 Task: Change the Trello board background using images from 'KANYAKUMARI' and 'TAMIL NADU'.
Action: Mouse moved to (929, 399)
Screenshot: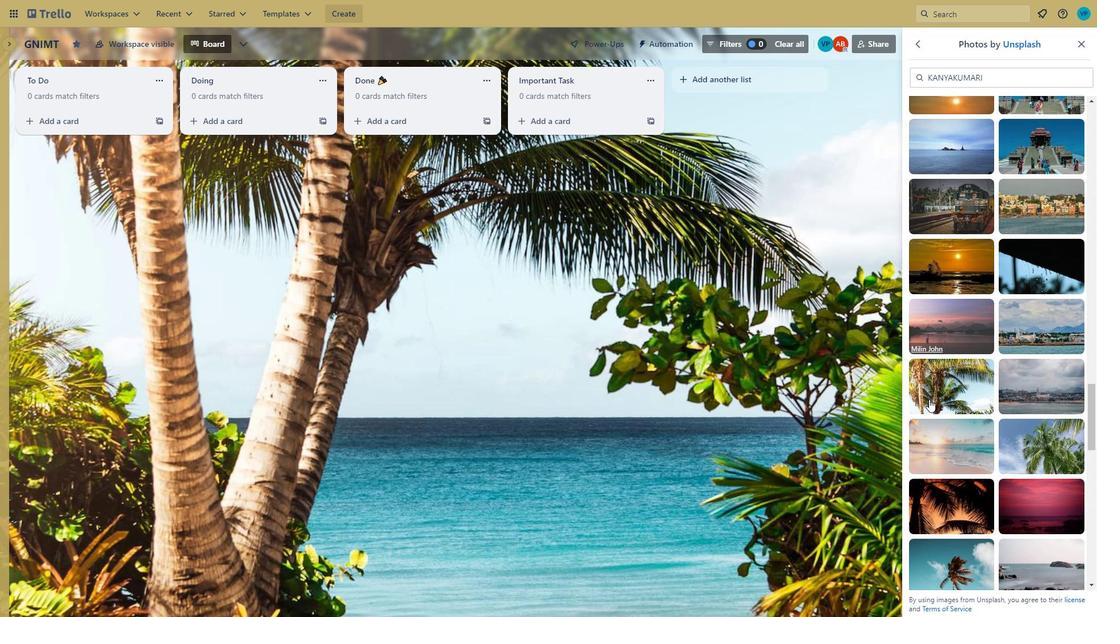
Action: Mouse scrolled (929, 399) with delta (0, 0)
Screenshot: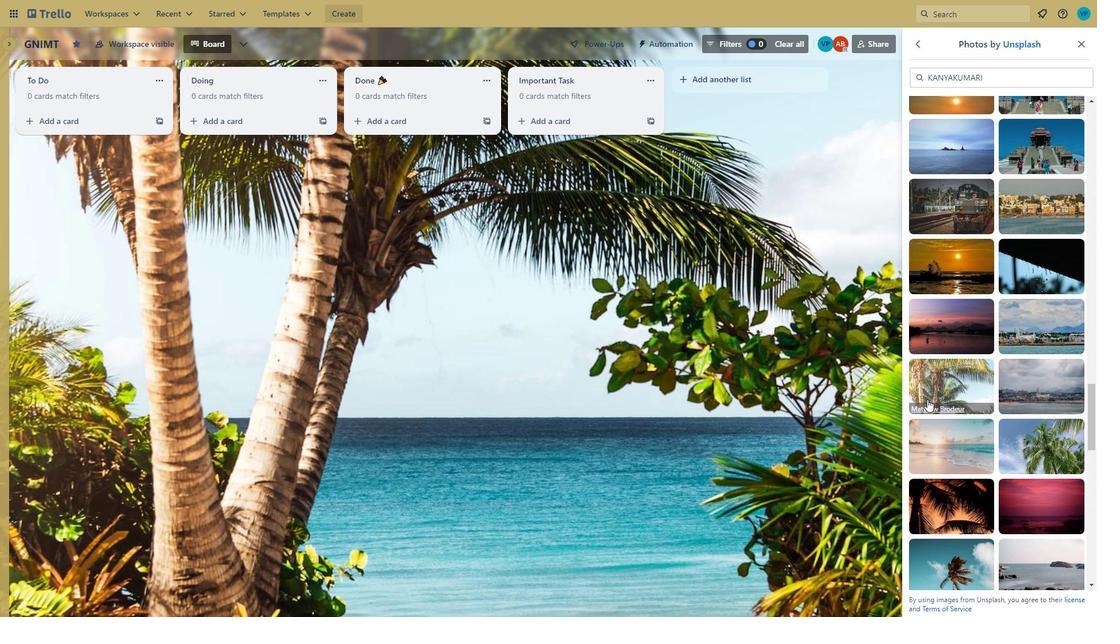 
Action: Mouse moved to (927, 399)
Screenshot: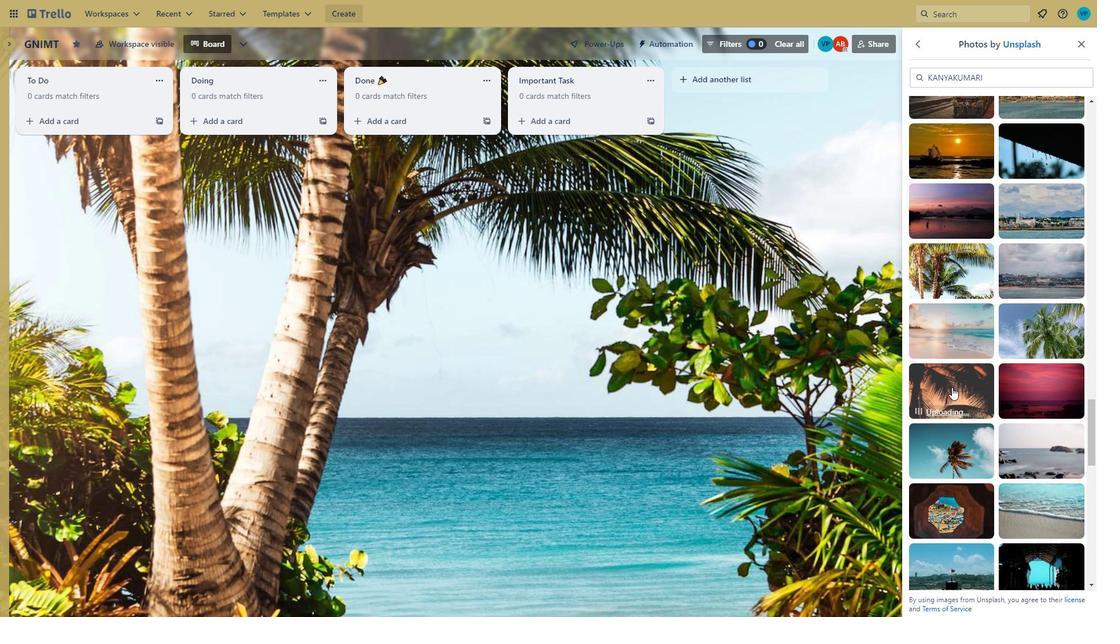 
Action: Mouse scrolled (927, 399) with delta (0, 0)
Screenshot: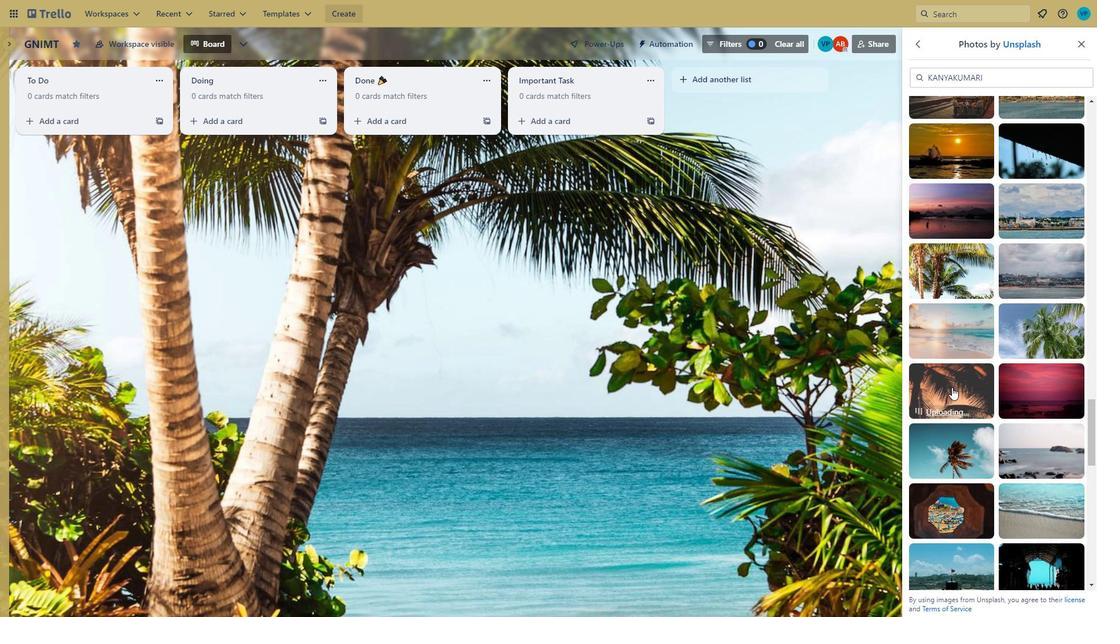 
Action: Mouse moved to (928, 410)
Screenshot: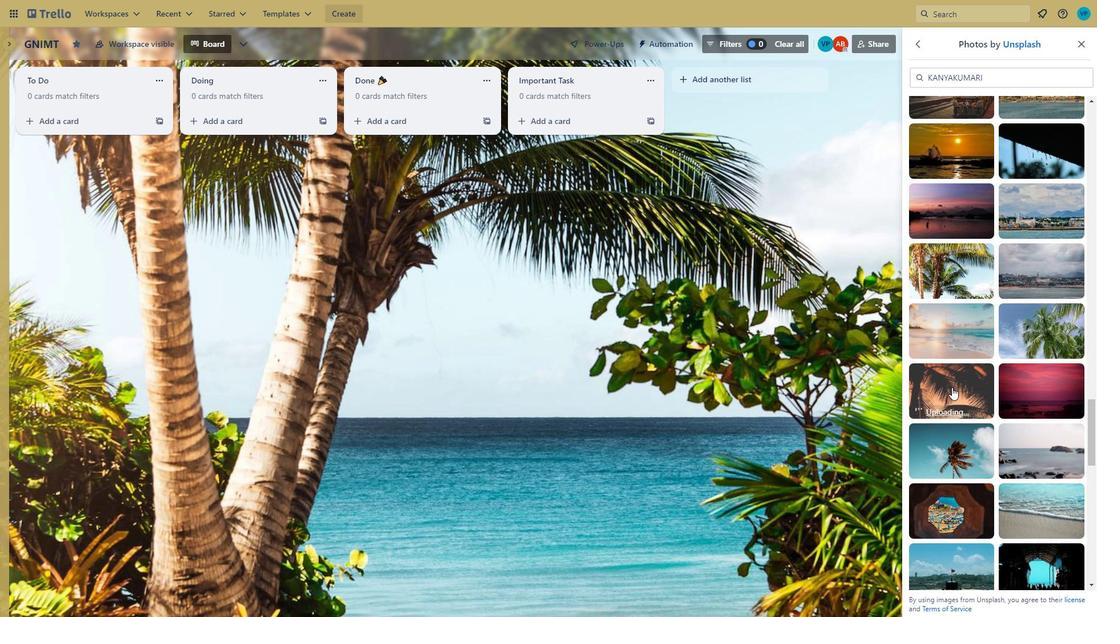 
Action: Mouse scrolled (928, 409) with delta (0, 0)
Screenshot: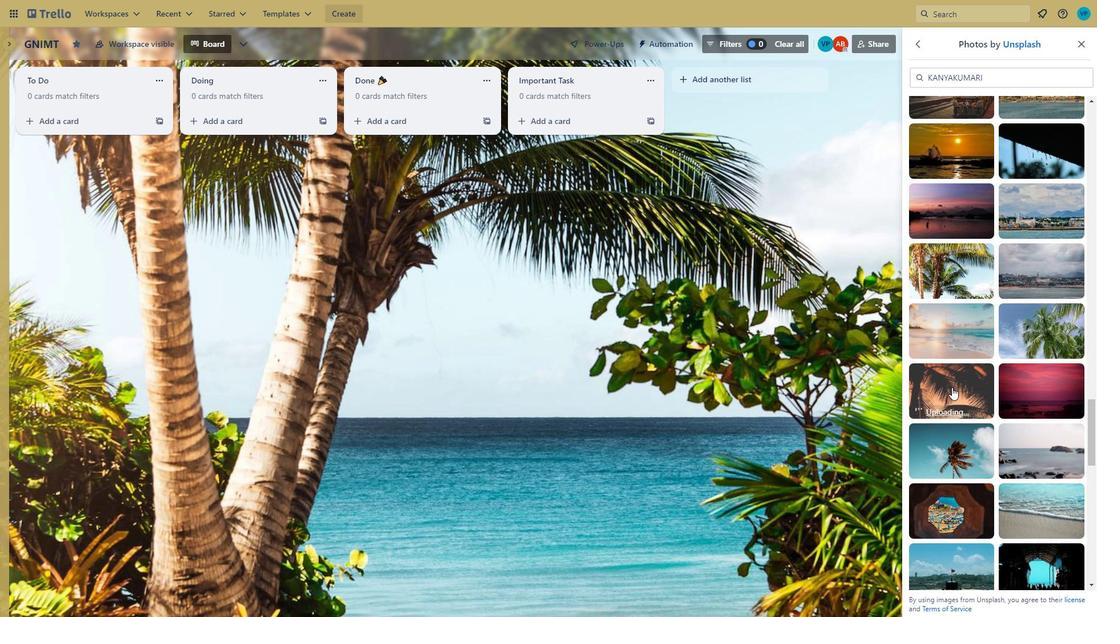 
Action: Mouse moved to (953, 392)
Screenshot: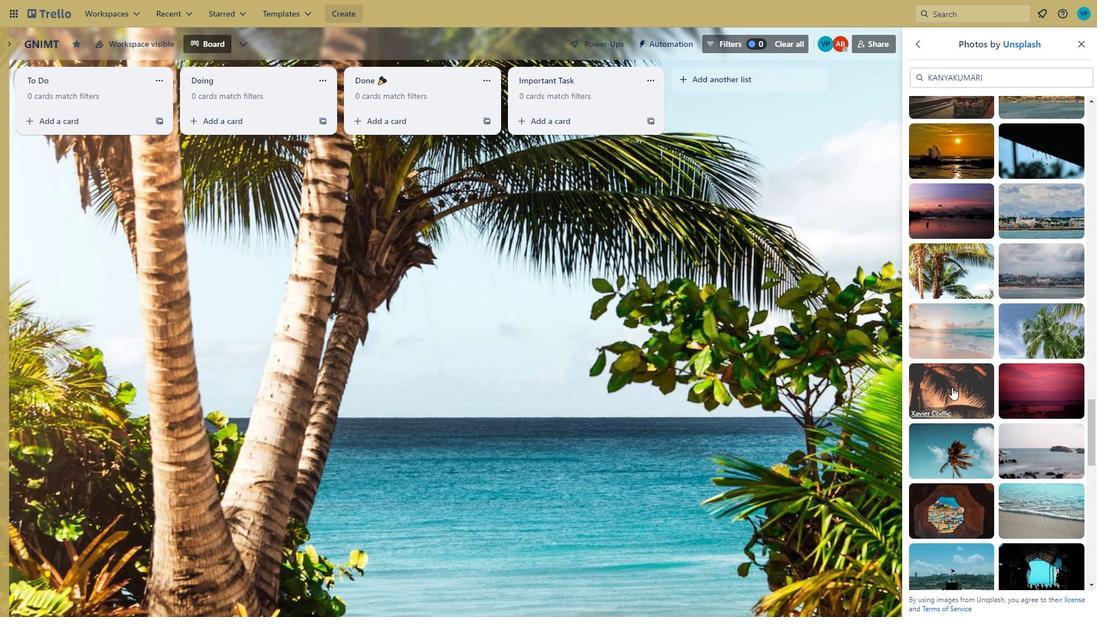 
Action: Mouse pressed left at (953, 392)
Screenshot: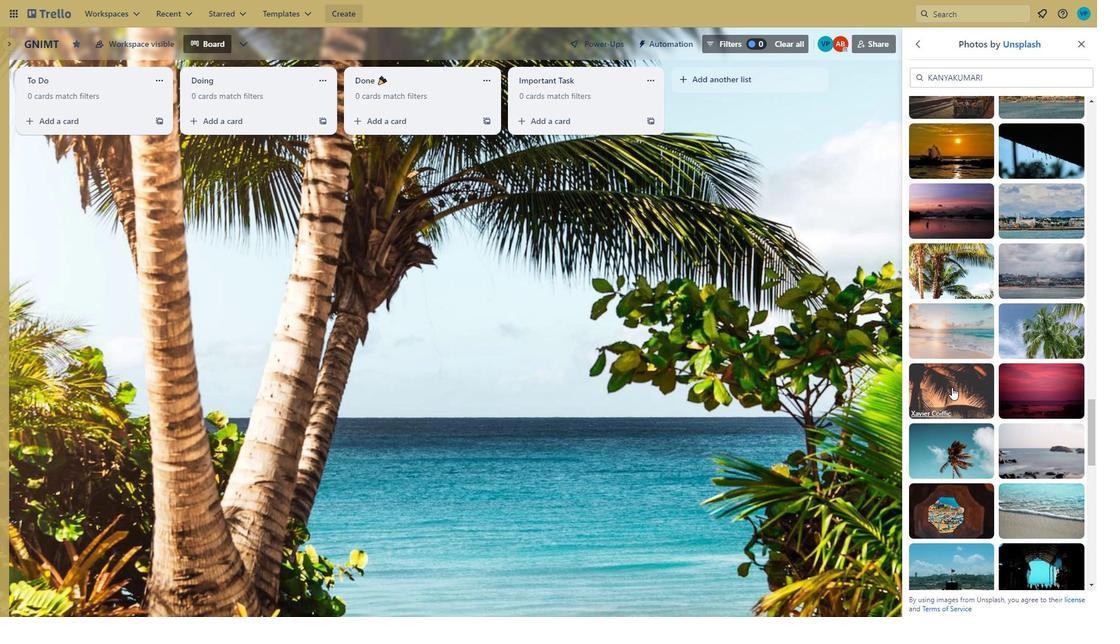 
Action: Mouse moved to (1027, 381)
Screenshot: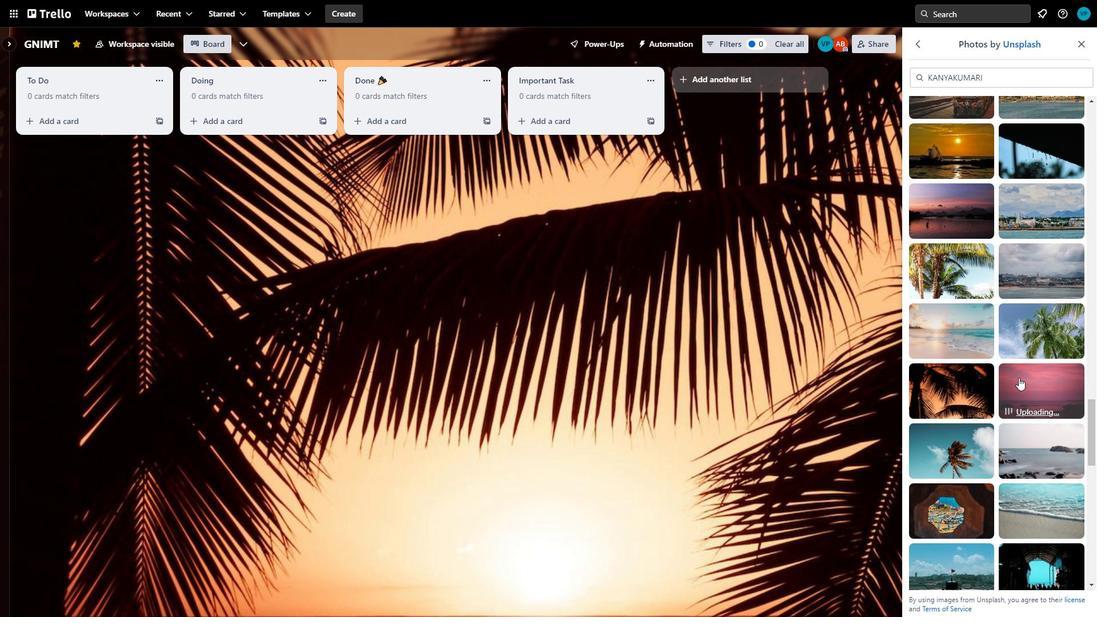 
Action: Mouse pressed left at (1027, 381)
Screenshot: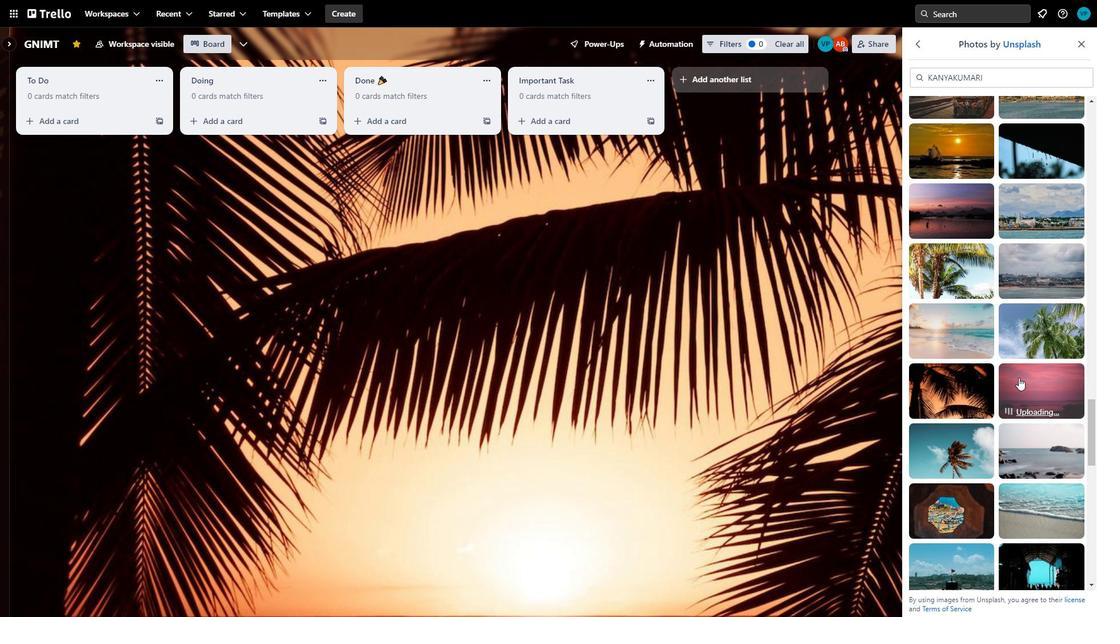 
Action: Mouse moved to (1013, 375)
Screenshot: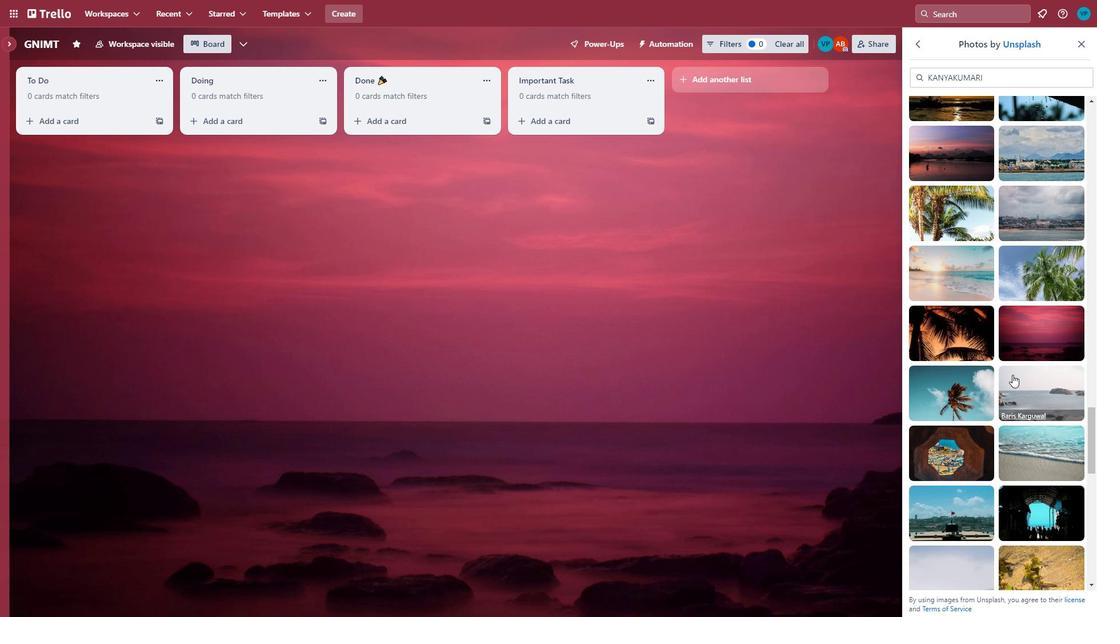 
Action: Mouse scrolled (1013, 374) with delta (0, 0)
Screenshot: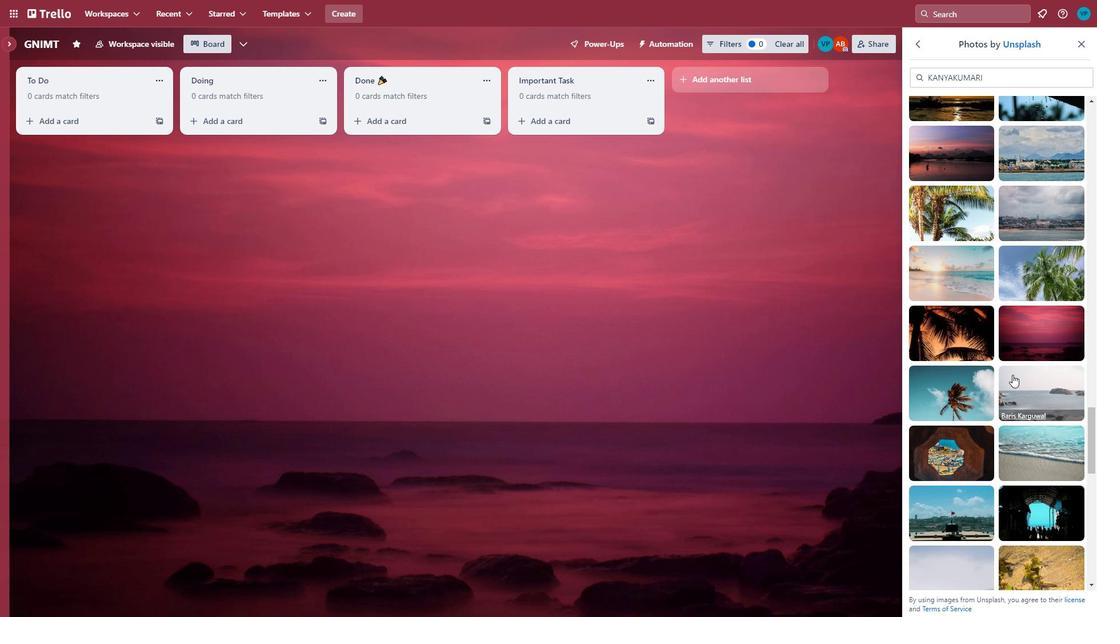 
Action: Mouse moved to (960, 392)
Screenshot: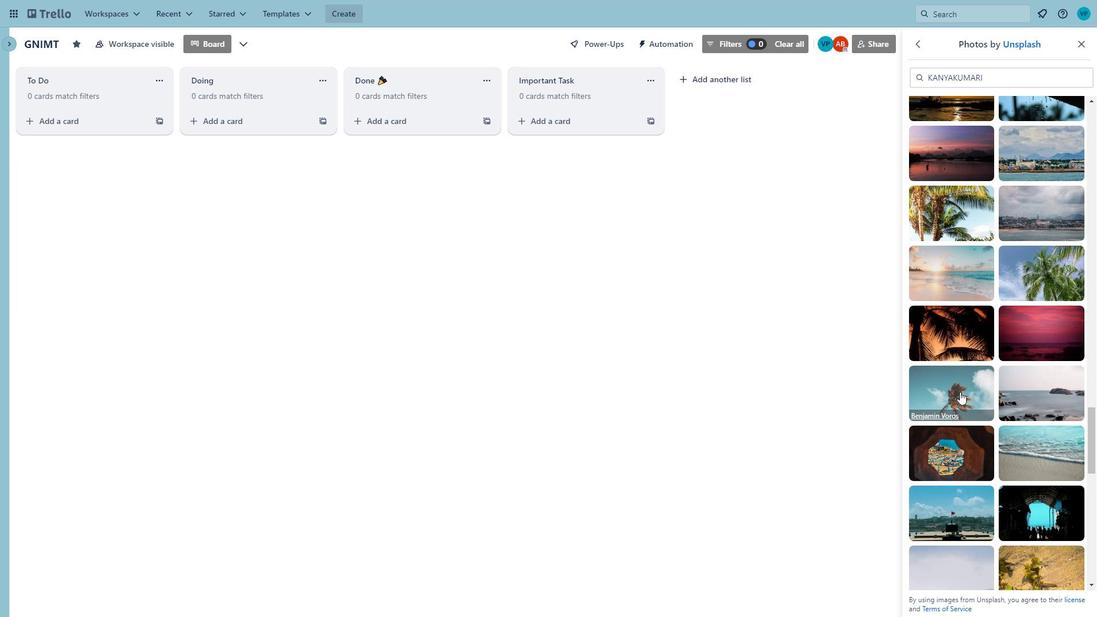 
Action: Mouse pressed left at (960, 392)
Screenshot: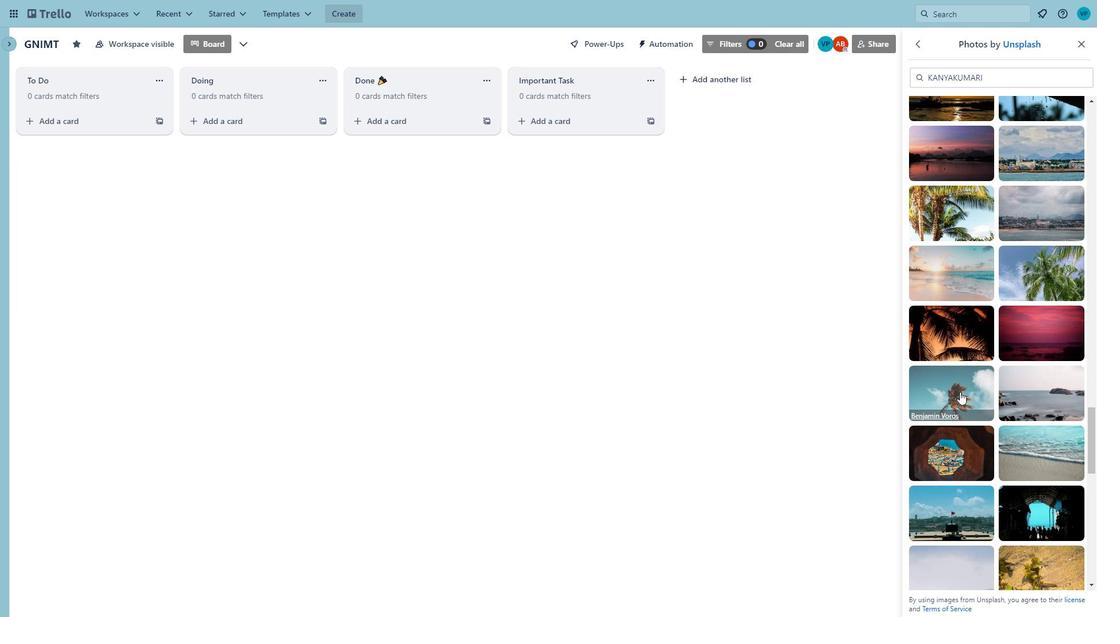 
Action: Mouse moved to (953, 332)
Screenshot: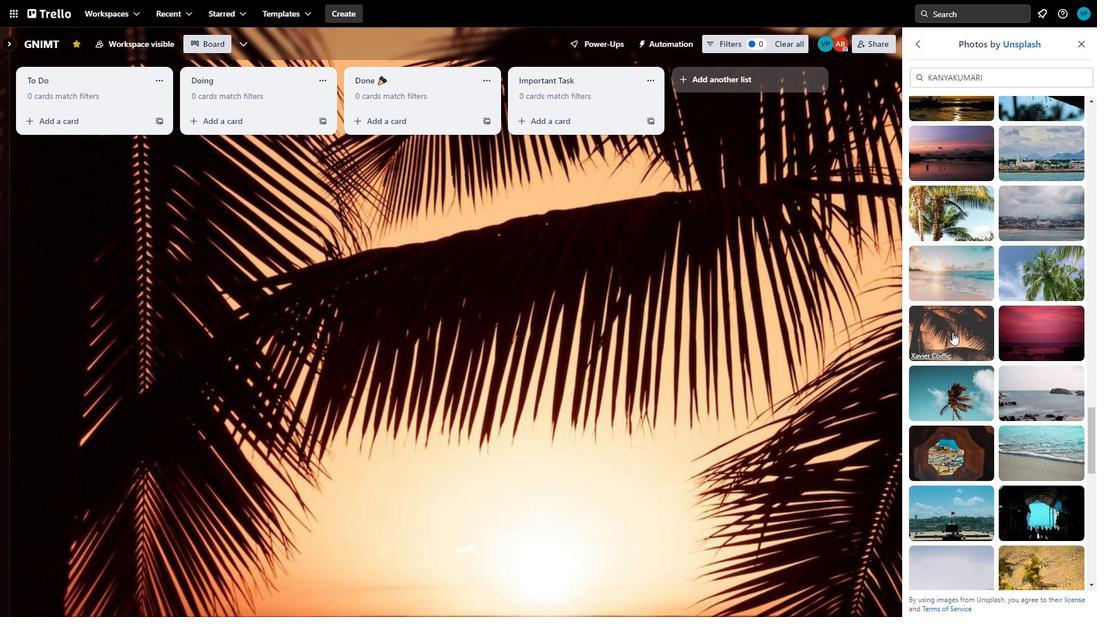 
Action: Mouse pressed left at (953, 332)
Screenshot: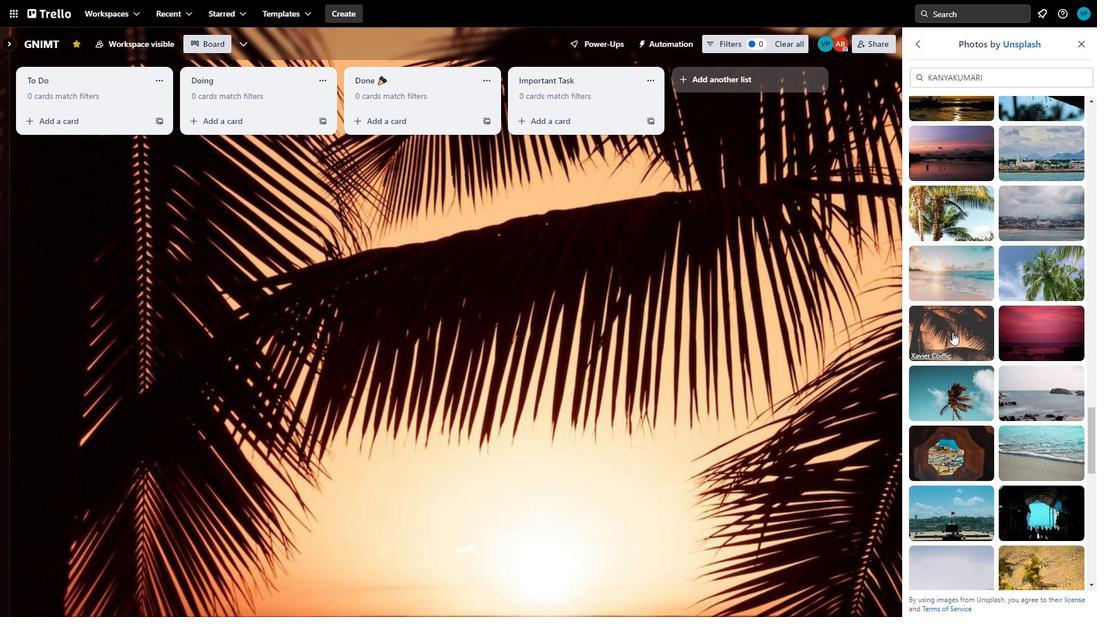
Action: Mouse moved to (974, 388)
Screenshot: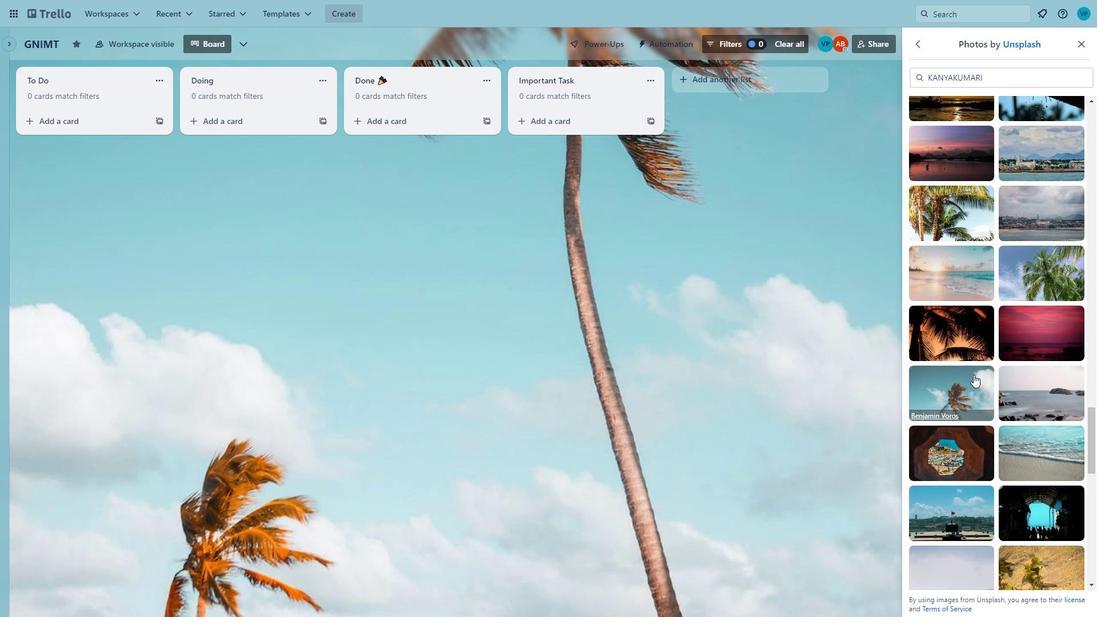 
Action: Mouse pressed left at (974, 388)
Screenshot: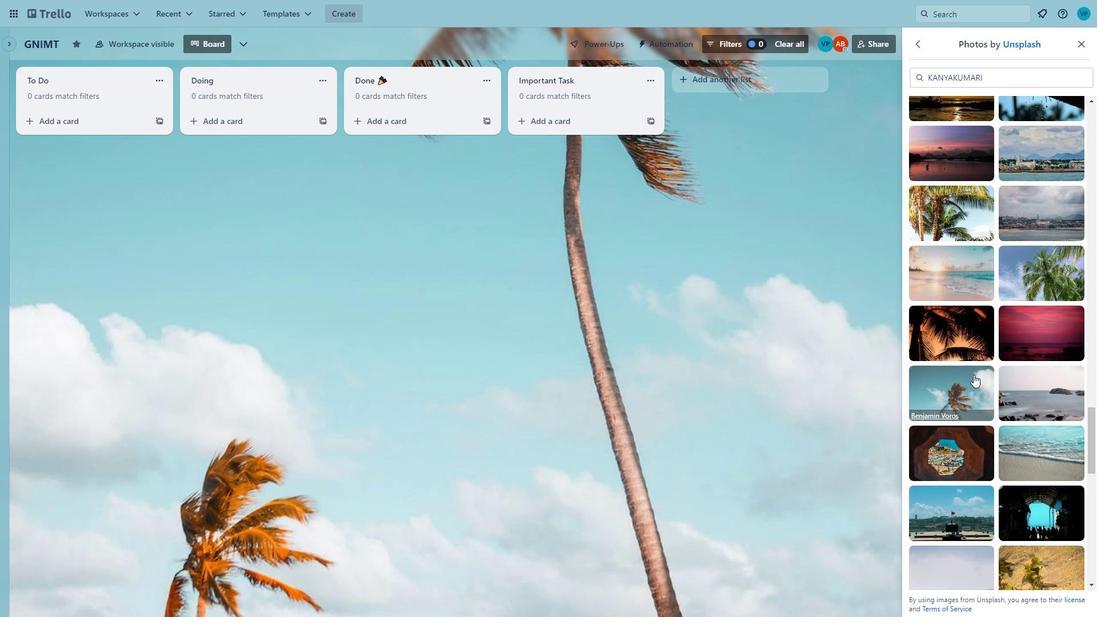 
Action: Mouse moved to (961, 387)
Screenshot: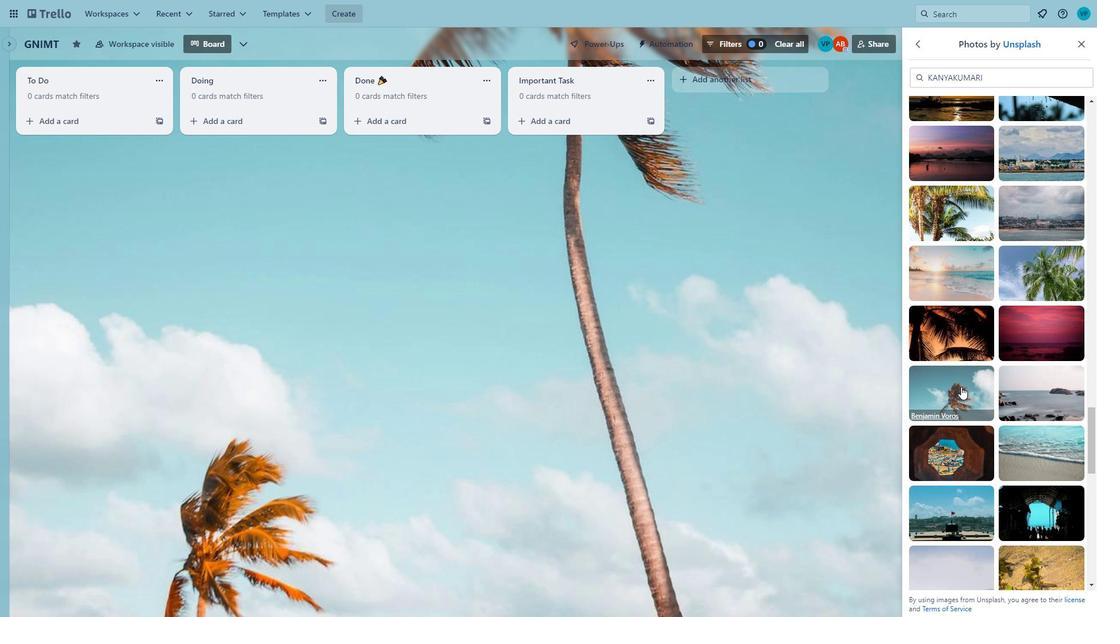 
Action: Mouse pressed left at (961, 387)
Screenshot: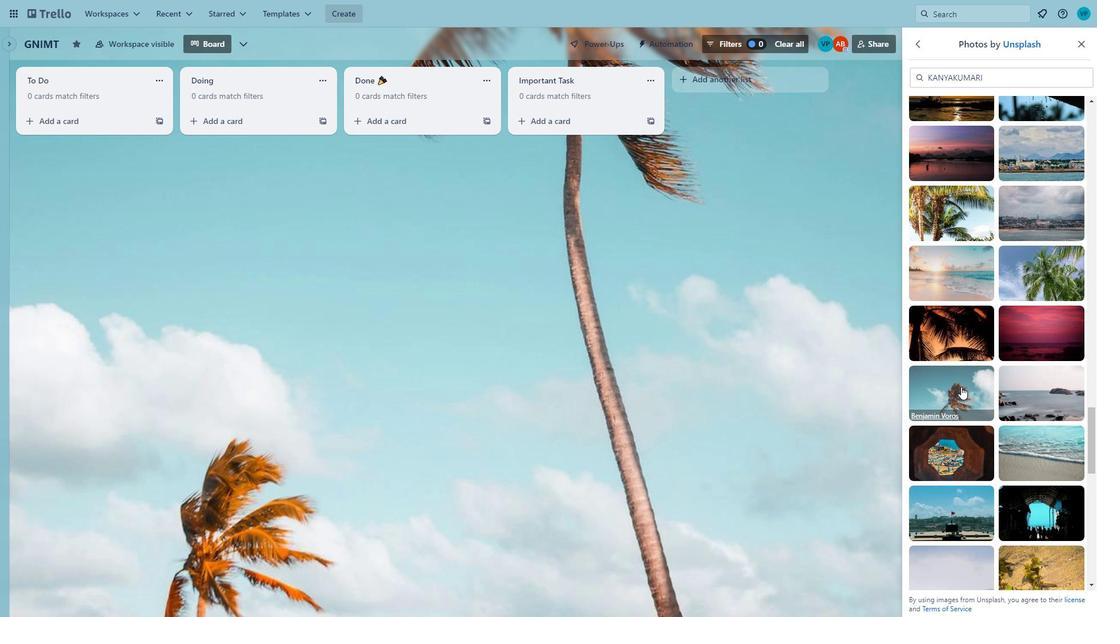
Action: Mouse moved to (1050, 384)
Screenshot: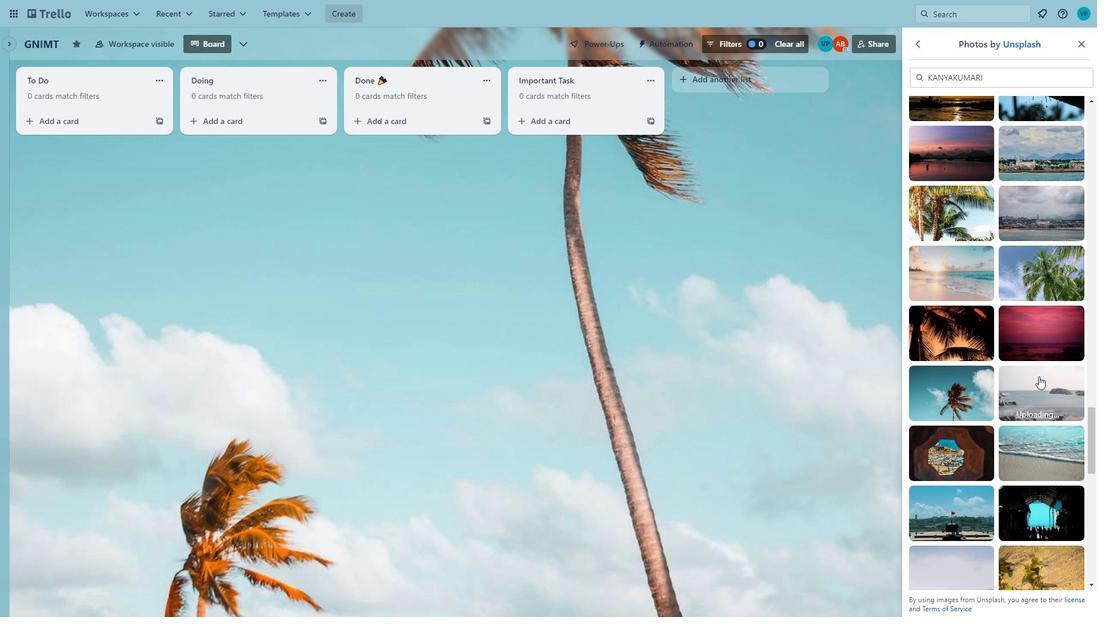 
Action: Mouse pressed left at (1050, 384)
Screenshot: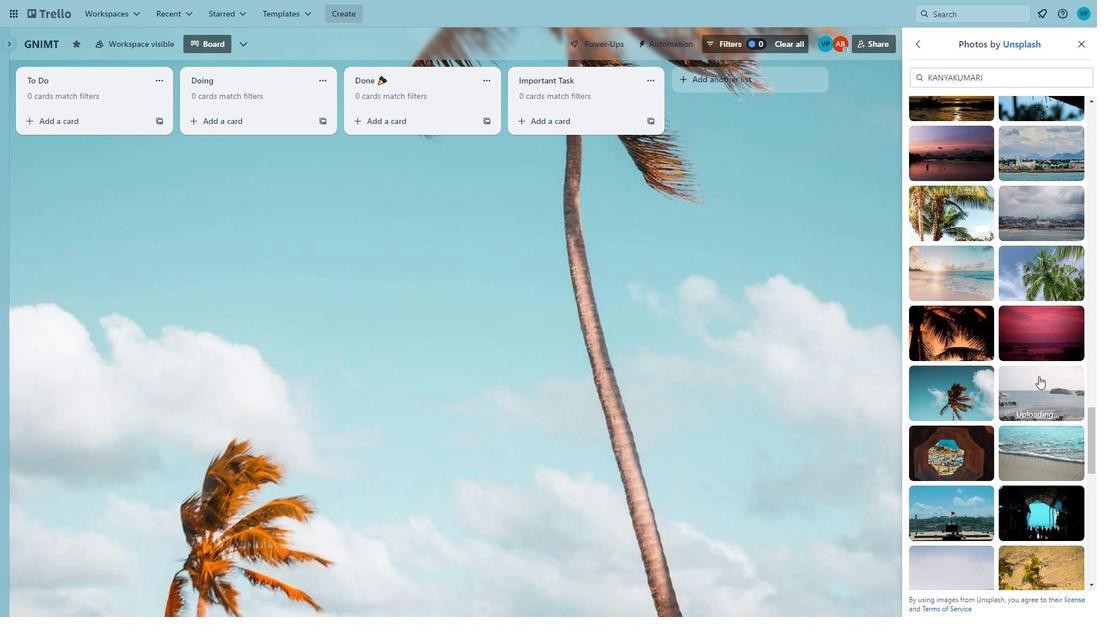 
Action: Mouse moved to (1033, 372)
Screenshot: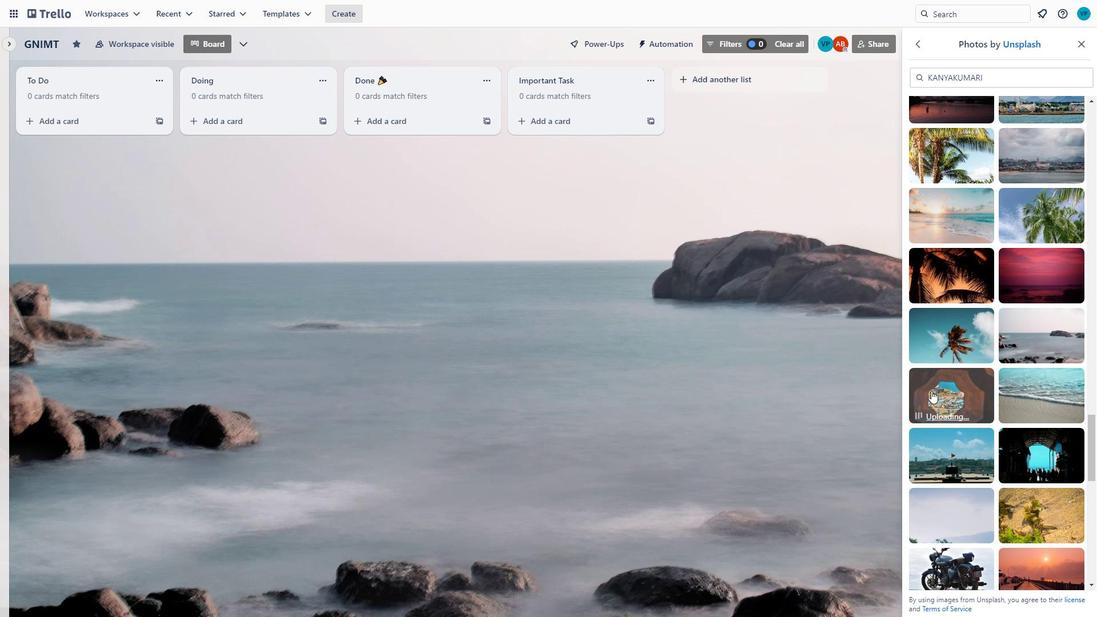 
Action: Mouse scrolled (1033, 372) with delta (0, 0)
Screenshot: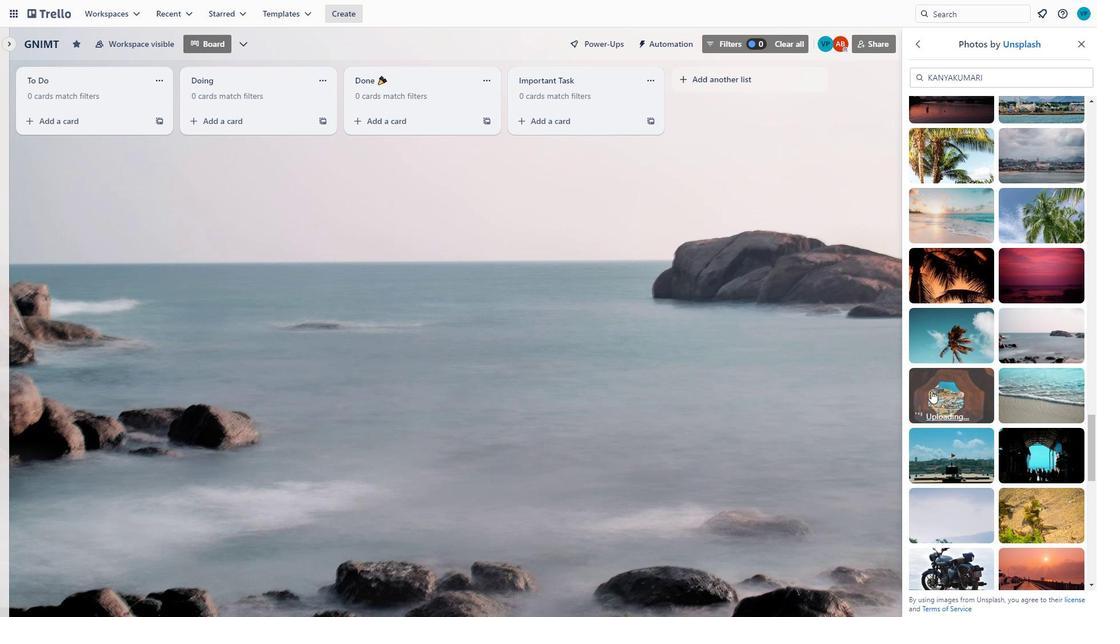 
Action: Mouse moved to (931, 391)
Screenshot: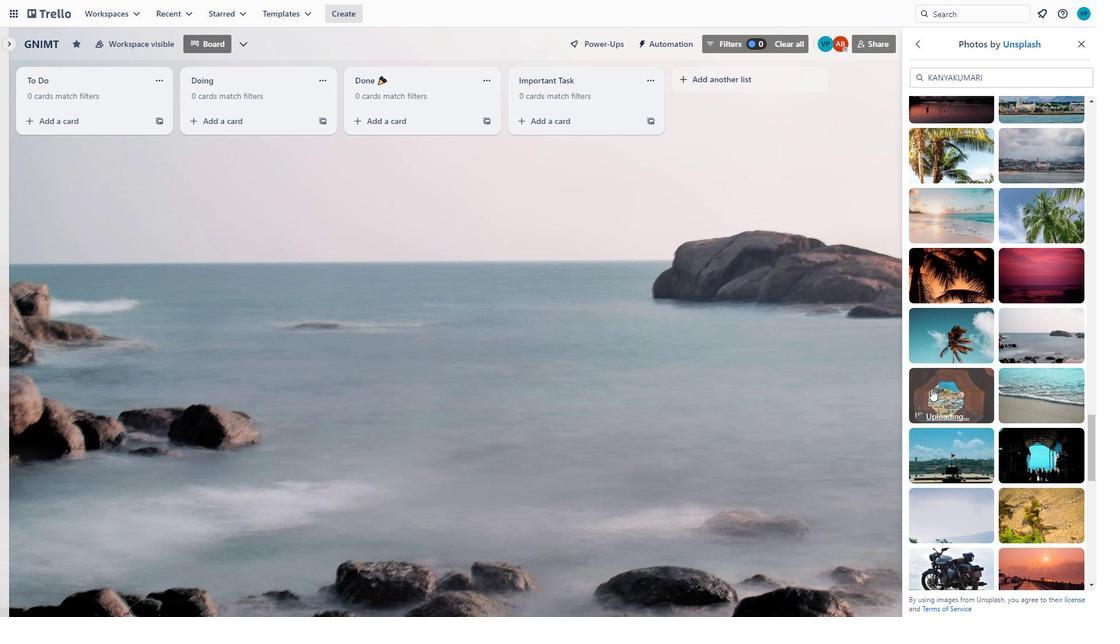 
Action: Mouse pressed left at (931, 391)
Screenshot: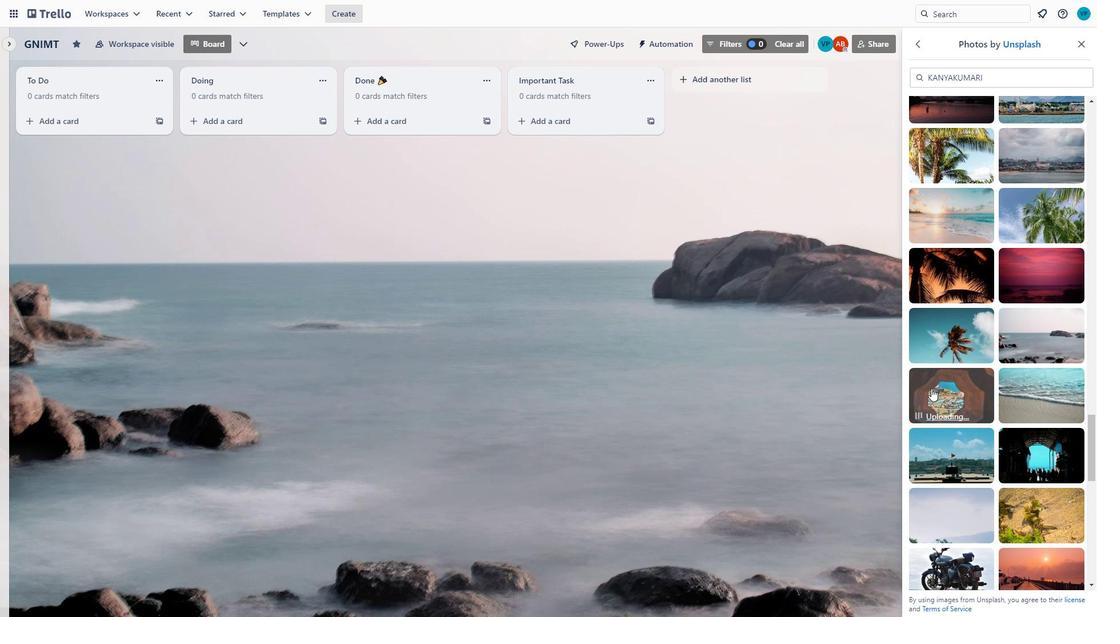 
Action: Mouse moved to (1029, 387)
Screenshot: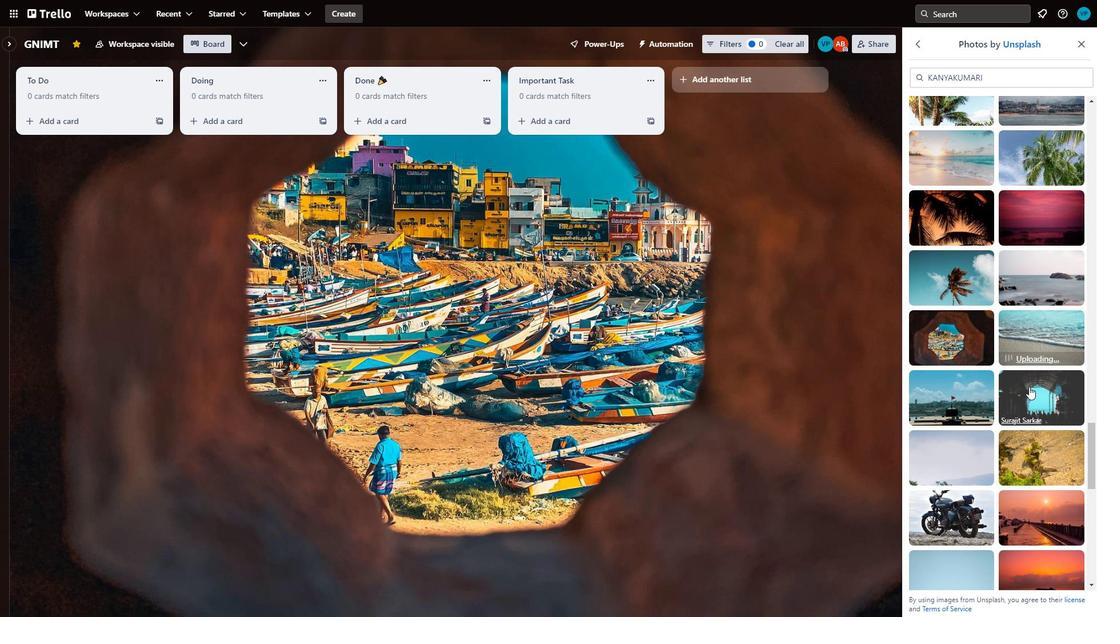 
Action: Mouse pressed left at (1029, 387)
Screenshot: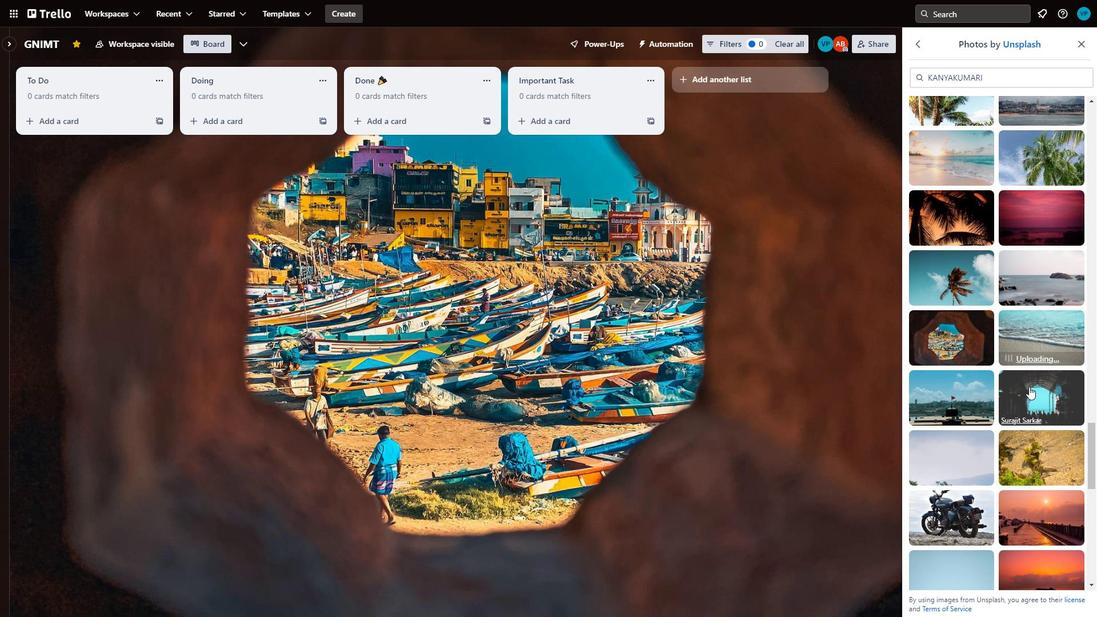 
Action: Mouse scrolled (1029, 386) with delta (0, 0)
Screenshot: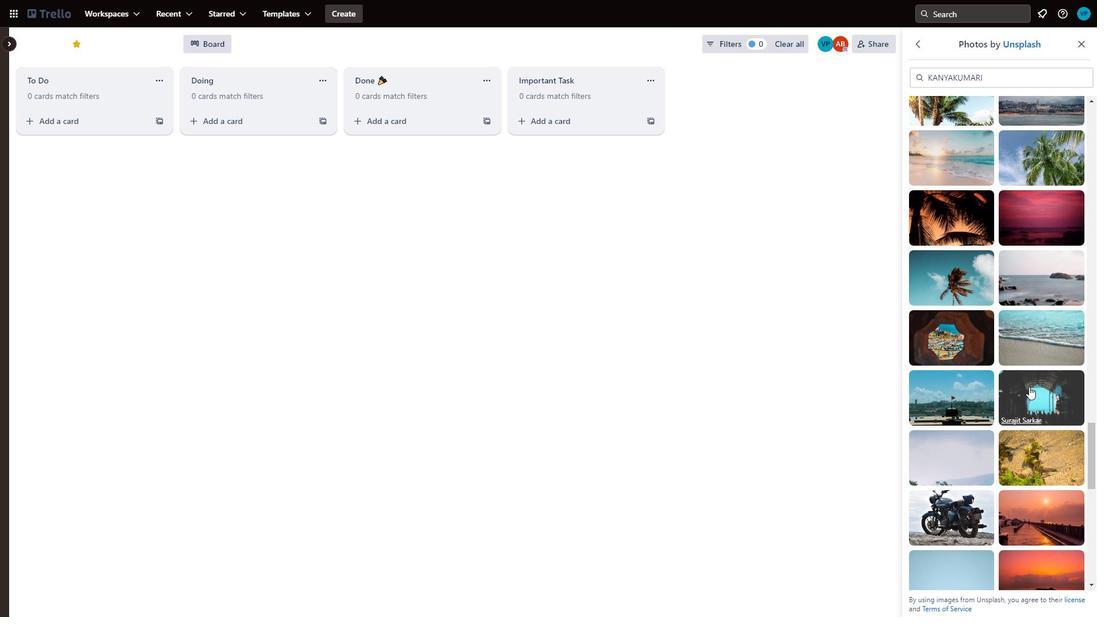 
Action: Mouse moved to (969, 392)
Screenshot: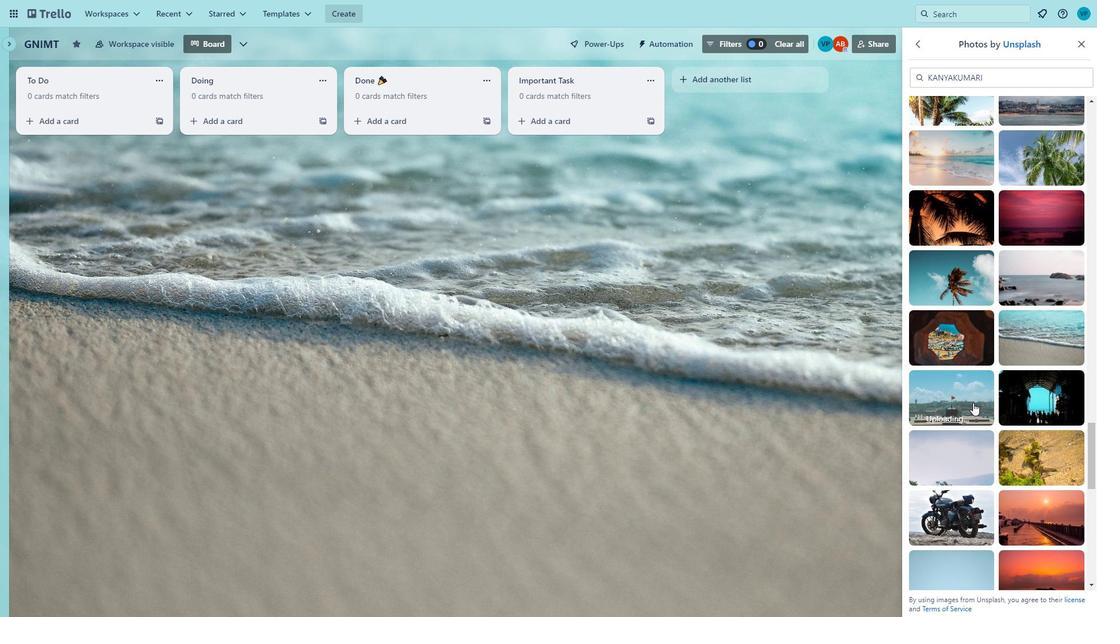 
Action: Mouse pressed left at (969, 392)
Screenshot: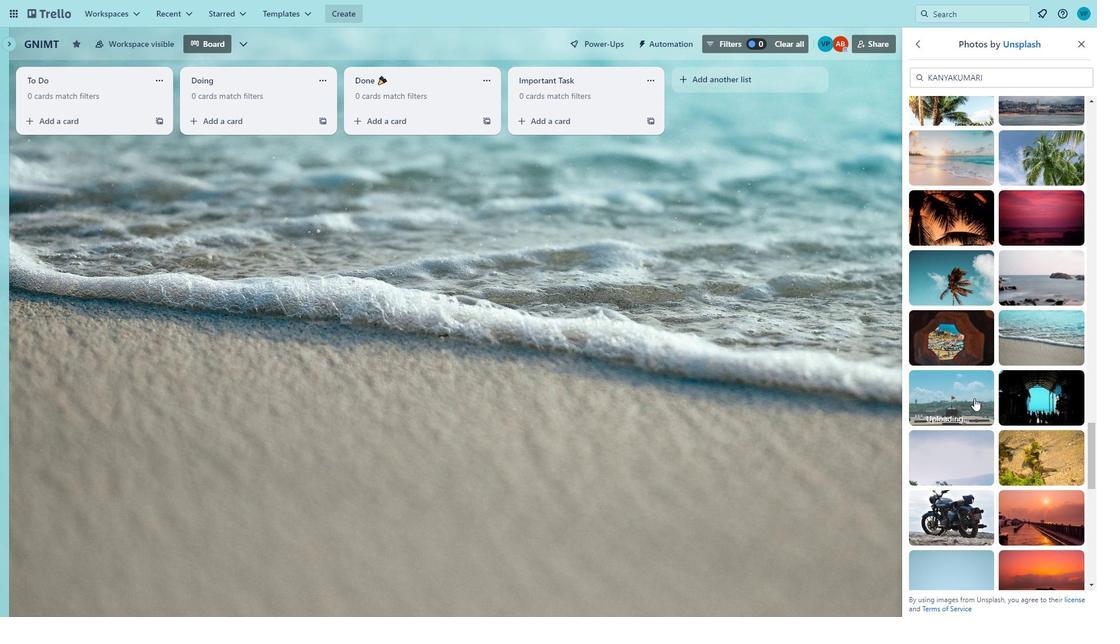 
Action: Mouse moved to (961, 391)
Screenshot: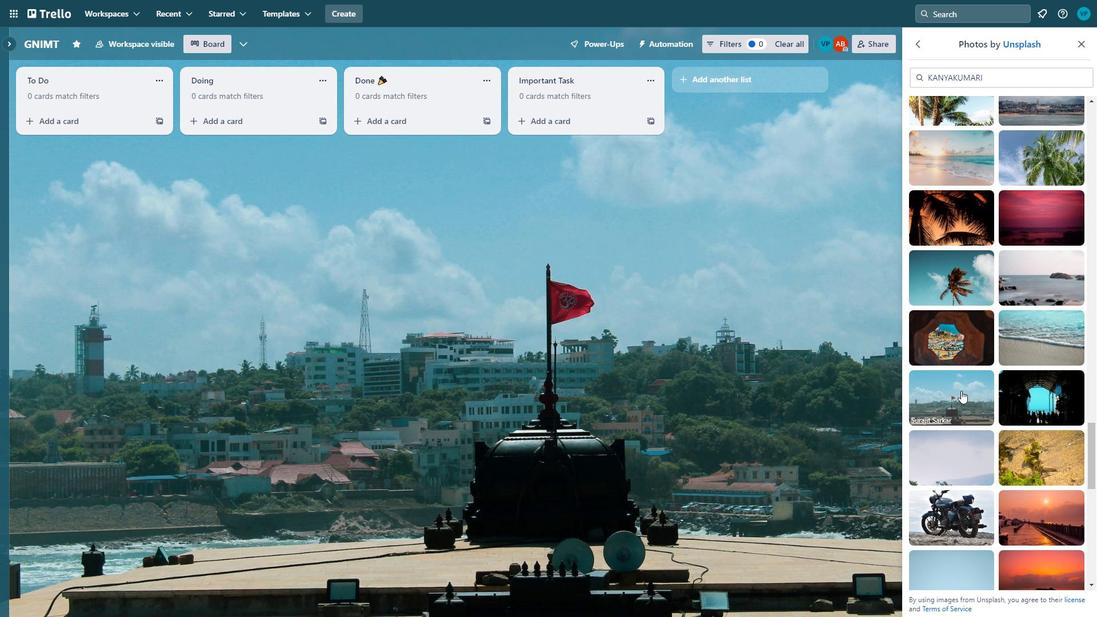 
Action: Mouse pressed left at (961, 391)
Screenshot: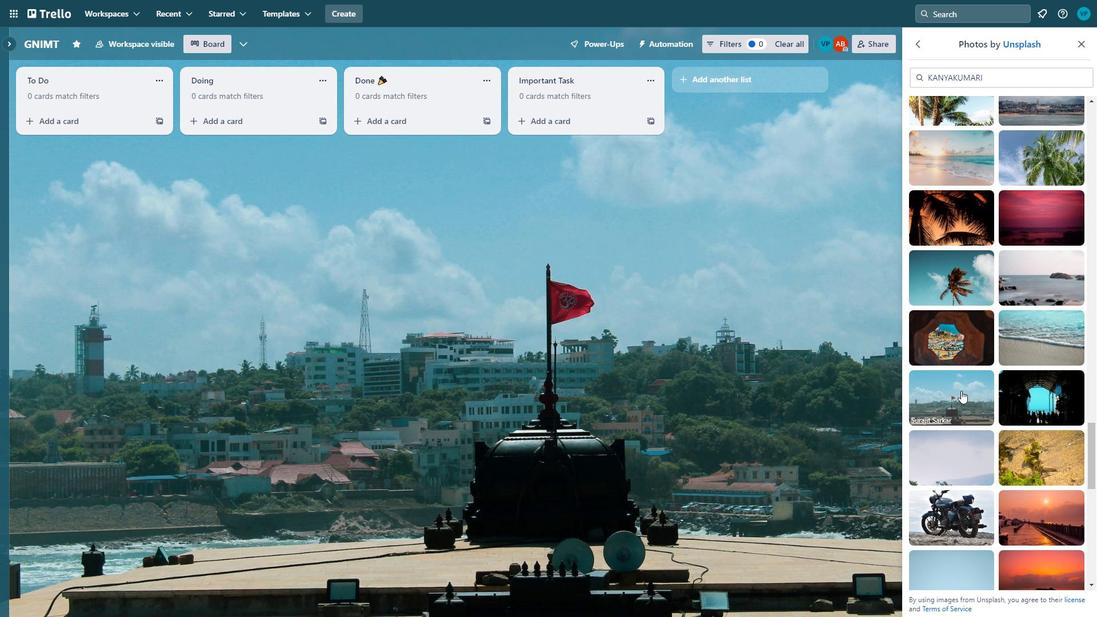 
Action: Mouse moved to (1033, 389)
Screenshot: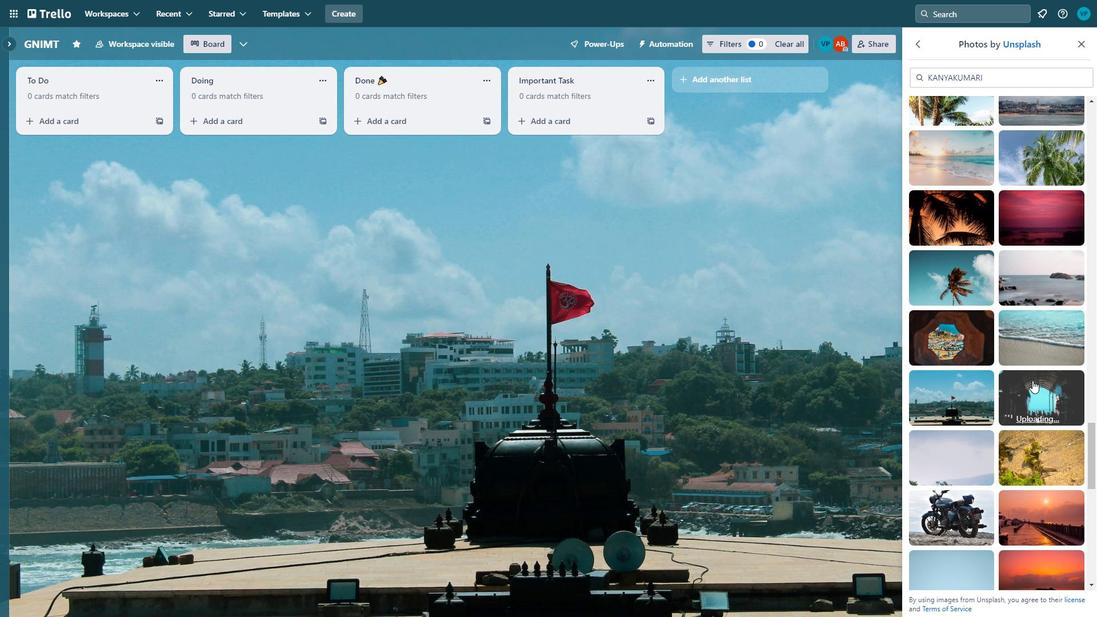 
Action: Mouse pressed left at (1033, 389)
Screenshot: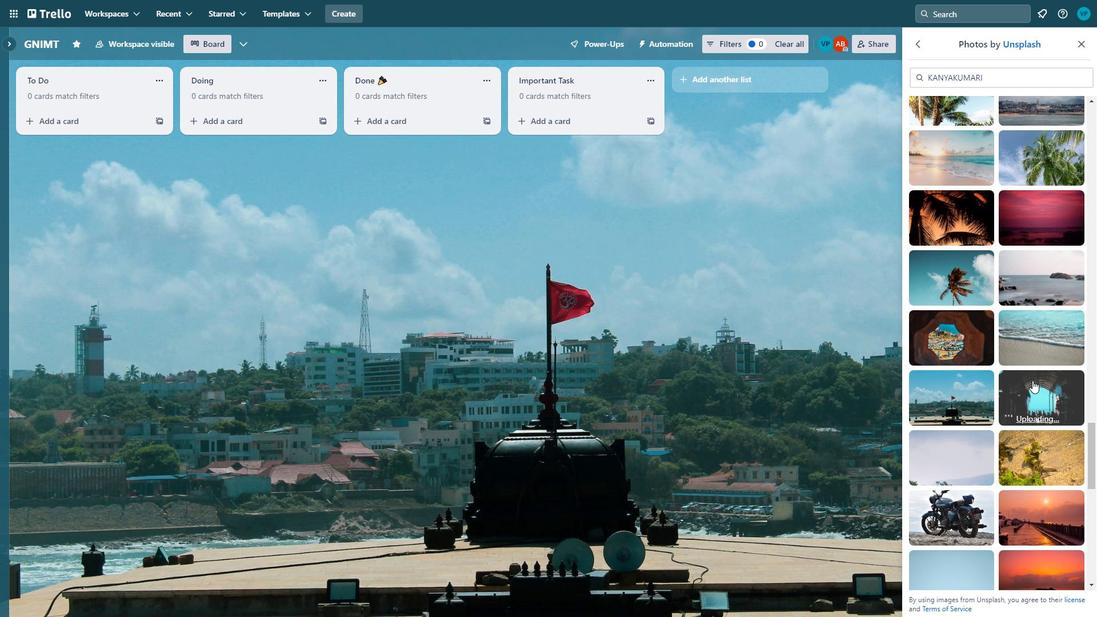 
Action: Mouse moved to (945, 441)
Screenshot: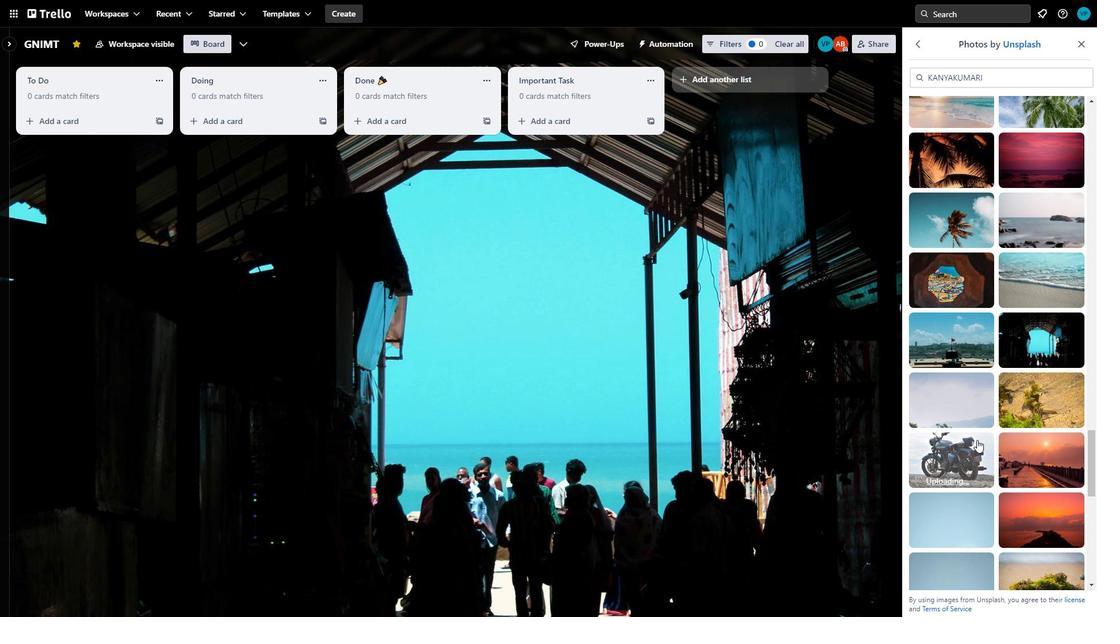 
Action: Mouse scrolled (945, 440) with delta (0, 0)
Screenshot: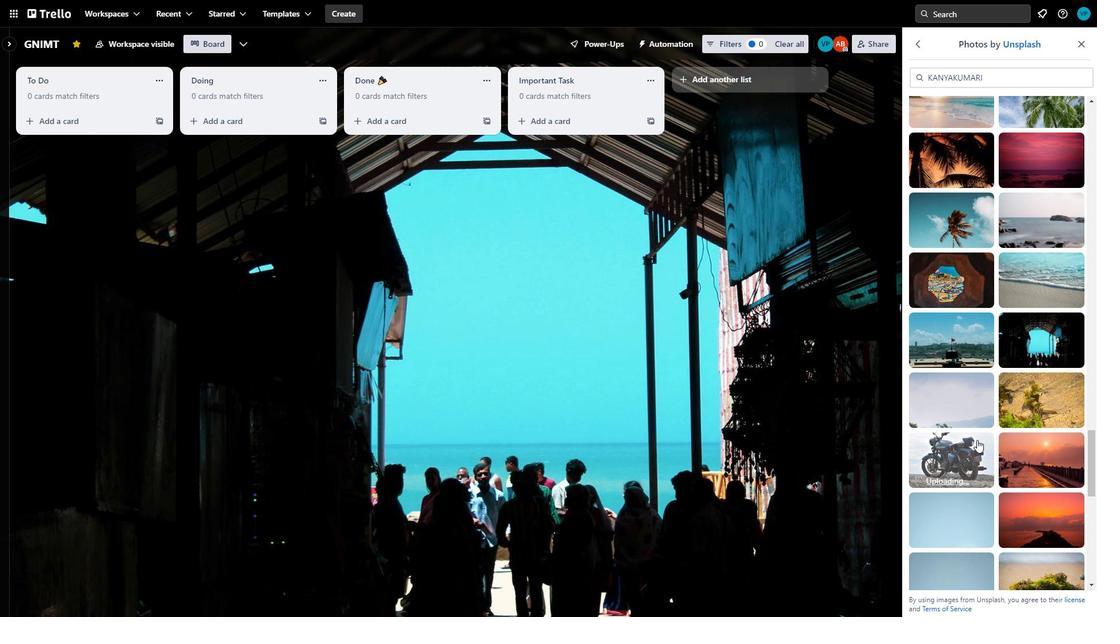 
Action: Mouse moved to (962, 452)
Screenshot: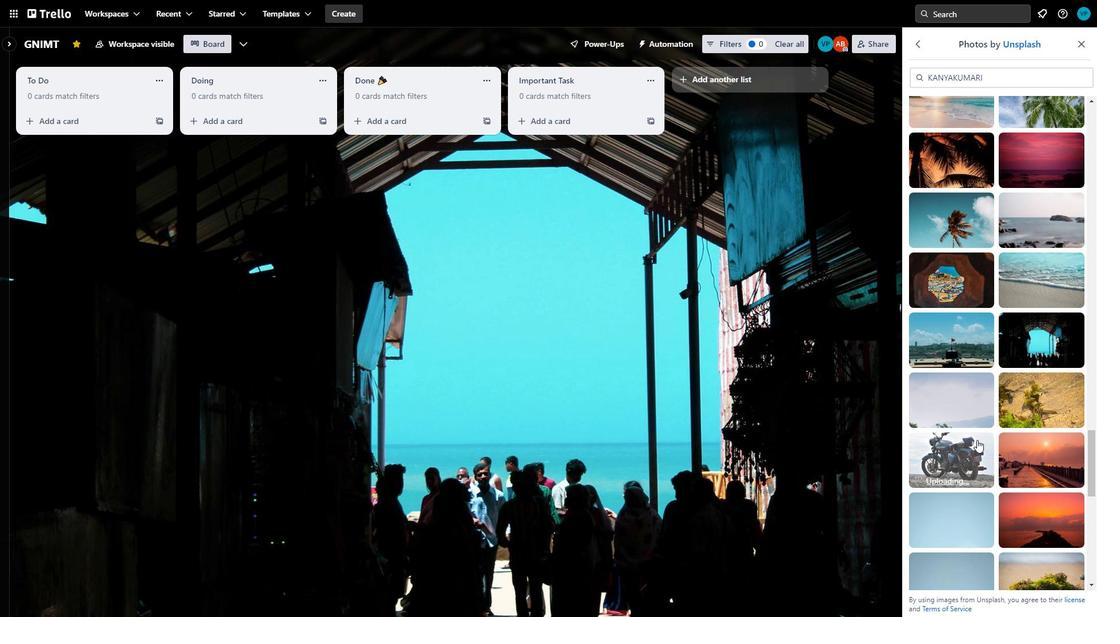 
Action: Mouse pressed left at (962, 452)
Screenshot: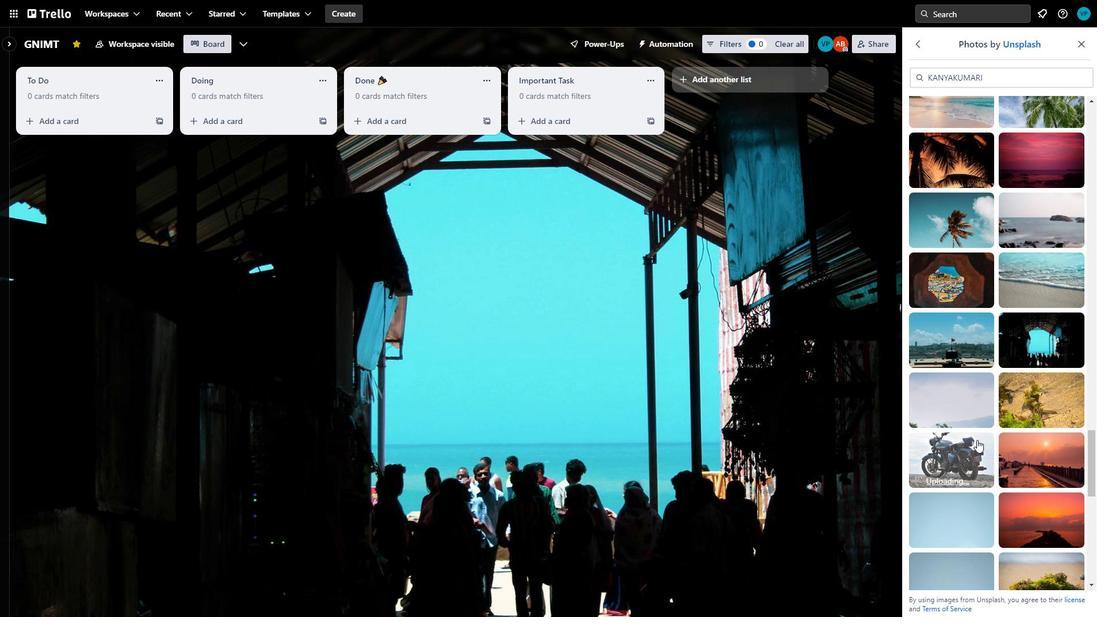 
Action: Mouse moved to (1033, 439)
Screenshot: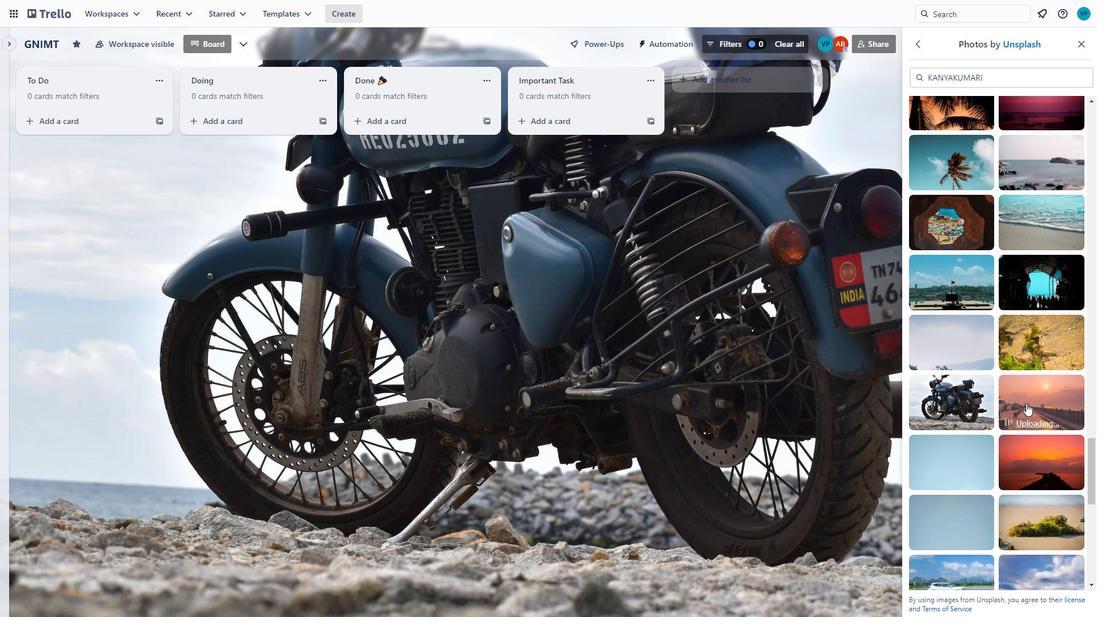 
Action: Mouse scrolled (1033, 438) with delta (0, 0)
Screenshot: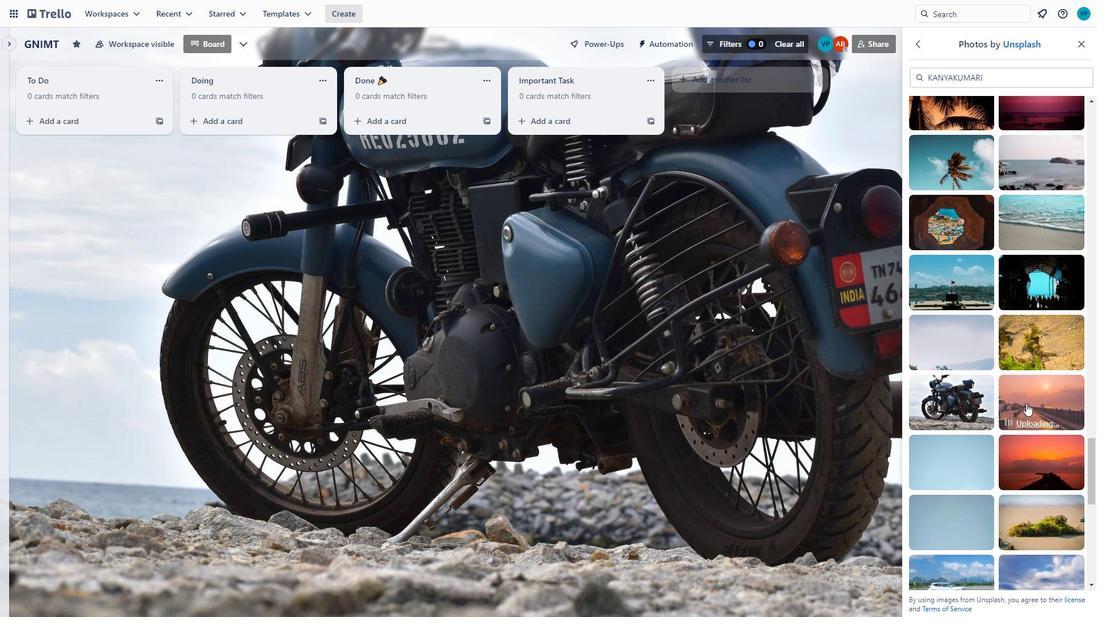 
Action: Mouse moved to (1026, 403)
Screenshot: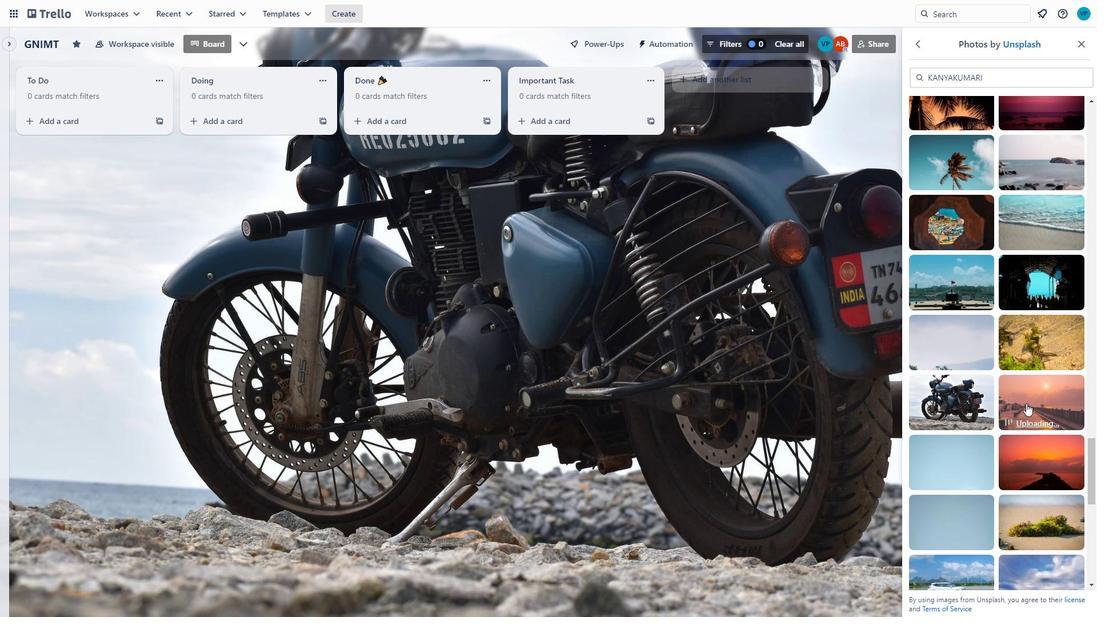 
Action: Mouse pressed left at (1026, 403)
Screenshot: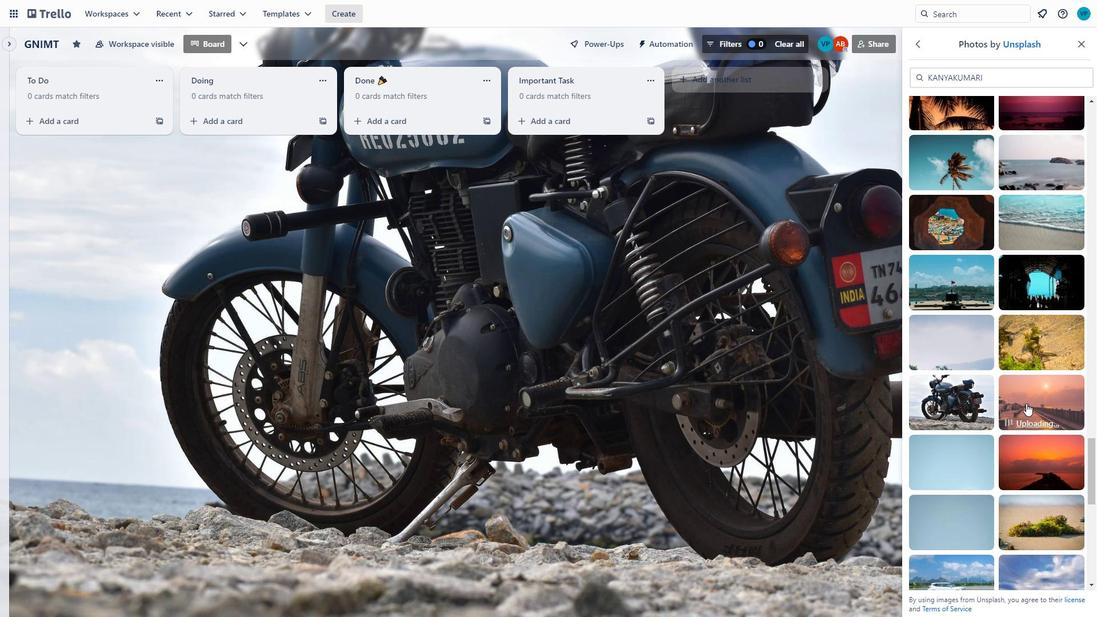 
Action: Mouse moved to (1026, 401)
Screenshot: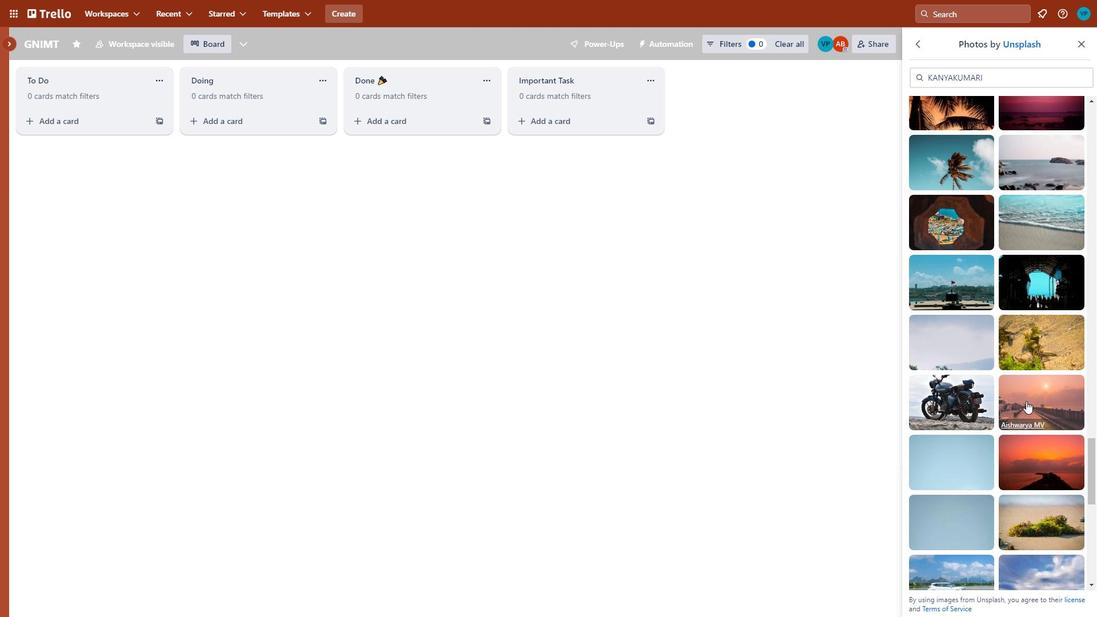 
Action: Mouse scrolled (1026, 400) with delta (0, 0)
Screenshot: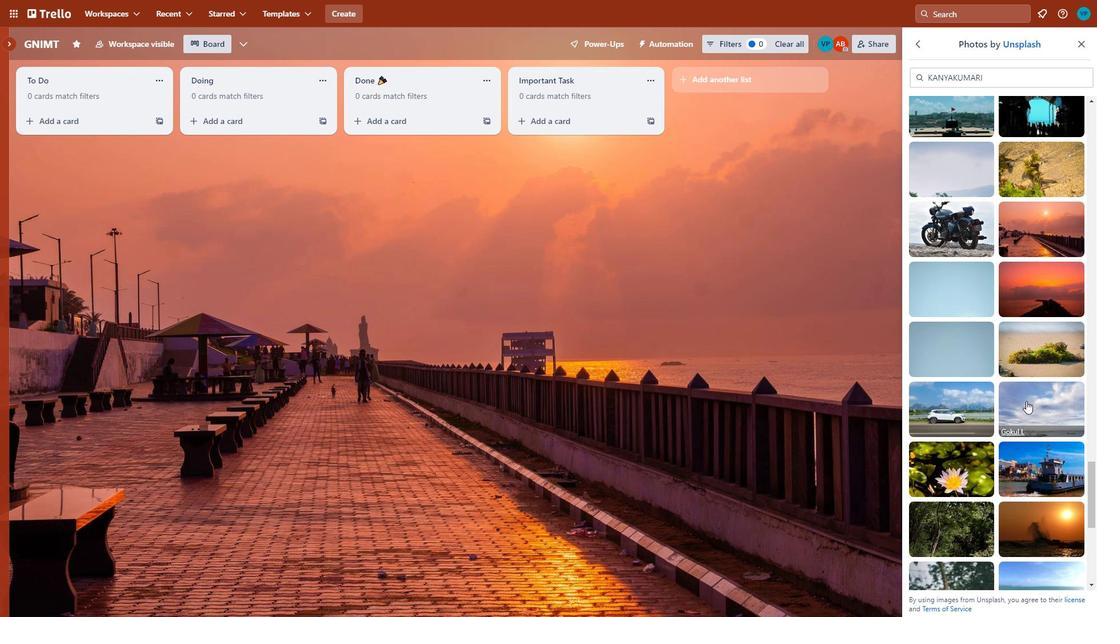 
Action: Mouse scrolled (1026, 400) with delta (0, 0)
Screenshot: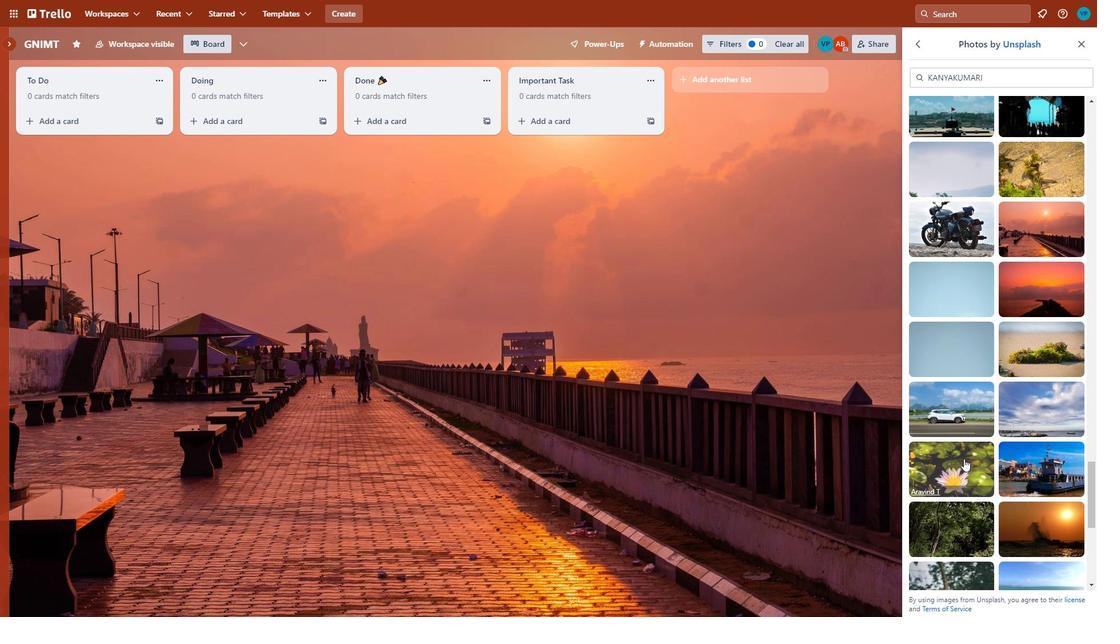 
Action: Mouse scrolled (1026, 400) with delta (0, 0)
Screenshot: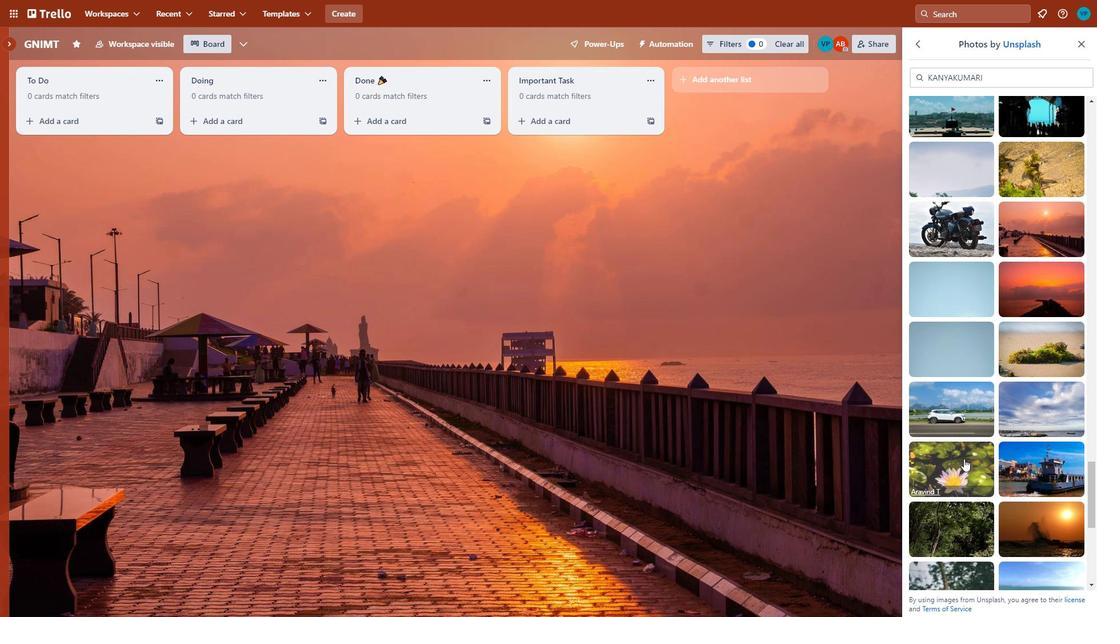 
Action: Mouse moved to (964, 459)
Screenshot: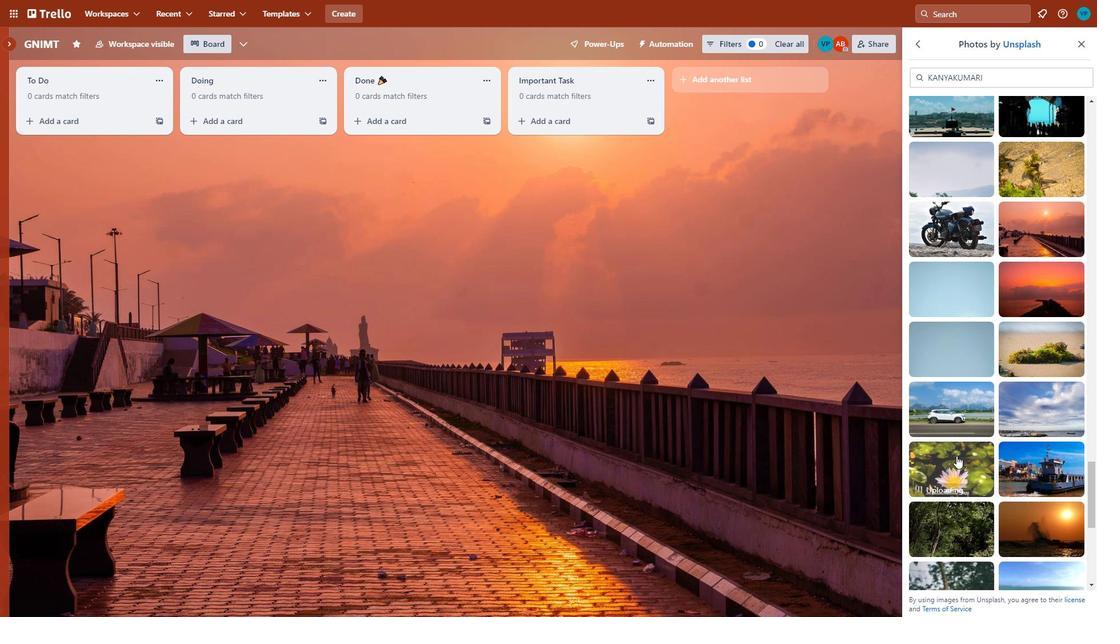 
Action: Mouse pressed left at (964, 459)
Screenshot: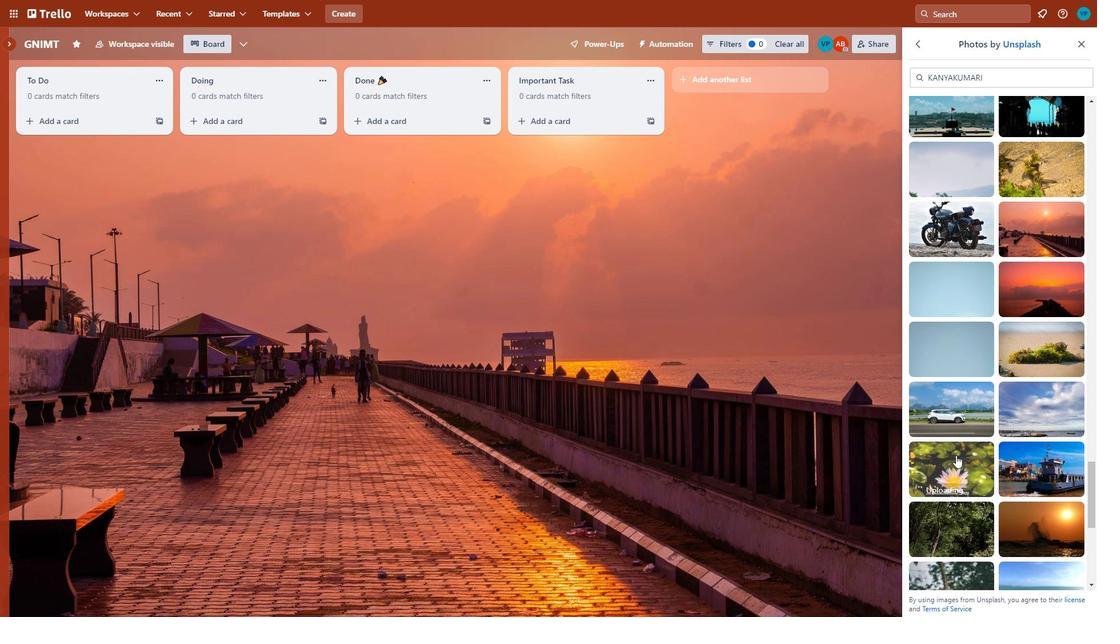 
Action: Mouse moved to (1027, 449)
Screenshot: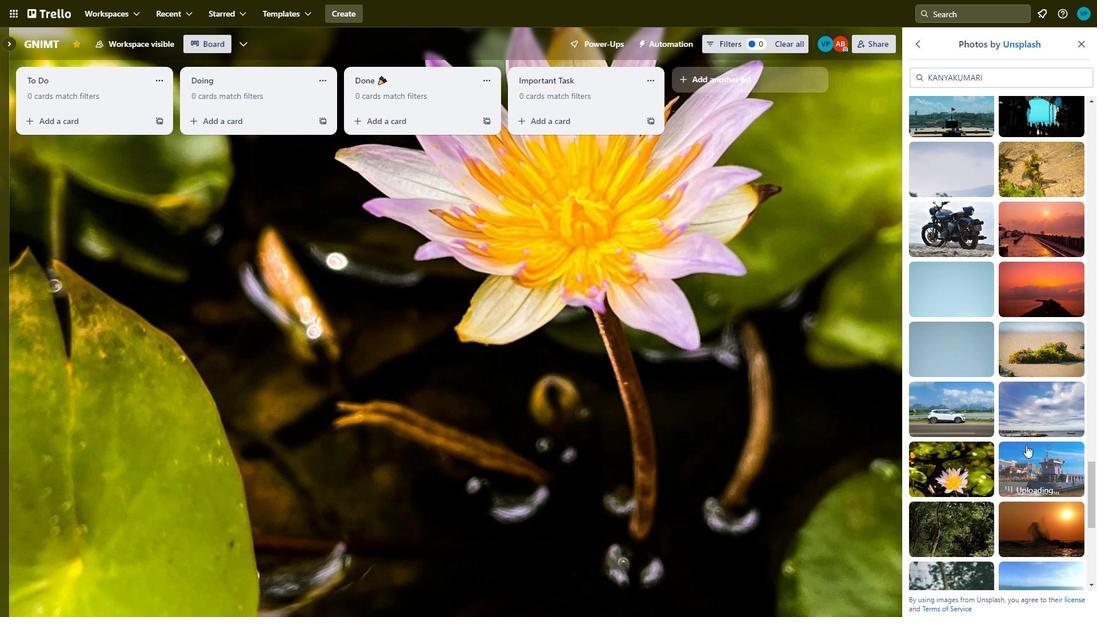 
Action: Mouse pressed left at (1027, 449)
Screenshot: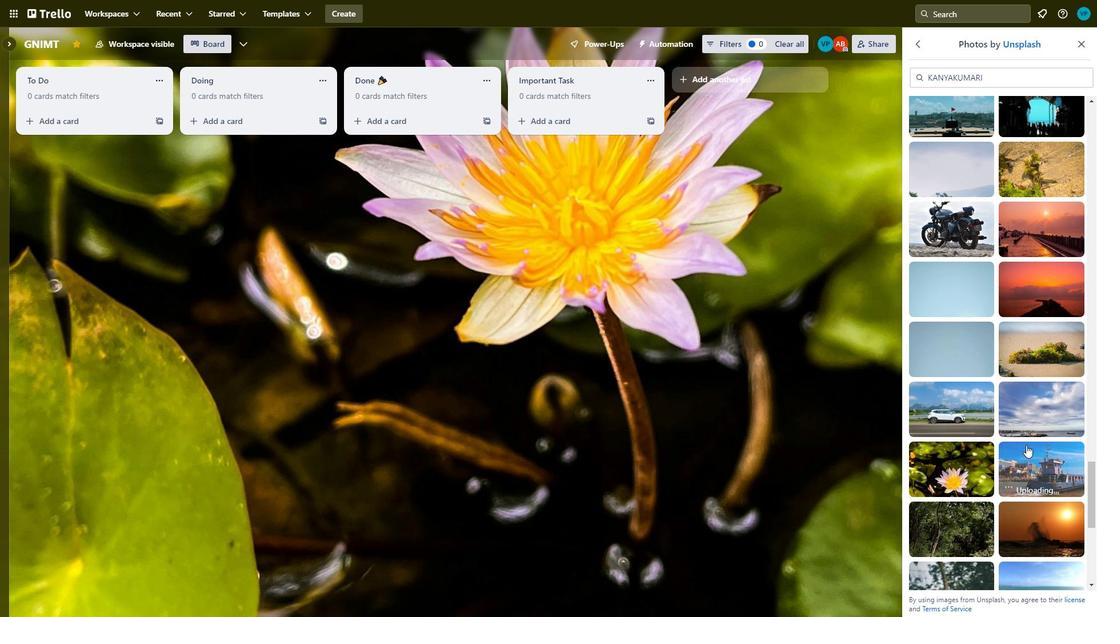 
Action: Mouse moved to (1026, 445)
Screenshot: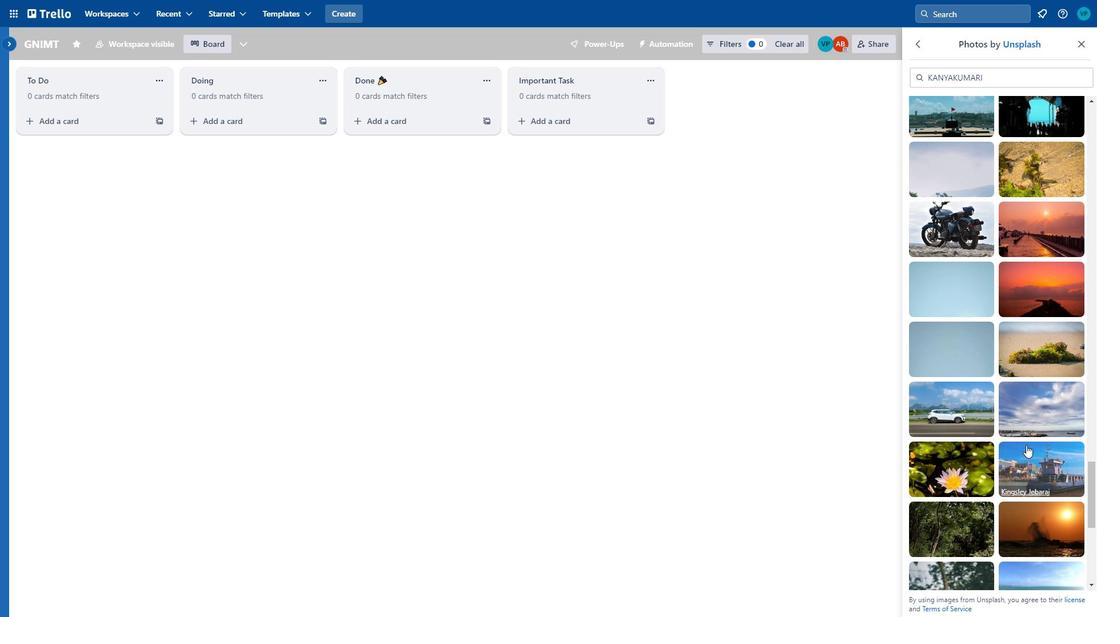 
Action: Mouse scrolled (1026, 444) with delta (0, 0)
Screenshot: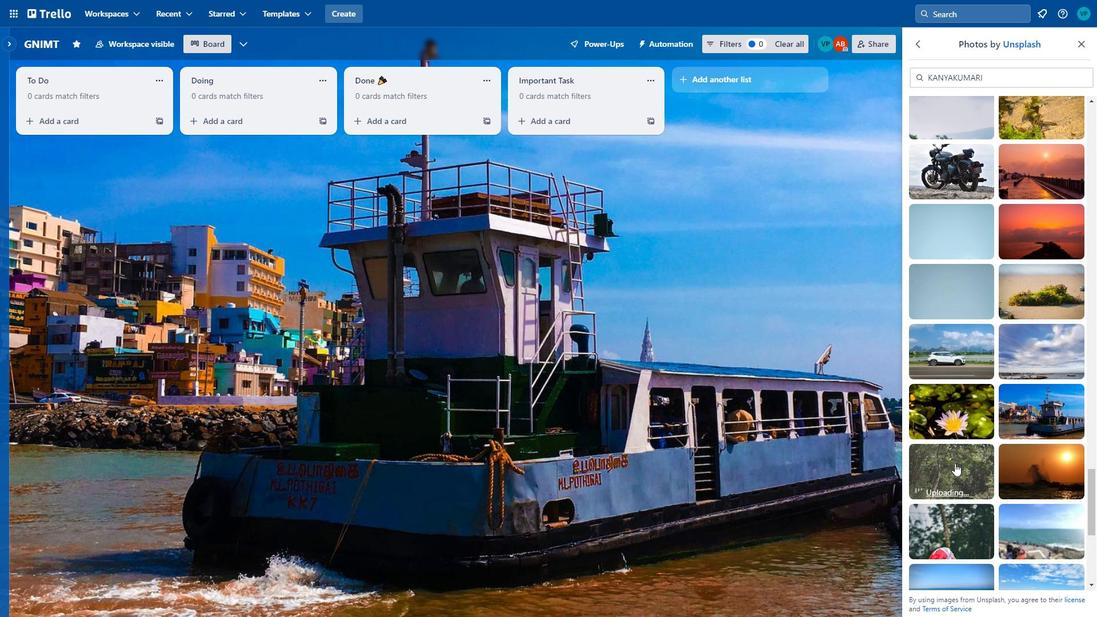 
Action: Mouse moved to (955, 463)
Screenshot: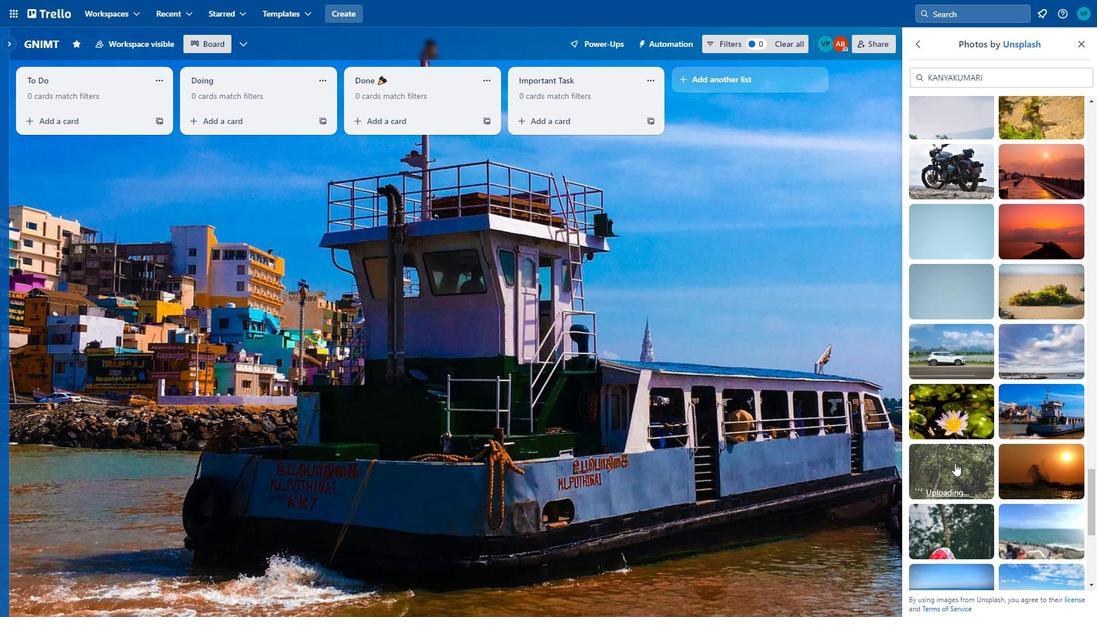 
Action: Mouse pressed left at (955, 463)
Screenshot: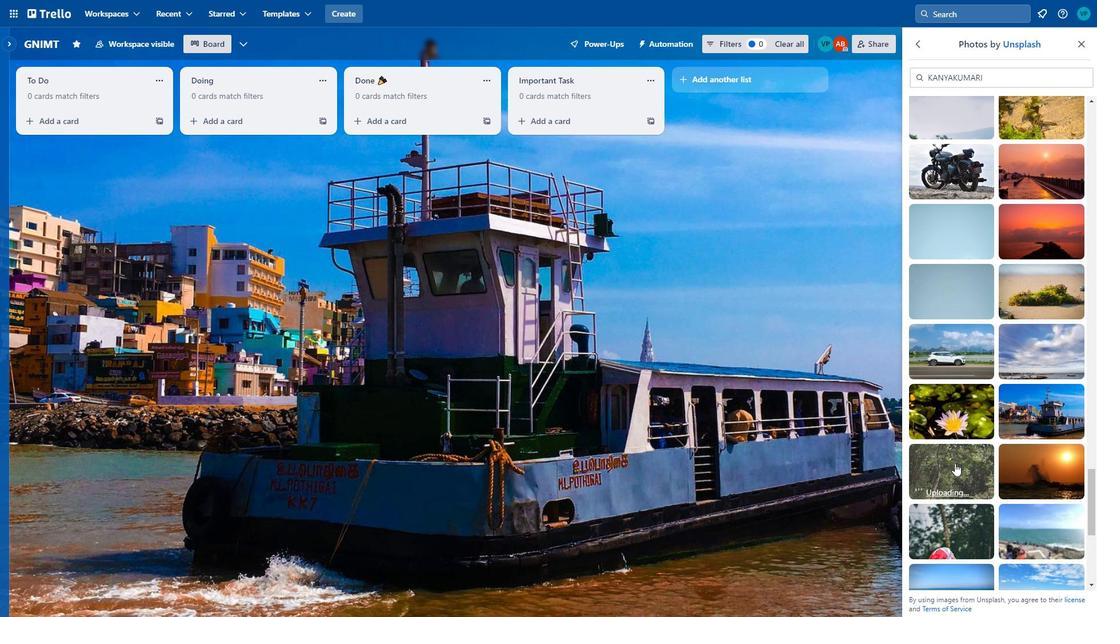 
Action: Mouse moved to (955, 463)
Screenshot: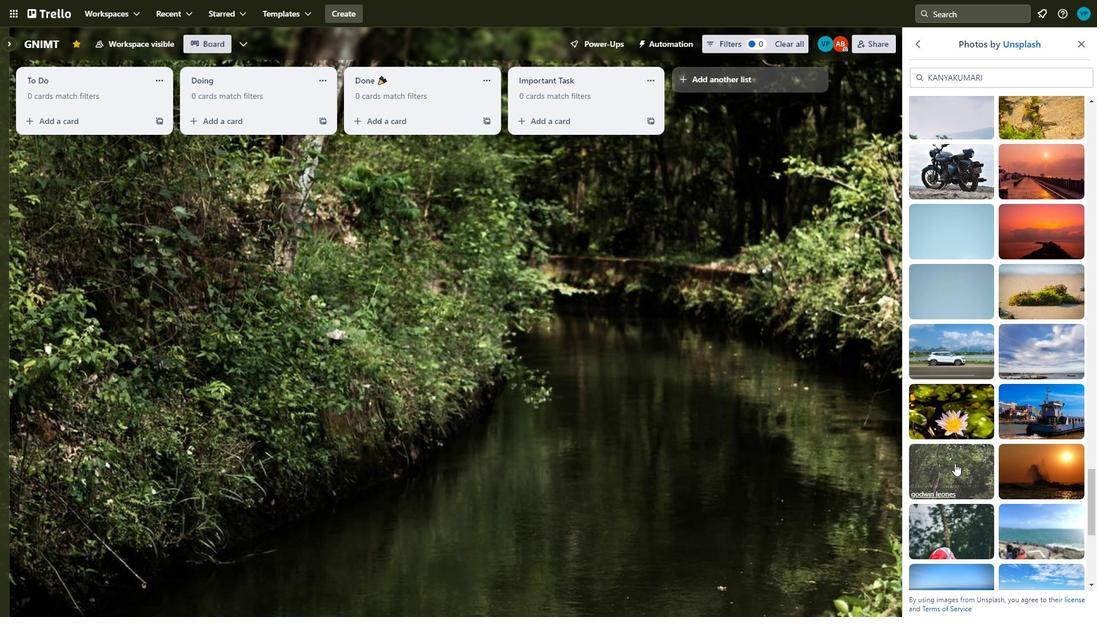 
Action: Mouse scrolled (955, 463) with delta (0, 0)
Screenshot: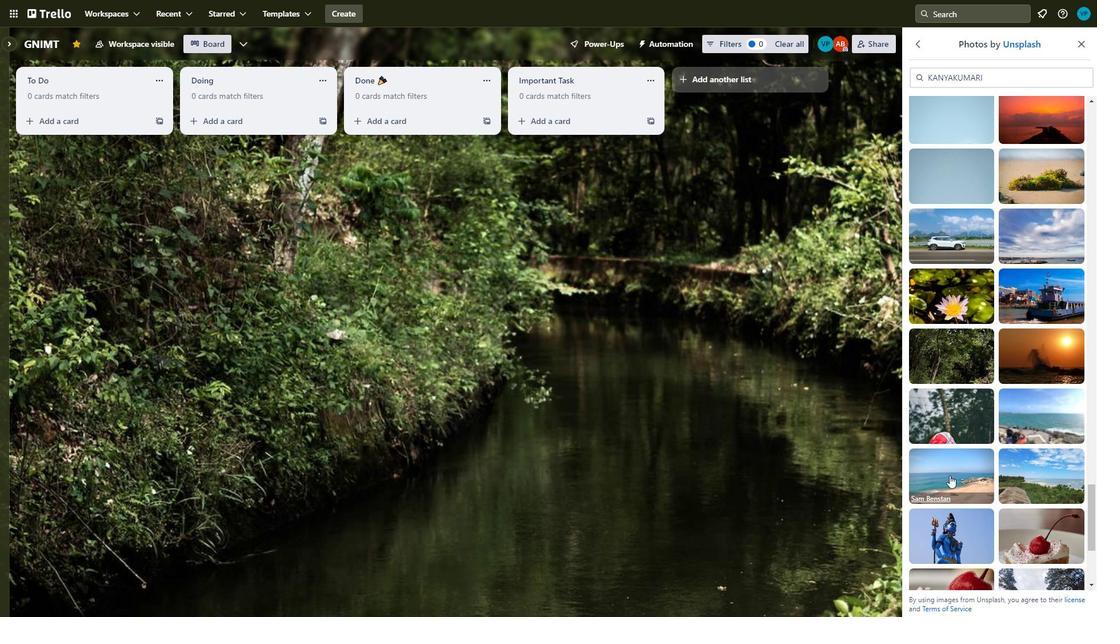 
Action: Mouse scrolled (955, 463) with delta (0, 0)
Screenshot: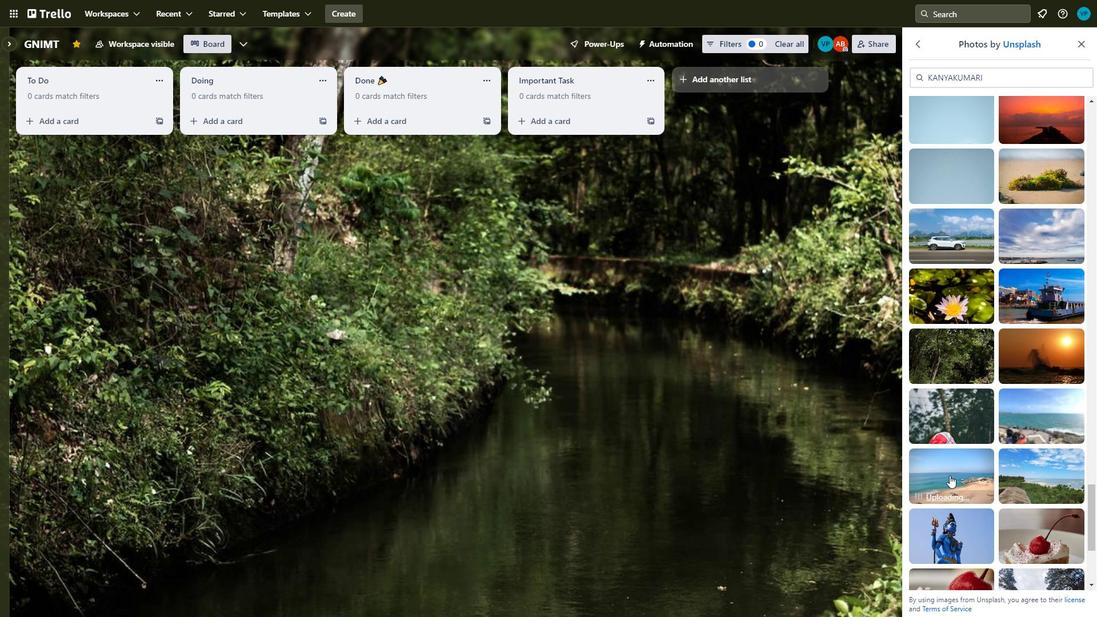
Action: Mouse moved to (950, 475)
Screenshot: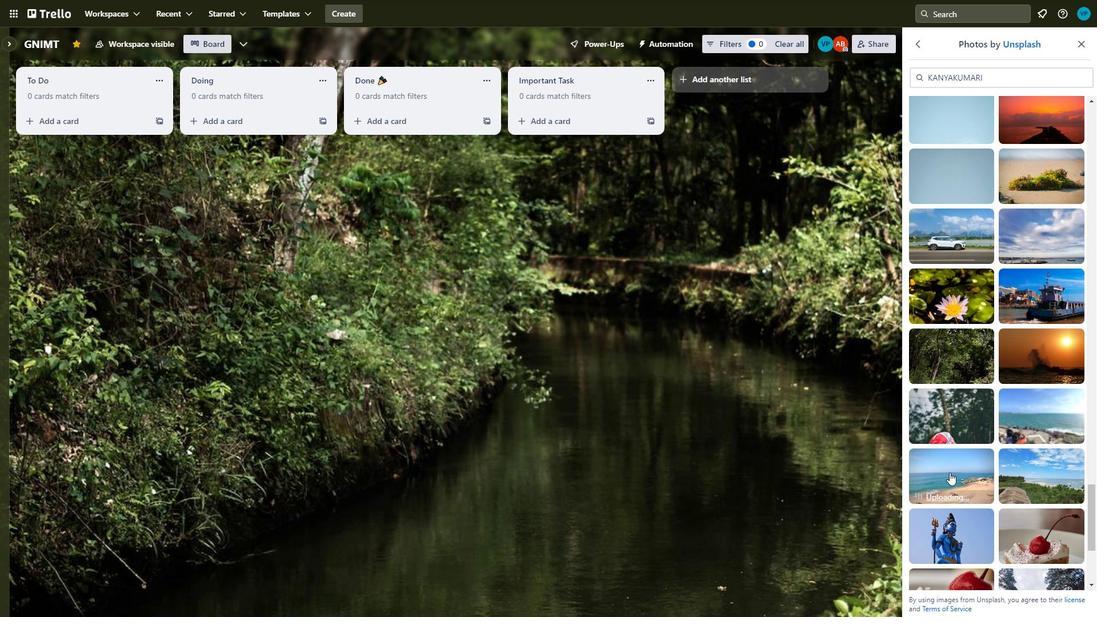
Action: Mouse pressed left at (950, 475)
Screenshot: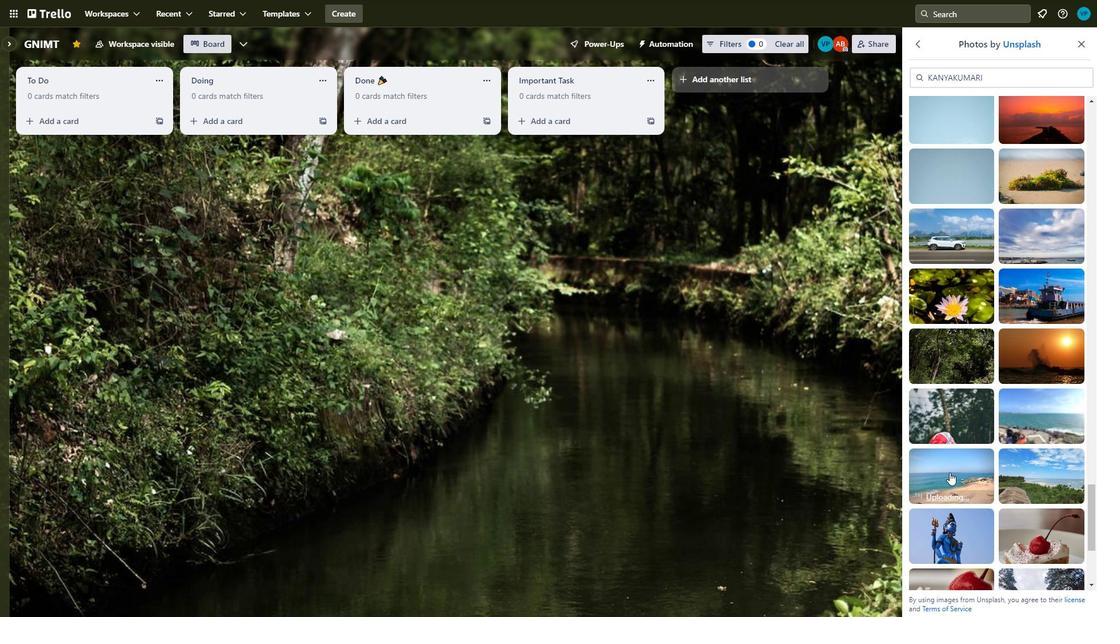 
Action: Mouse moved to (1027, 447)
Screenshot: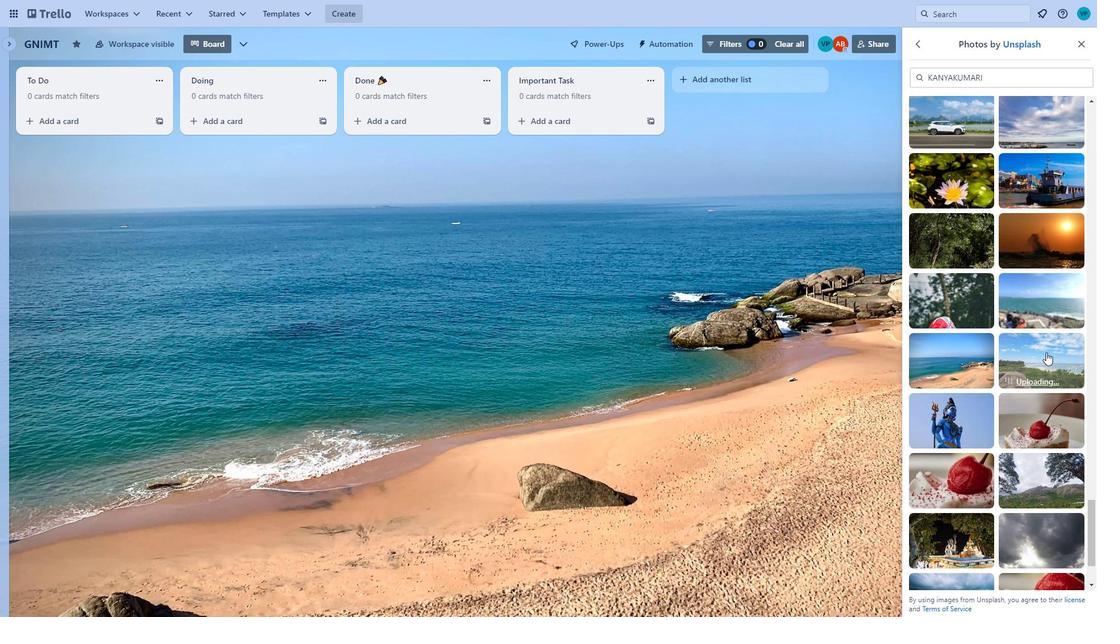 
Action: Mouse scrolled (1027, 446) with delta (0, 0)
Screenshot: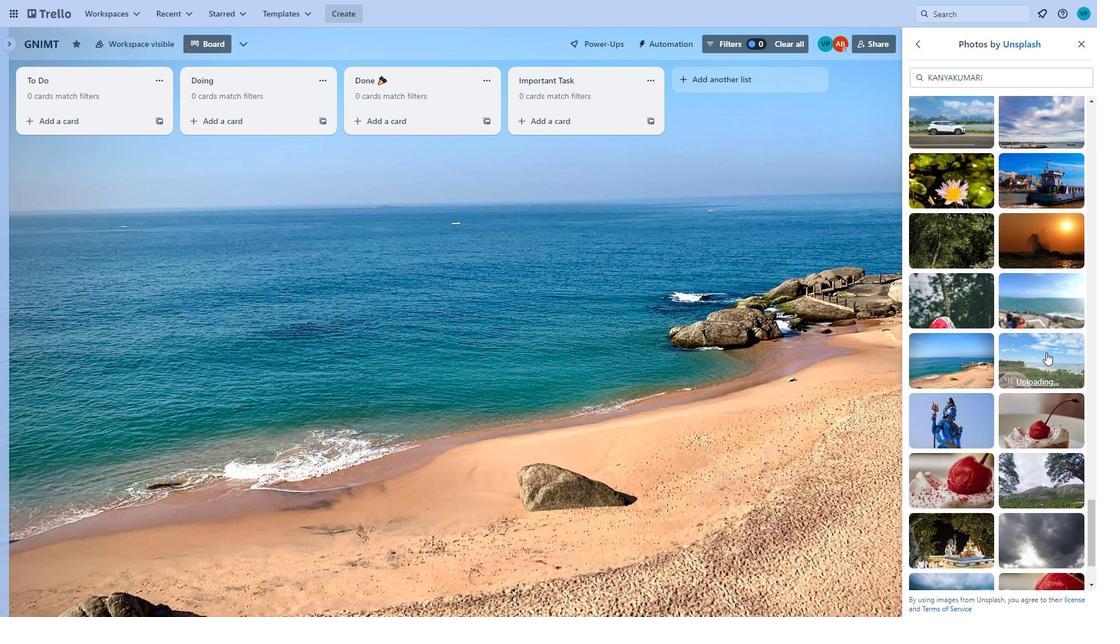 
Action: Mouse moved to (1027, 447)
Screenshot: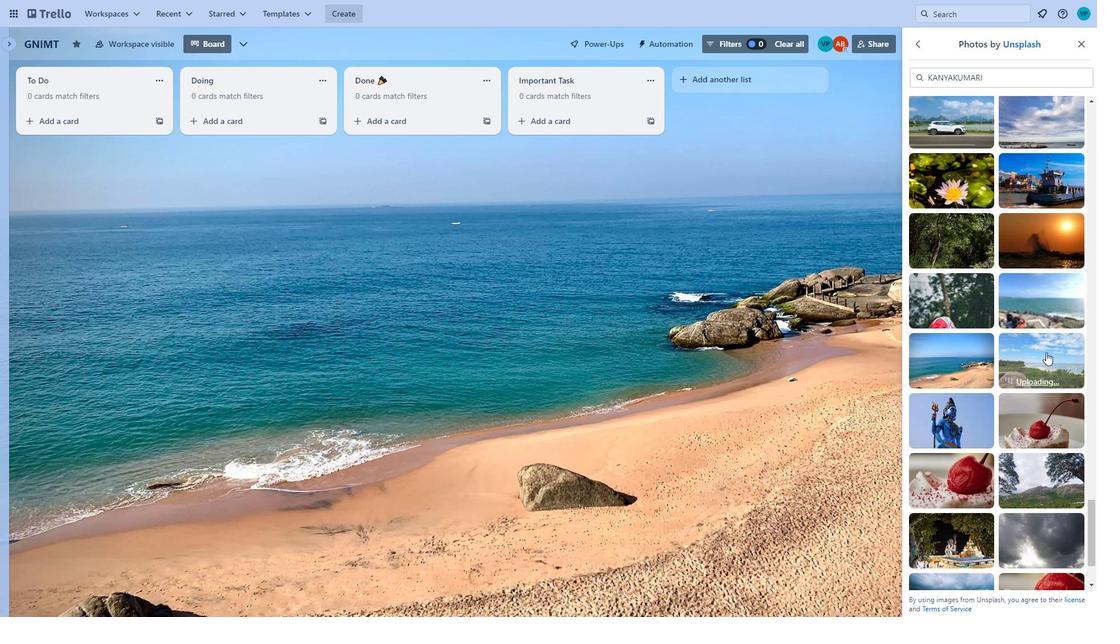 
Action: Mouse scrolled (1027, 446) with delta (0, 0)
Screenshot: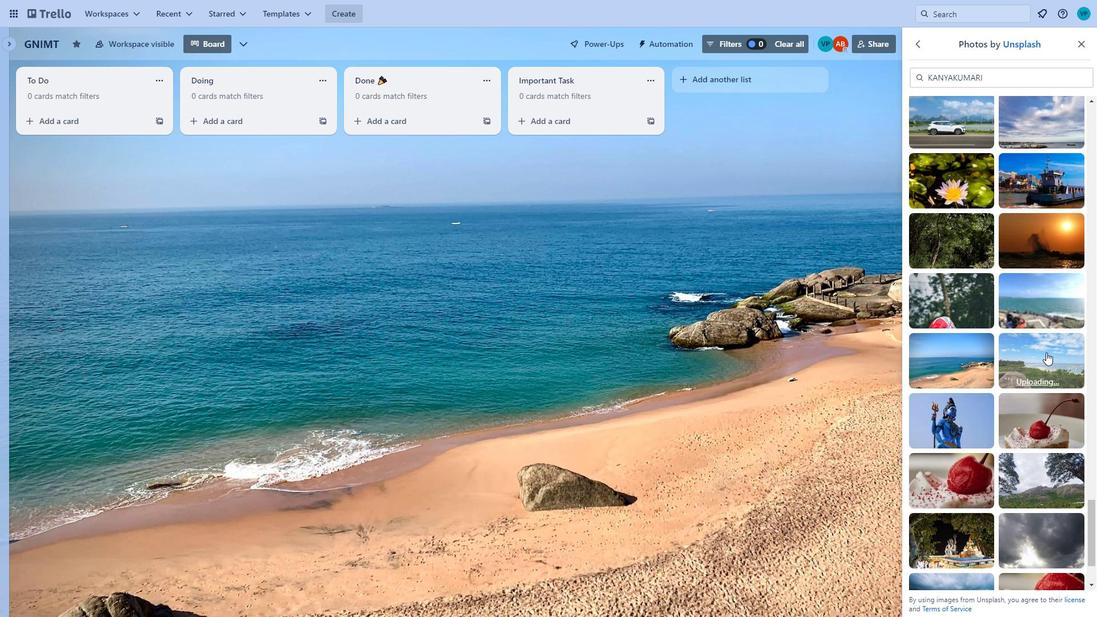 
Action: Mouse moved to (1046, 352)
Screenshot: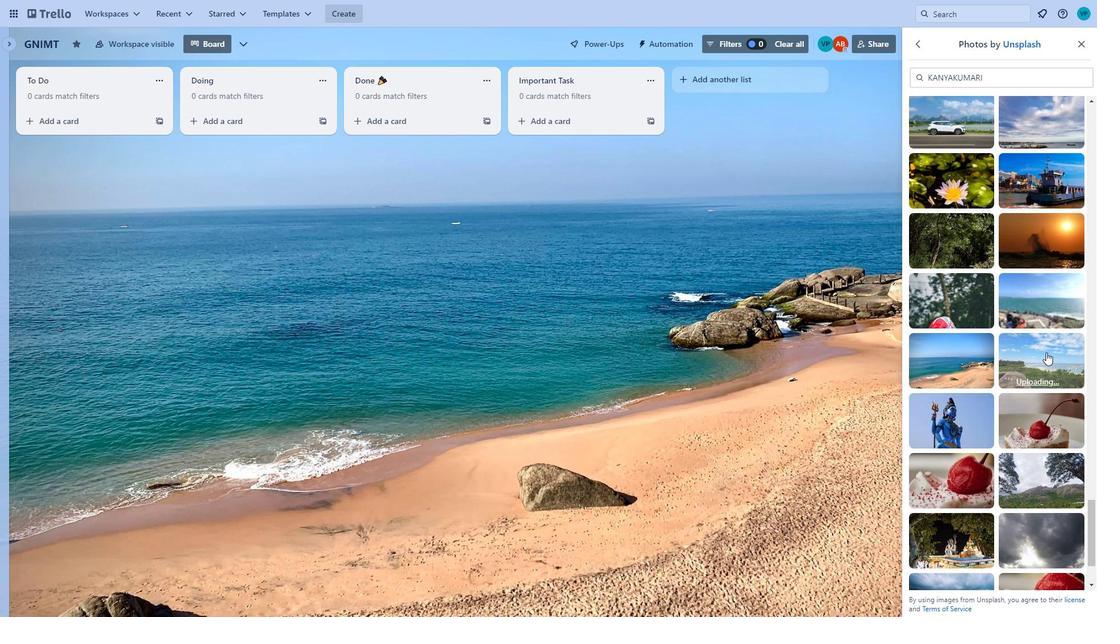 
Action: Mouse pressed left at (1046, 352)
Screenshot: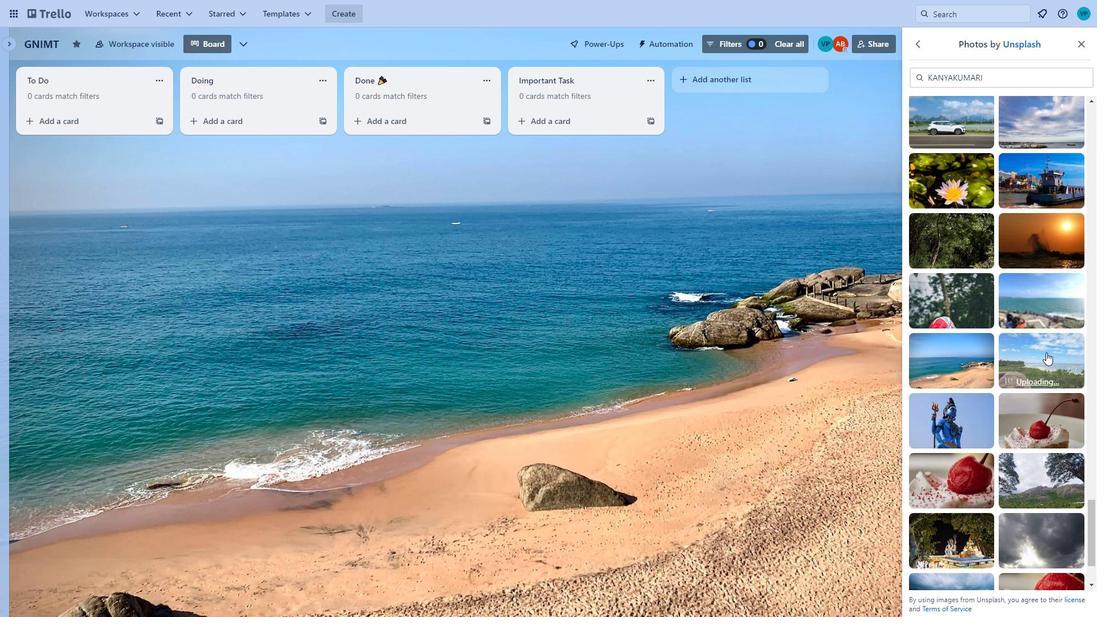 
Action: Mouse moved to (984, 404)
Screenshot: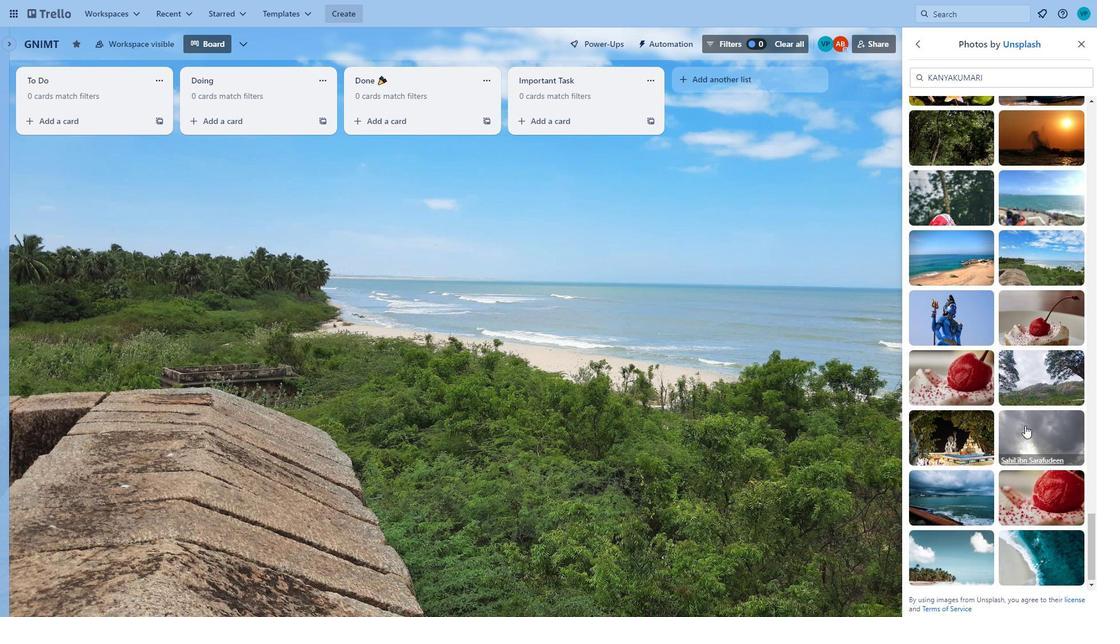 
Action: Mouse scrolled (984, 403) with delta (0, 0)
Screenshot: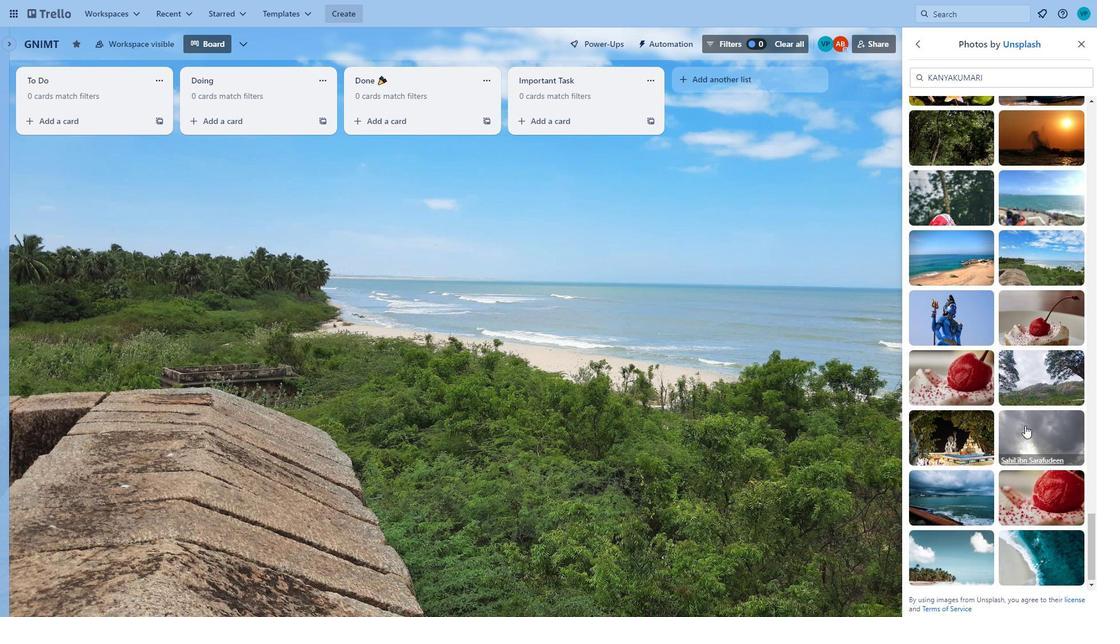 
Action: Mouse scrolled (984, 403) with delta (0, 0)
Screenshot: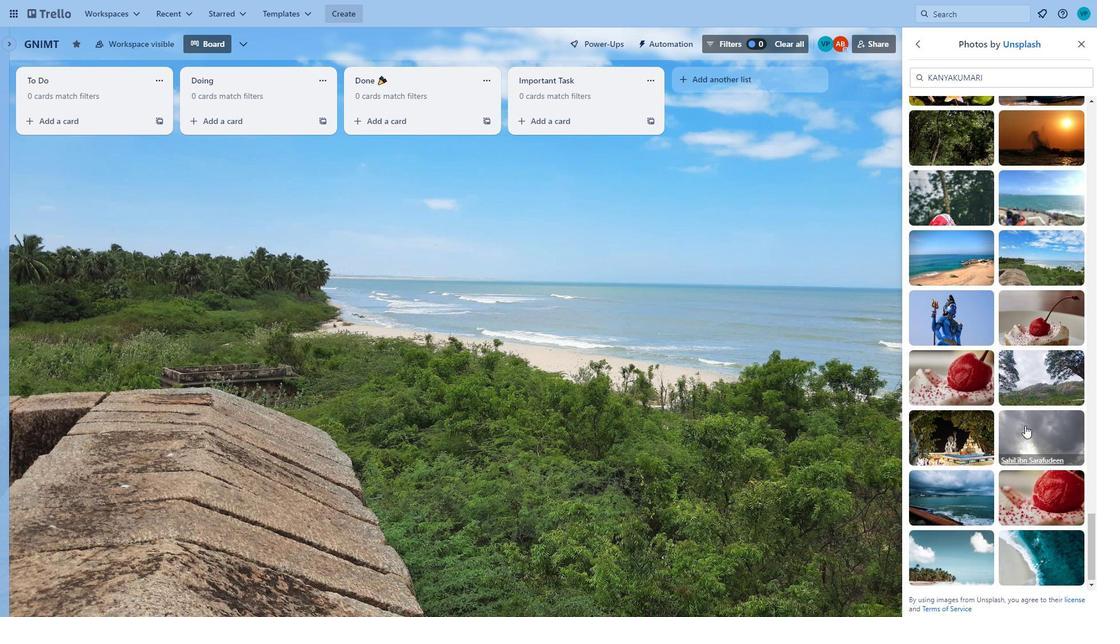 
Action: Mouse moved to (1022, 415)
Screenshot: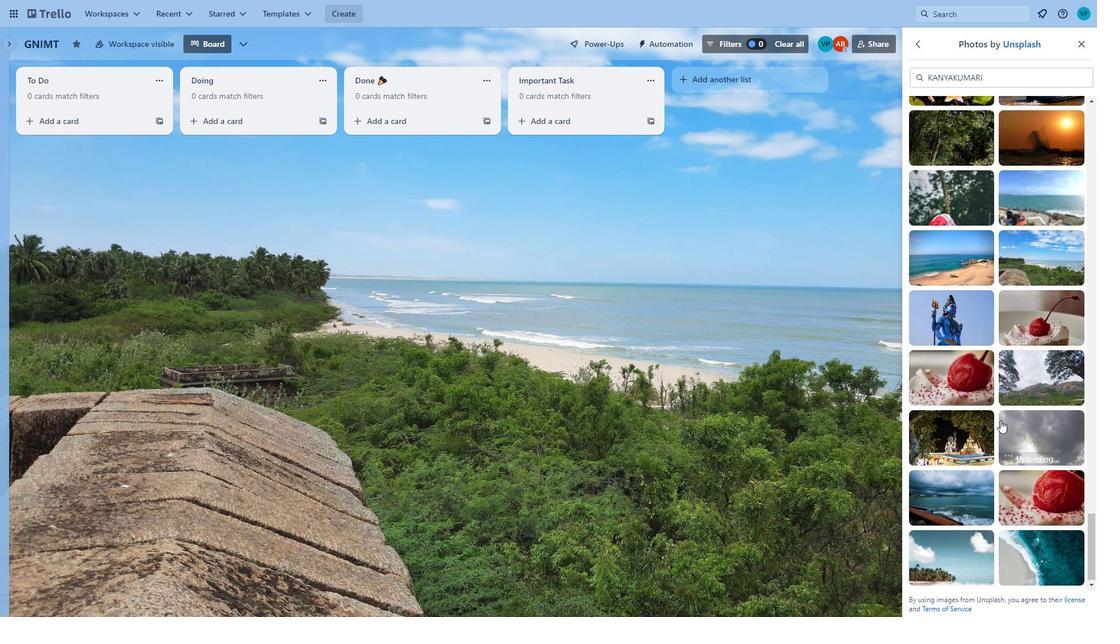
Action: Mouse scrolled (1022, 415) with delta (0, 0)
Screenshot: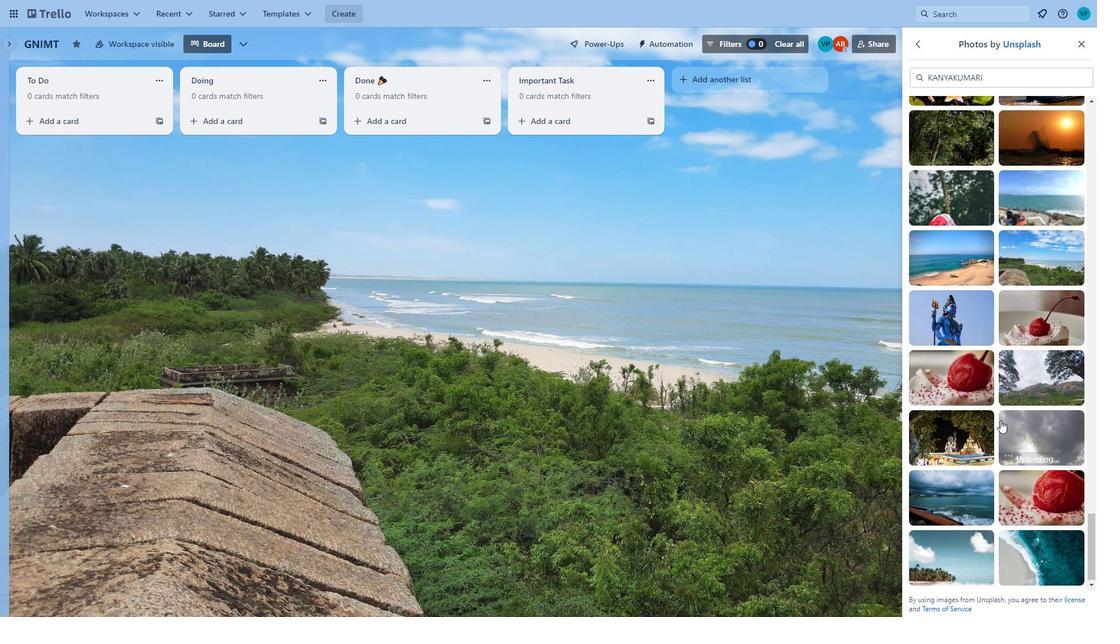 
Action: Mouse moved to (1025, 425)
Screenshot: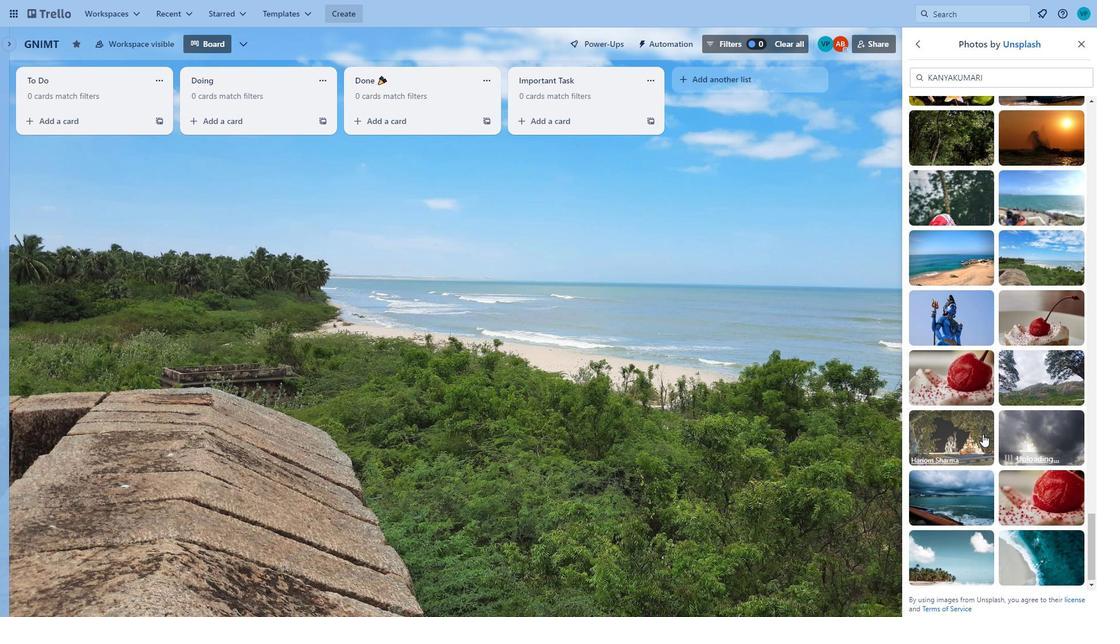 
Action: Mouse pressed left at (1025, 425)
Screenshot: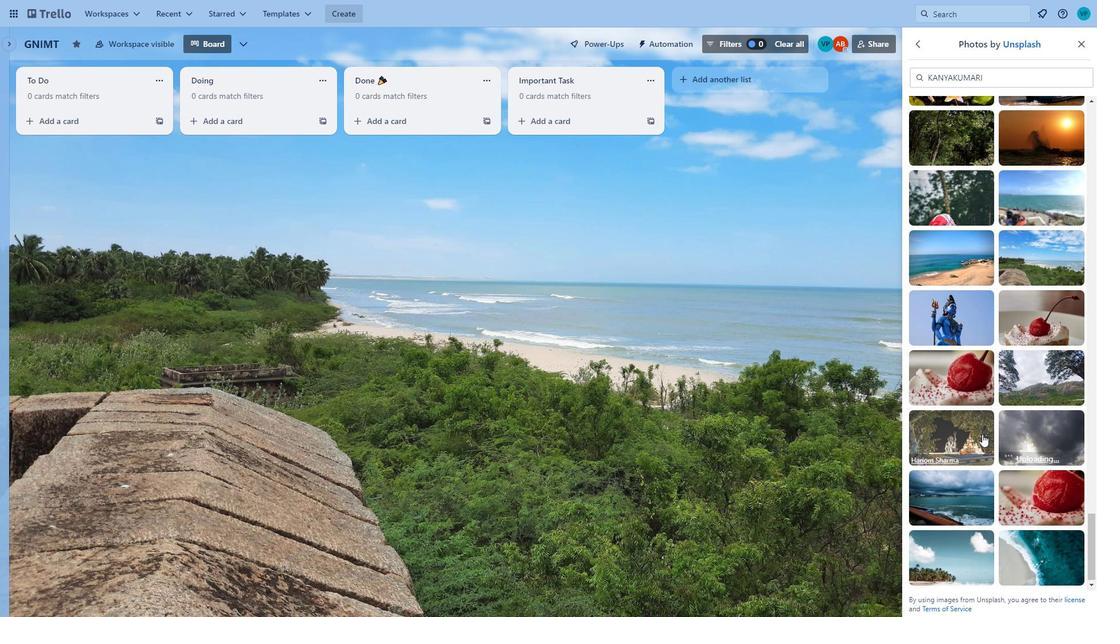 
Action: Mouse moved to (997, 417)
Screenshot: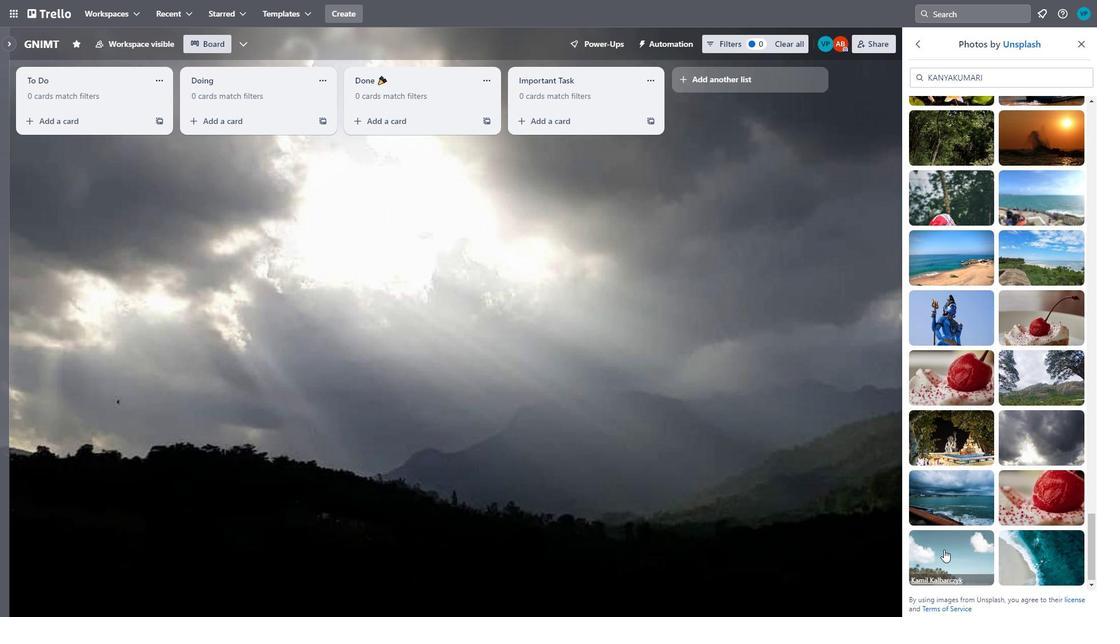 
Action: Mouse scrolled (997, 416) with delta (0, 0)
Screenshot: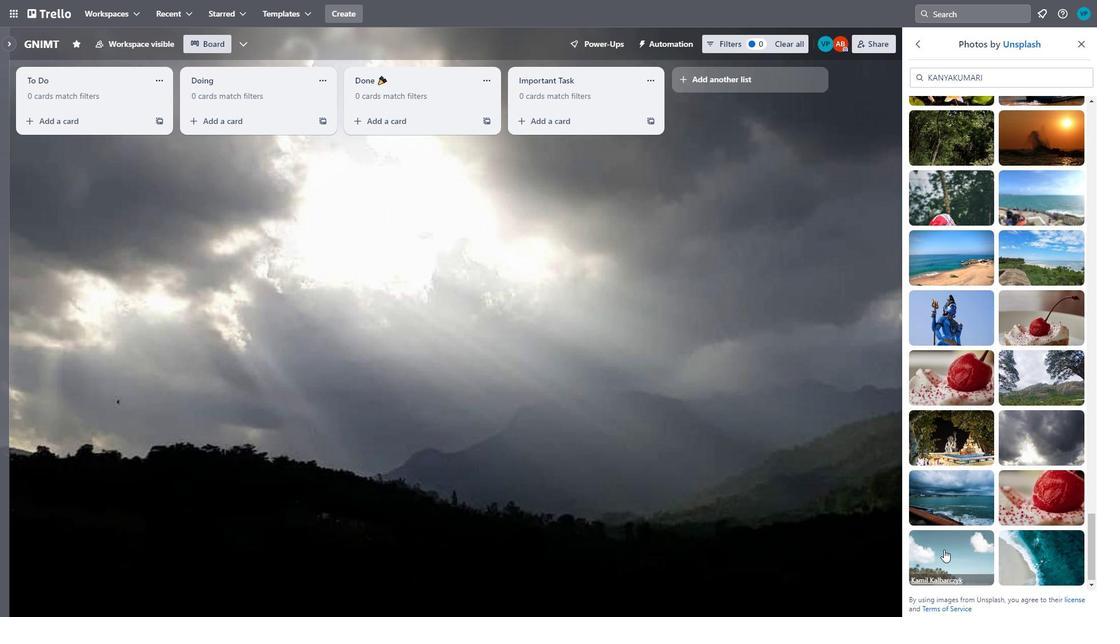 
Action: Mouse moved to (996, 414)
Screenshot: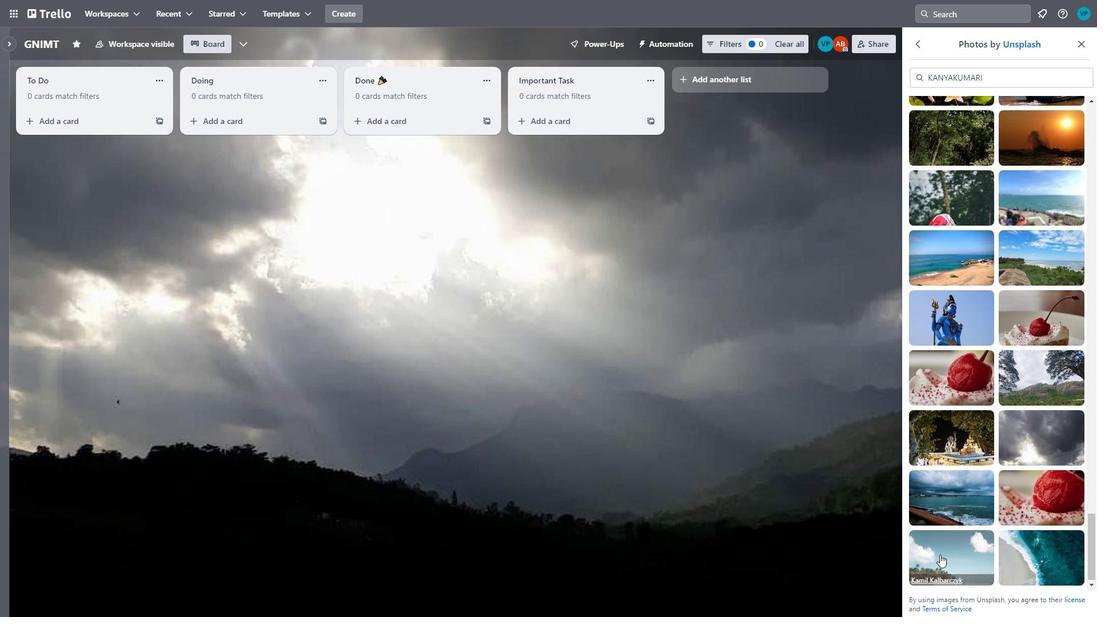 
Action: Mouse scrolled (996, 413) with delta (0, 0)
Screenshot: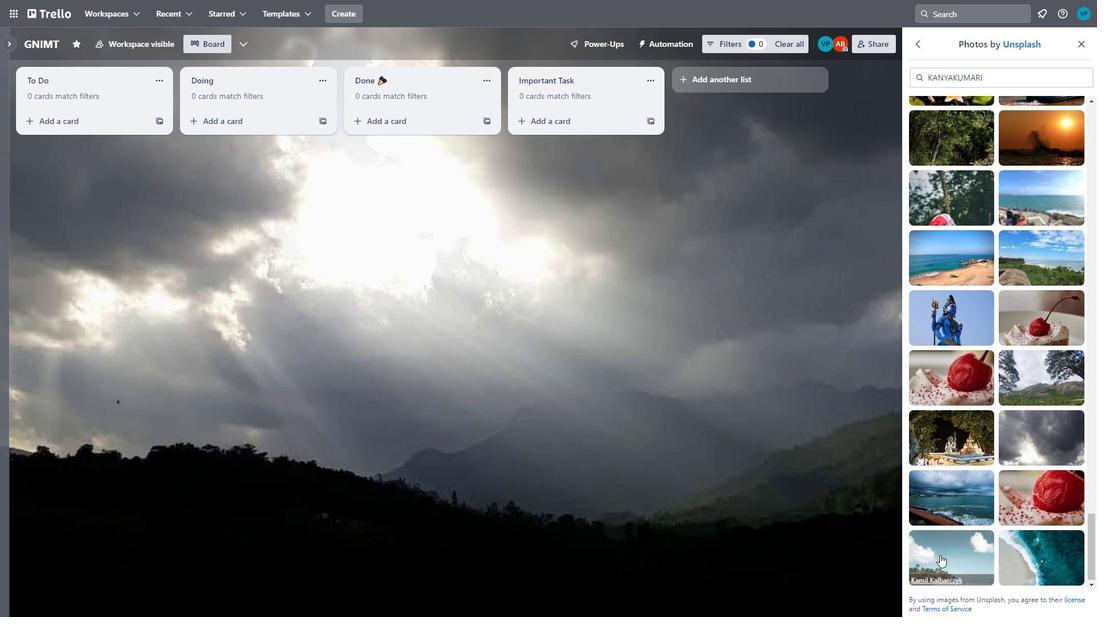 
Action: Mouse moved to (963, 456)
Screenshot: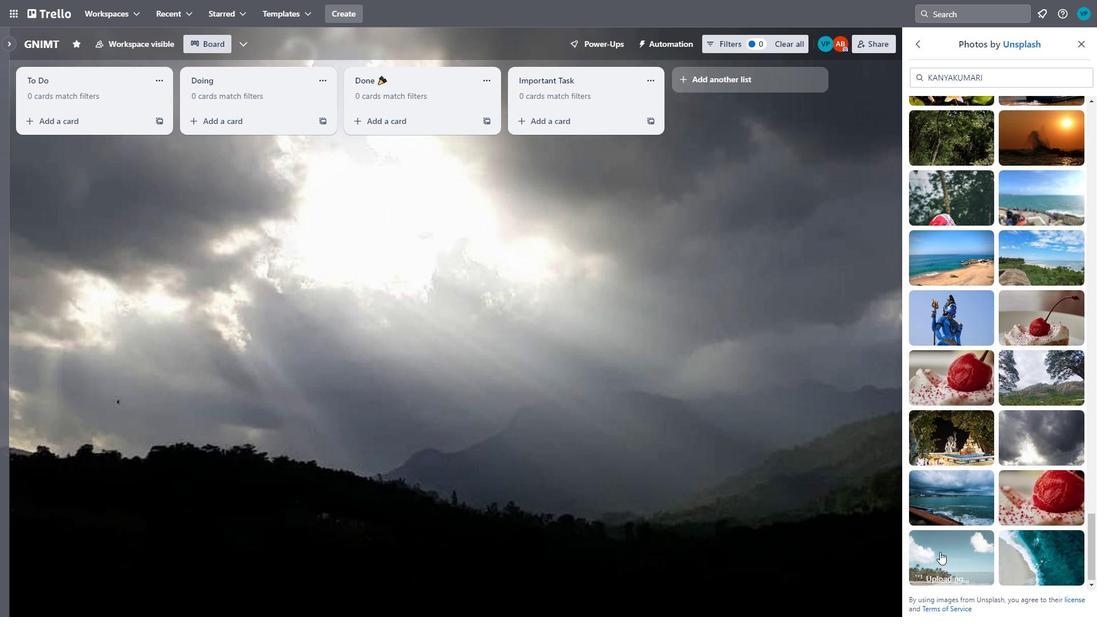 
Action: Mouse scrolled (963, 455) with delta (0, 0)
Screenshot: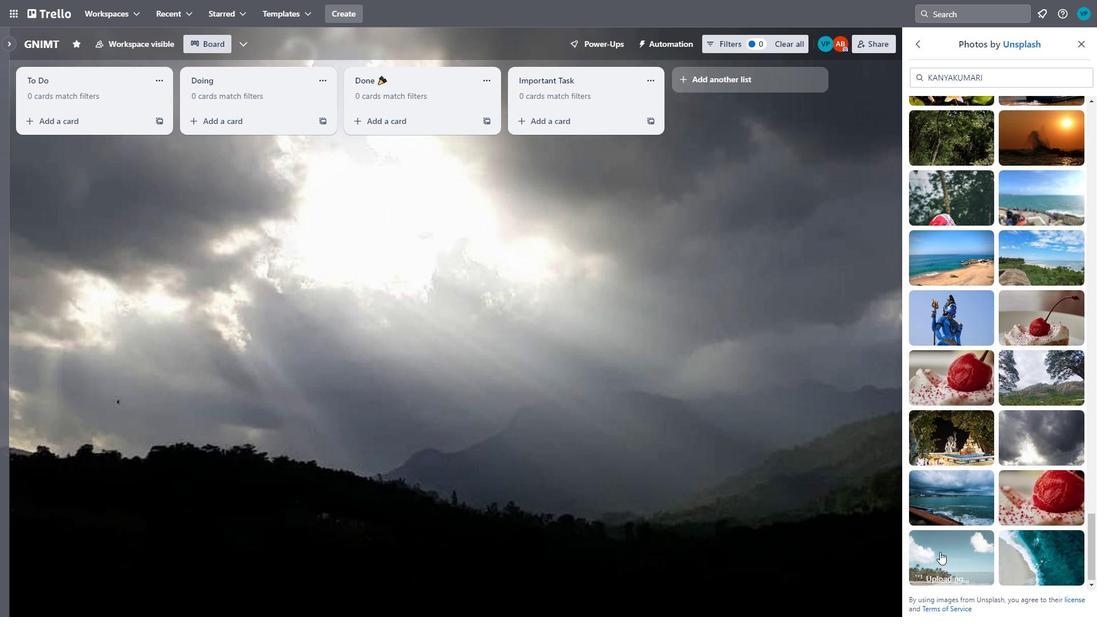 
Action: Mouse moved to (964, 459)
Screenshot: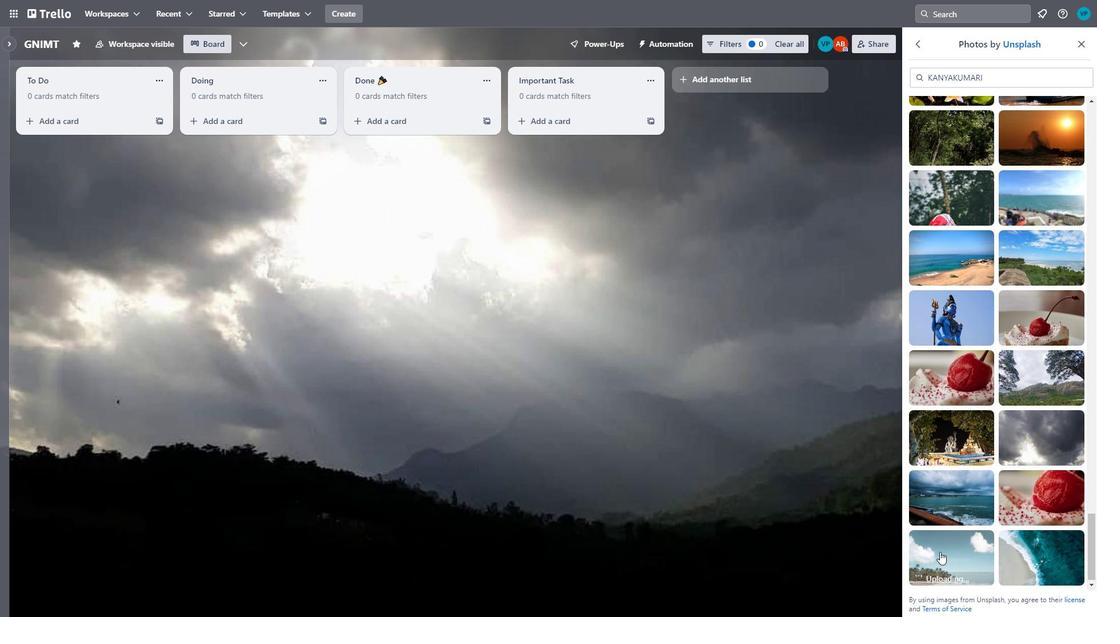 
Action: Mouse scrolled (964, 458) with delta (0, 0)
Screenshot: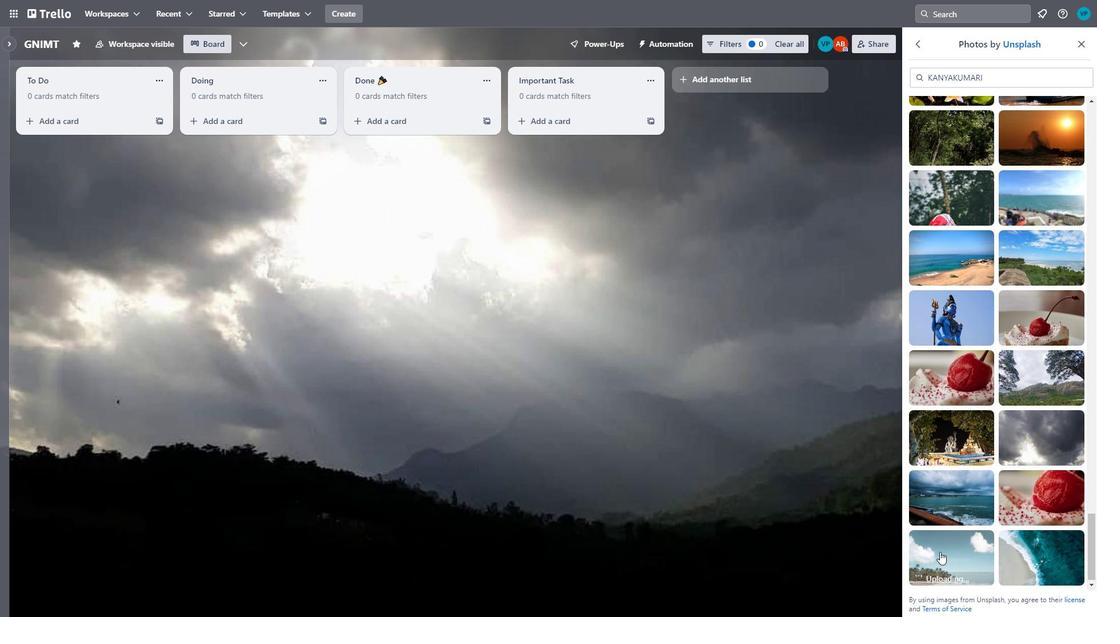 
Action: Mouse moved to (1033, 495)
Screenshot: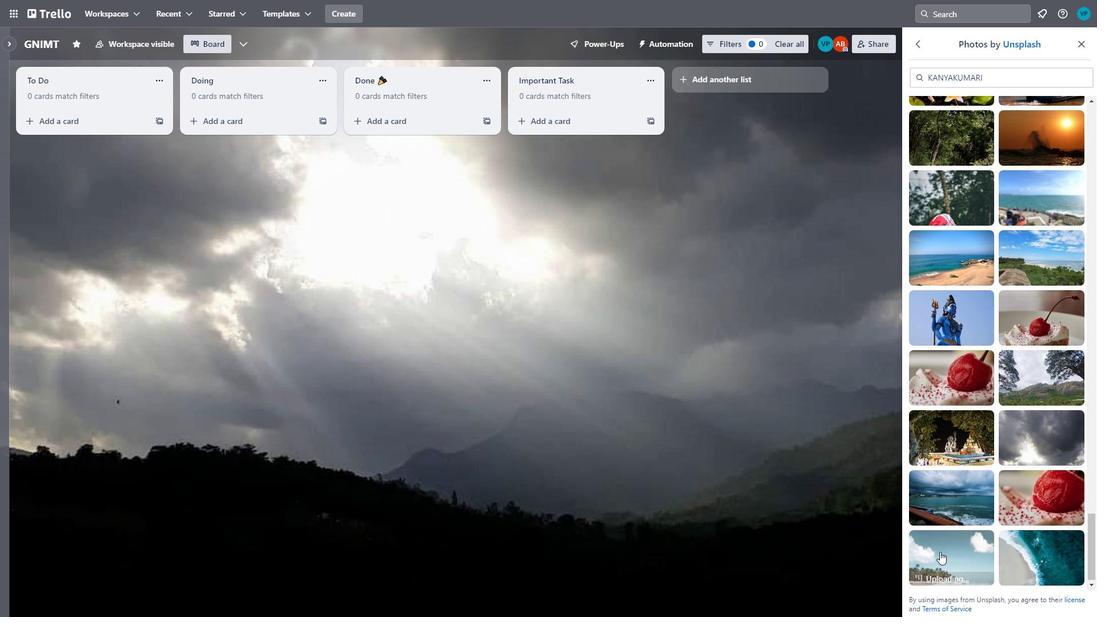 
Action: Mouse scrolled (1033, 495) with delta (0, 0)
Screenshot: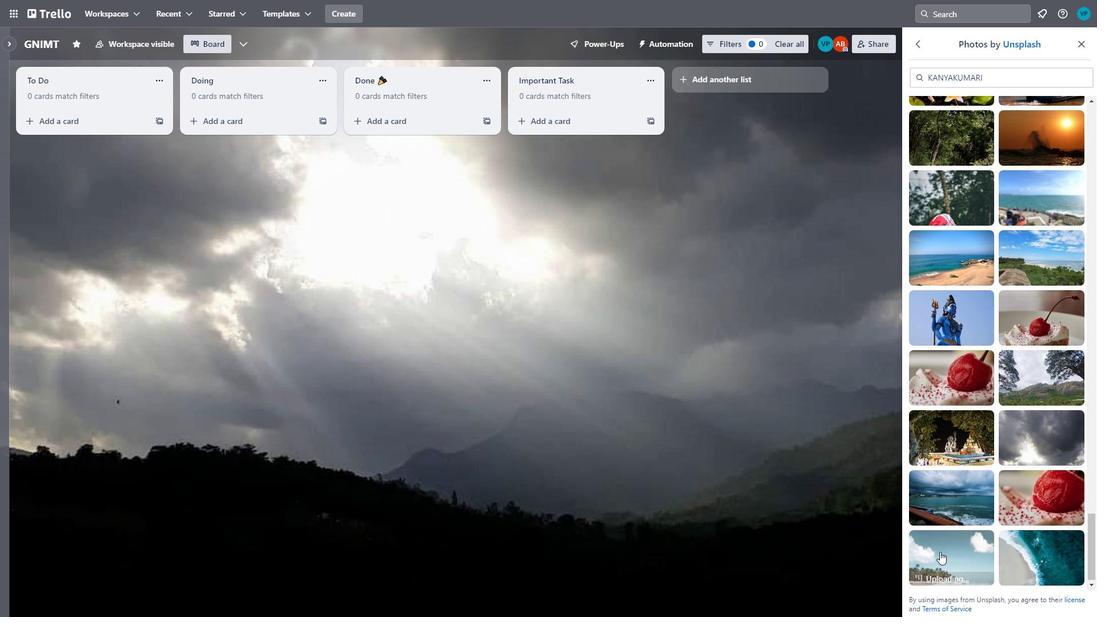 
Action: Mouse moved to (1033, 497)
Screenshot: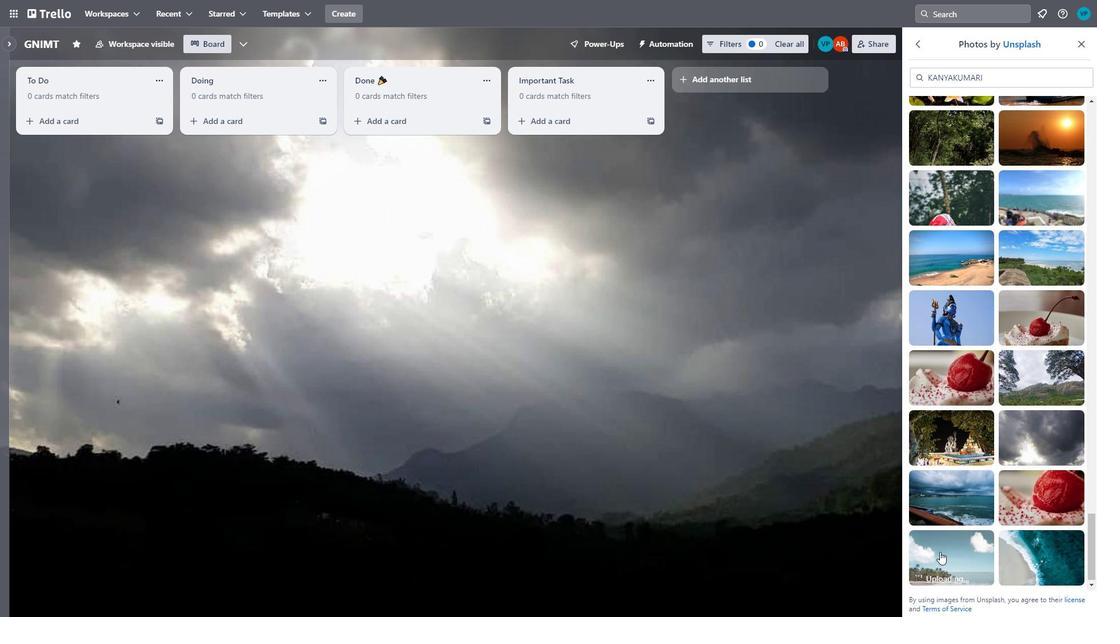 
Action: Mouse scrolled (1033, 496) with delta (0, 0)
Screenshot: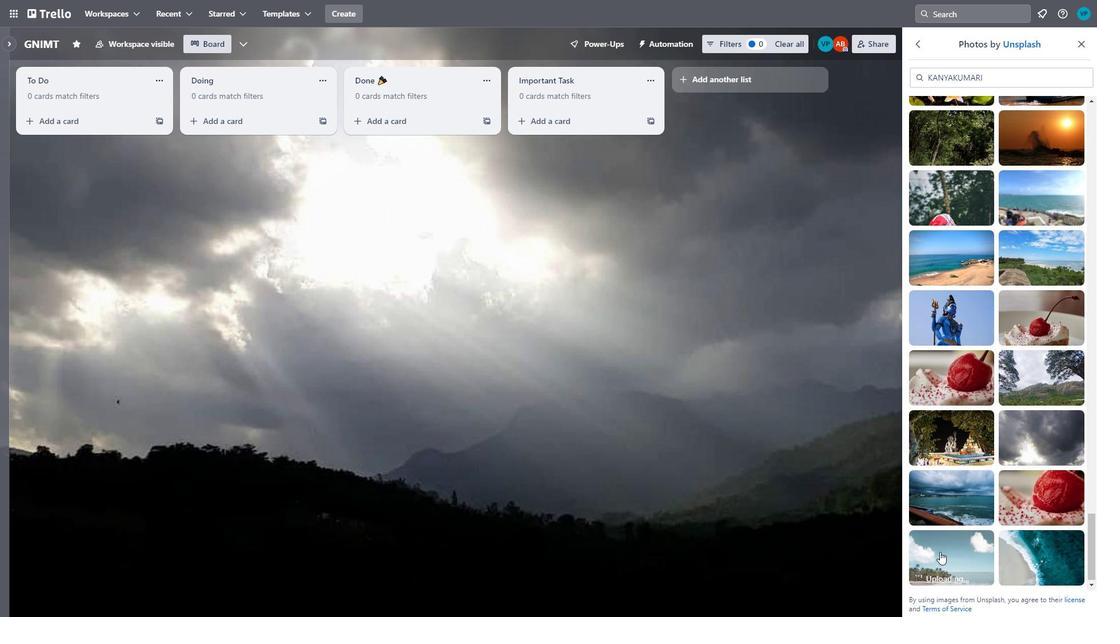 
Action: Mouse moved to (940, 552)
Screenshot: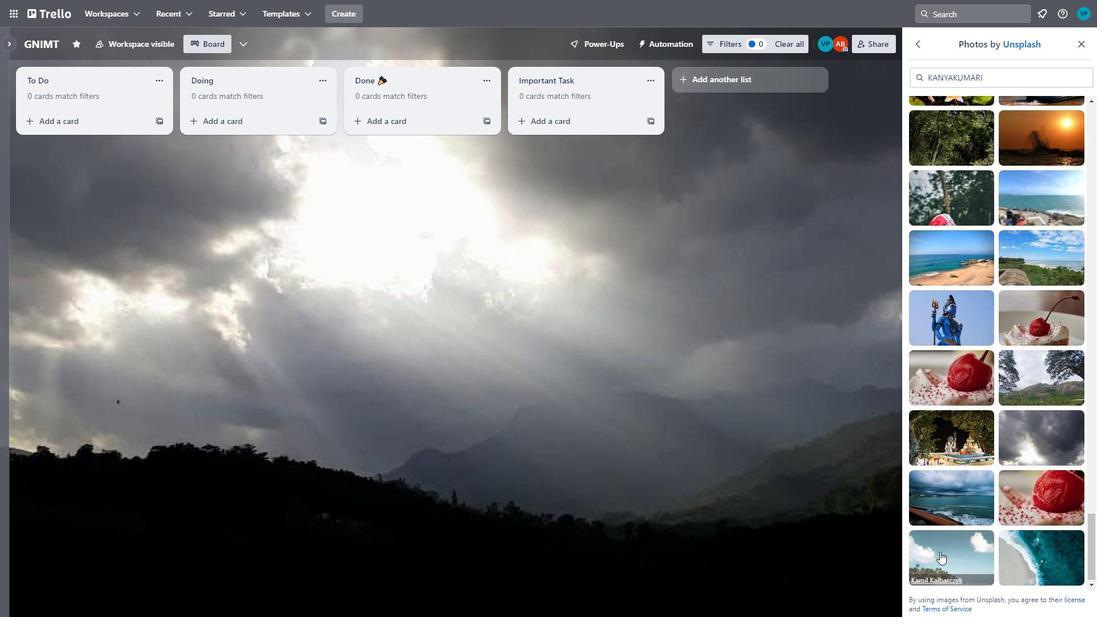 
Action: Mouse pressed left at (940, 552)
Screenshot: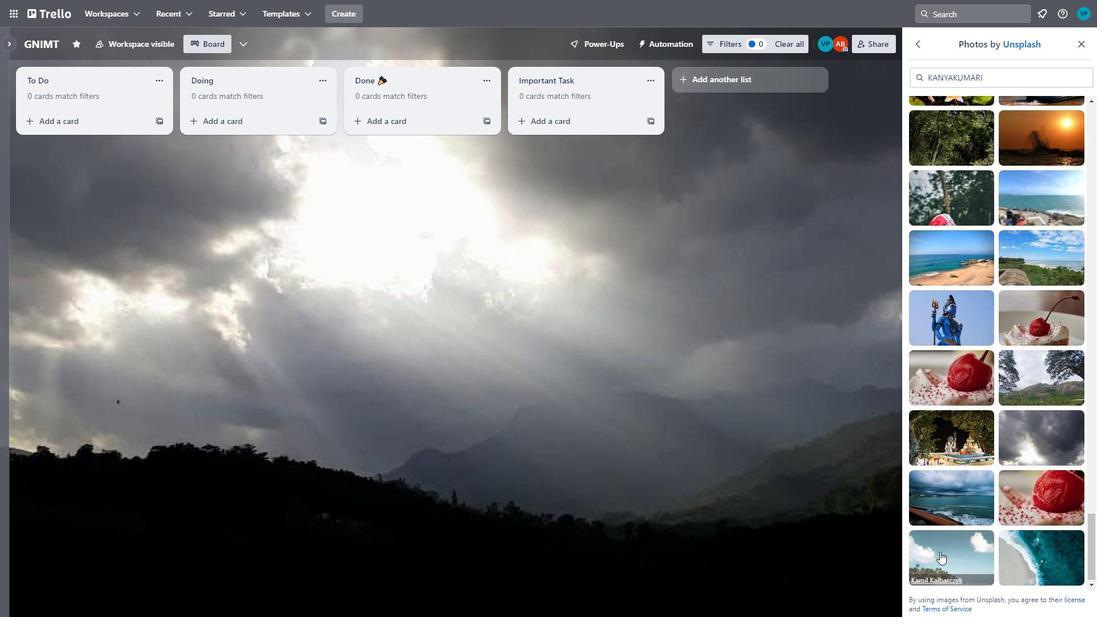 
Action: Mouse moved to (1021, 510)
Screenshot: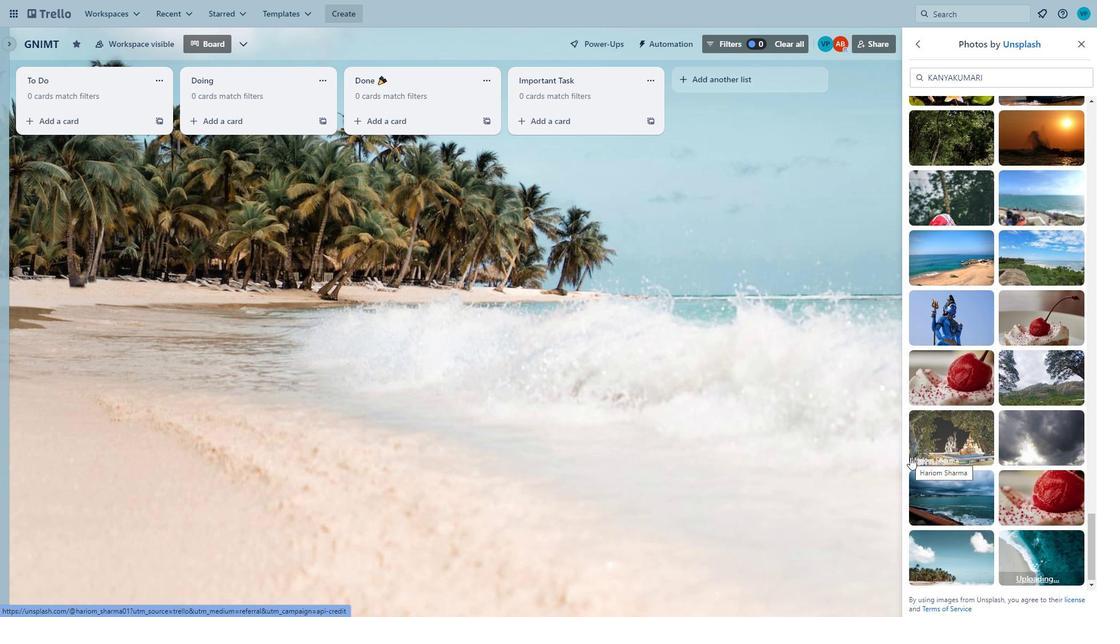 
Action: Mouse scrolled (1021, 509) with delta (0, 0)
Screenshot: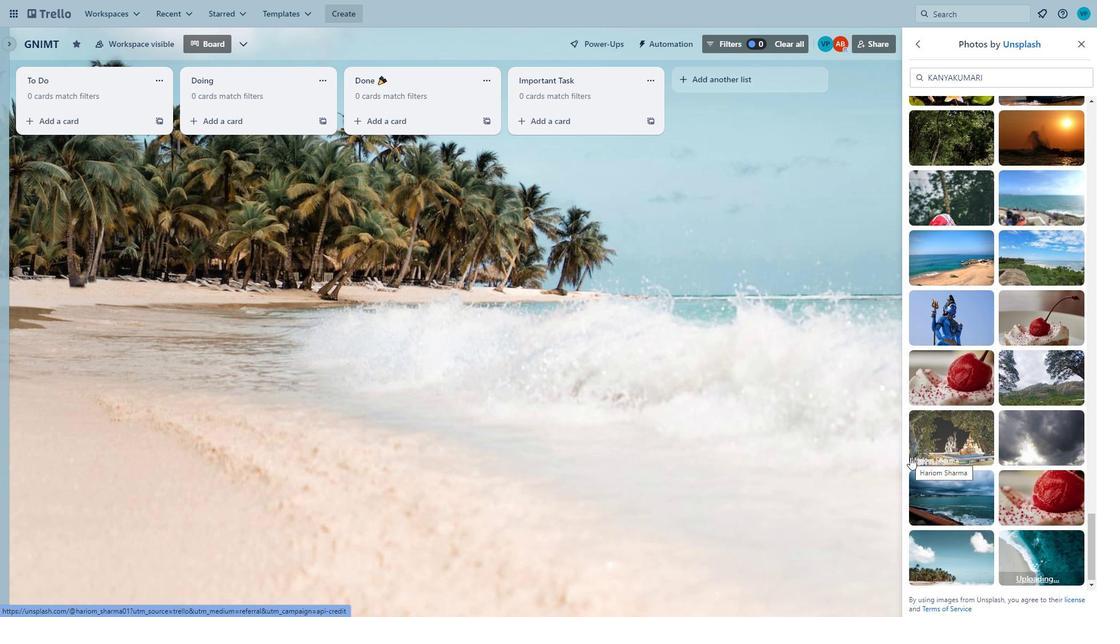 
Action: Mouse moved to (1021, 510)
Screenshot: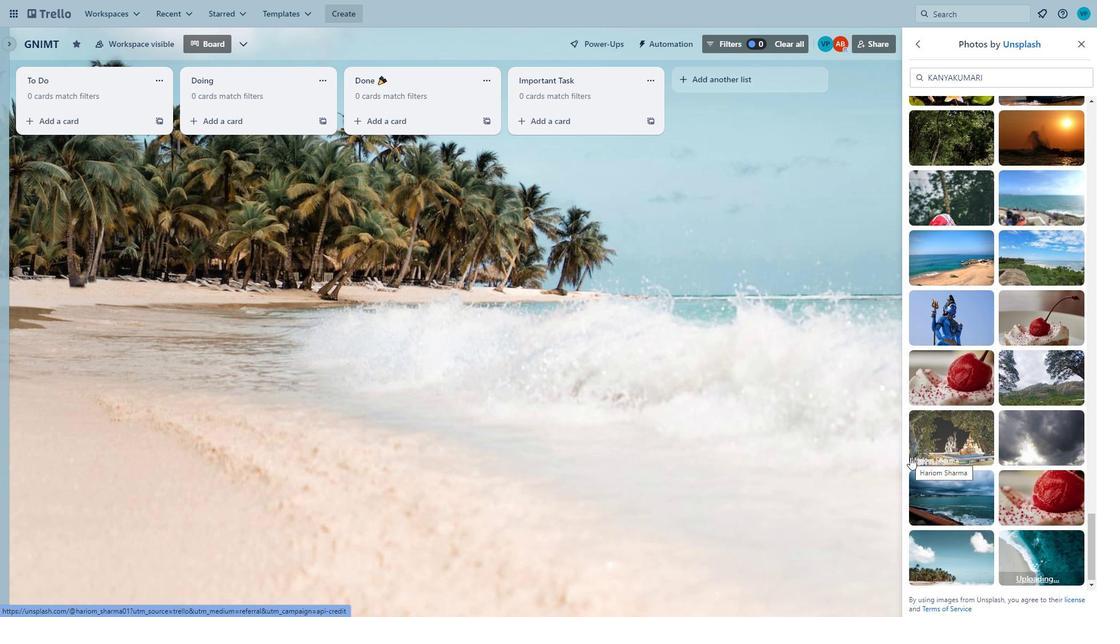 
Action: Mouse scrolled (1021, 509) with delta (0, 0)
Screenshot: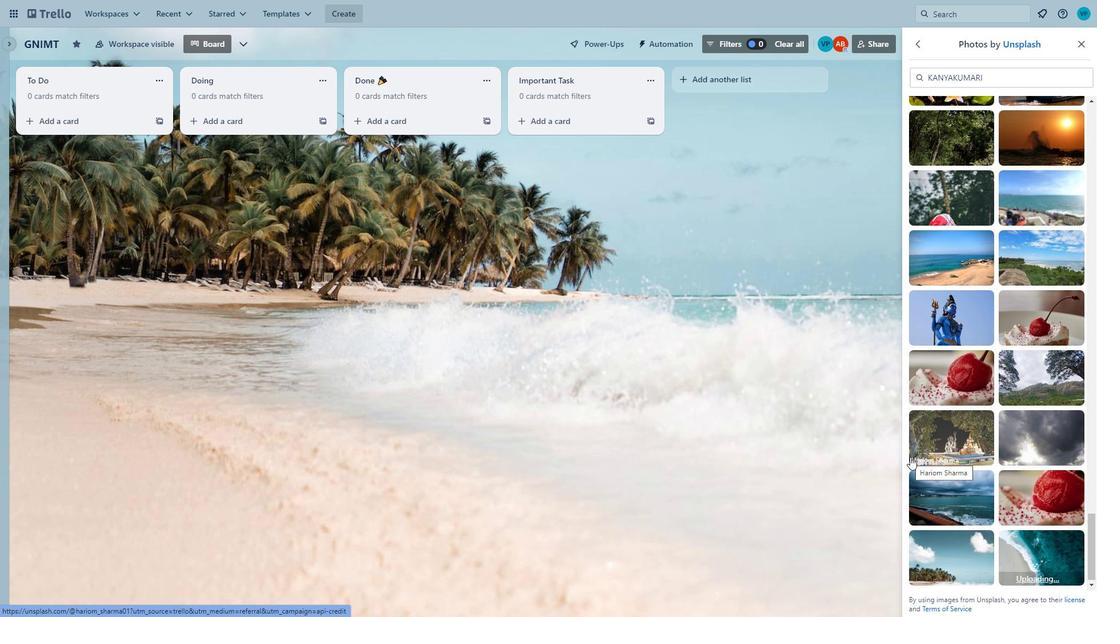 
Action: Mouse moved to (1020, 509)
Screenshot: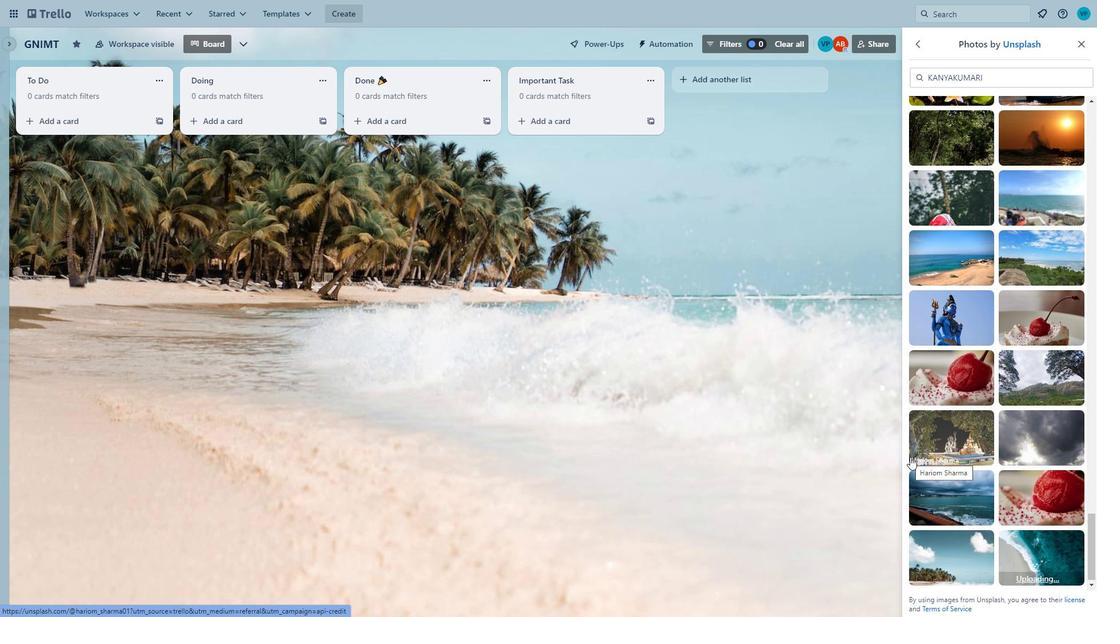 
Action: Mouse scrolled (1020, 509) with delta (0, 0)
Screenshot: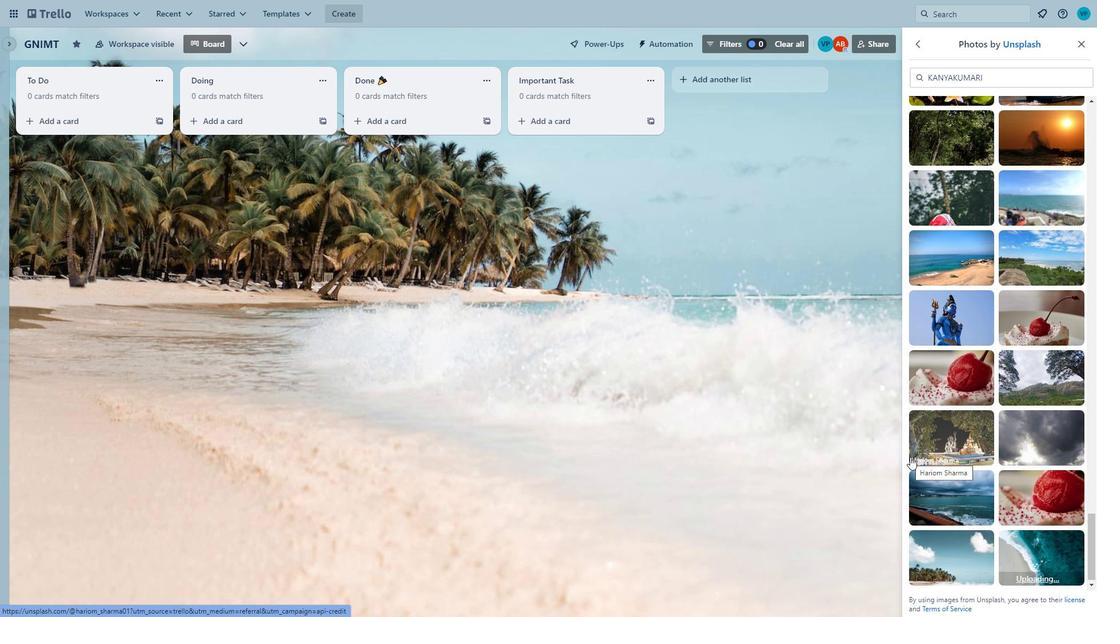 
Action: Mouse moved to (1018, 509)
Screenshot: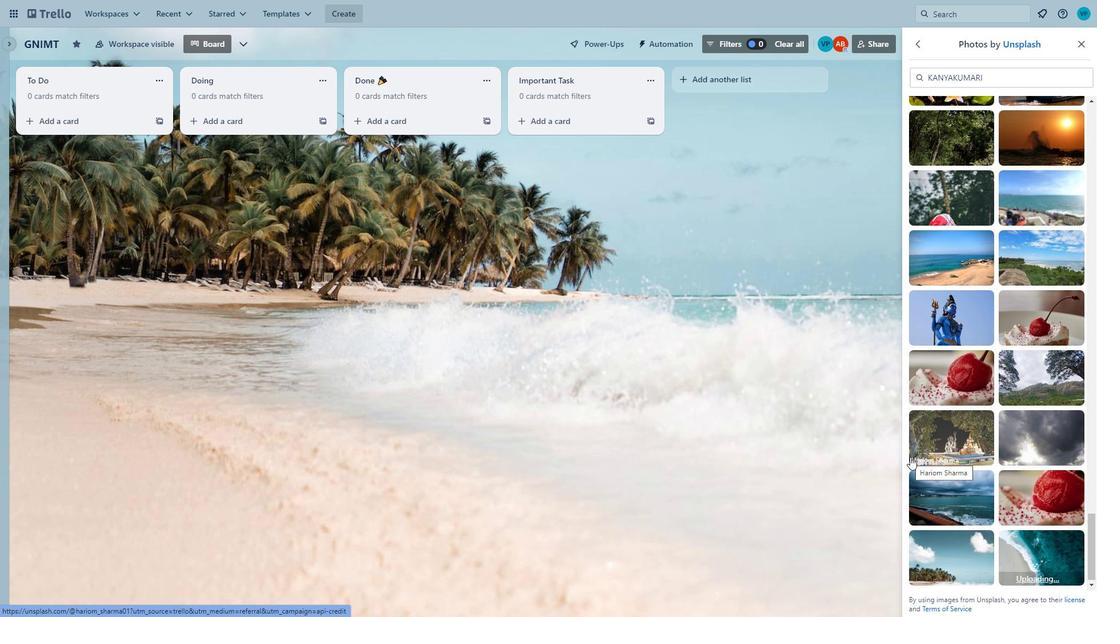 
Action: Mouse scrolled (1018, 509) with delta (0, 0)
Screenshot: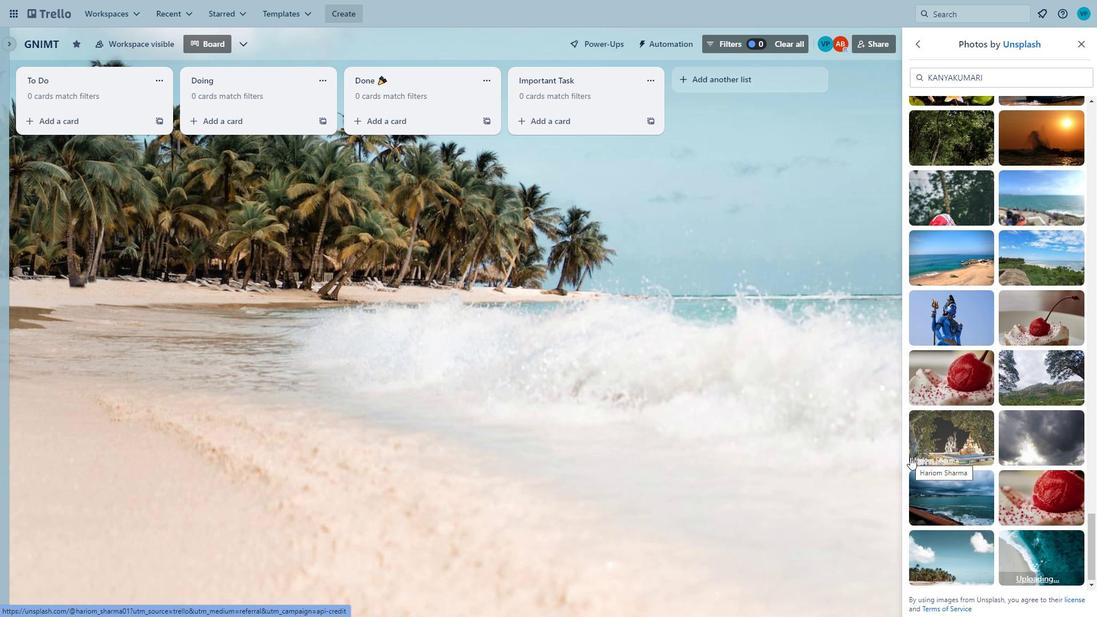 
Action: Mouse moved to (1029, 520)
Screenshot: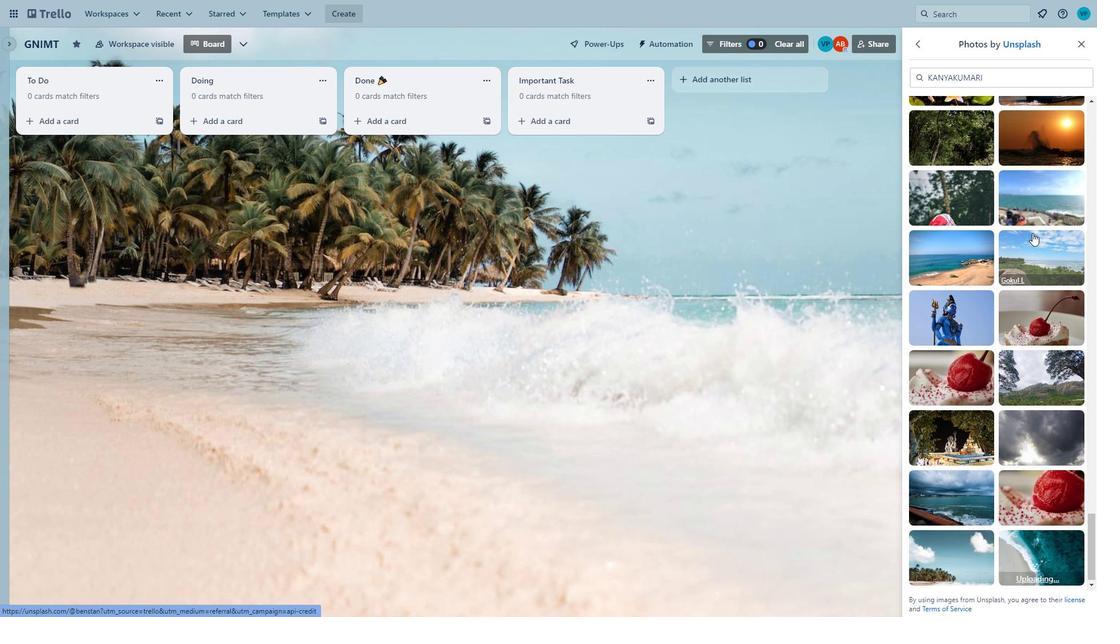 
Action: Mouse scrolled (1029, 519) with delta (0, 0)
Screenshot: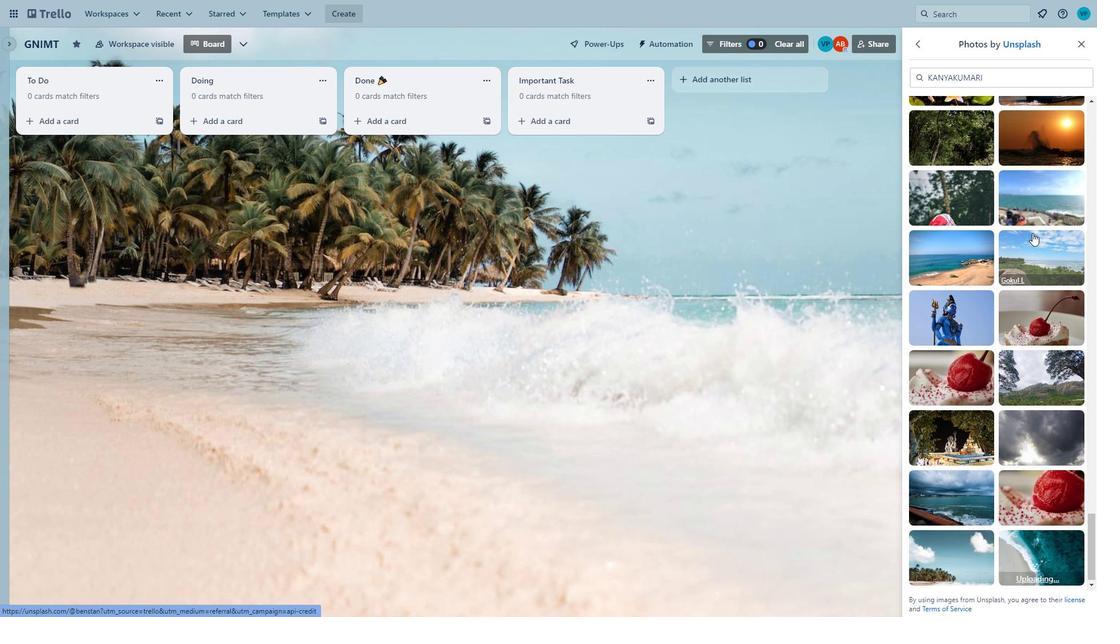 
Action: Mouse moved to (1028, 521)
Screenshot: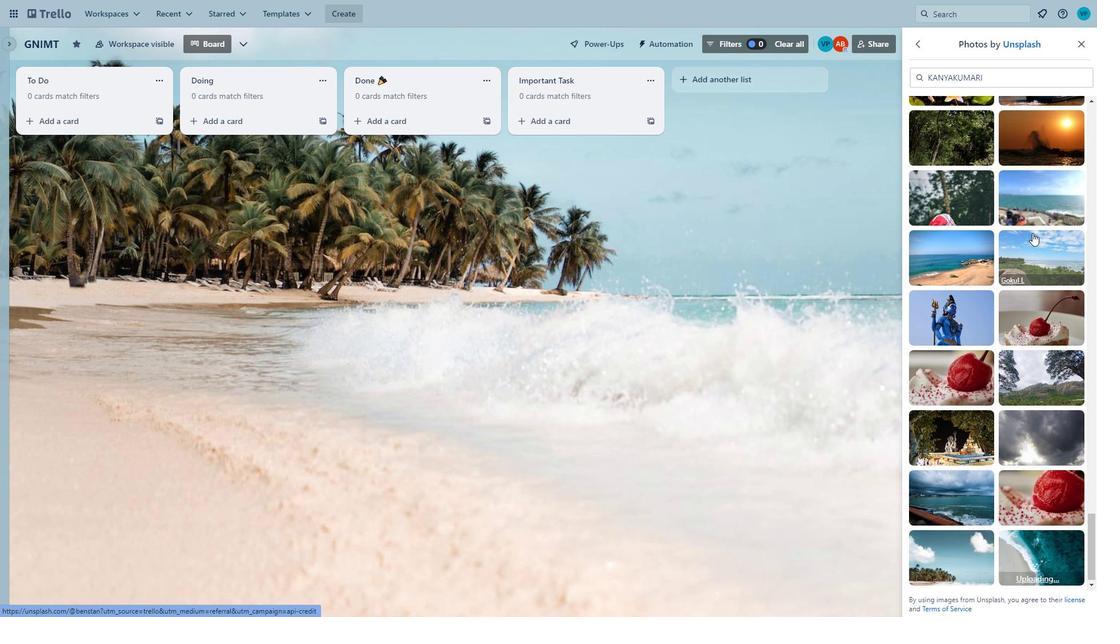
Action: Mouse scrolled (1028, 521) with delta (0, 0)
Screenshot: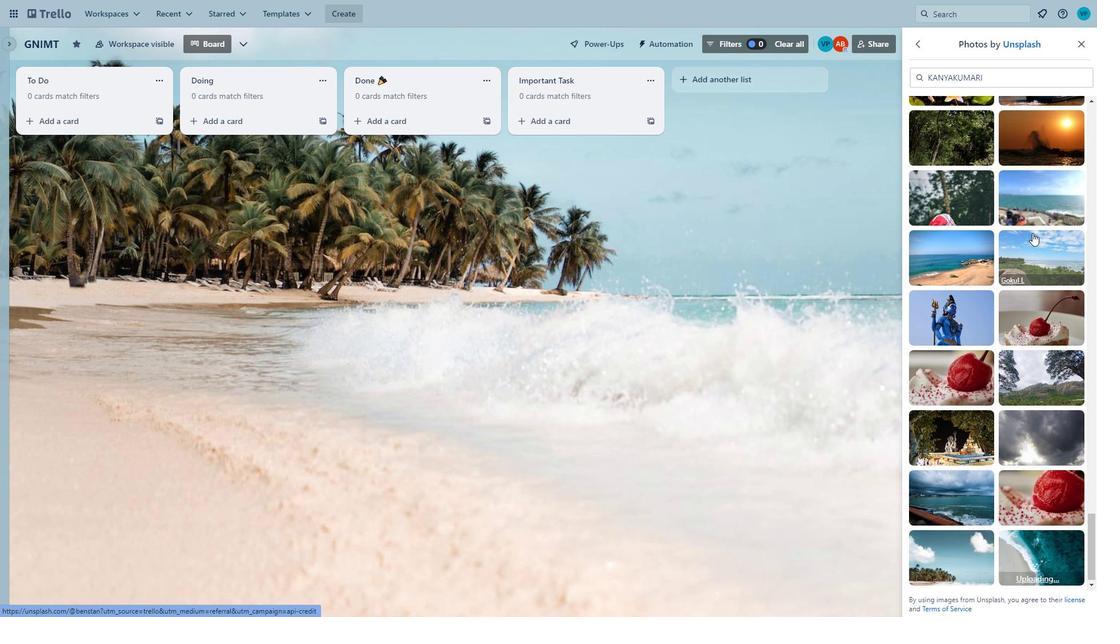 
Action: Mouse moved to (1025, 524)
Screenshot: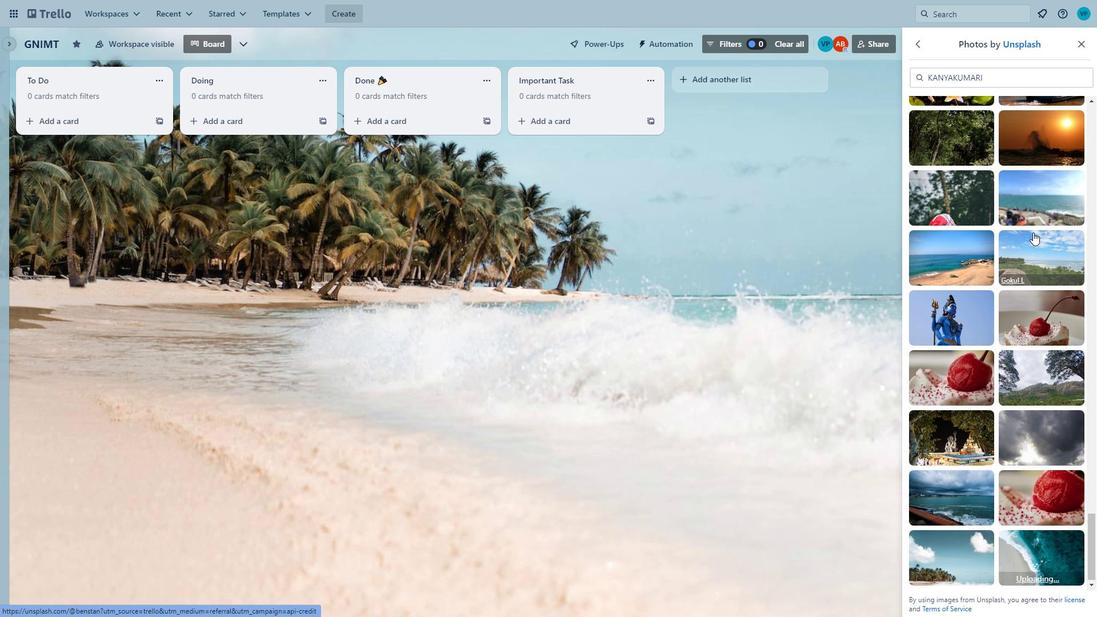 
Action: Mouse scrolled (1025, 523) with delta (0, 0)
Screenshot: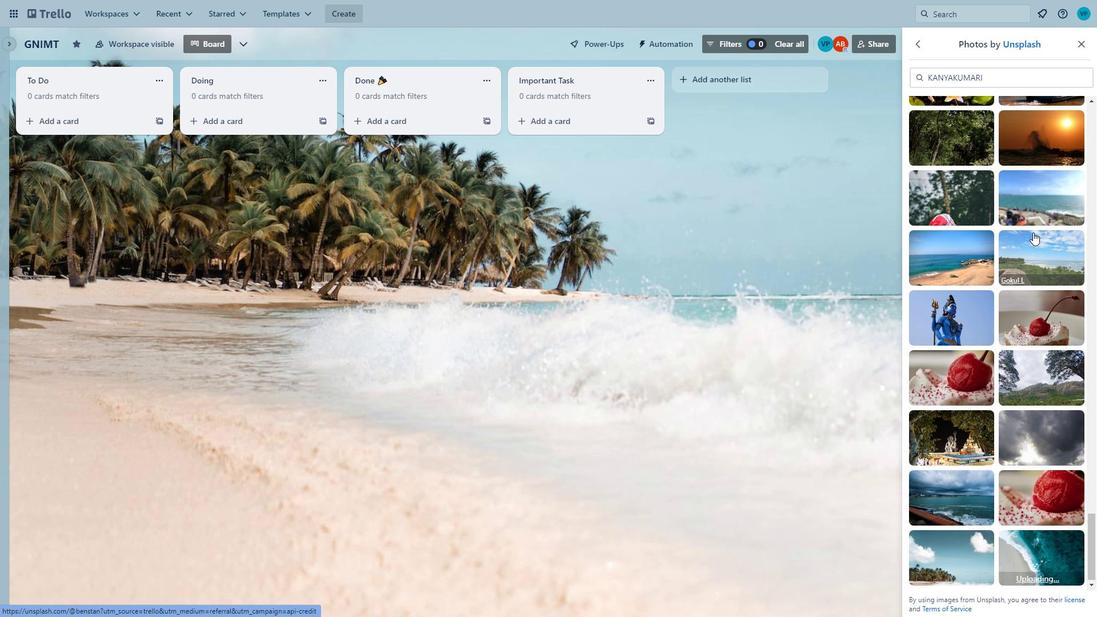 
Action: Mouse moved to (1019, 539)
Screenshot: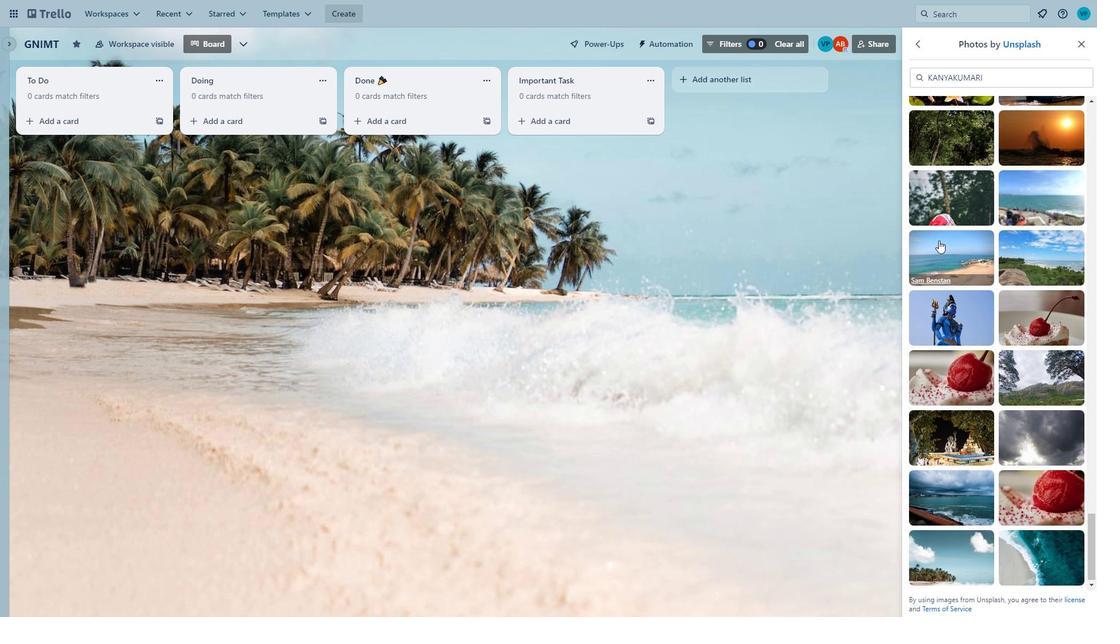 
Action: Mouse pressed left at (1019, 539)
Screenshot: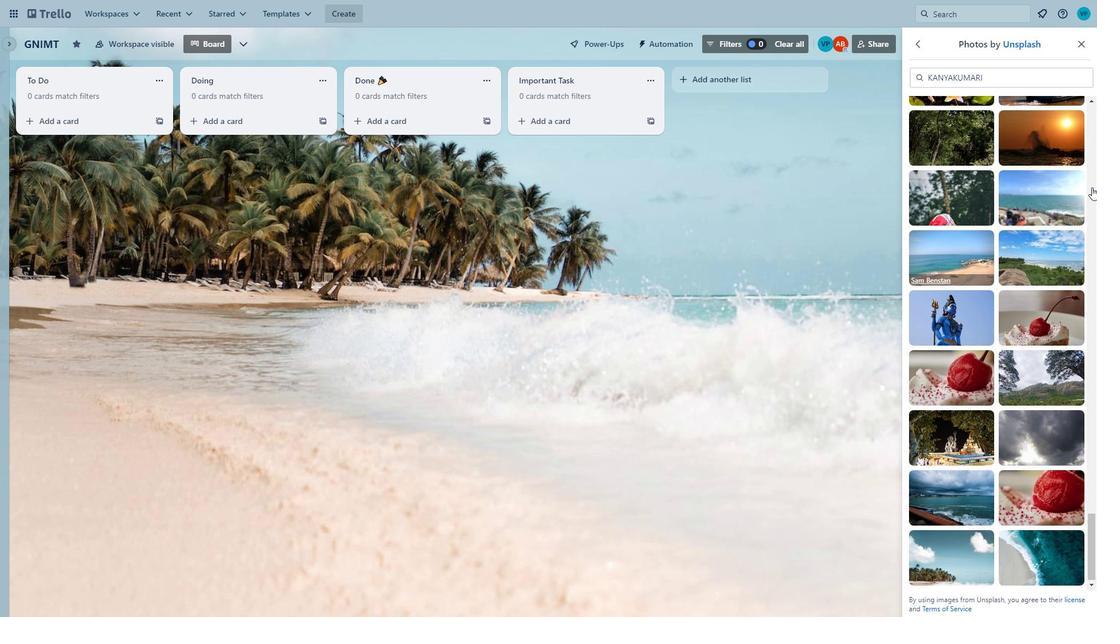 
Action: Mouse moved to (1012, 71)
Screenshot: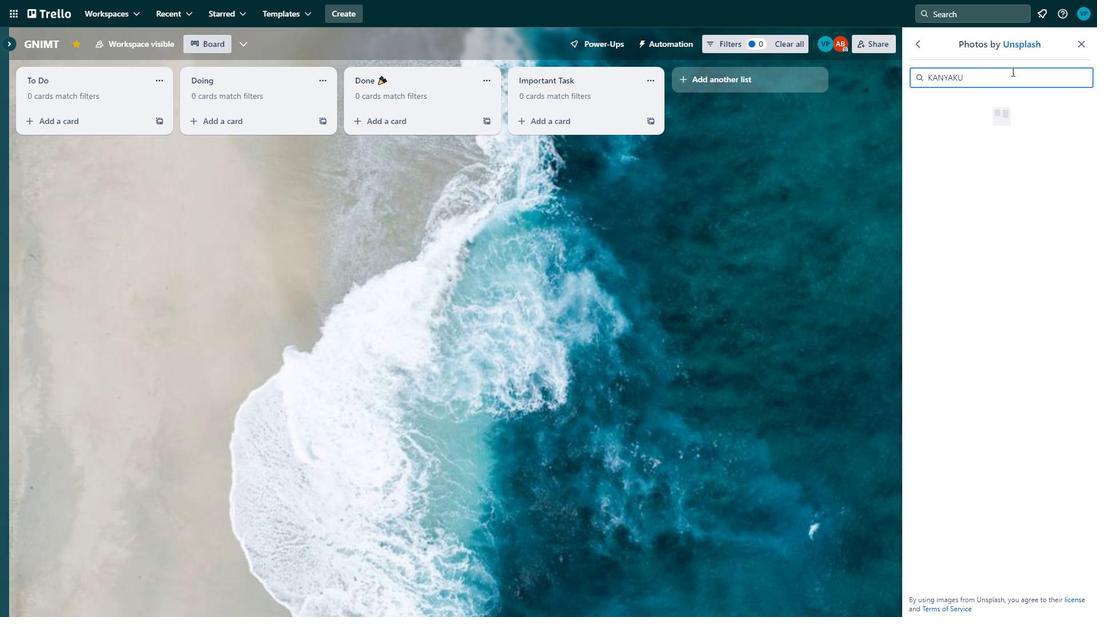 
Action: Mouse pressed left at (1012, 71)
Screenshot: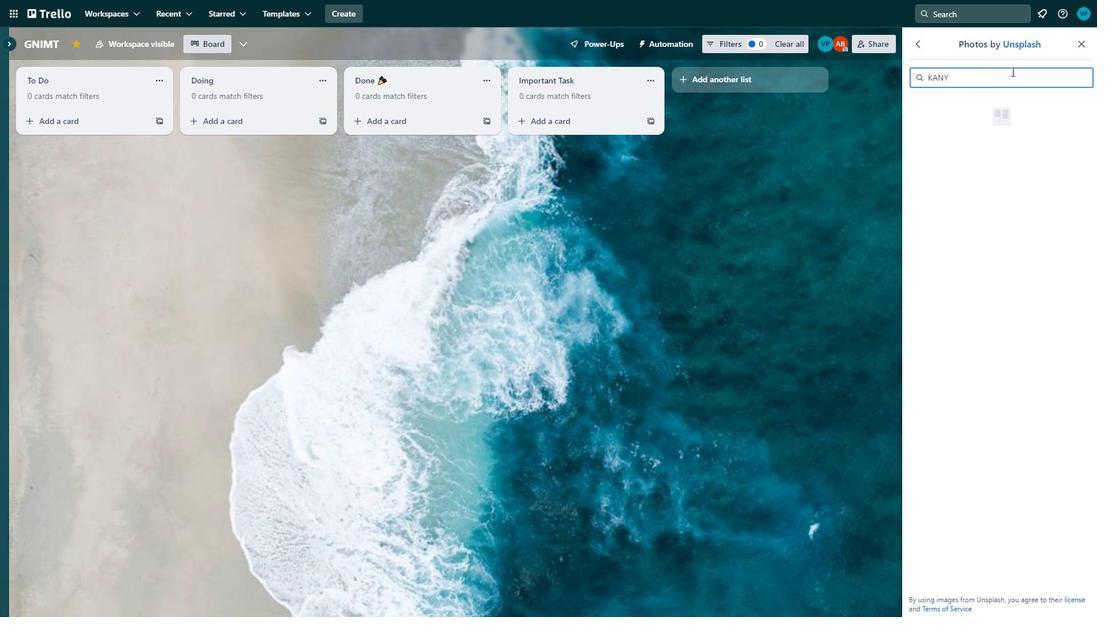 
Action: Key pressed <Key.backspace><Key.backspace><Key.backspace><Key.backspace><Key.backspace><Key.backspace><Key.backspace><Key.backspace><Key.backspace><Key.backspace><Key.backspace><Key.backspace><Key.backspace><Key.caps_lock>TAMIL<Key.space>NADU<Key.enter>
Screenshot: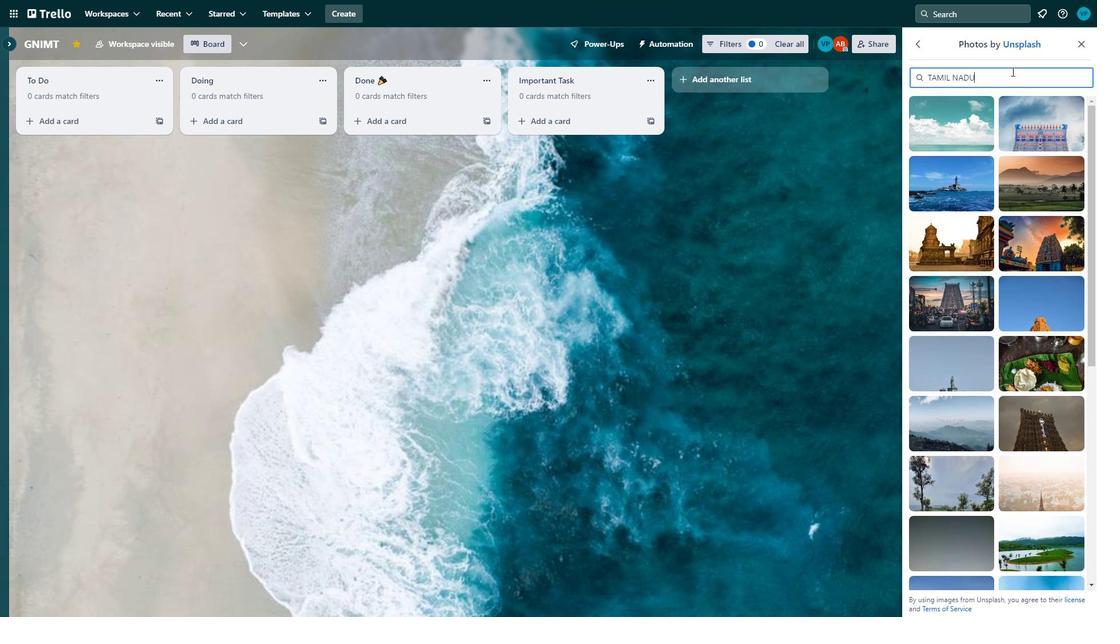 
Action: Mouse moved to (957, 120)
Screenshot: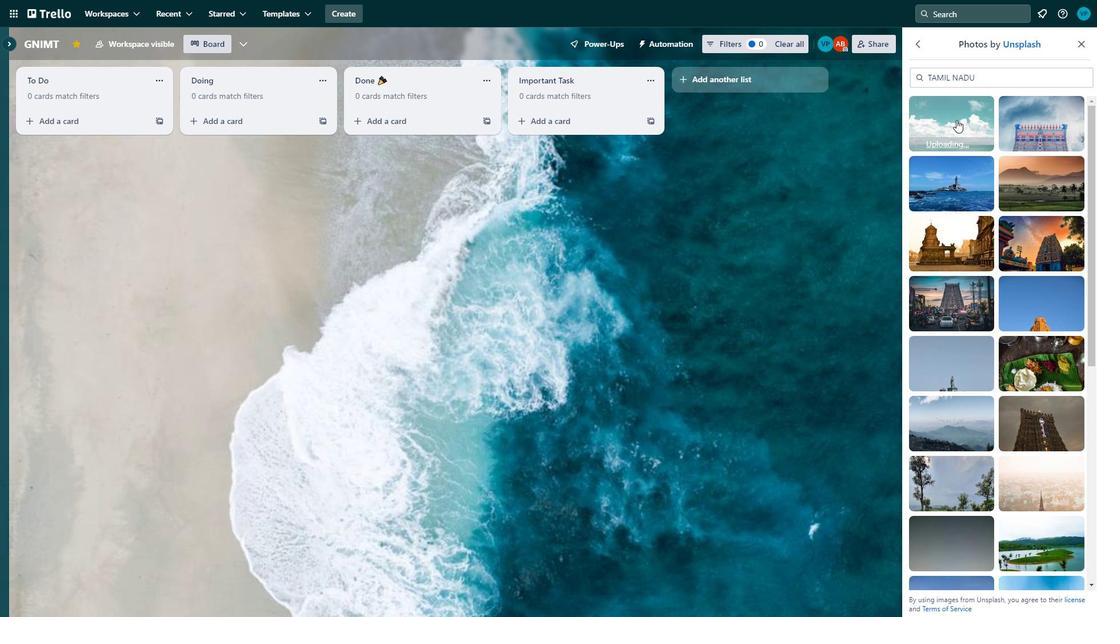 
Action: Mouse pressed left at (957, 120)
Screenshot: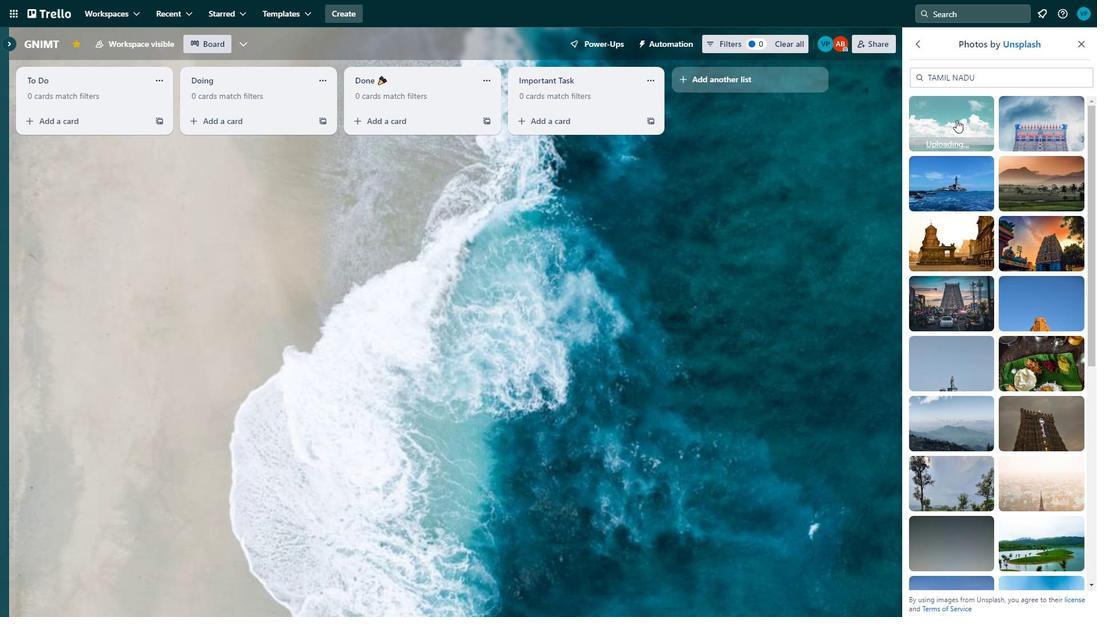 
Action: Mouse moved to (1047, 121)
Screenshot: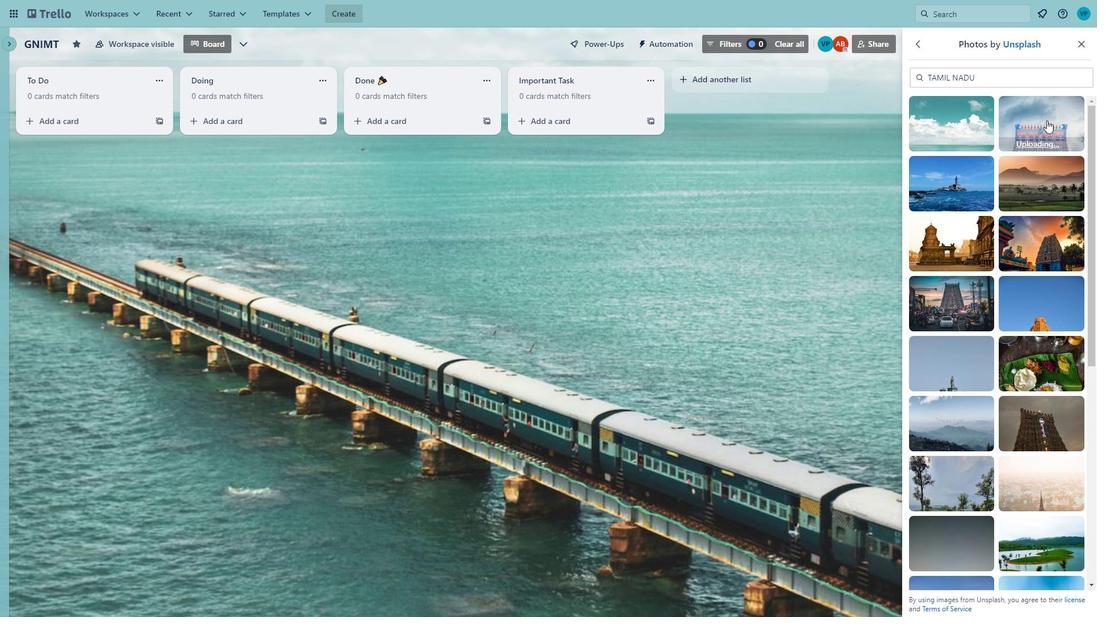 
Action: Mouse pressed left at (1047, 121)
Screenshot: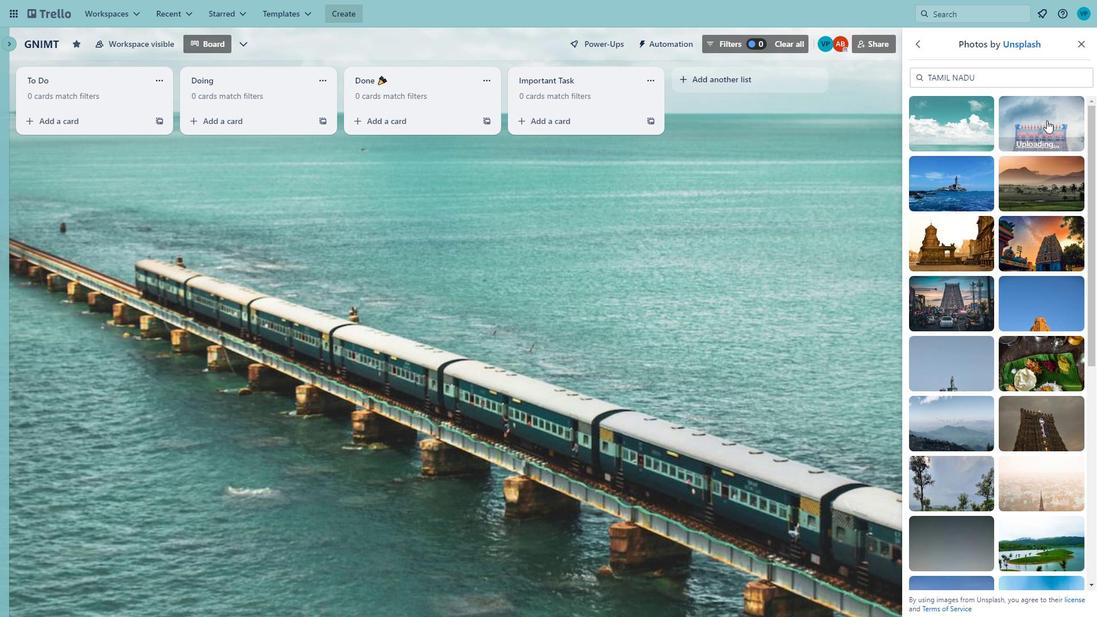 
Action: Mouse moved to (955, 174)
Screenshot: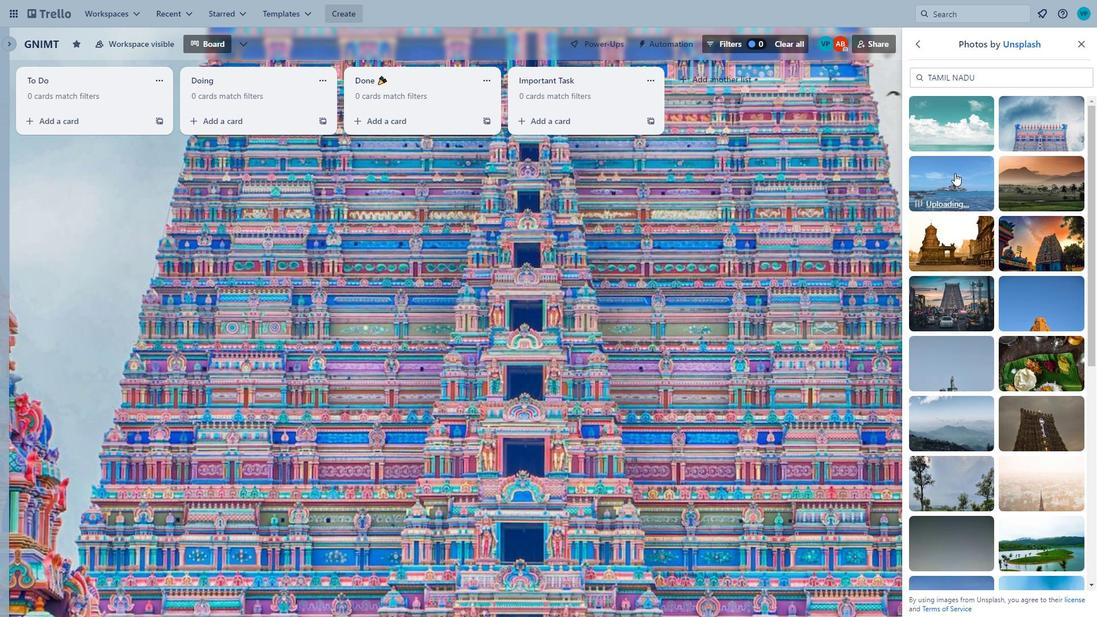 
Action: Mouse pressed left at (955, 174)
Screenshot: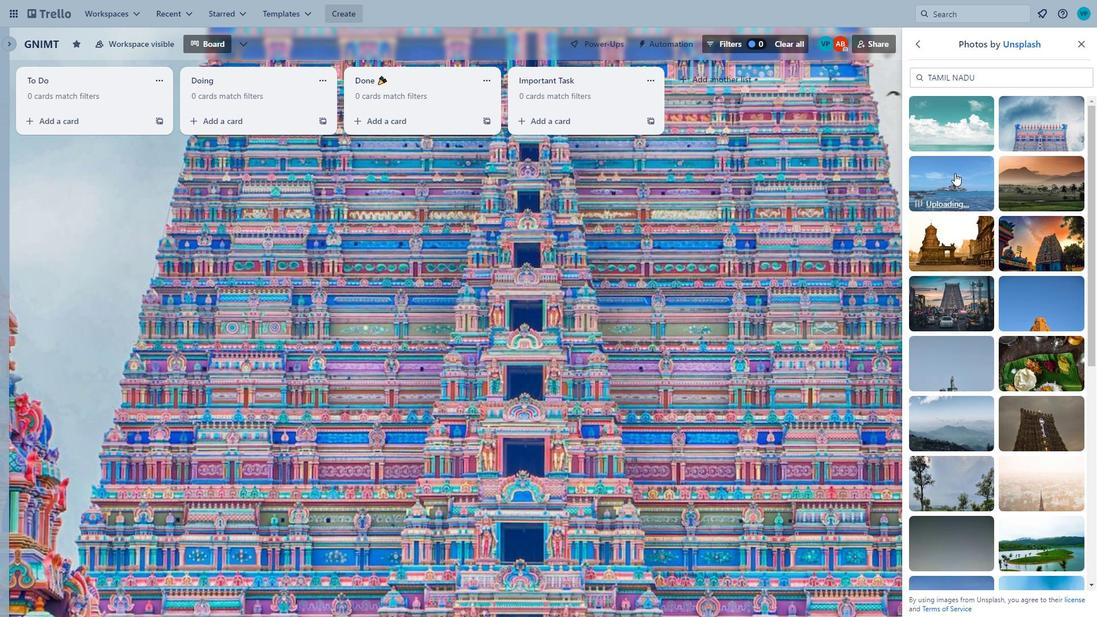 
Action: Mouse moved to (1029, 176)
Screenshot: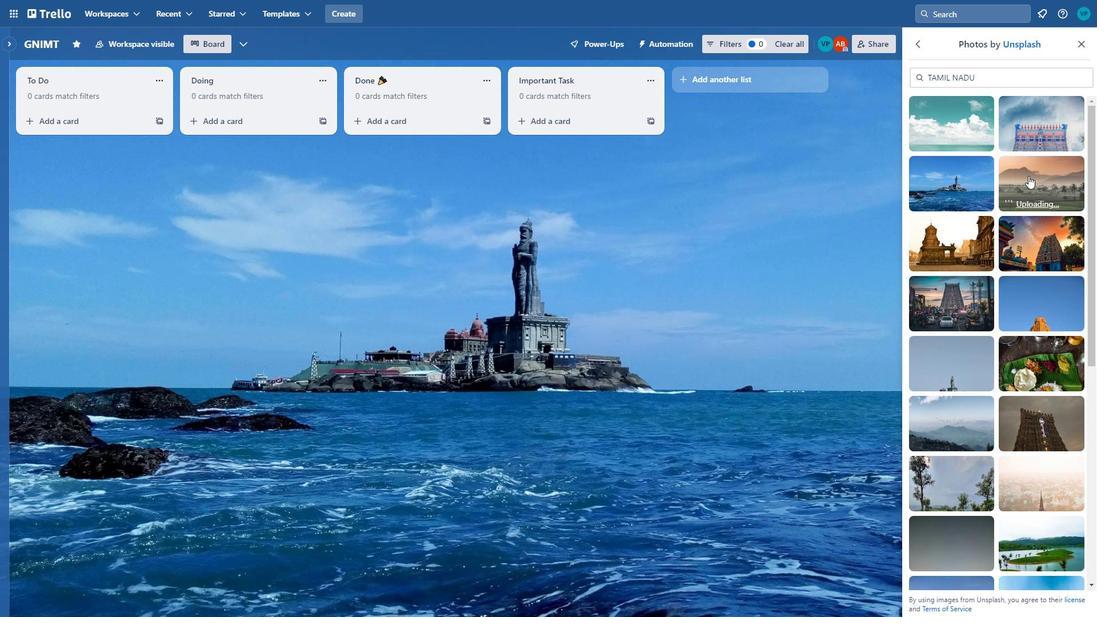 
Action: Mouse pressed left at (1029, 176)
Screenshot: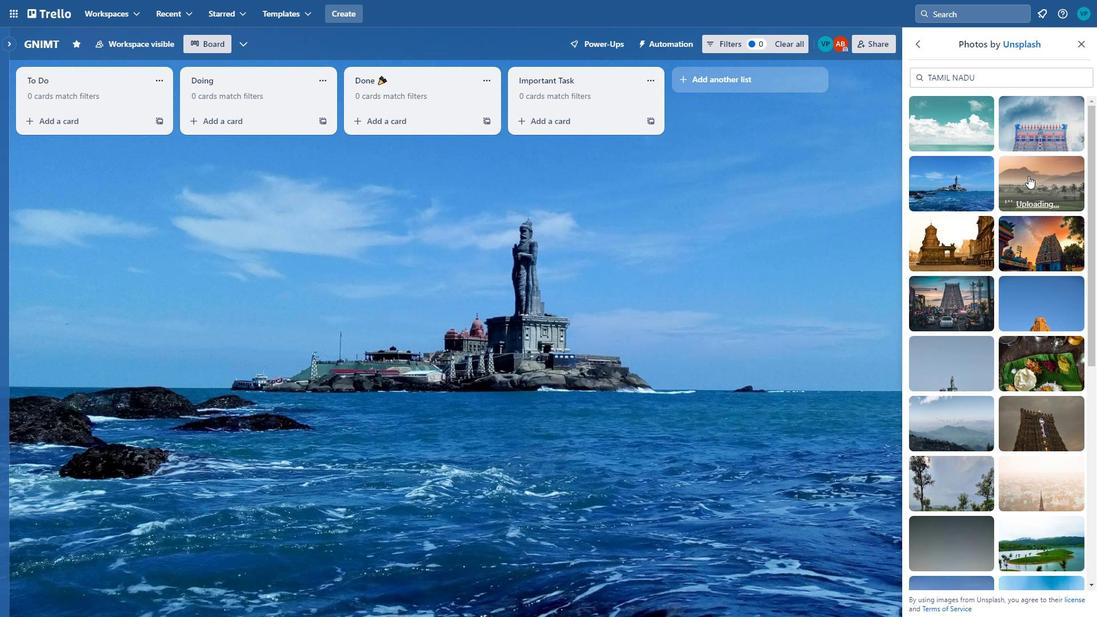 
Action: Mouse moved to (975, 218)
Screenshot: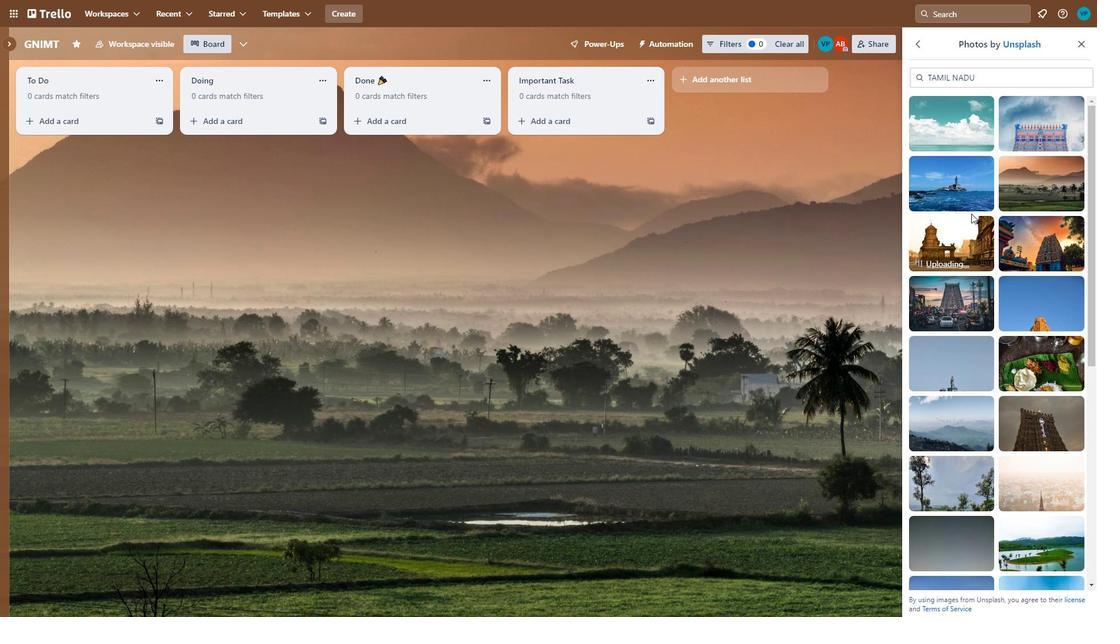 
Action: Mouse pressed left at (975, 218)
Screenshot: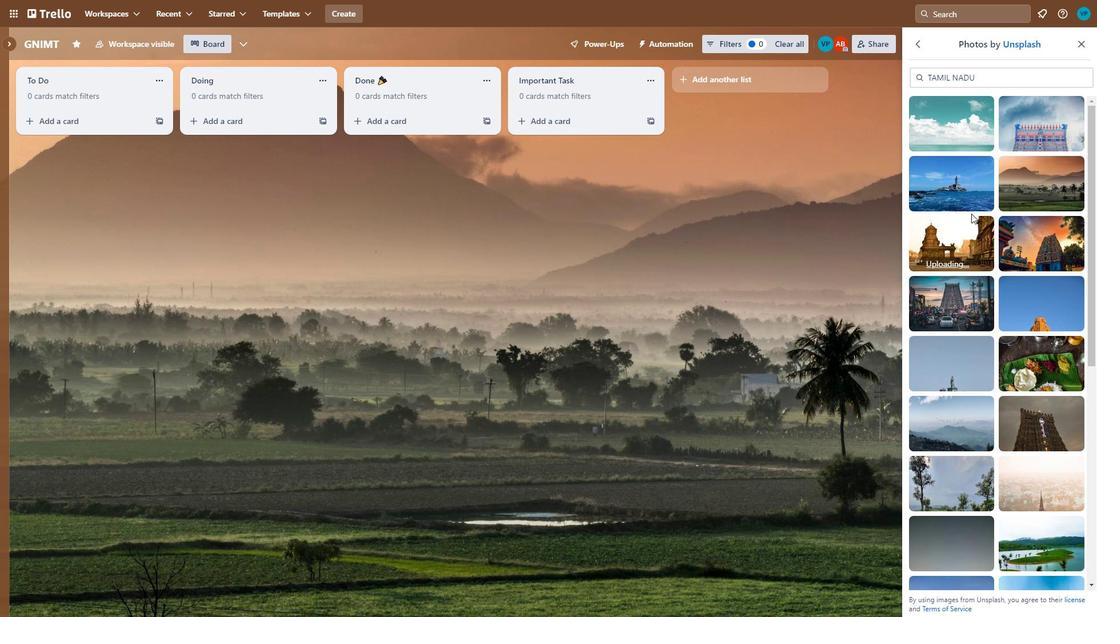 
Action: Mouse moved to (959, 283)
Screenshot: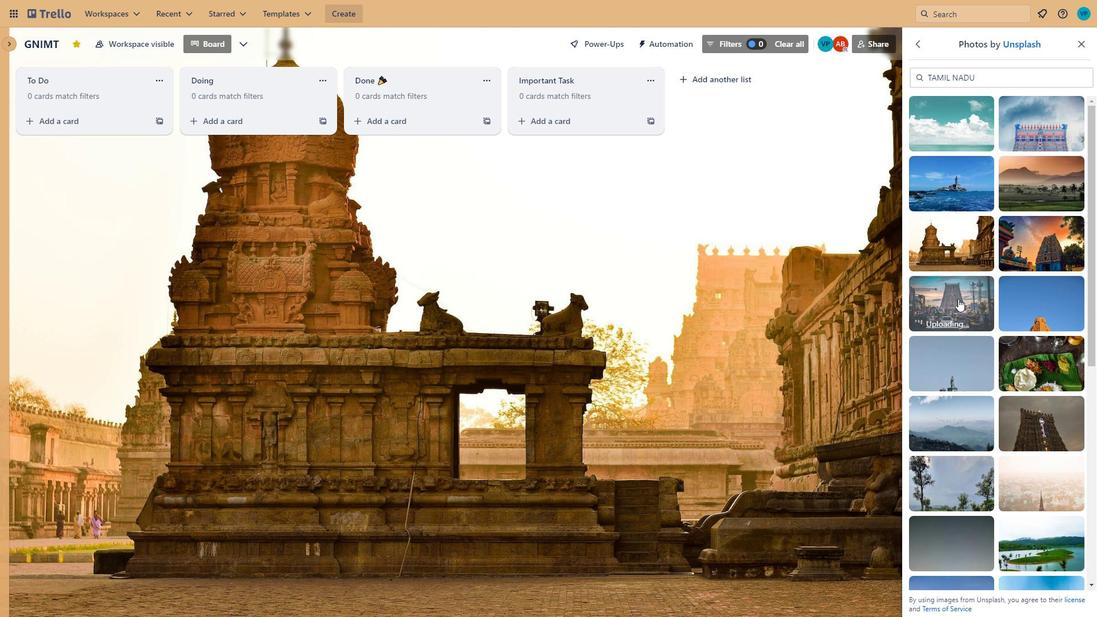 
Action: Mouse pressed left at (959, 283)
Screenshot: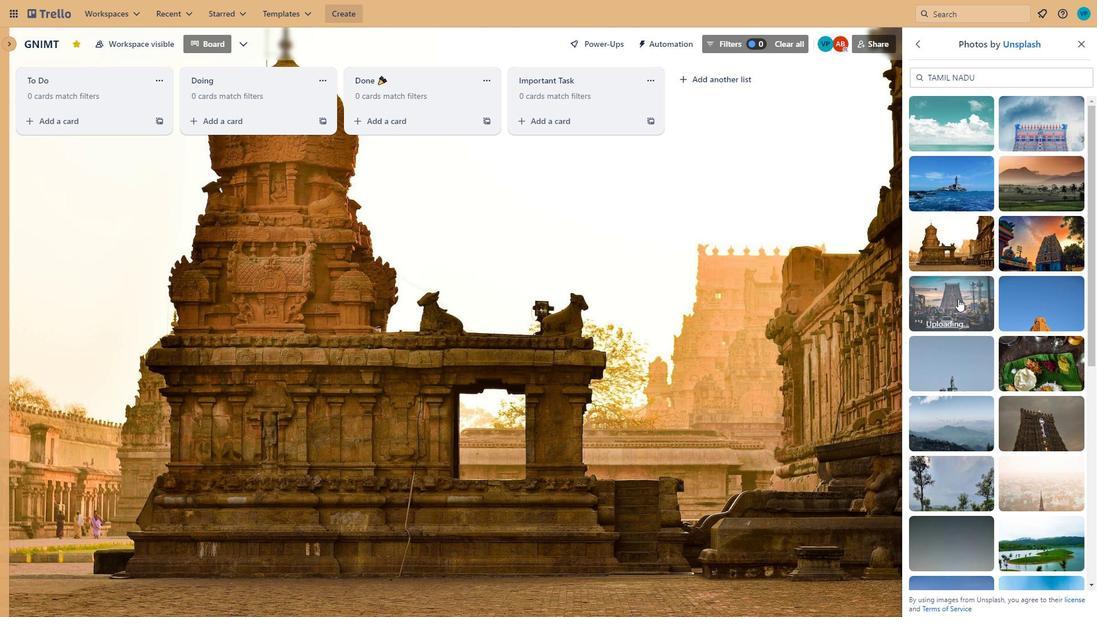 
Action: Mouse moved to (1044, 349)
Screenshot: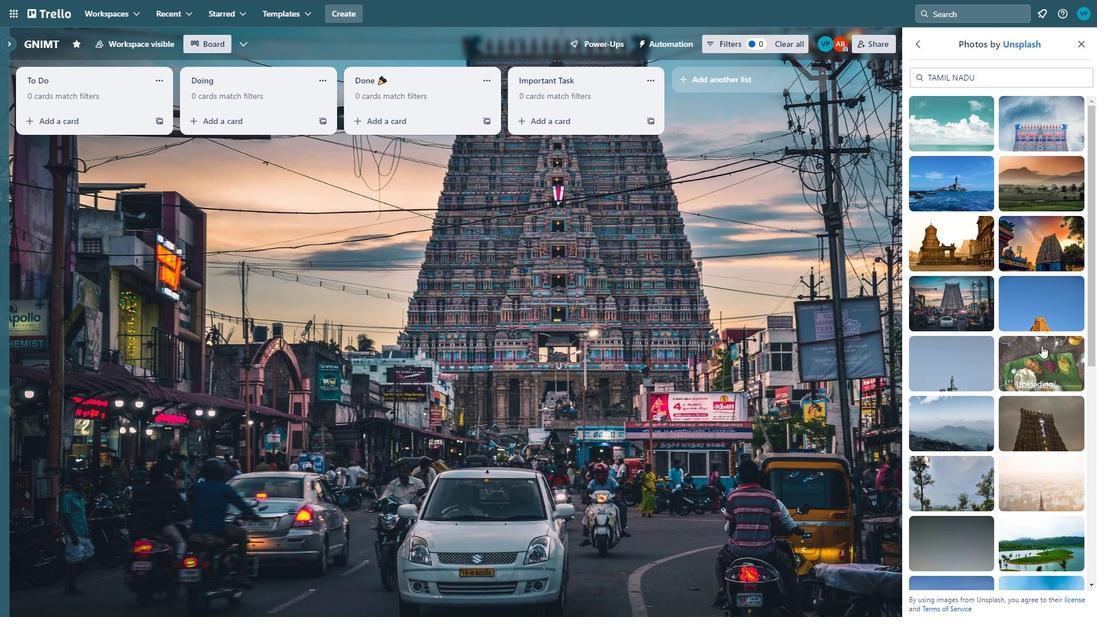 
Action: Mouse pressed left at (1044, 349)
Screenshot: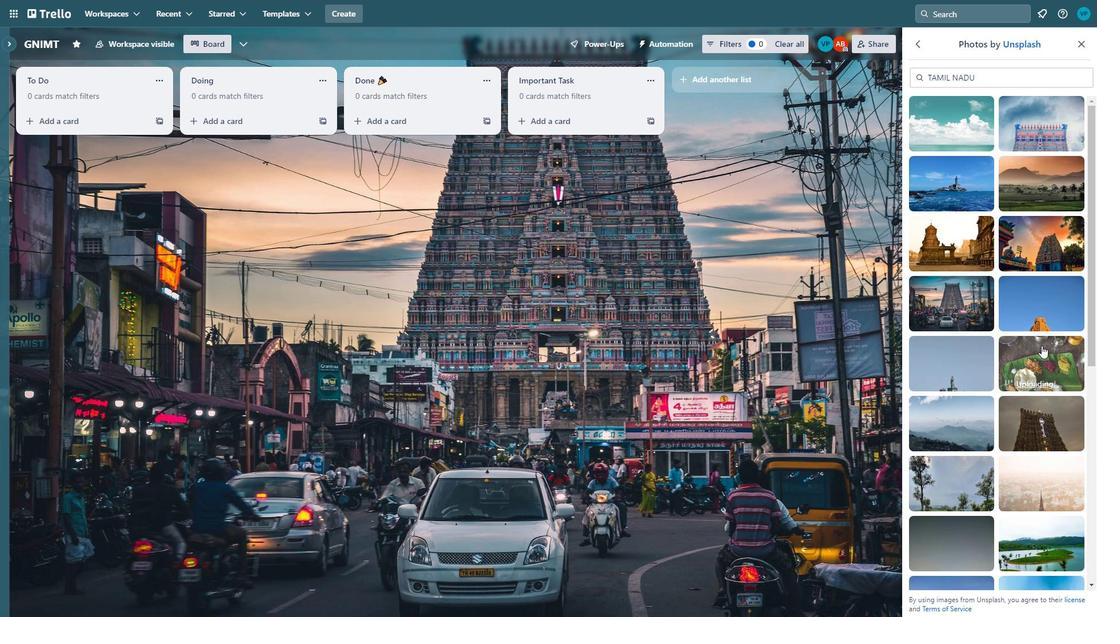 
Action: Mouse moved to (963, 408)
Screenshot: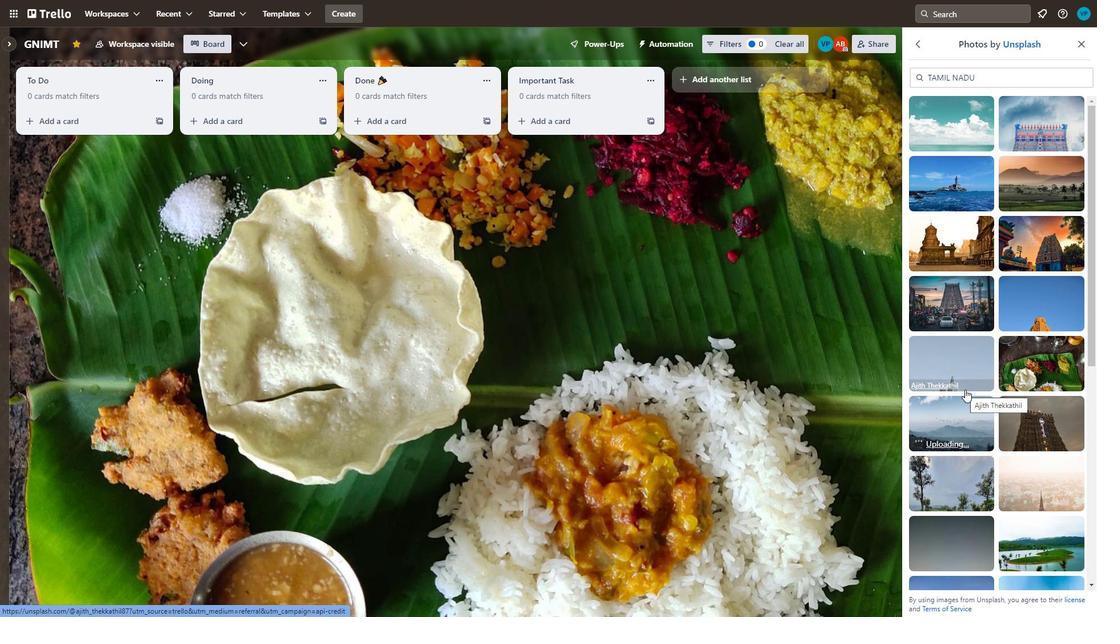 
Action: Mouse pressed left at (963, 408)
Screenshot: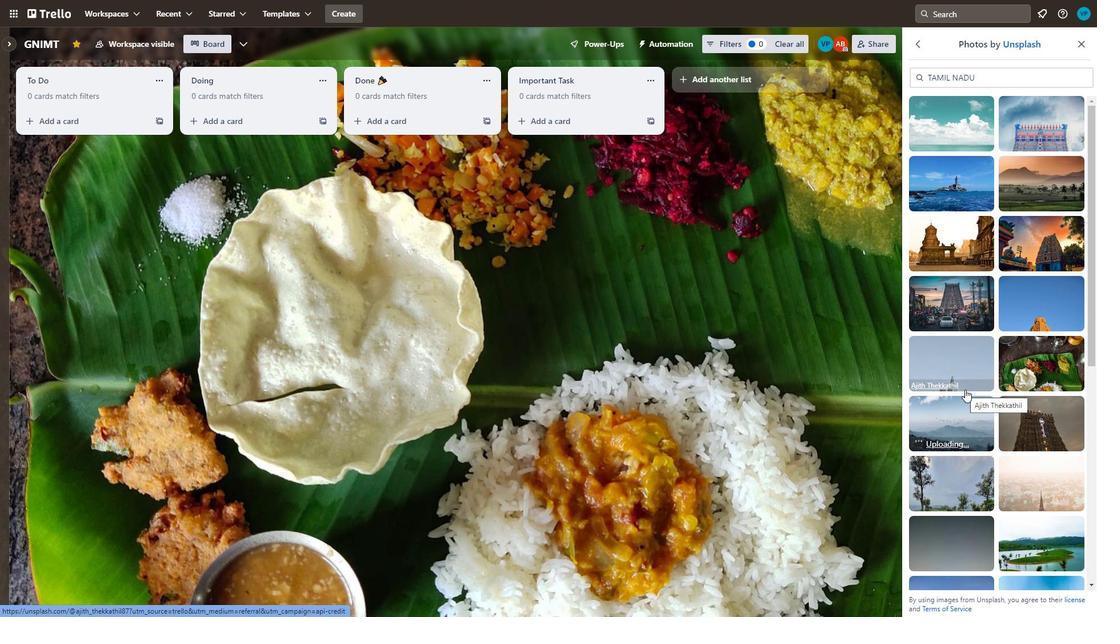 
Action: Mouse moved to (1036, 409)
Screenshot: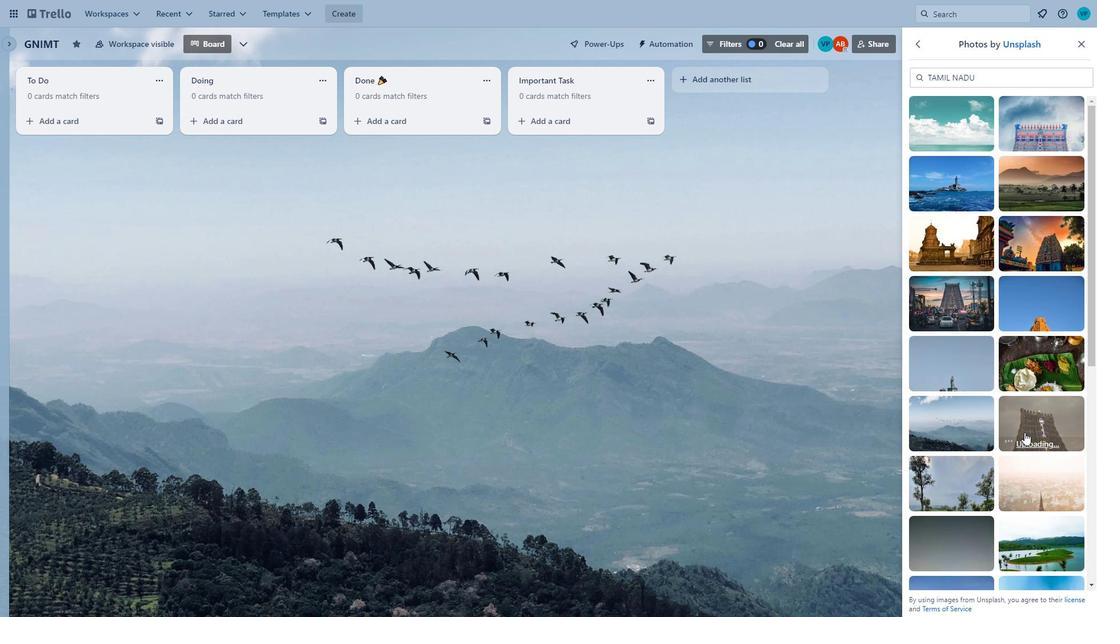 
Action: Mouse pressed left at (1036, 409)
Screenshot: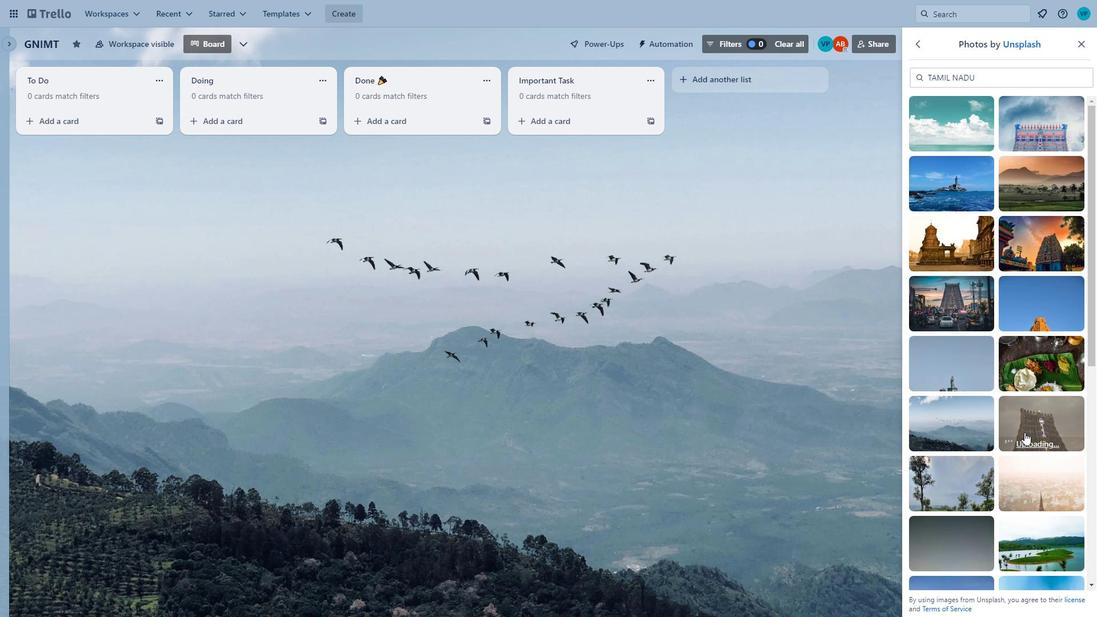 
Action: Mouse moved to (971, 471)
Screenshot: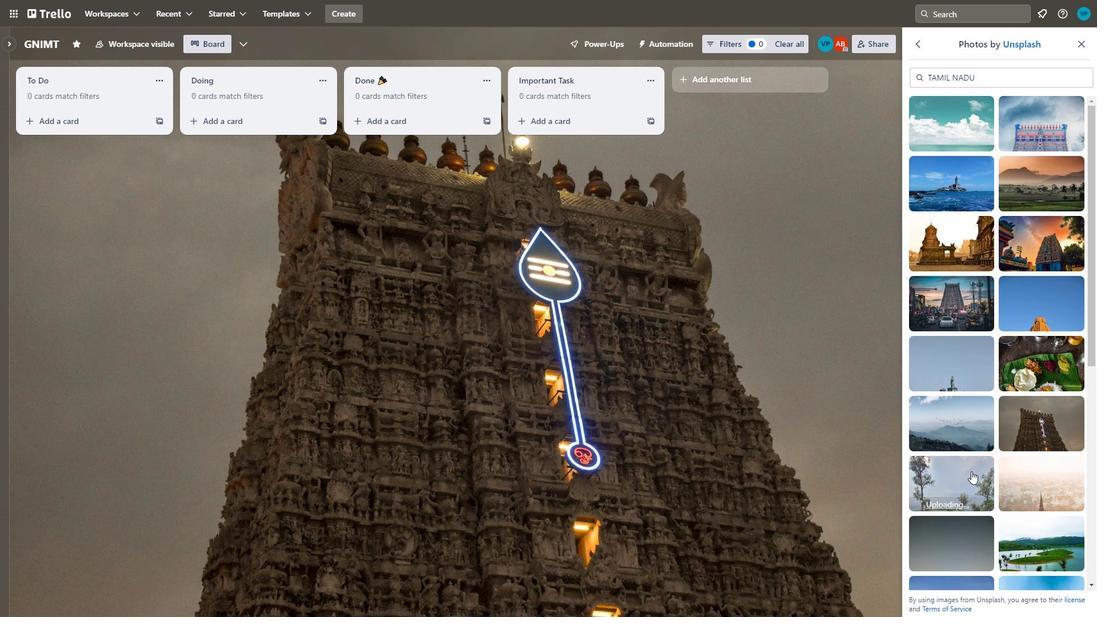 
Action: Mouse pressed left at (971, 471)
Screenshot: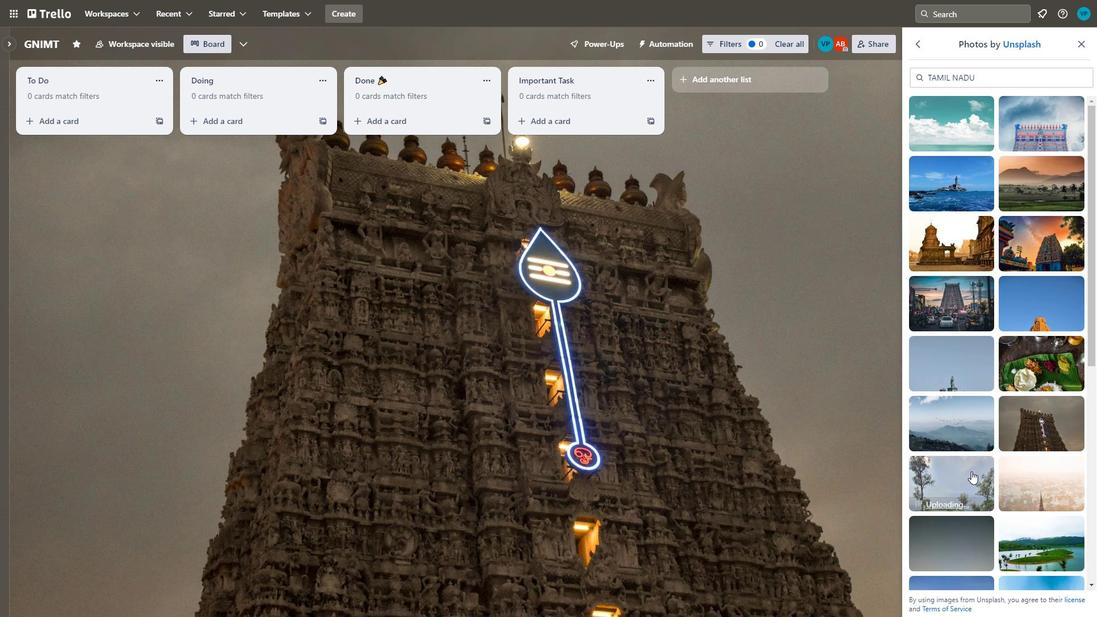 
Action: Mouse moved to (1038, 466)
Screenshot: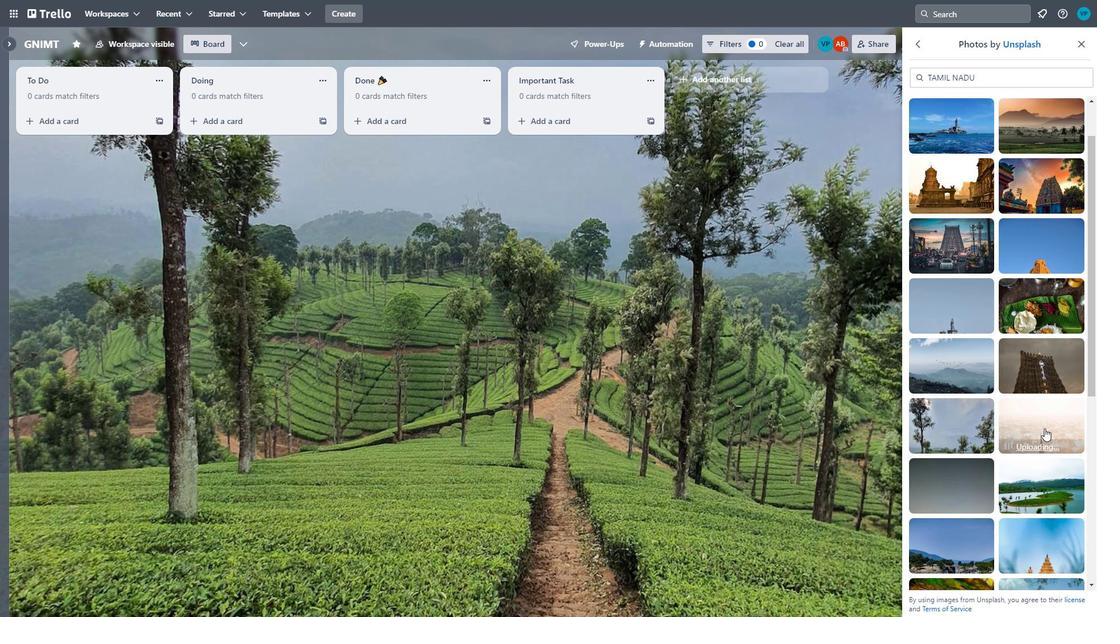 
Action: Mouse scrolled (1038, 465) with delta (0, 0)
Screenshot: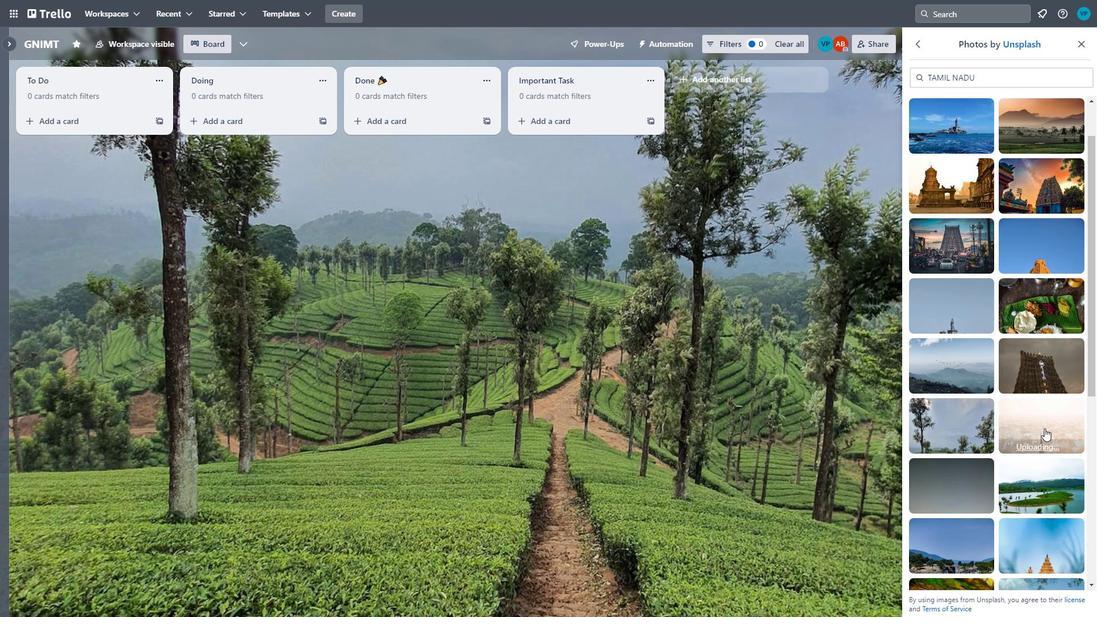 
Action: Mouse moved to (1054, 414)
Screenshot: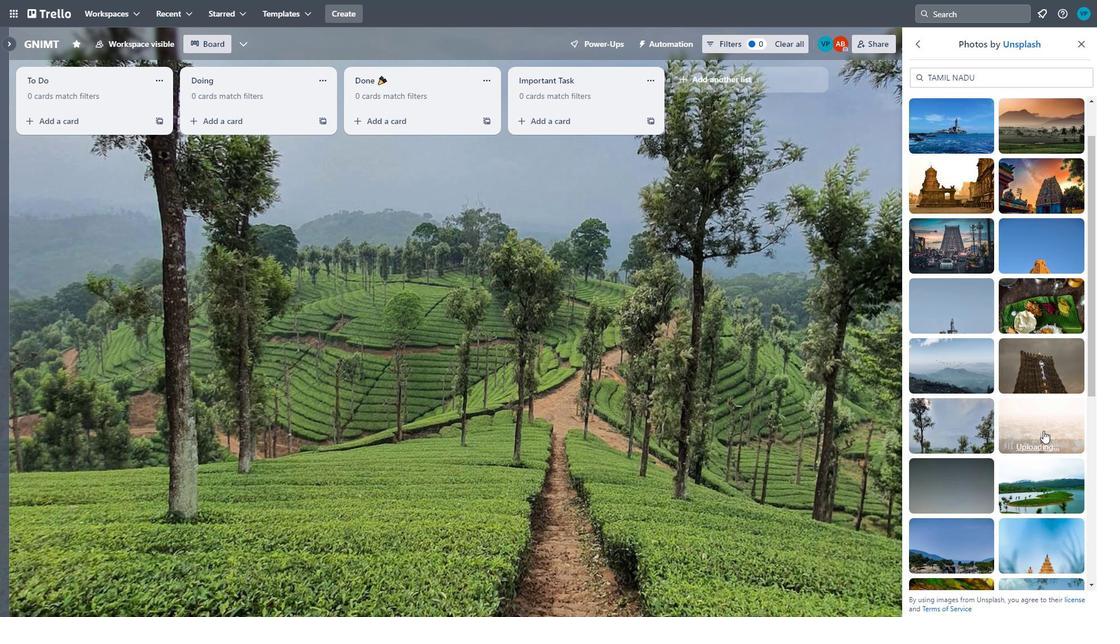 
Action: Mouse pressed left at (1054, 414)
Screenshot: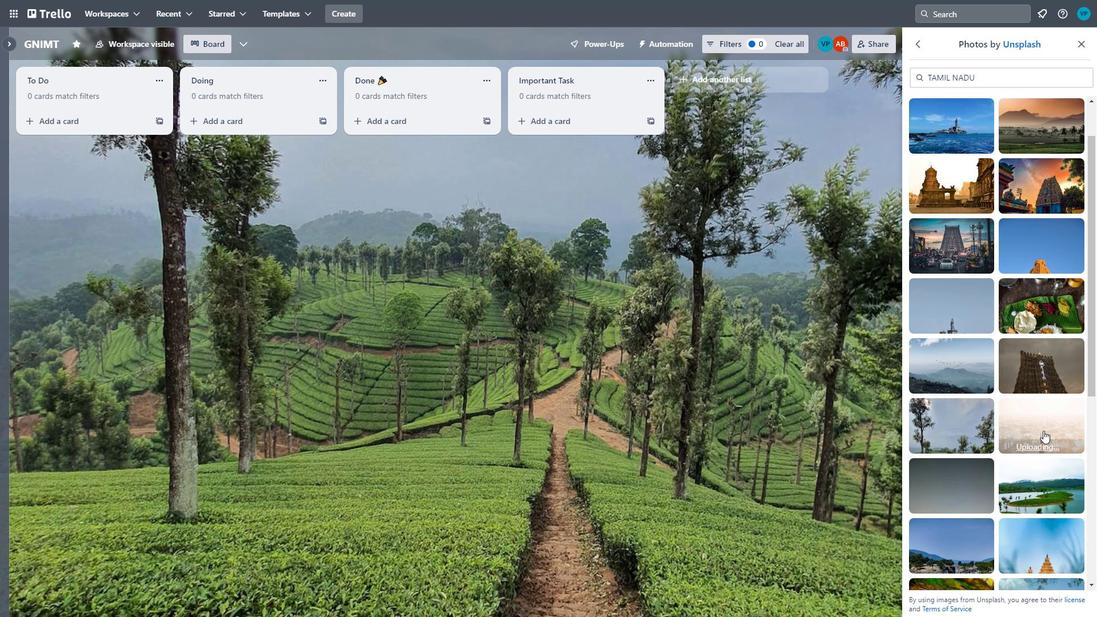 
Action: Mouse moved to (1021, 478)
Screenshot: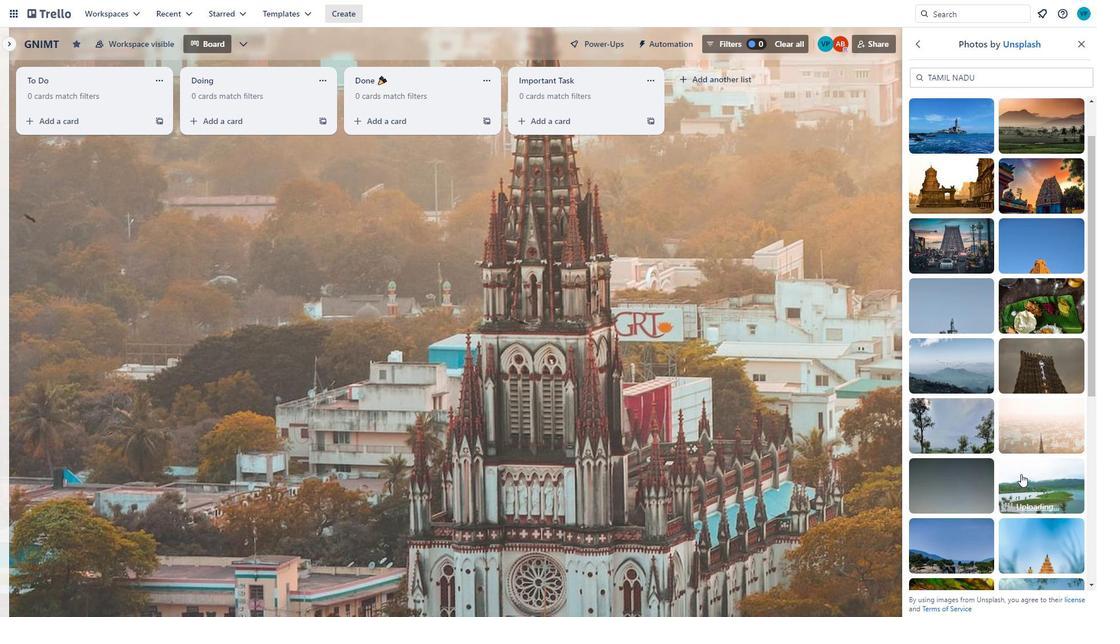 
Action: Mouse pressed left at (1021, 478)
Screenshot: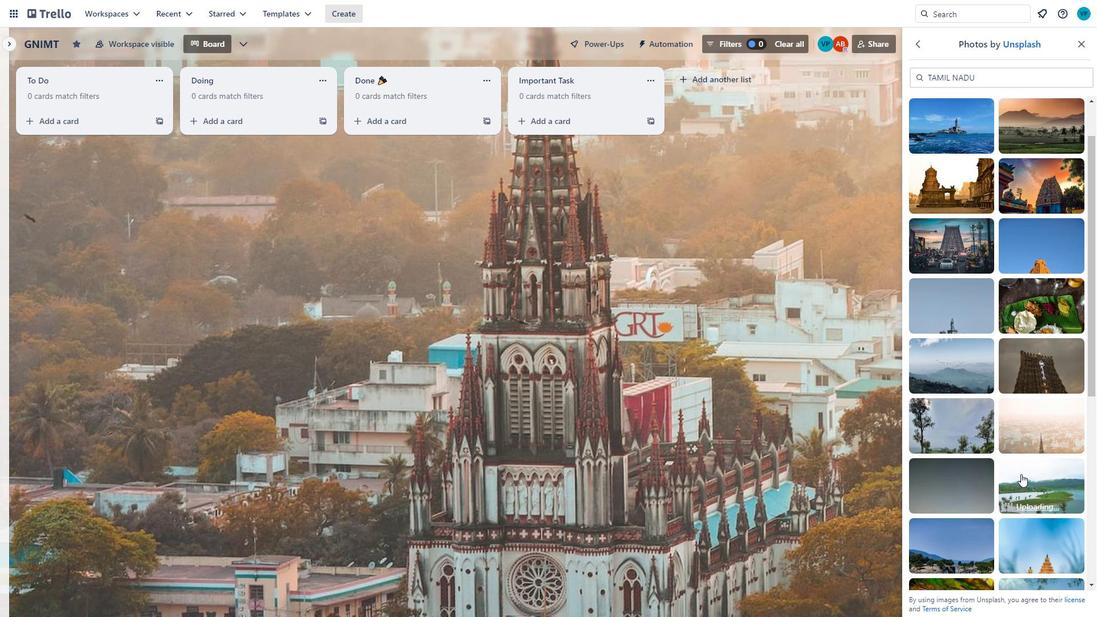 
Action: Mouse moved to (1020, 476)
Screenshot: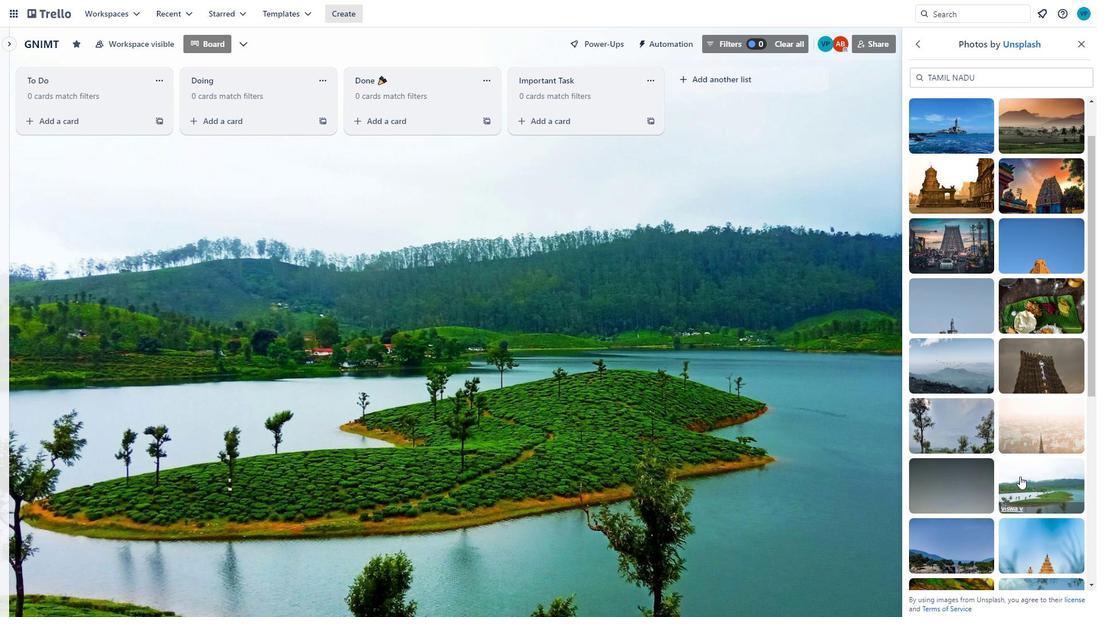 
Action: Mouse scrolled (1020, 476) with delta (0, 0)
Screenshot: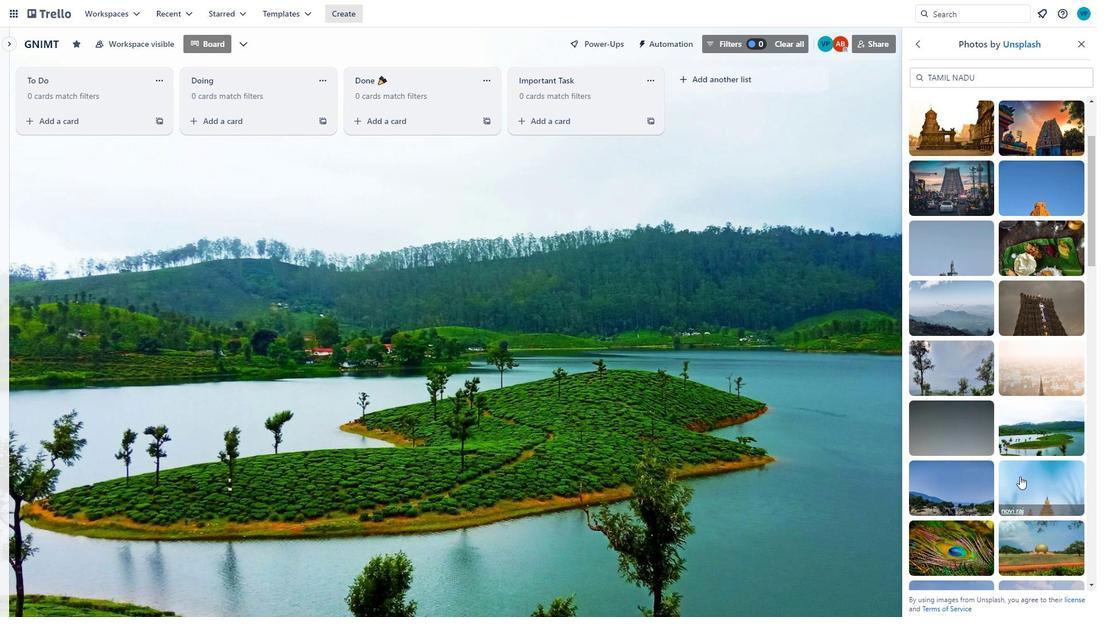 
Action: Mouse moved to (963, 485)
Screenshot: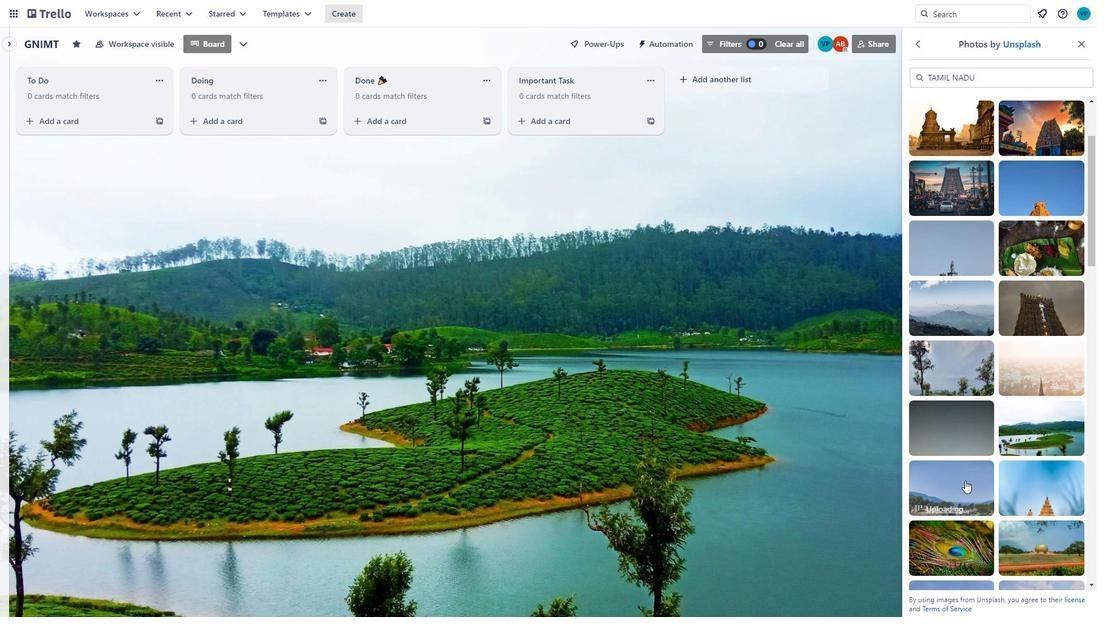
Action: Mouse pressed left at (963, 485)
Screenshot: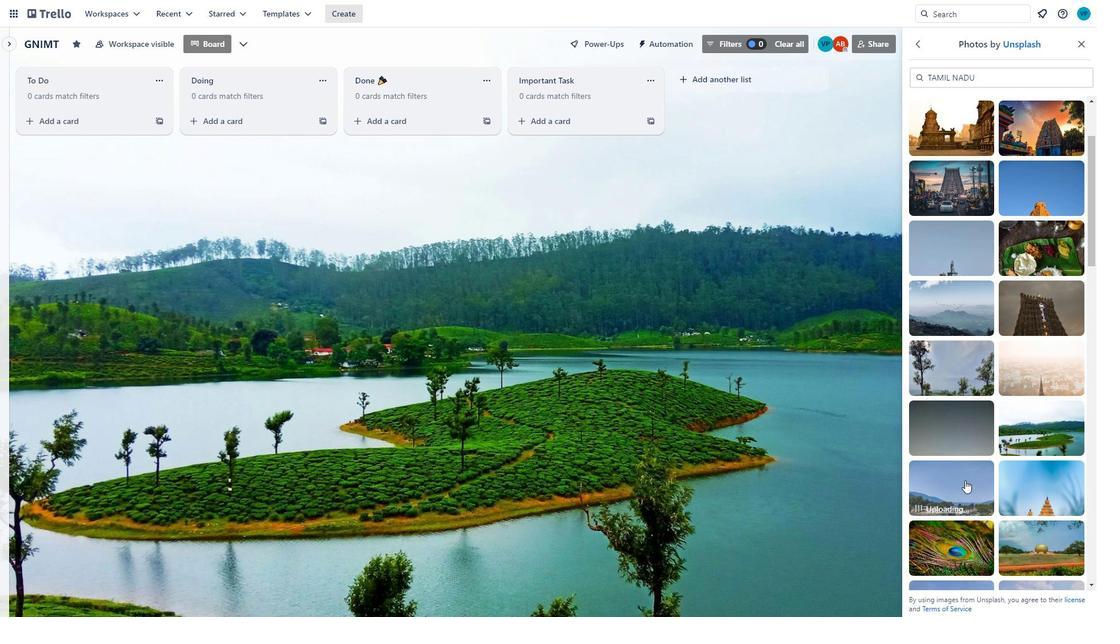 
Action: Mouse moved to (1025, 478)
Screenshot: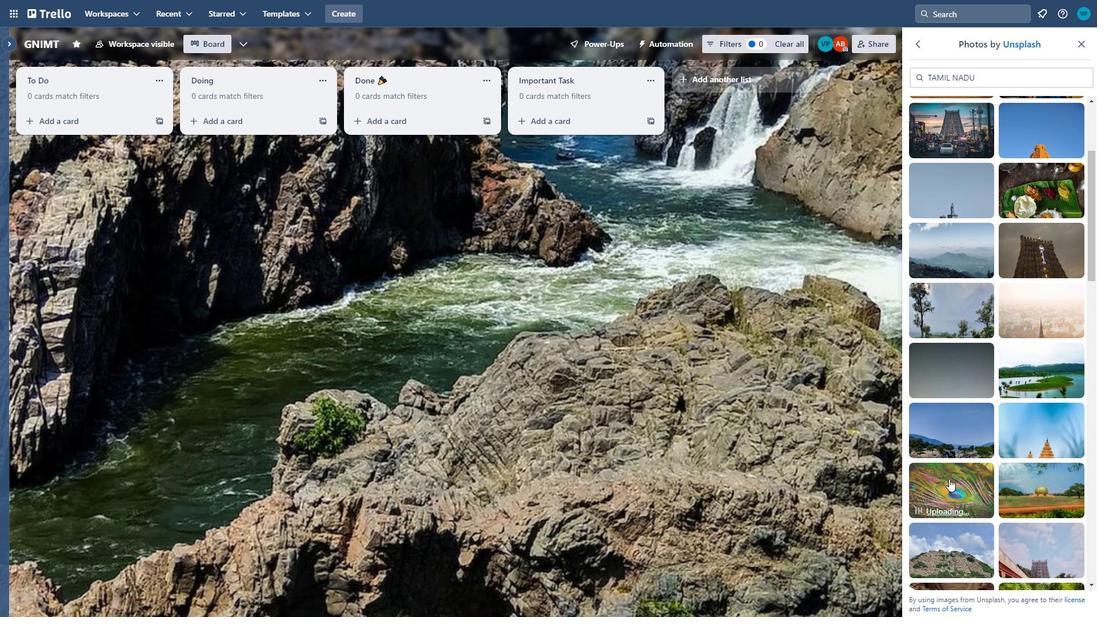 
Action: Mouse scrolled (1025, 477) with delta (0, 0)
Screenshot: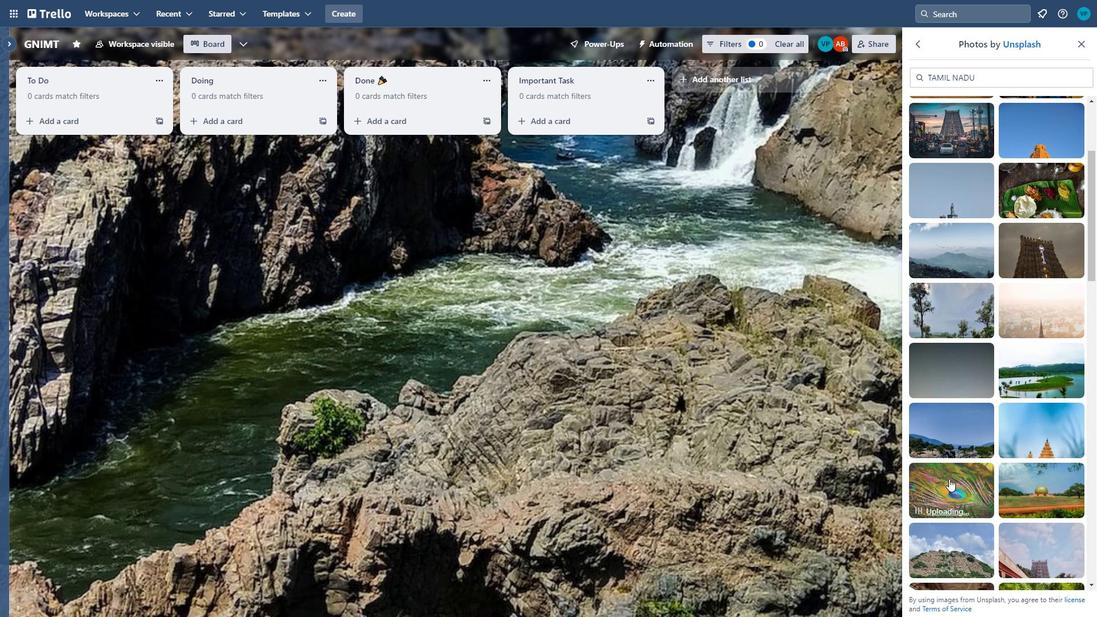 
Action: Mouse moved to (950, 488)
Screenshot: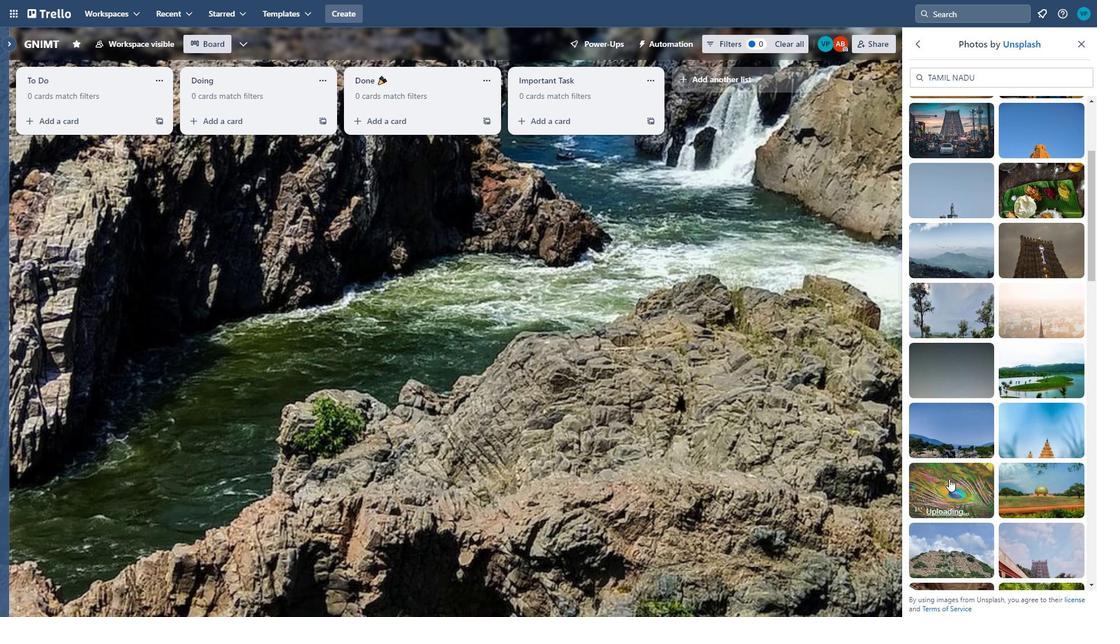 
Action: Mouse pressed left at (950, 488)
Screenshot: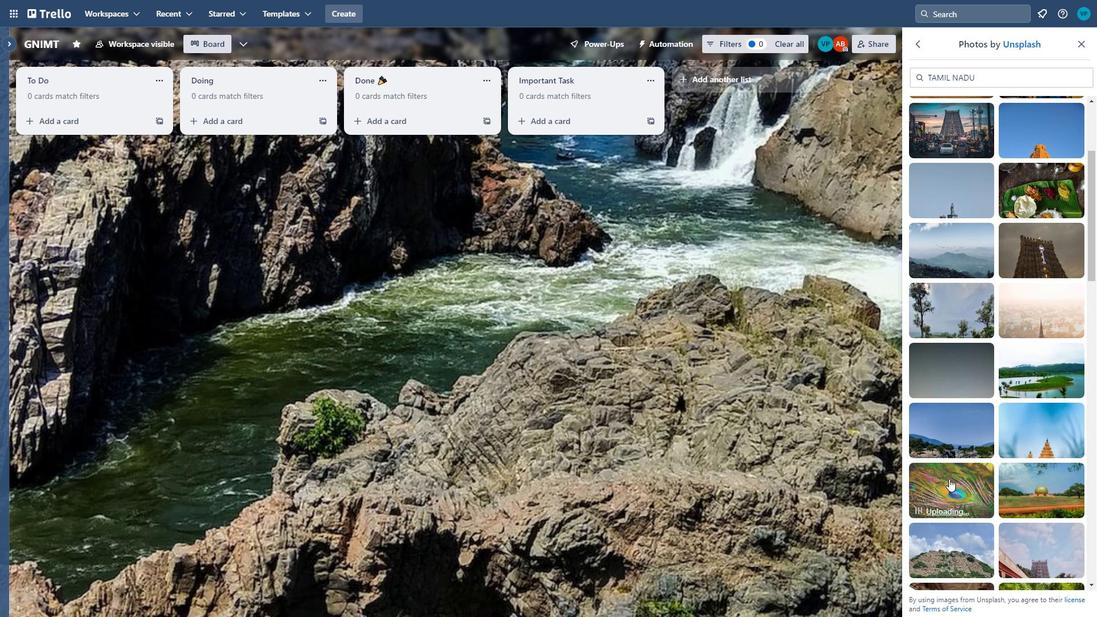 
Action: Mouse moved to (1035, 480)
Screenshot: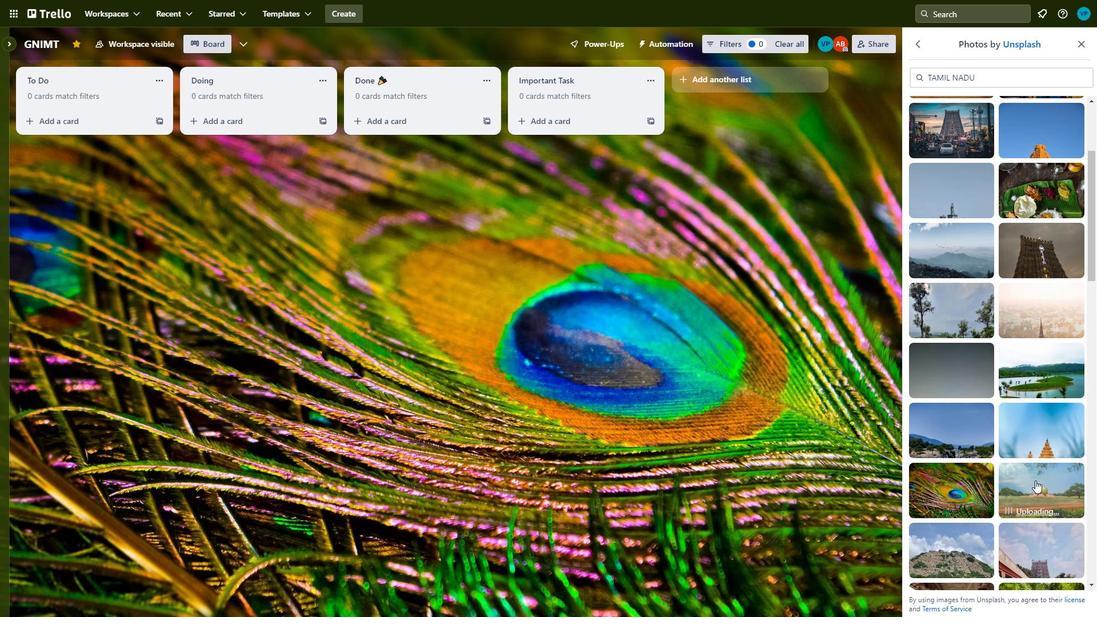 
Action: Mouse pressed left at (1035, 480)
Screenshot: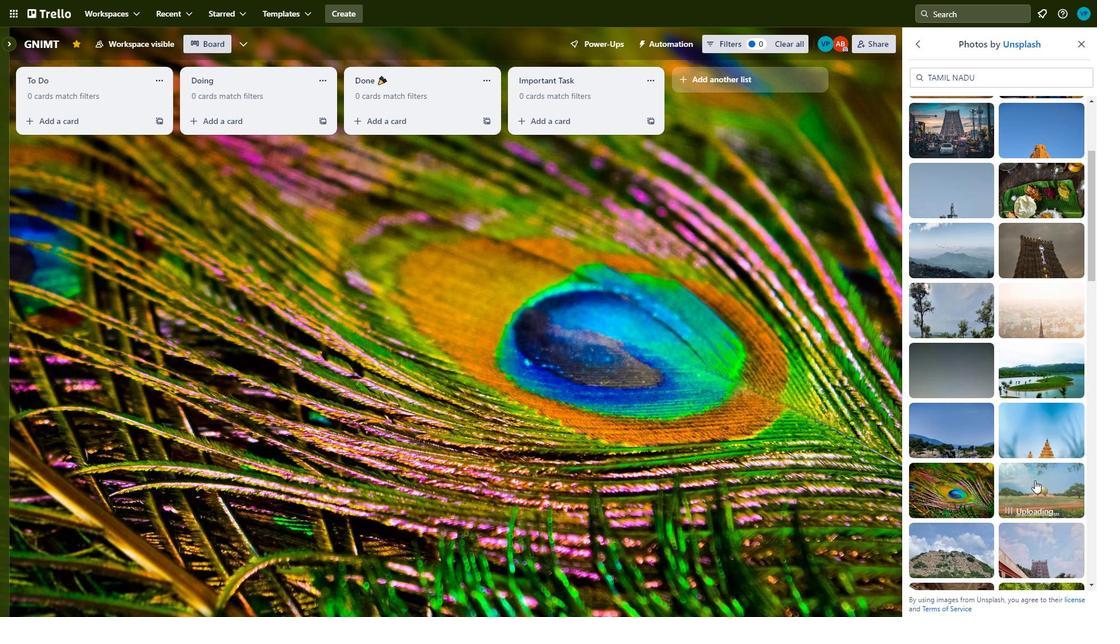 
Action: Mouse moved to (991, 439)
Screenshot: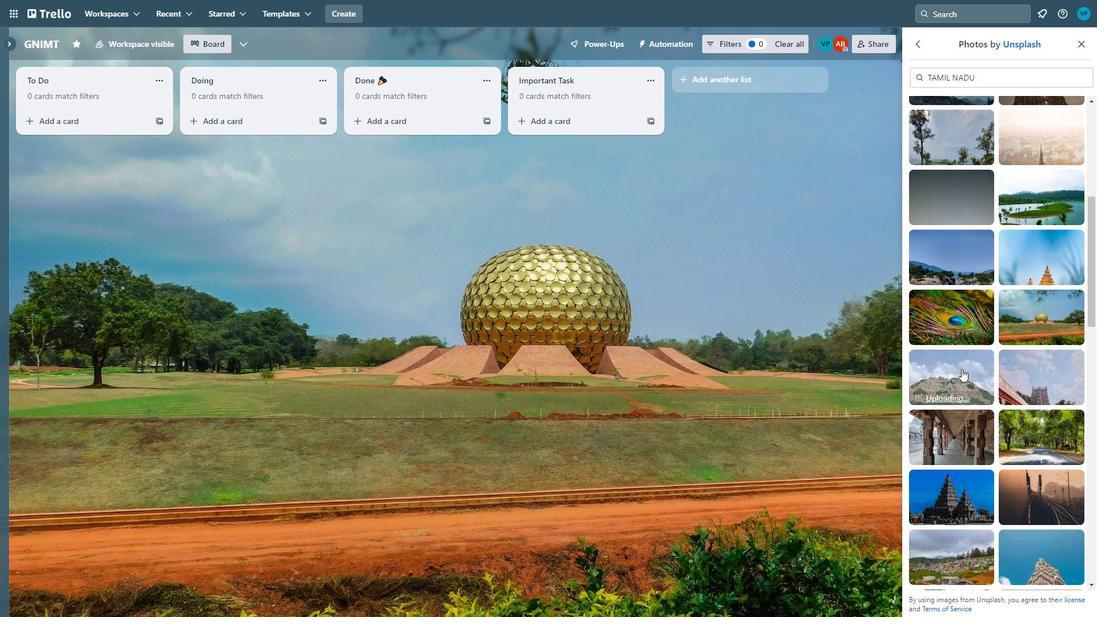 
Action: Mouse scrolled (991, 439) with delta (0, 0)
Screenshot: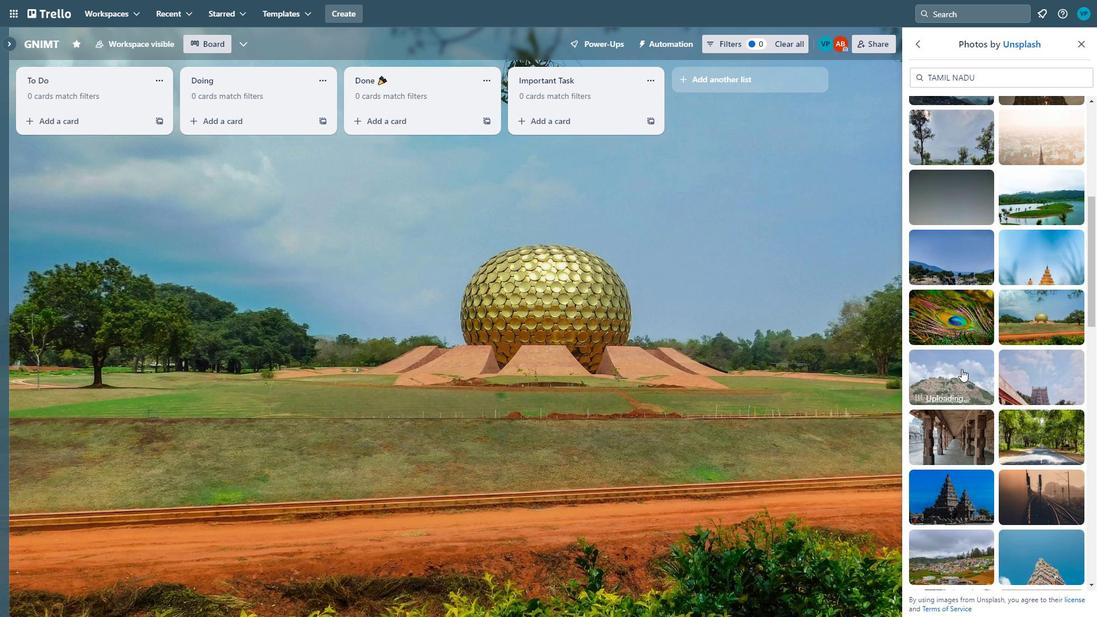 
Action: Mouse scrolled (991, 439) with delta (0, 0)
Screenshot: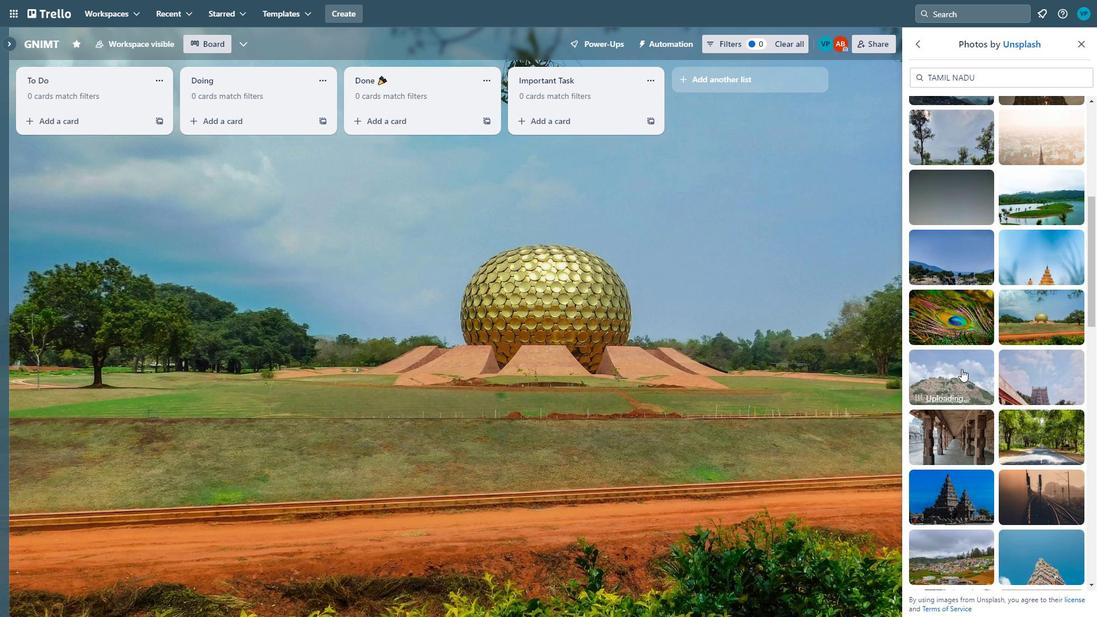 
Action: Mouse scrolled (991, 439) with delta (0, 0)
Screenshot: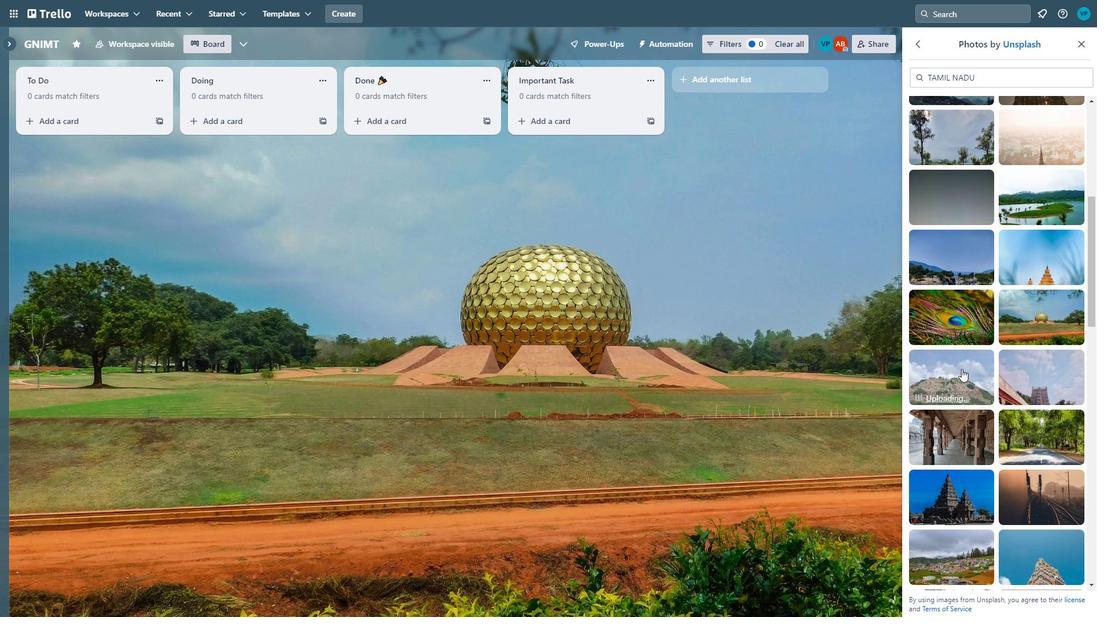 
Action: Mouse moved to (962, 373)
Screenshot: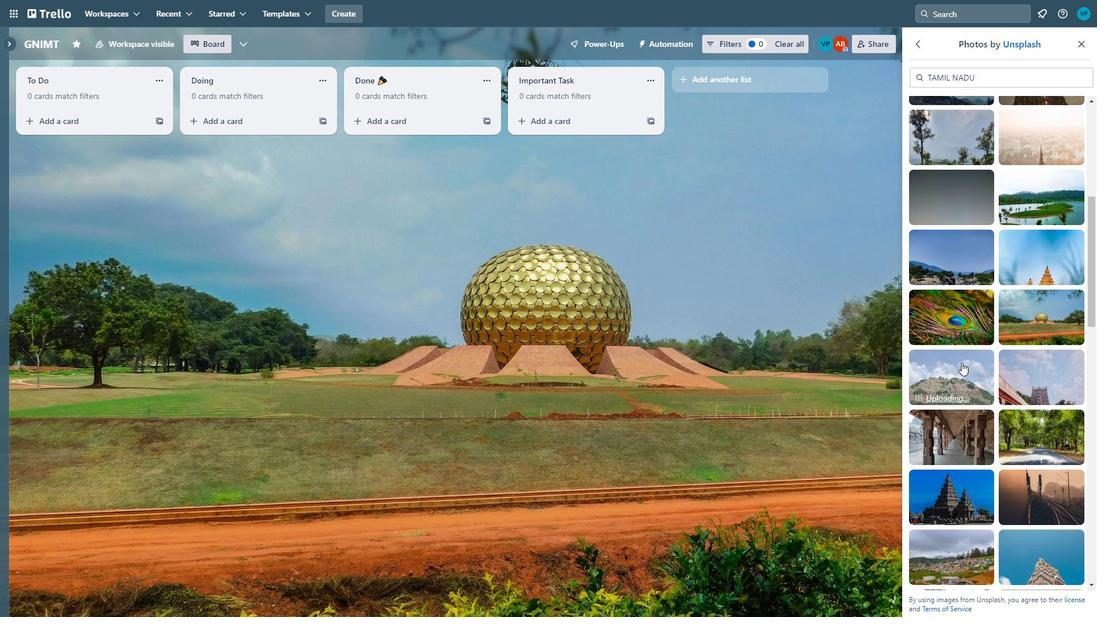 
Action: Mouse pressed left at (962, 373)
Screenshot: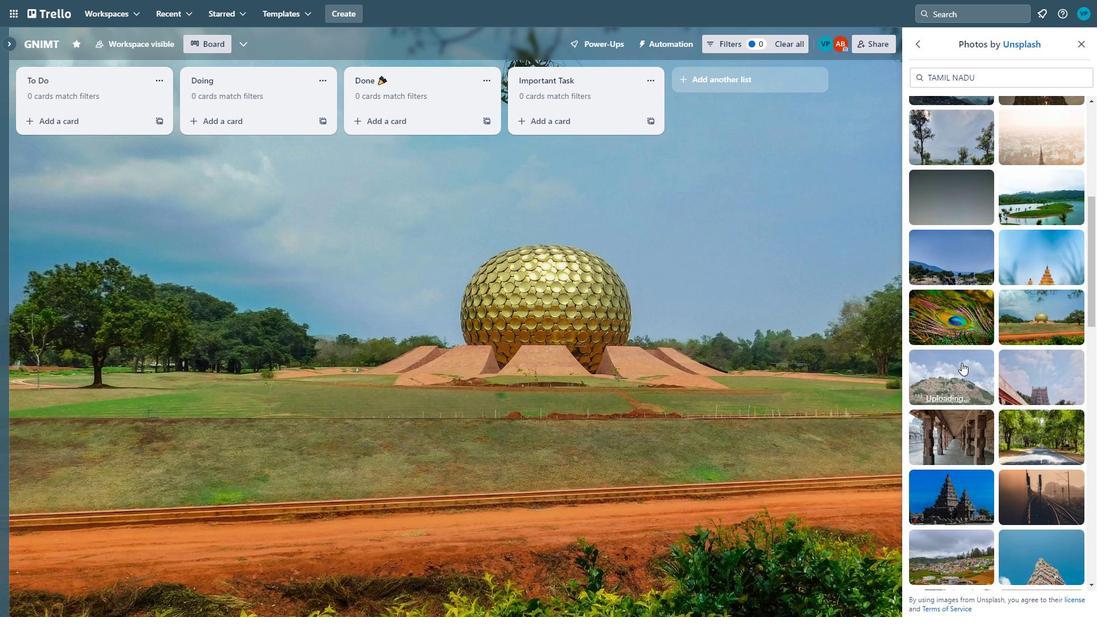 
Action: Mouse moved to (966, 357)
Screenshot: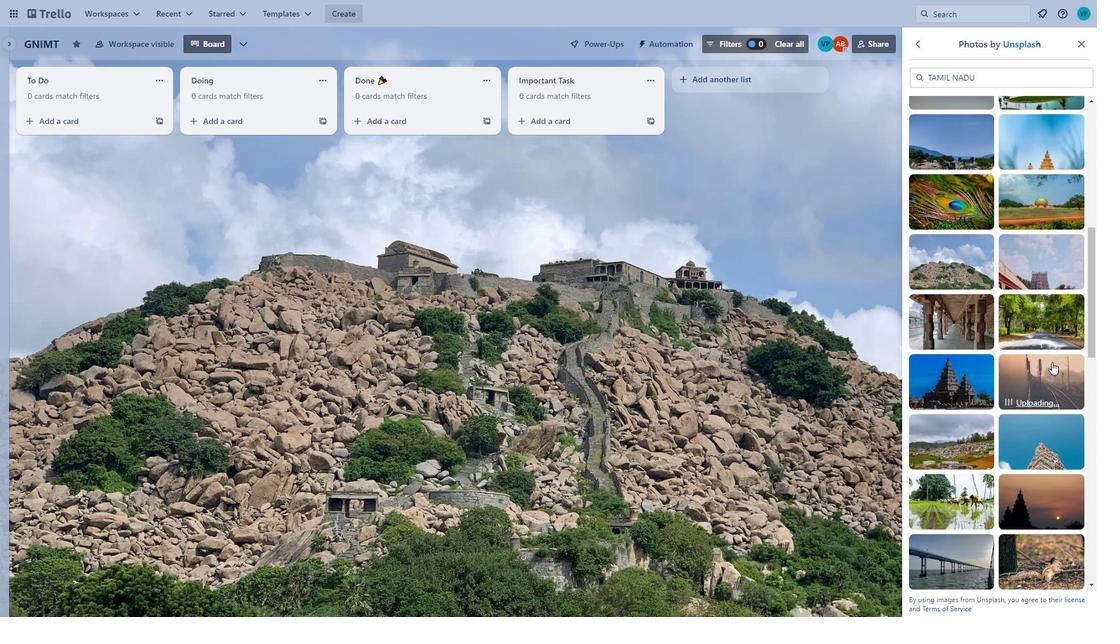 
Action: Mouse scrolled (966, 357) with delta (0, 0)
Screenshot: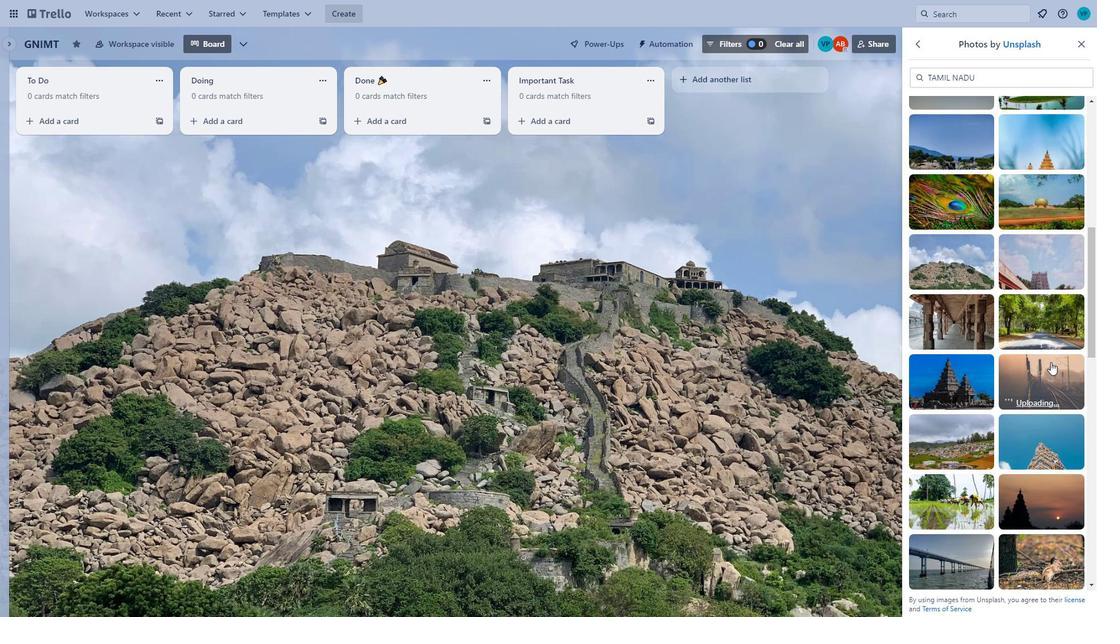 
Action: Mouse scrolled (966, 357) with delta (0, 0)
Screenshot: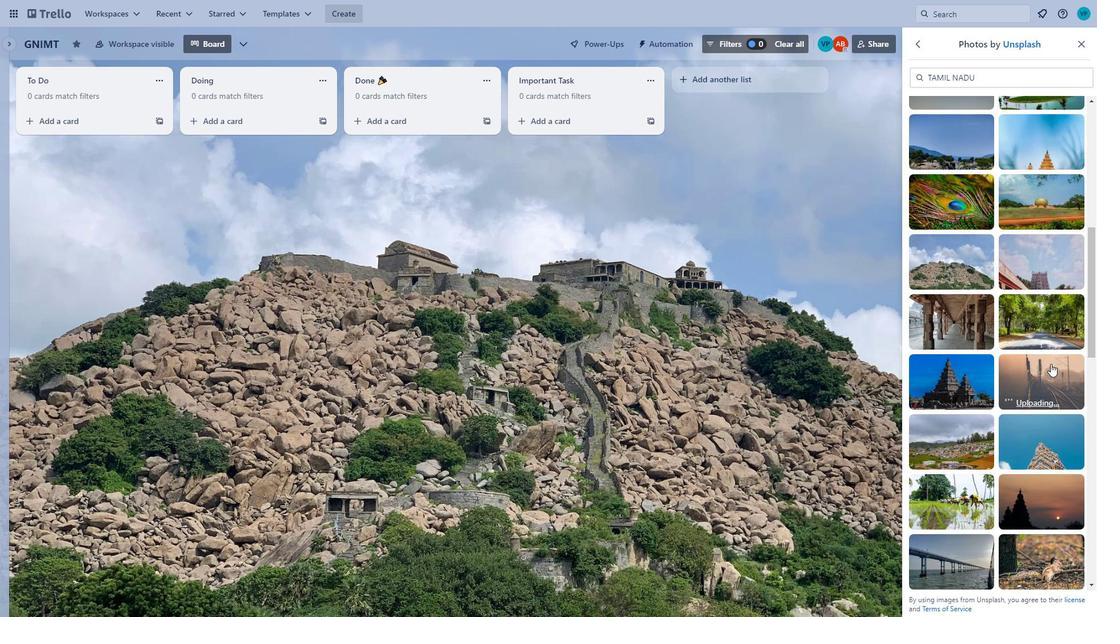 
Action: Mouse moved to (1054, 366)
Screenshot: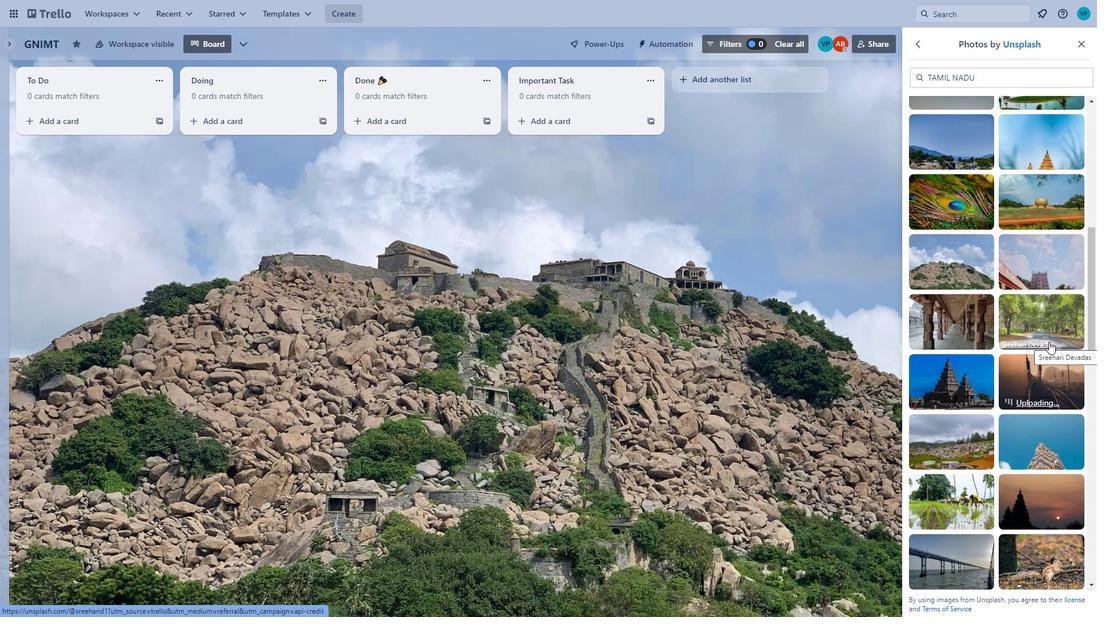 
Action: Mouse pressed left at (1054, 366)
Screenshot: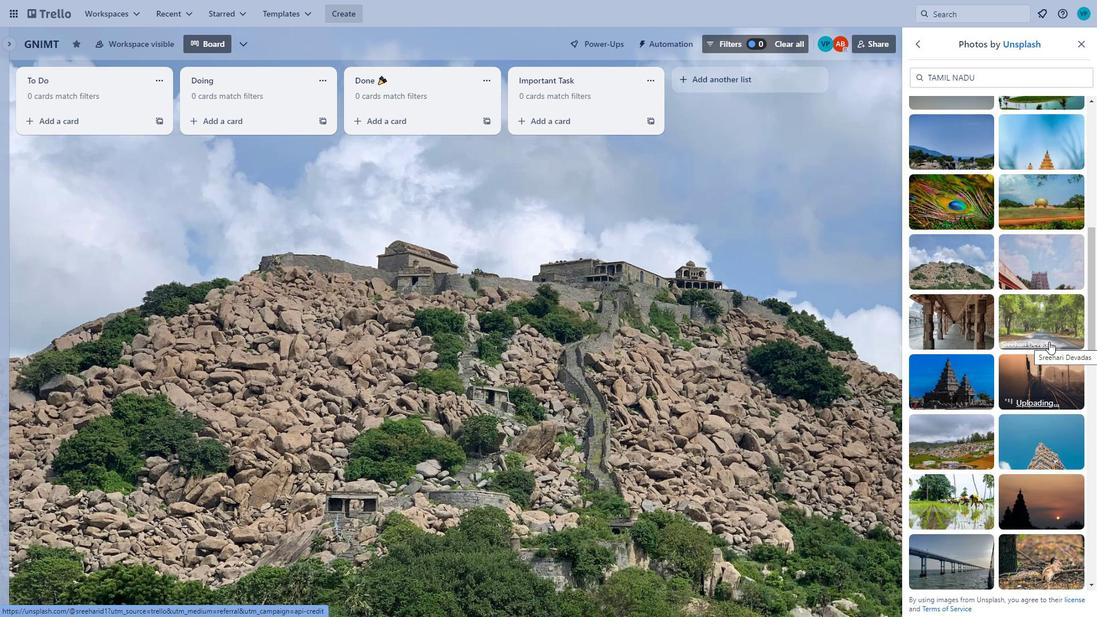 
Action: Mouse moved to (1049, 341)
Screenshot: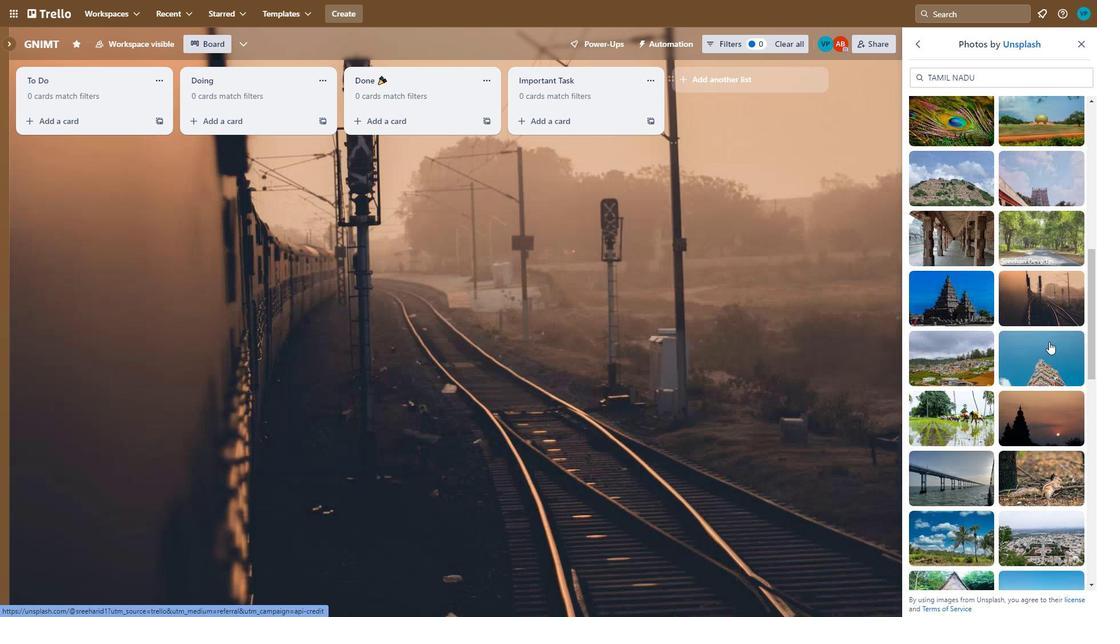 
Action: Mouse scrolled (1049, 341) with delta (0, 0)
Screenshot: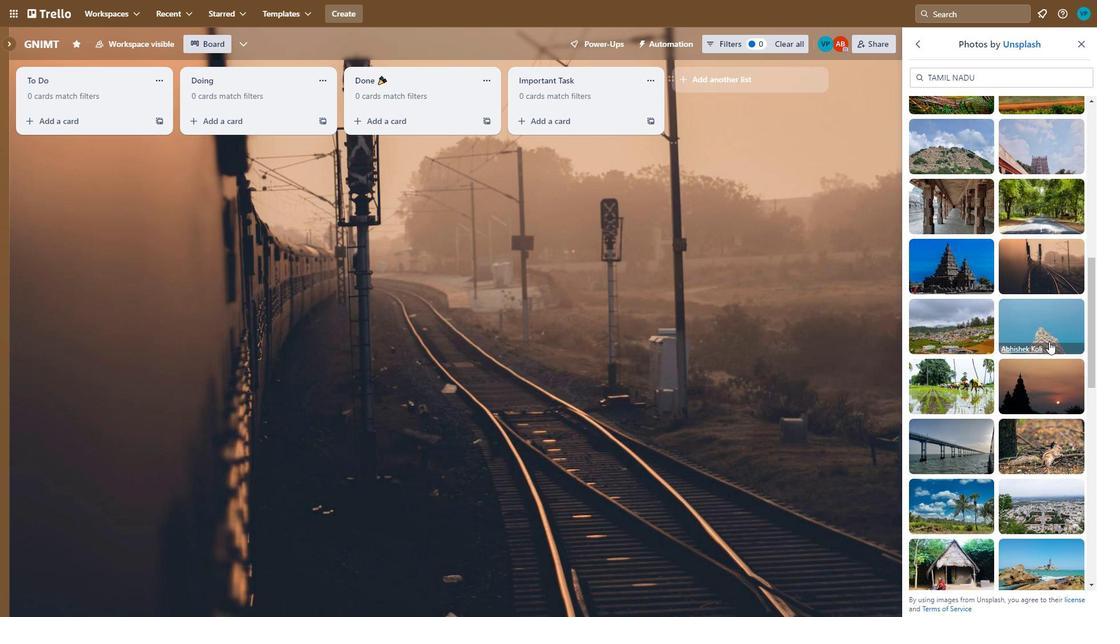 
Action: Mouse scrolled (1049, 341) with delta (0, 0)
Screenshot: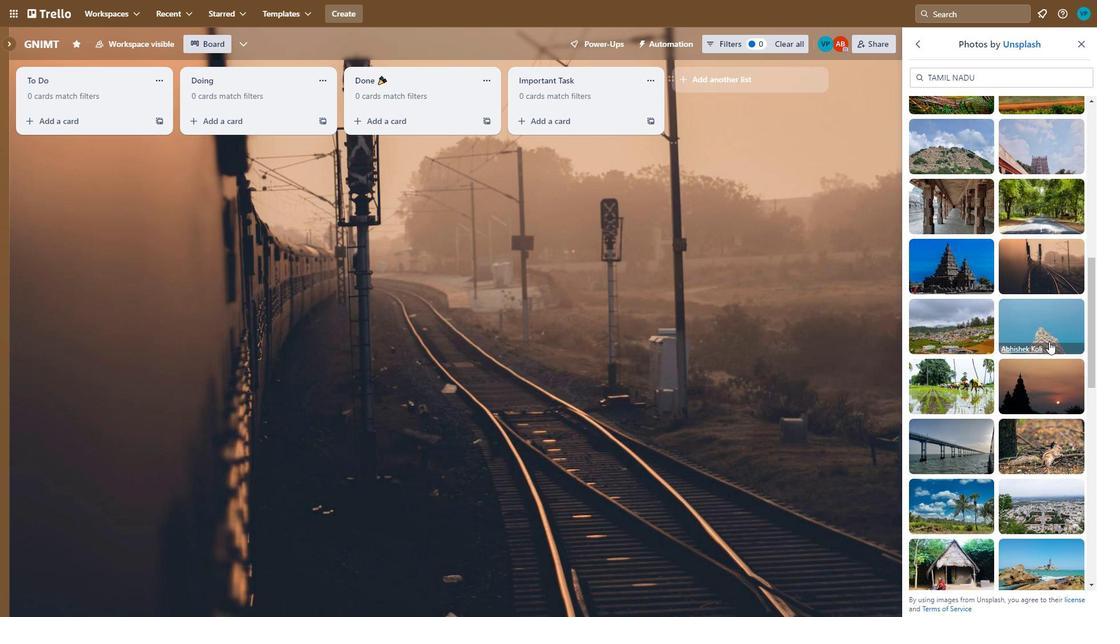 
Action: Mouse scrolled (1049, 341) with delta (0, 0)
Screenshot: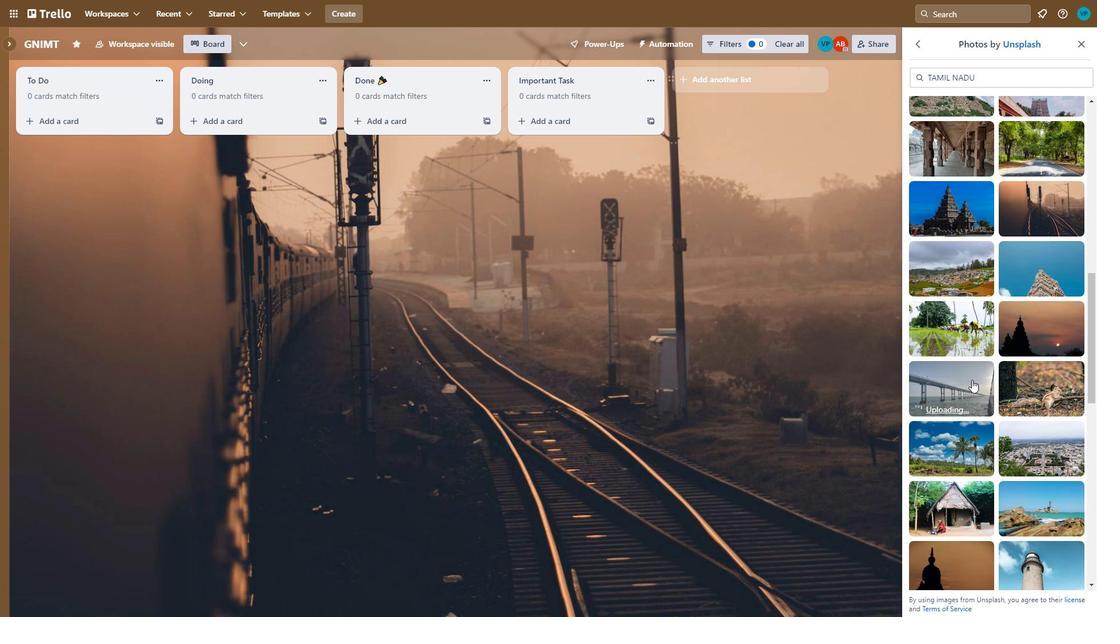 
Action: Mouse moved to (972, 380)
Screenshot: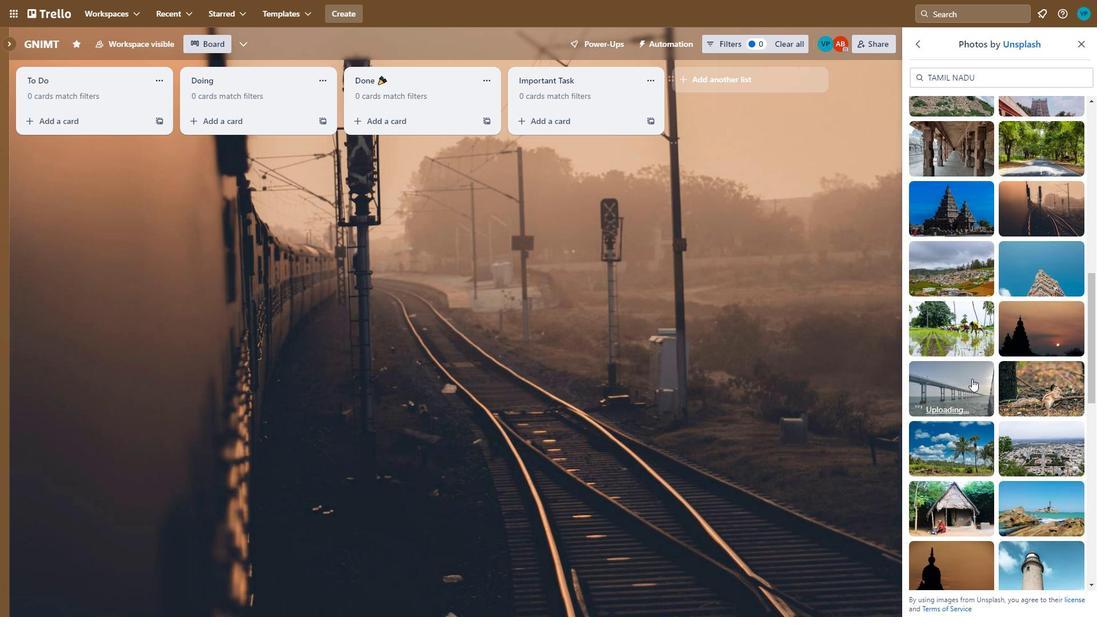 
Action: Mouse pressed left at (972, 380)
Screenshot: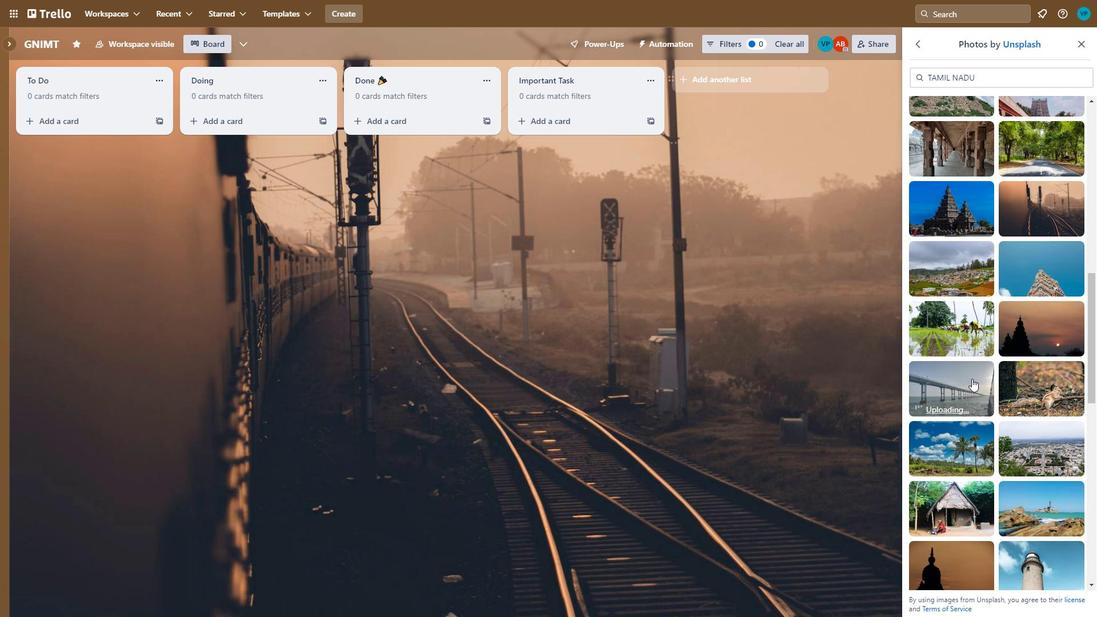 
Action: Mouse moved to (1029, 382)
Screenshot: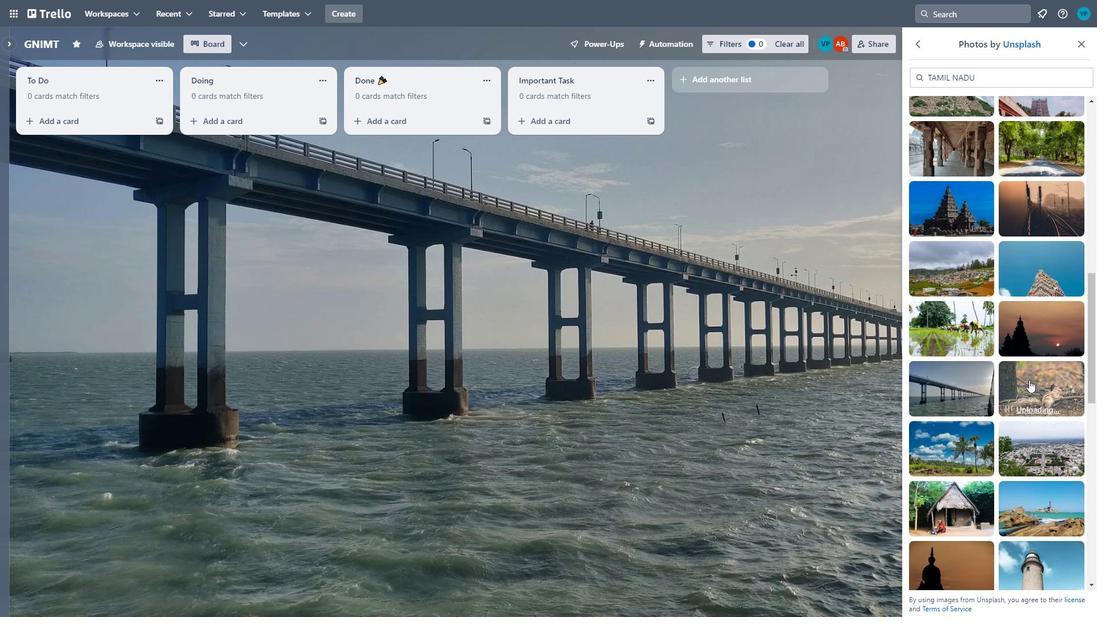
Action: Mouse pressed left at (1029, 382)
Screenshot: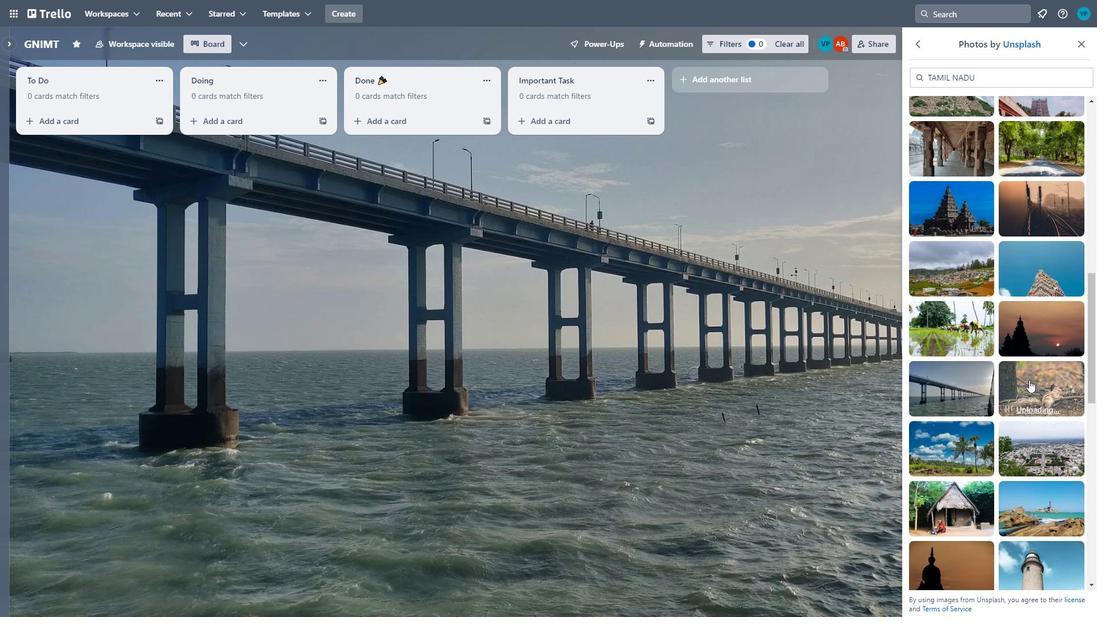 
Action: Mouse moved to (965, 444)
Screenshot: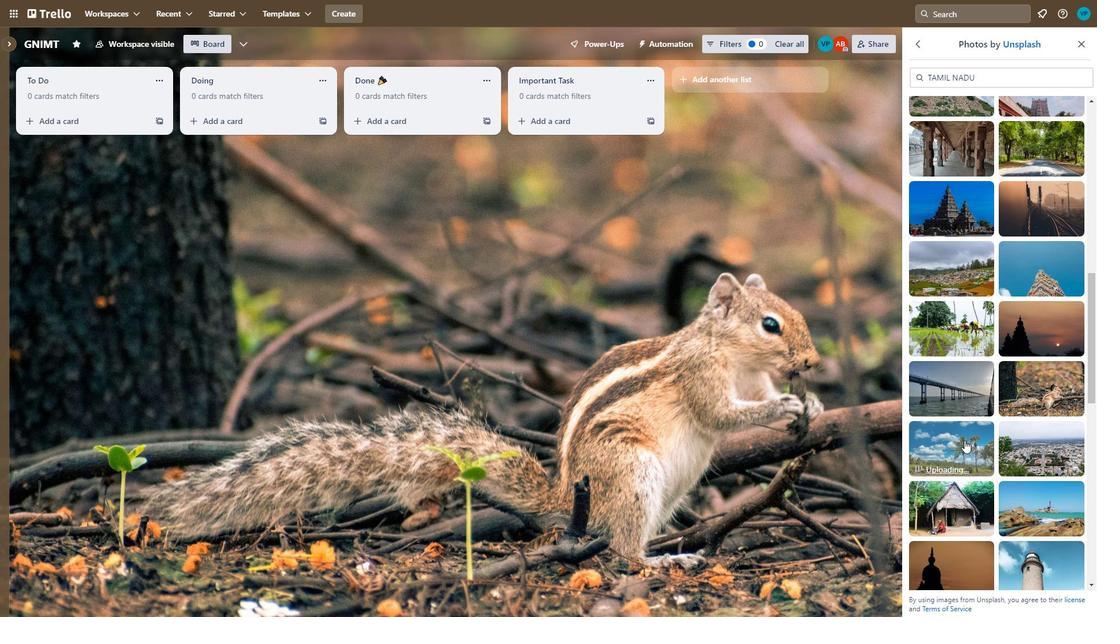 
Action: Mouse pressed left at (965, 444)
Screenshot: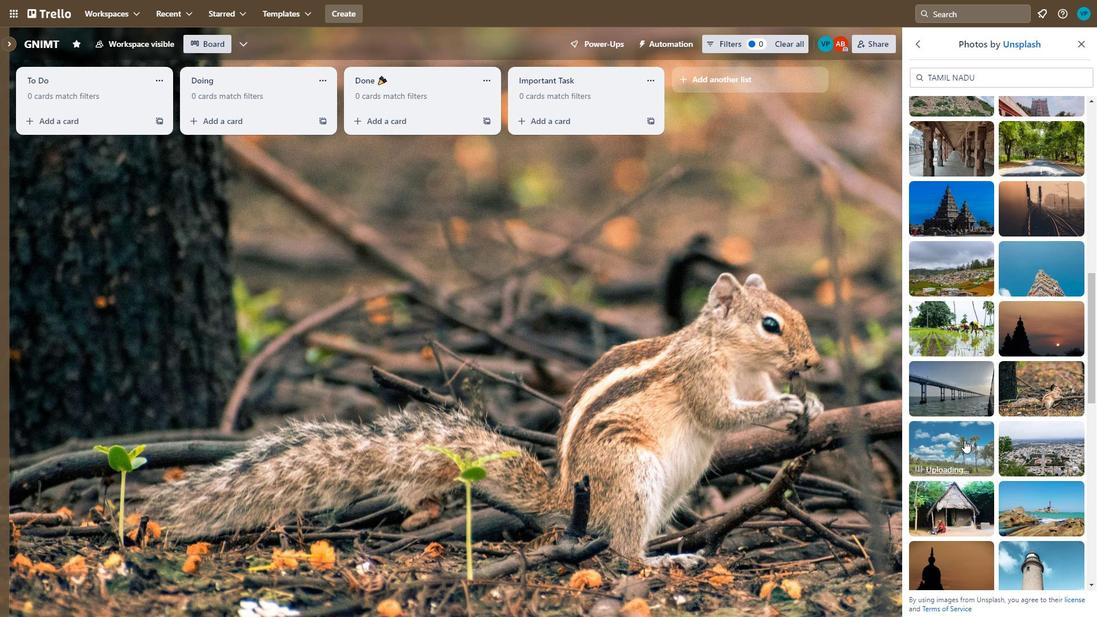 
Action: Mouse moved to (970, 440)
Screenshot: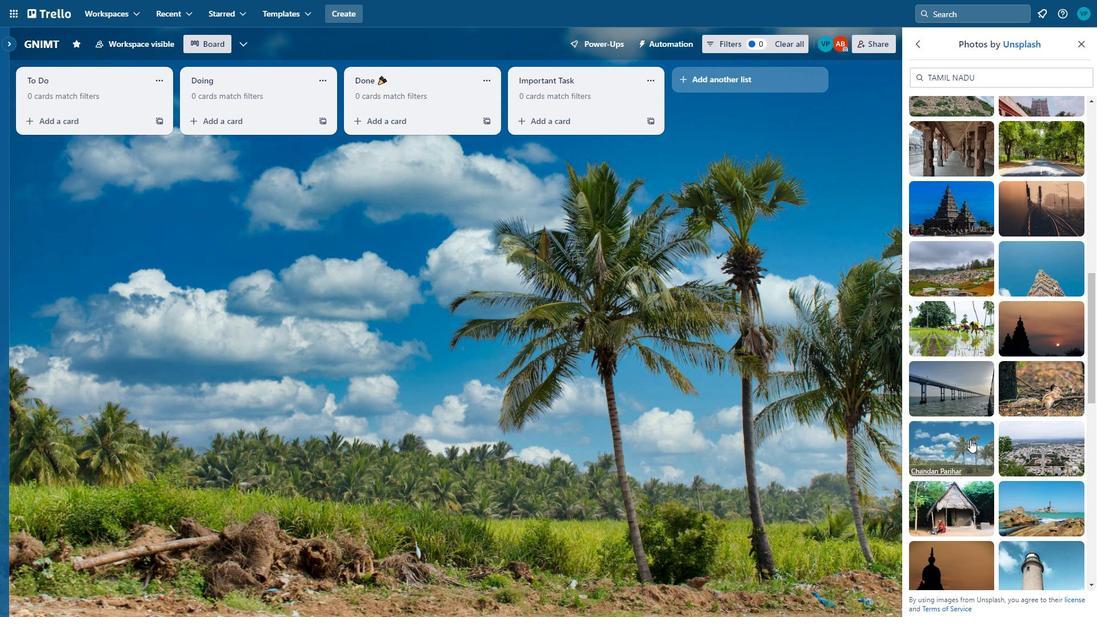 
Action: Mouse pressed left at (970, 440)
Screenshot: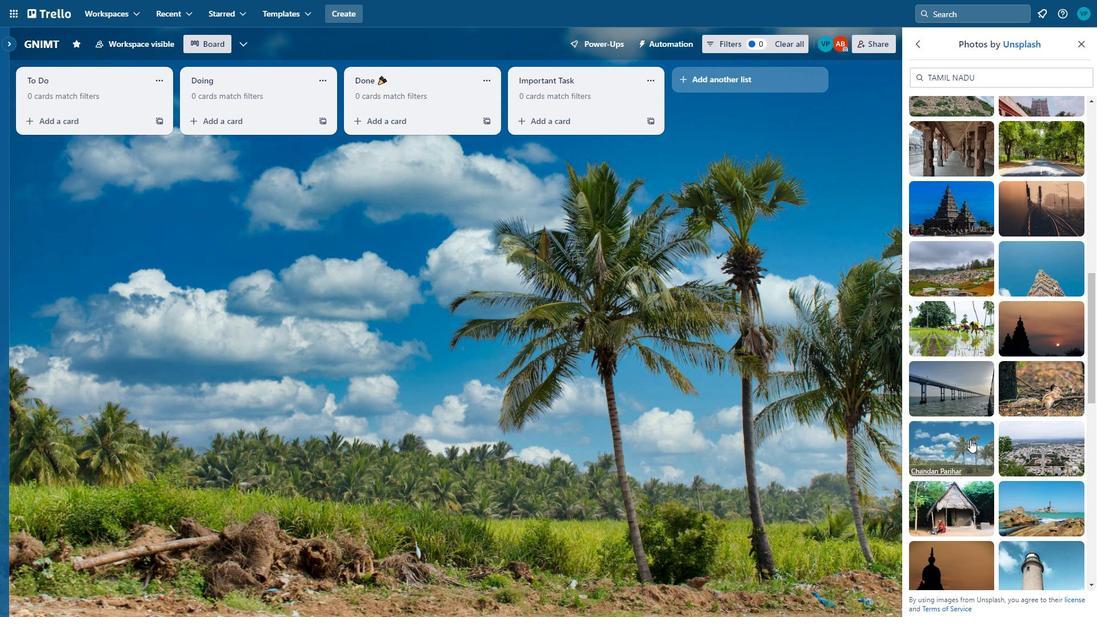 
Action: Mouse moved to (994, 392)
Screenshot: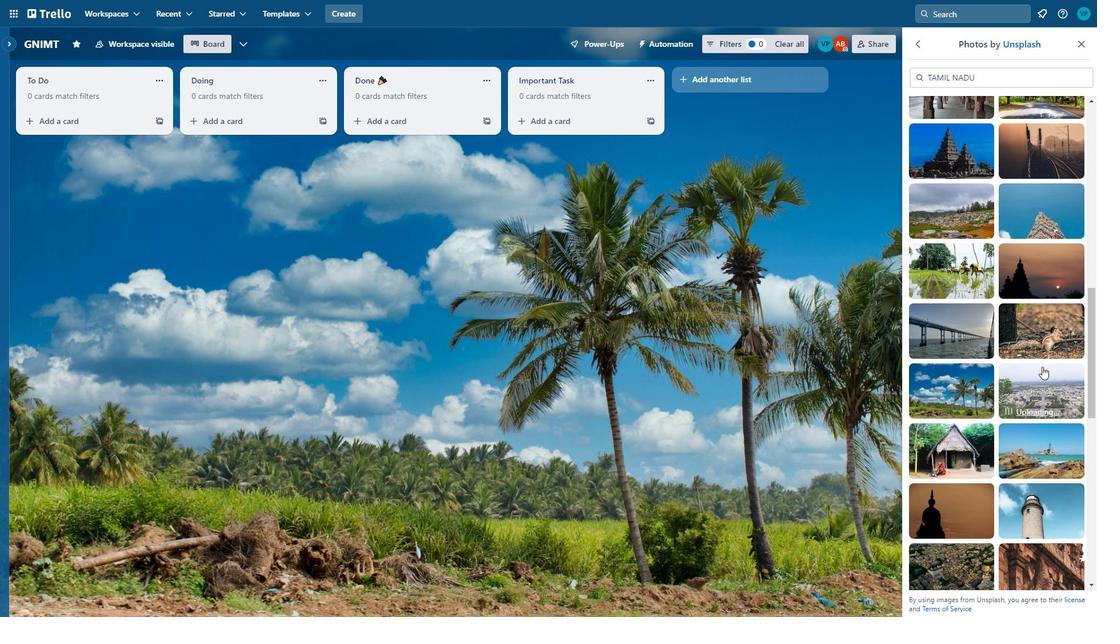 
Action: Mouse scrolled (994, 392) with delta (0, 0)
Screenshot: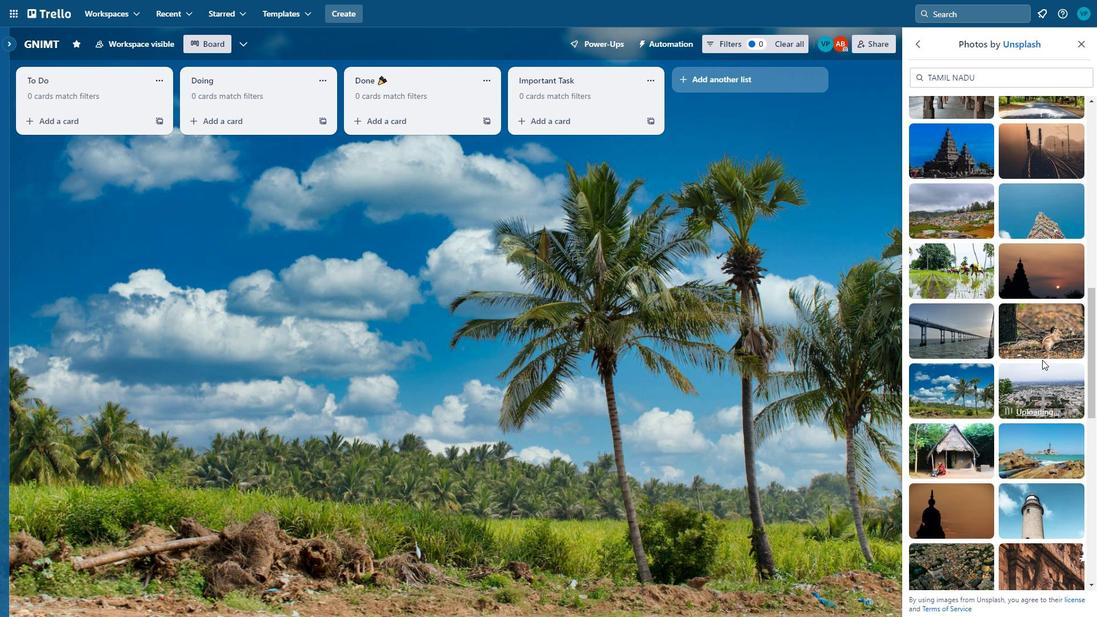 
Action: Mouse moved to (1042, 385)
Screenshot: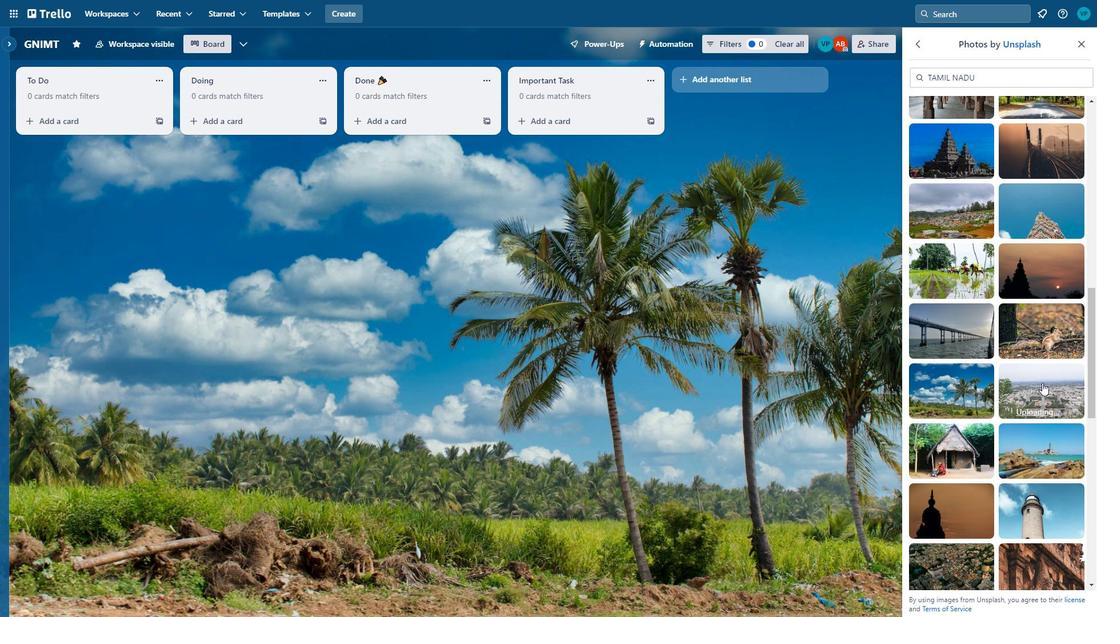 
Action: Mouse pressed left at (1042, 385)
Screenshot: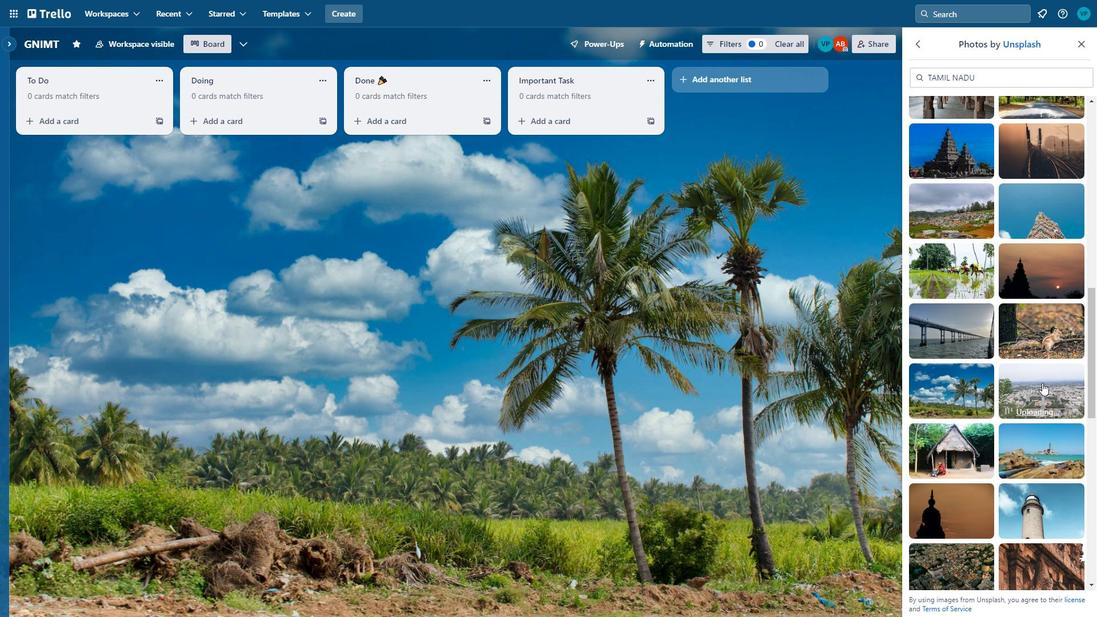 
Action: Mouse moved to (1042, 384)
Screenshot: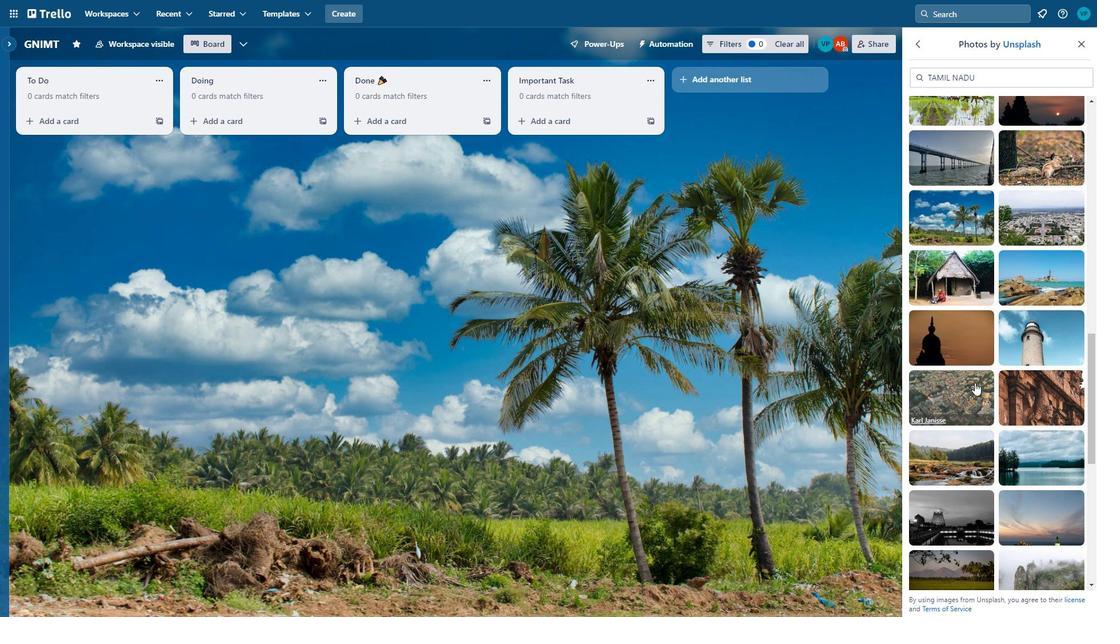 
Action: Mouse scrolled (1042, 383) with delta (0, 0)
Screenshot: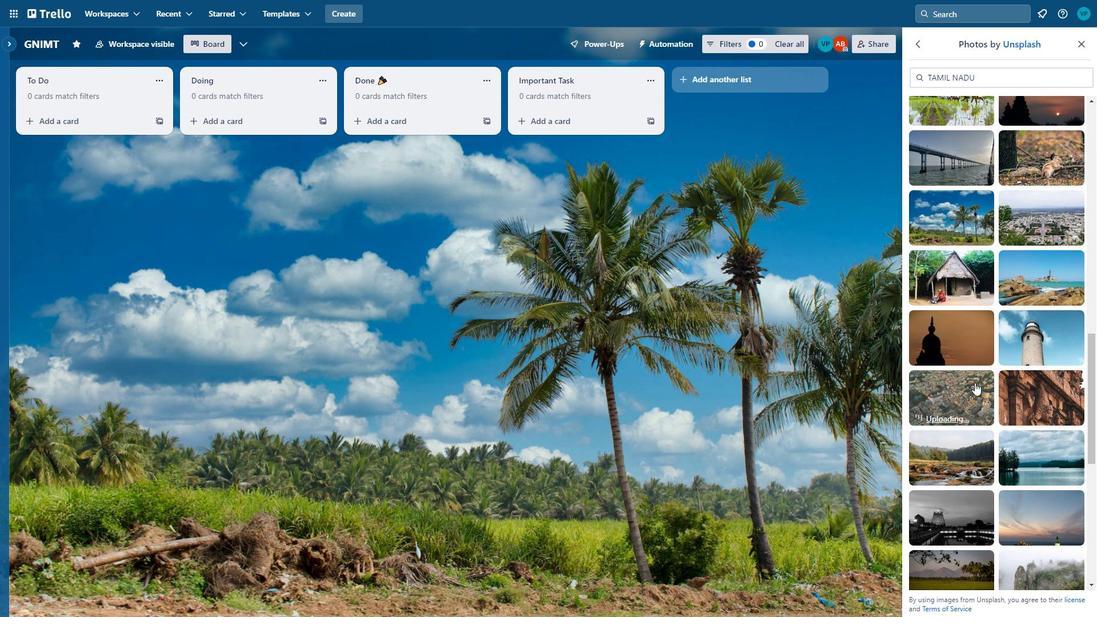 
Action: Mouse moved to (1024, 481)
Screenshot: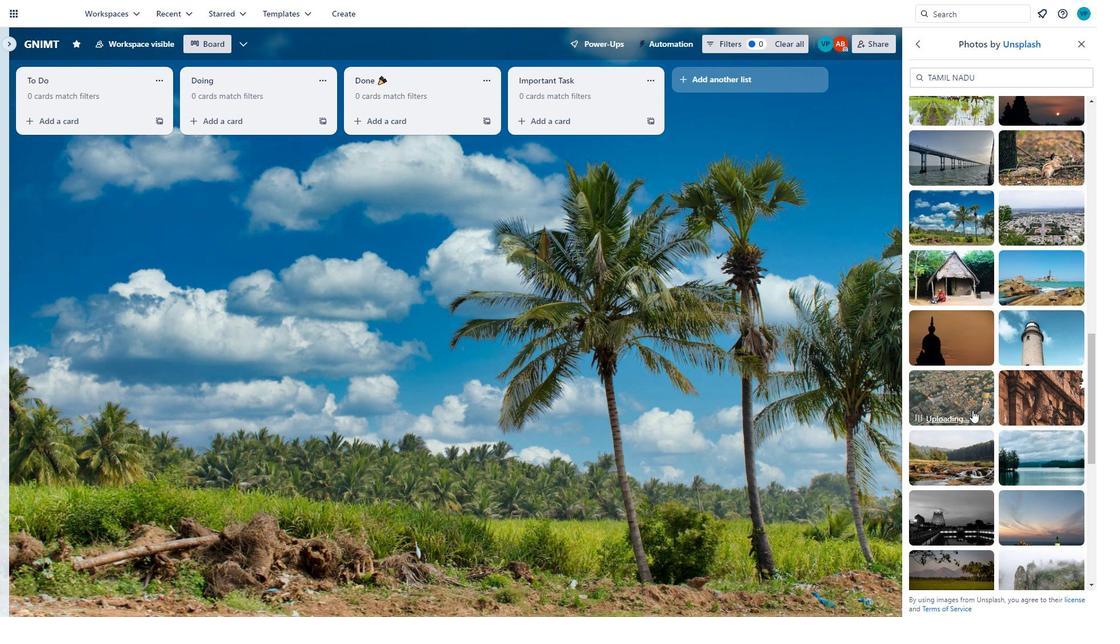 
Action: Mouse scrolled (1024, 480) with delta (0, 0)
Screenshot: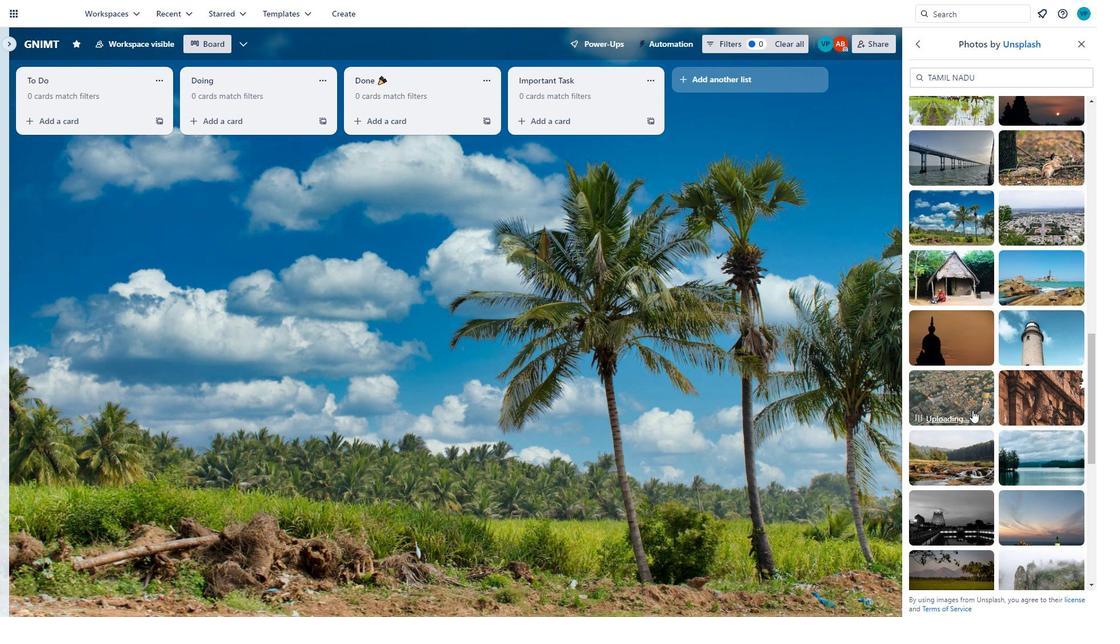 
Action: Mouse moved to (1025, 480)
Screenshot: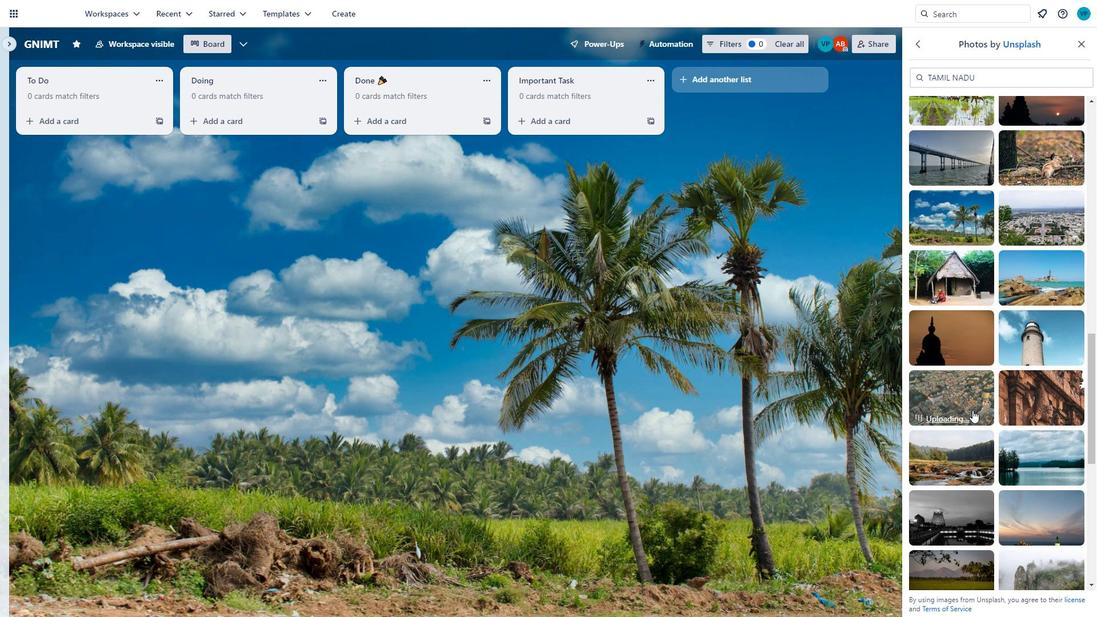 
Action: Mouse scrolled (1025, 479) with delta (0, 0)
Screenshot: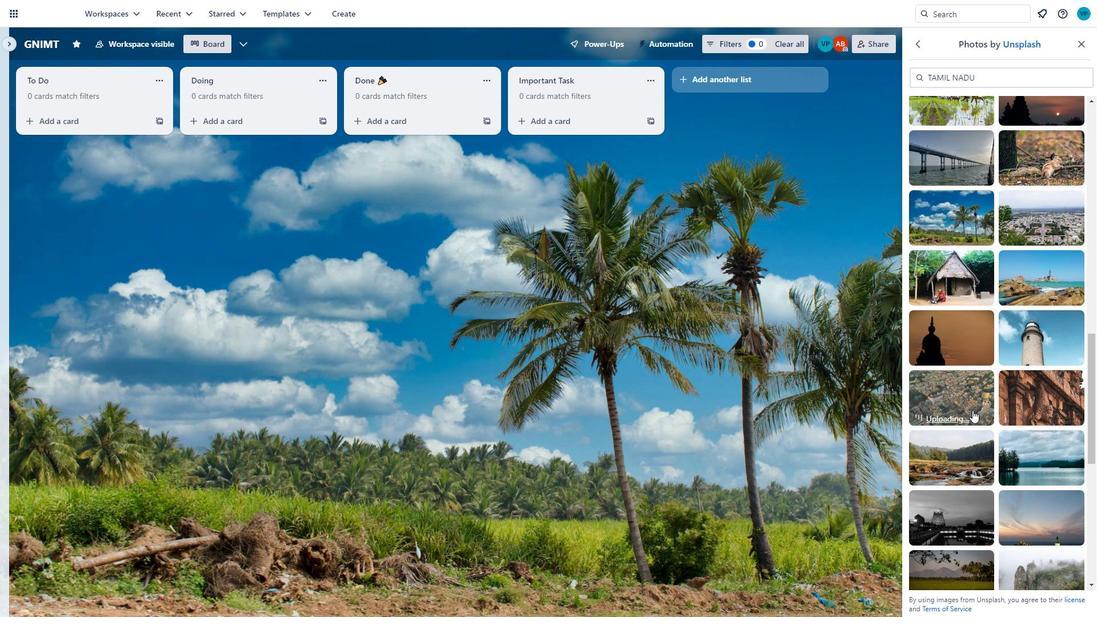 
Action: Mouse moved to (975, 383)
Screenshot: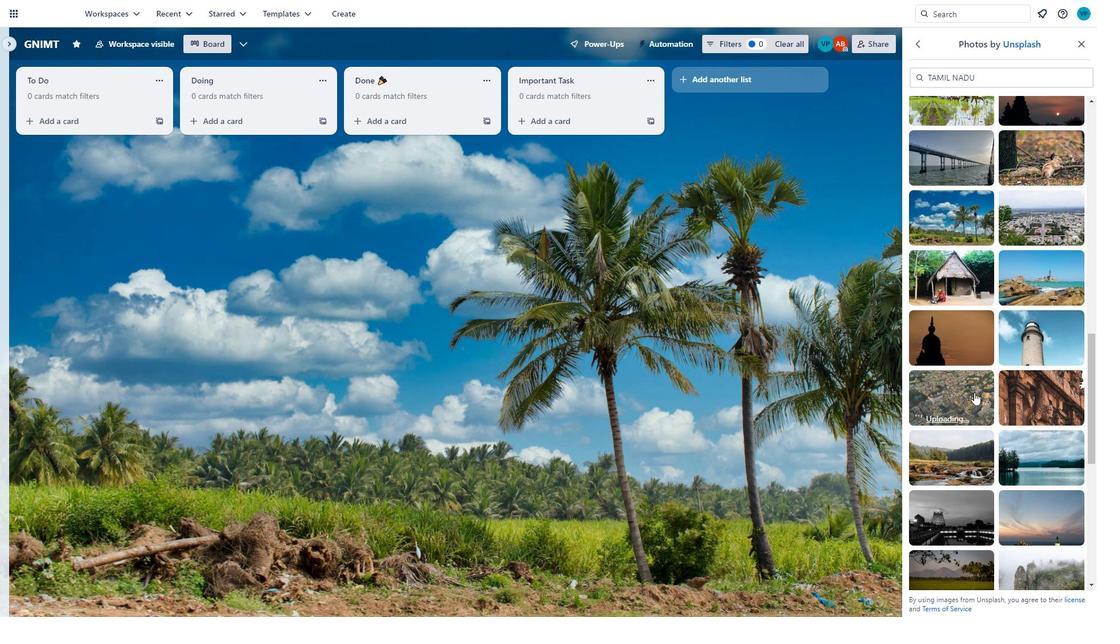 
Action: Mouse pressed left at (975, 383)
Screenshot: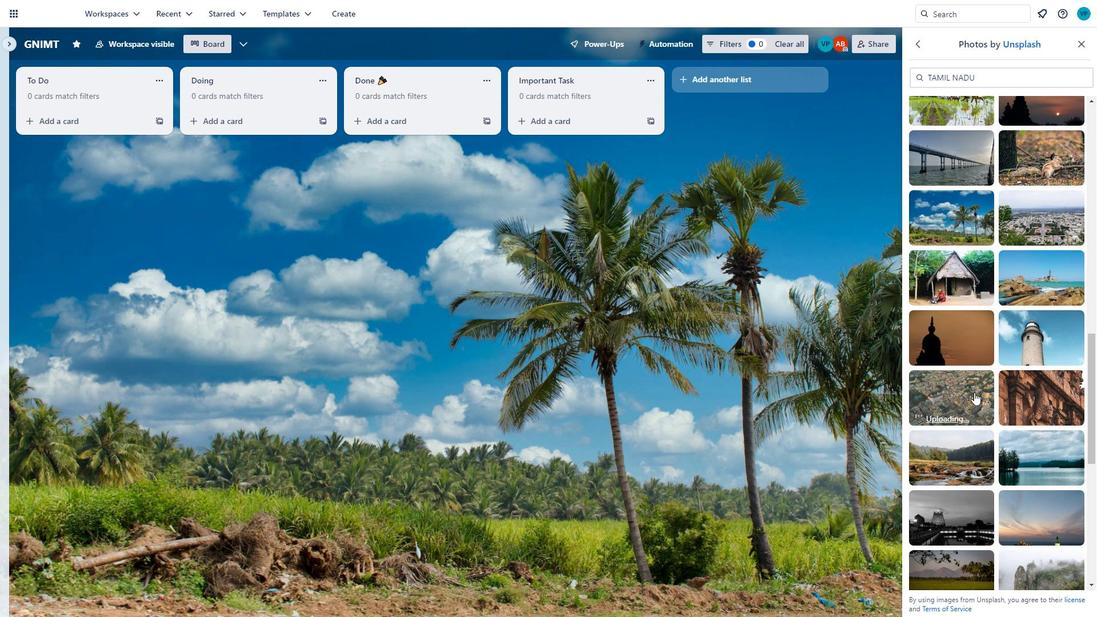 
Action: Mouse moved to (984, 399)
Screenshot: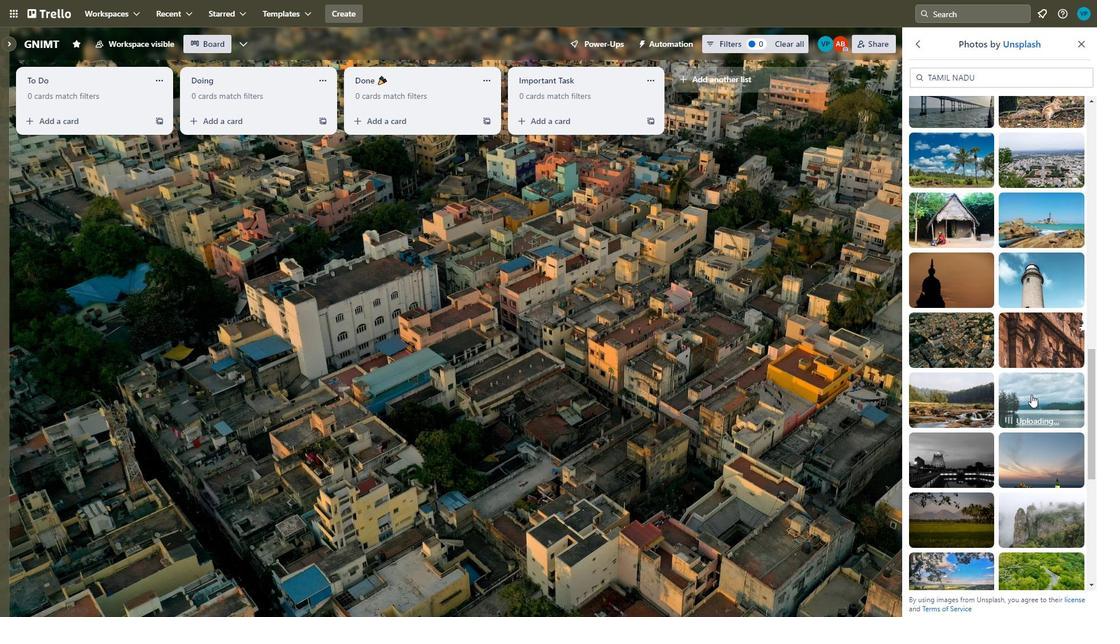 
Action: Mouse scrolled (984, 398) with delta (0, 0)
Screenshot: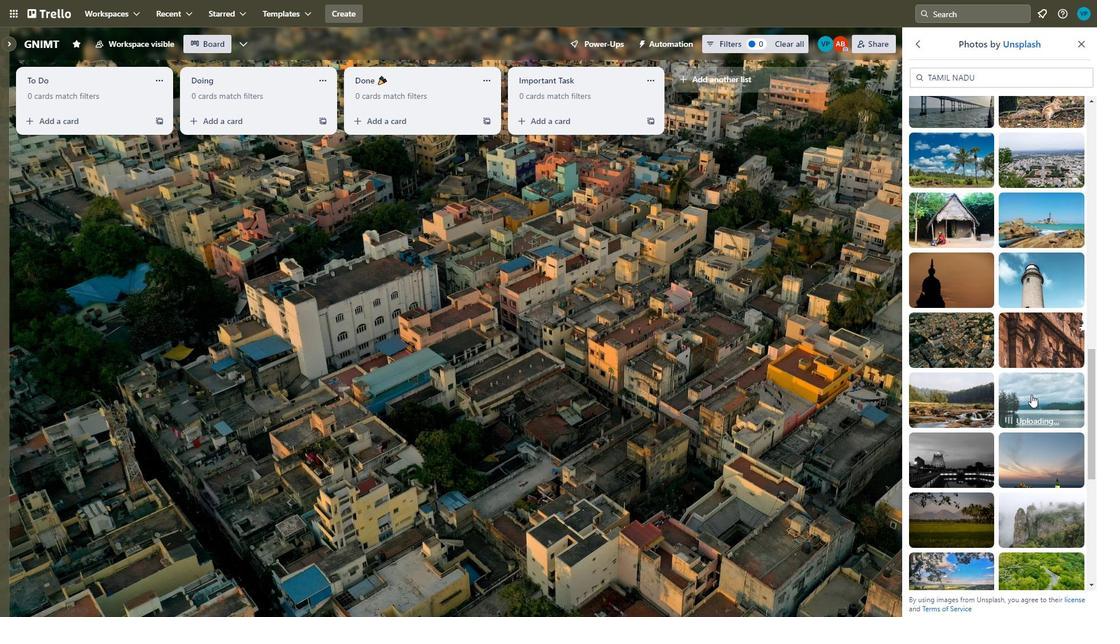 
Action: Mouse moved to (1031, 395)
Screenshot: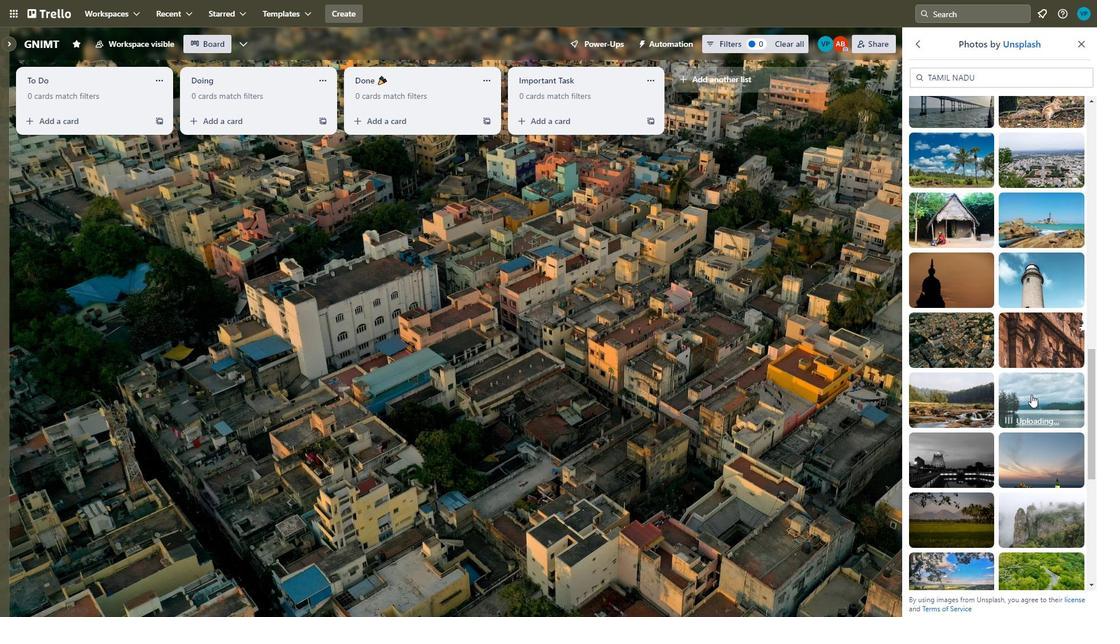 
Action: Mouse pressed left at (1031, 395)
Screenshot: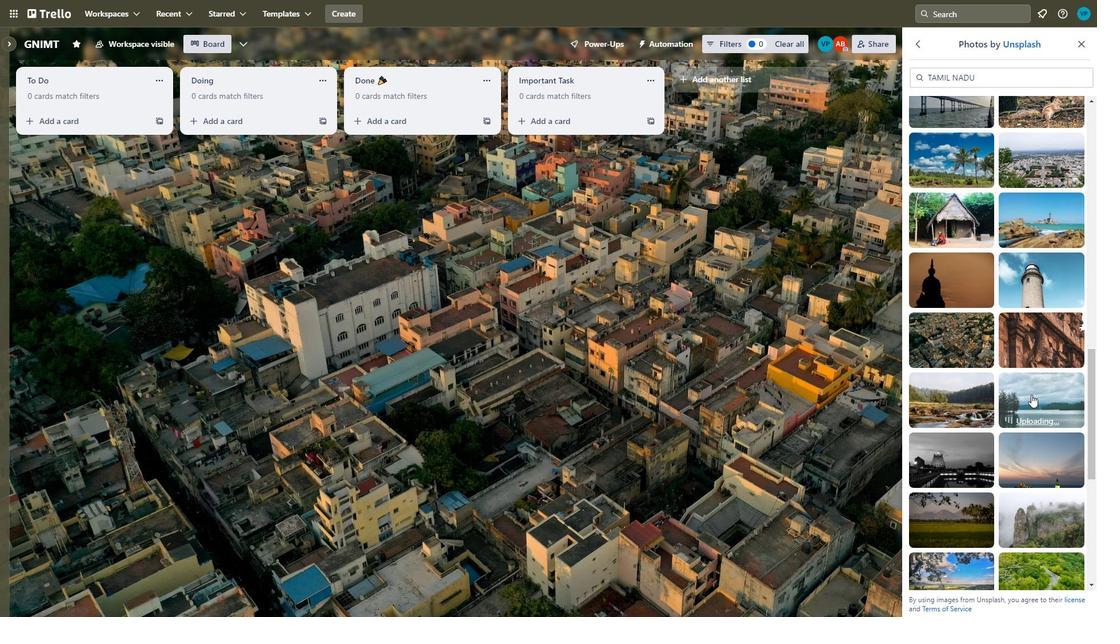 
Action: Mouse scrolled (1031, 394) with delta (0, 0)
Screenshot: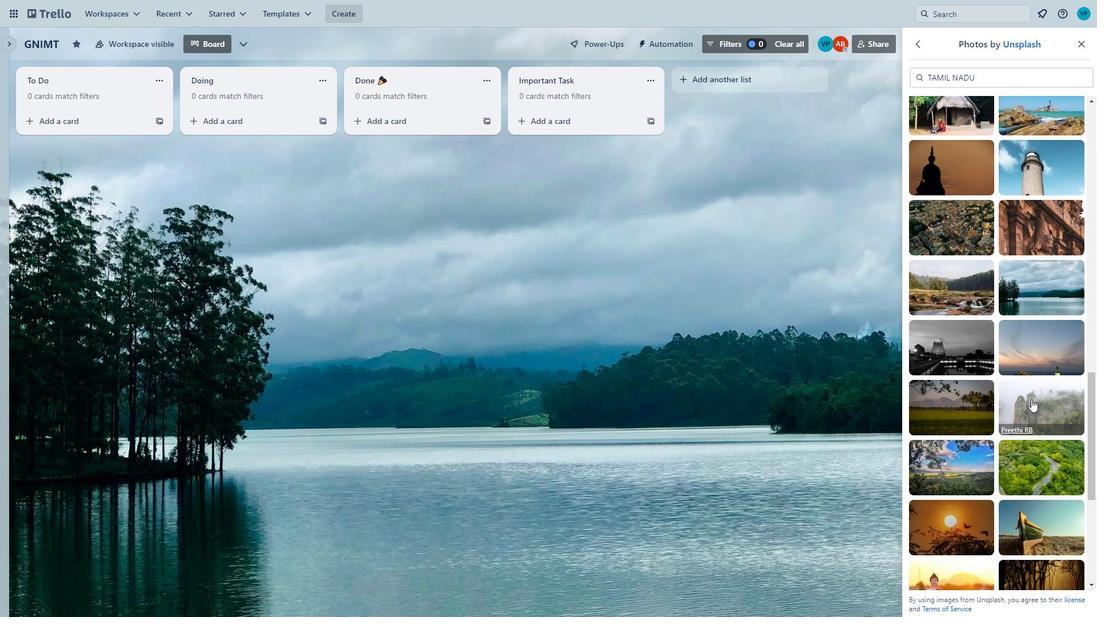 
Action: Mouse moved to (1031, 399)
Screenshot: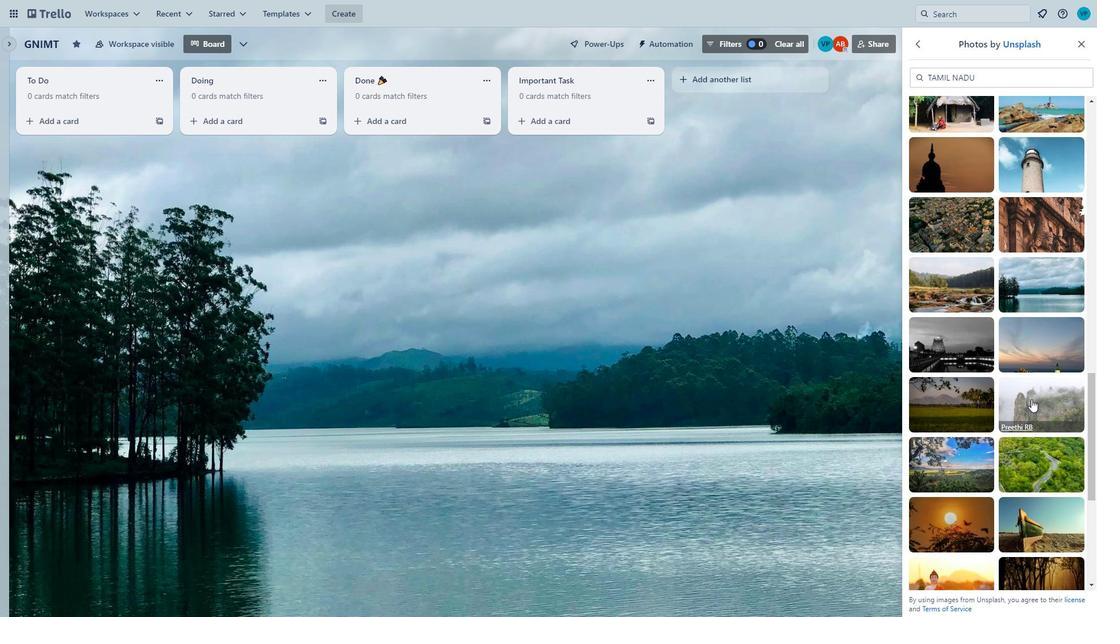 
Action: Mouse scrolled (1031, 399) with delta (0, 0)
Screenshot: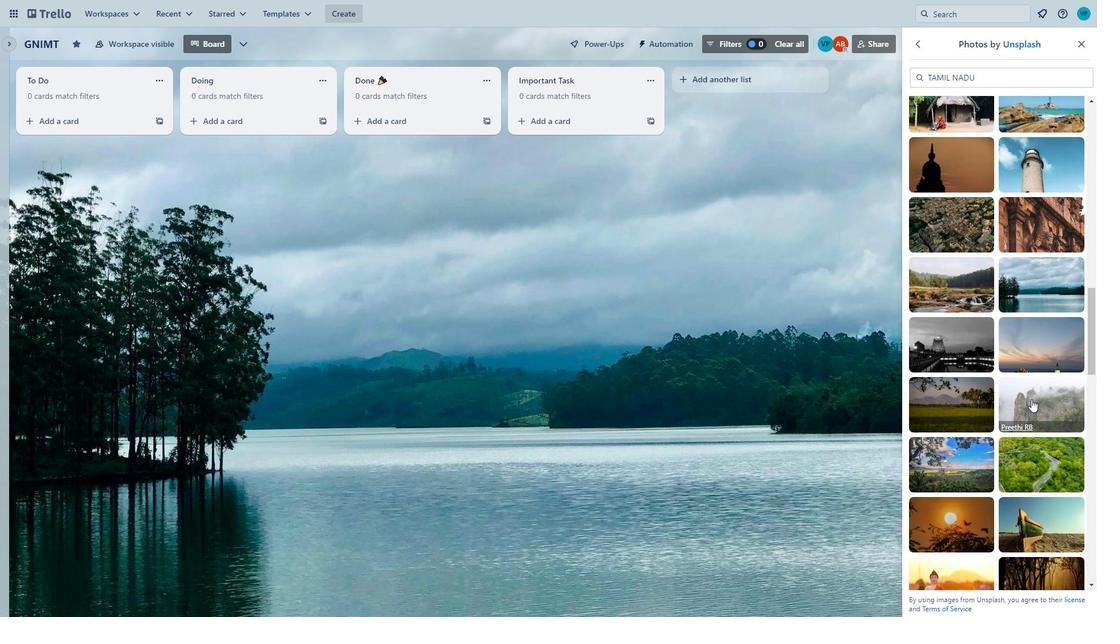 
Action: Mouse scrolled (1031, 399) with delta (0, 0)
Screenshot: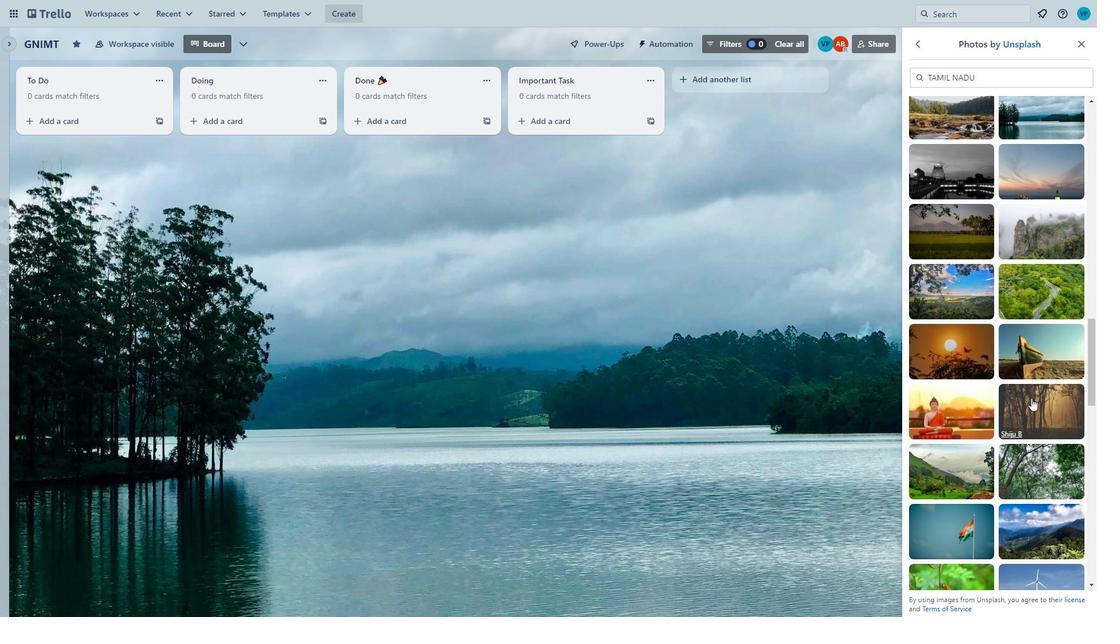 
Action: Mouse scrolled (1031, 399) with delta (0, 0)
Screenshot: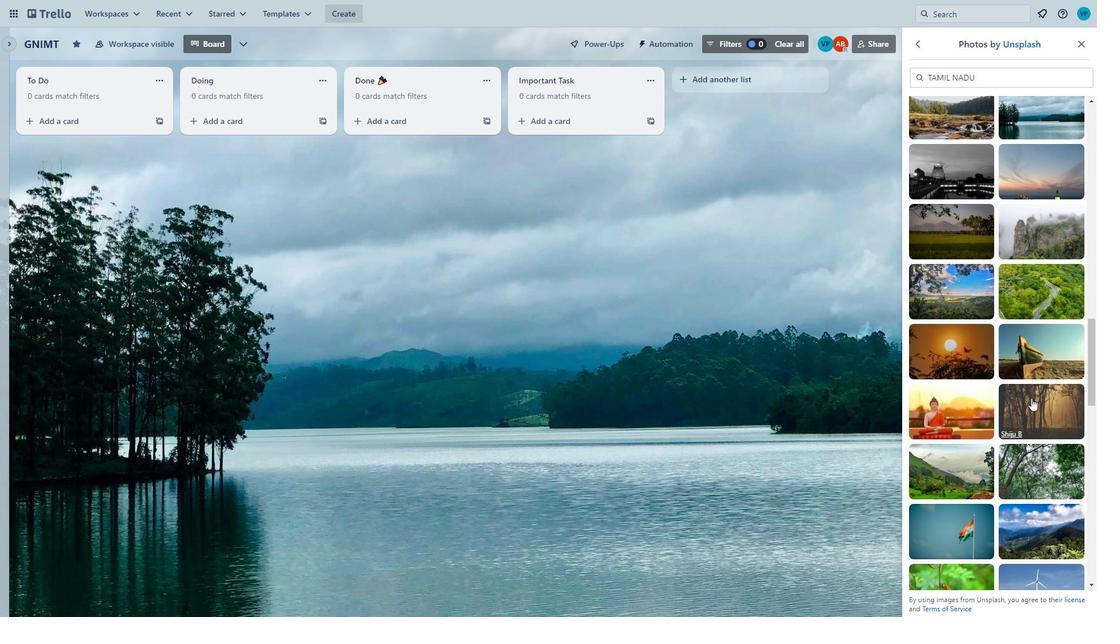 
Action: Mouse moved to (1031, 398)
Screenshot: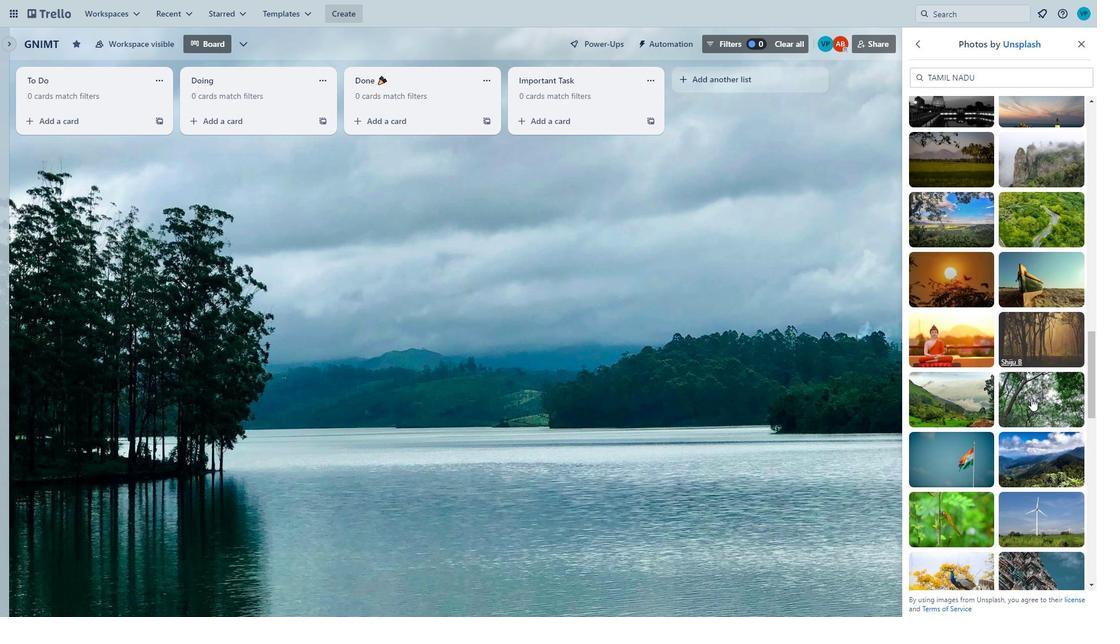 
Action: Mouse scrolled (1031, 397) with delta (0, 0)
Screenshot: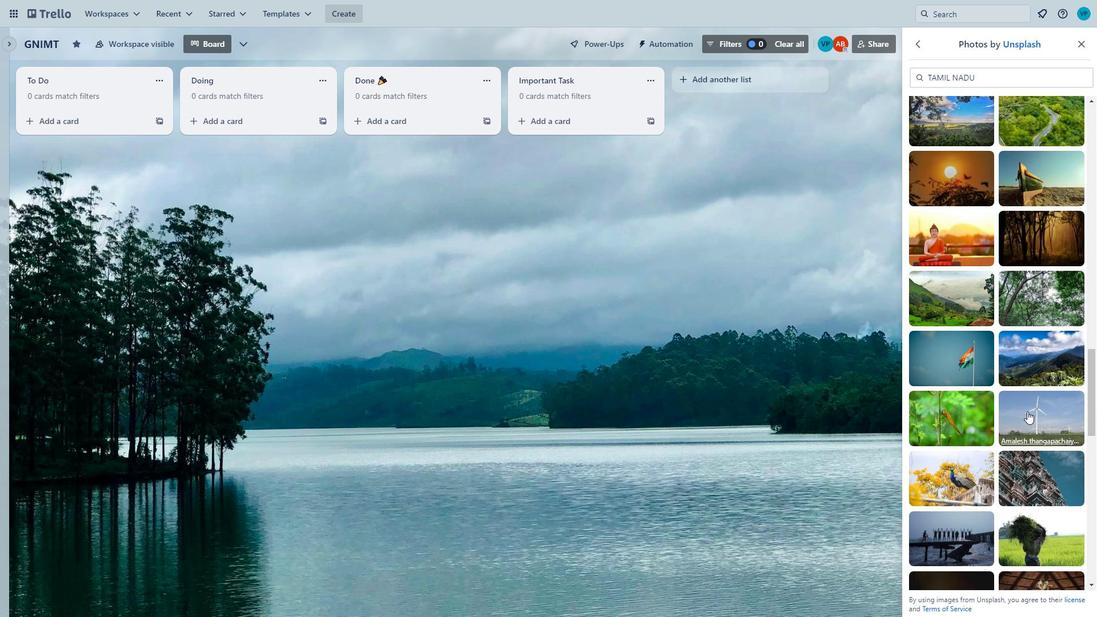 
Action: Mouse scrolled (1031, 397) with delta (0, 0)
Screenshot: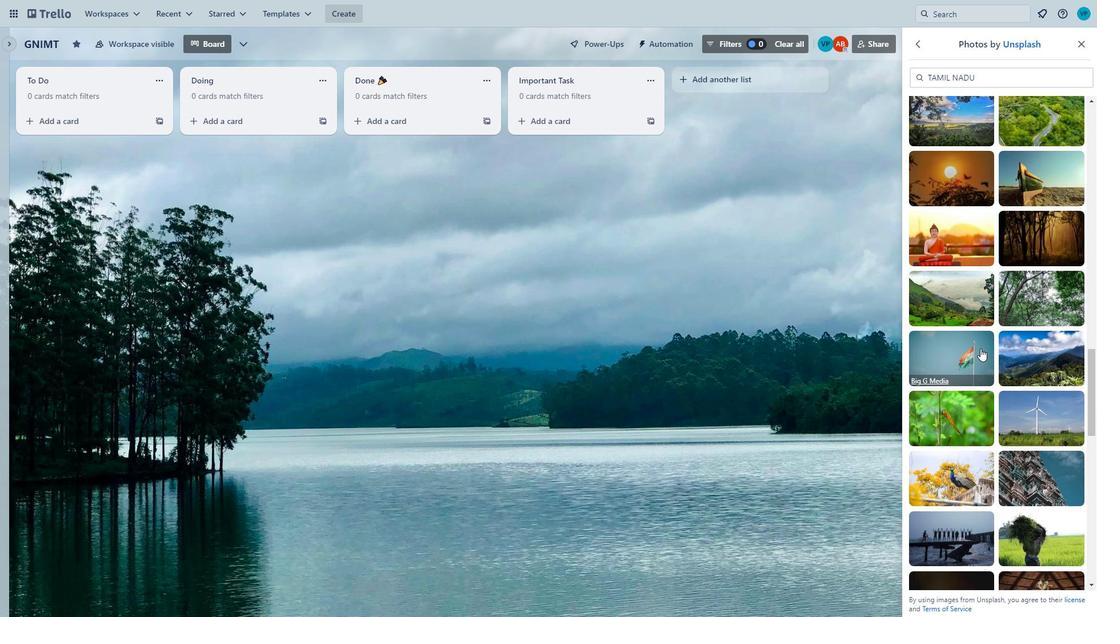 
Action: Mouse scrolled (1031, 397) with delta (0, 0)
Screenshot: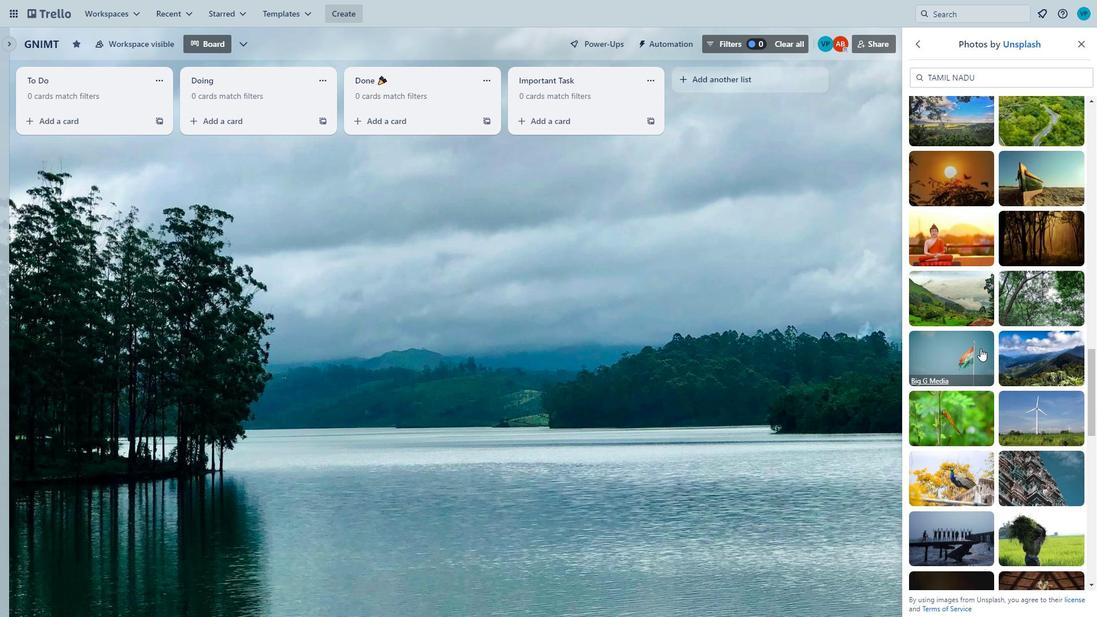 
Action: Mouse scrolled (1031, 397) with delta (0, 0)
Screenshot: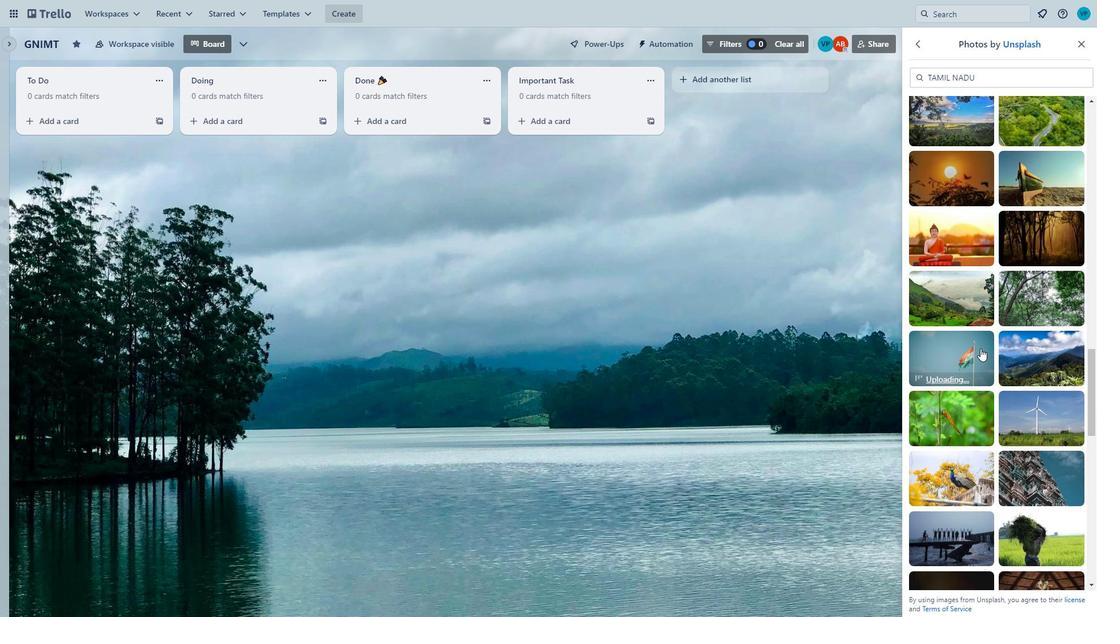 
Action: Mouse moved to (981, 348)
Screenshot: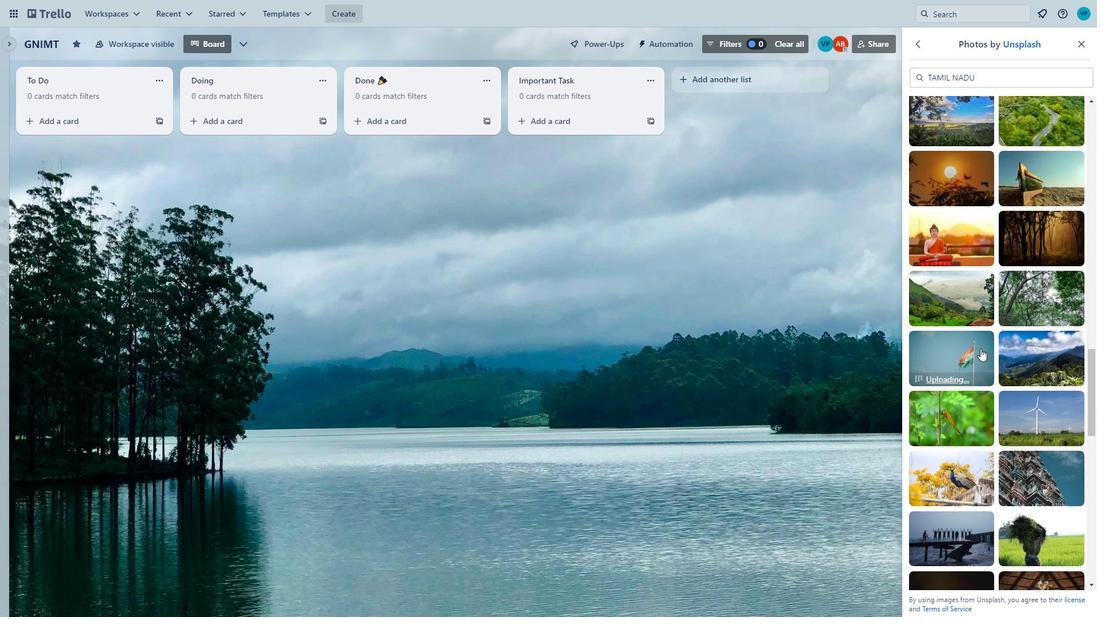 
Action: Mouse pressed left at (981, 348)
Screenshot: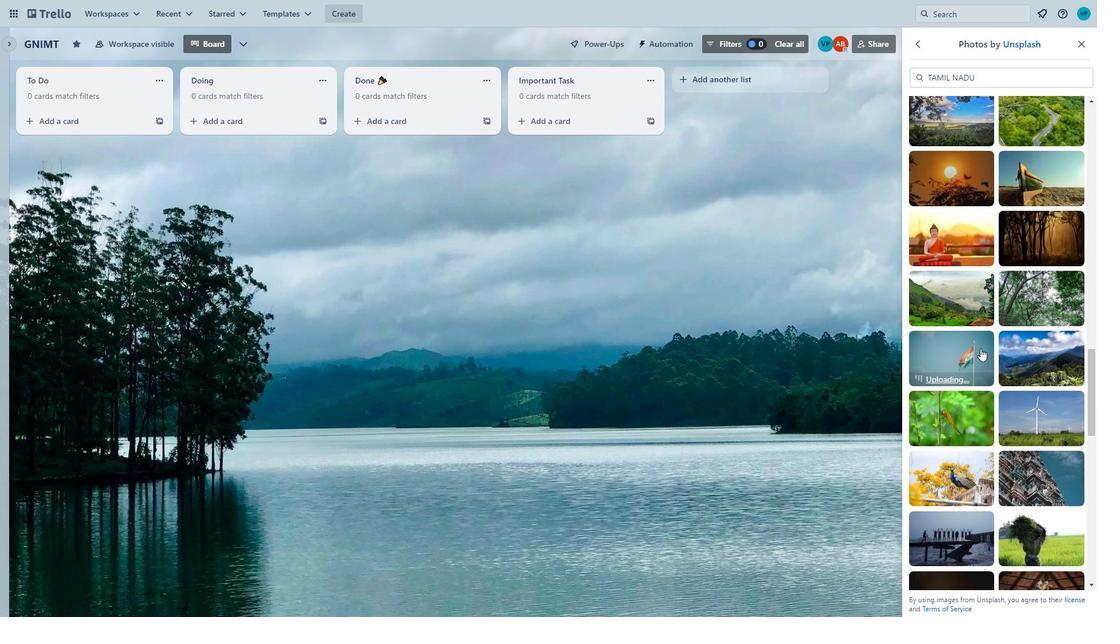 
Action: Mouse moved to (978, 363)
Screenshot: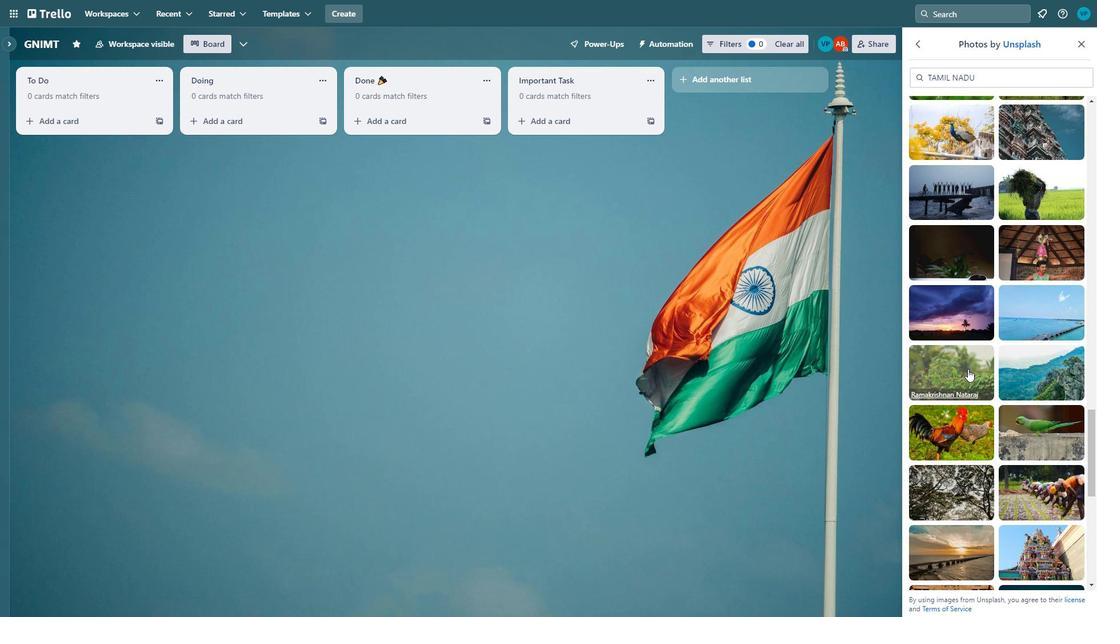 
Action: Mouse scrolled (978, 362) with delta (0, 0)
Screenshot: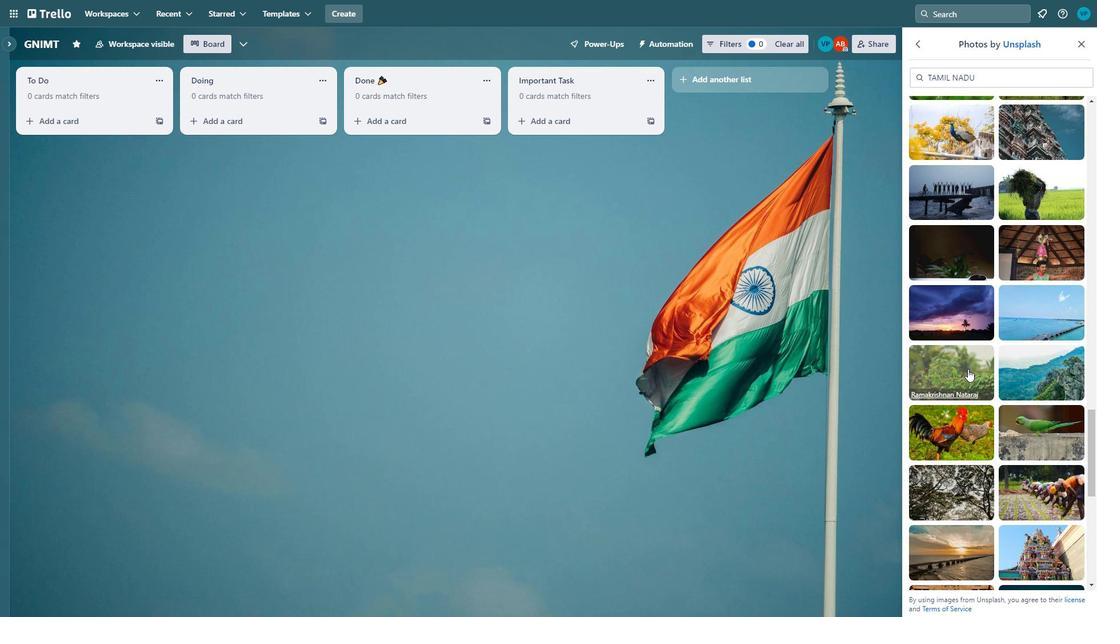
Action: Mouse moved to (978, 365)
Screenshot: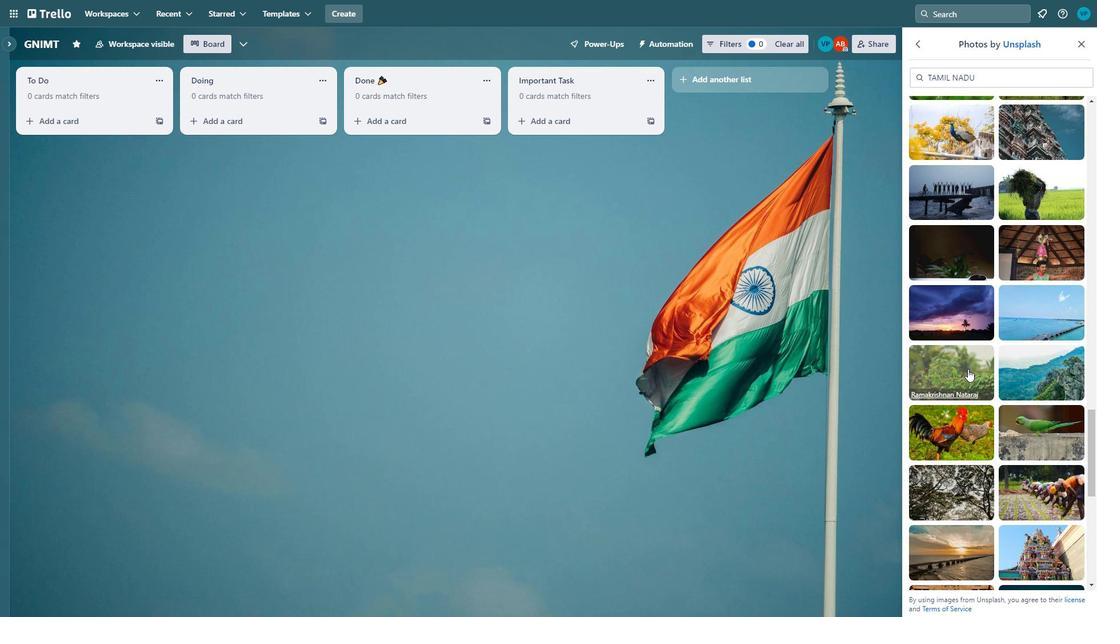 
Action: Mouse scrolled (978, 365) with delta (0, 0)
Screenshot: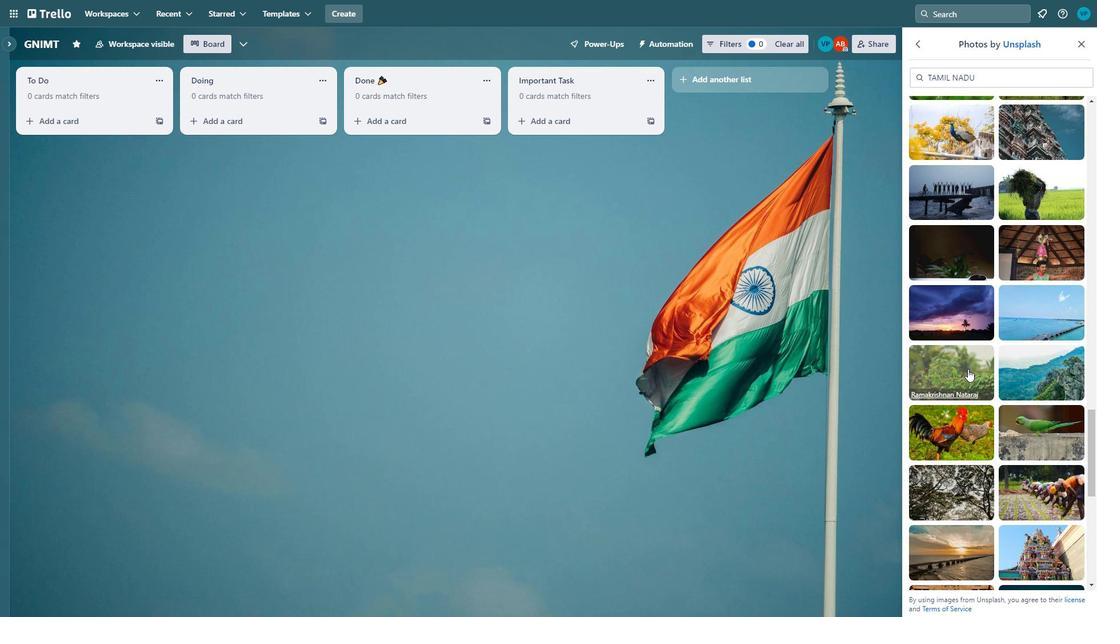 
Action: Mouse moved to (1009, 373)
Screenshot: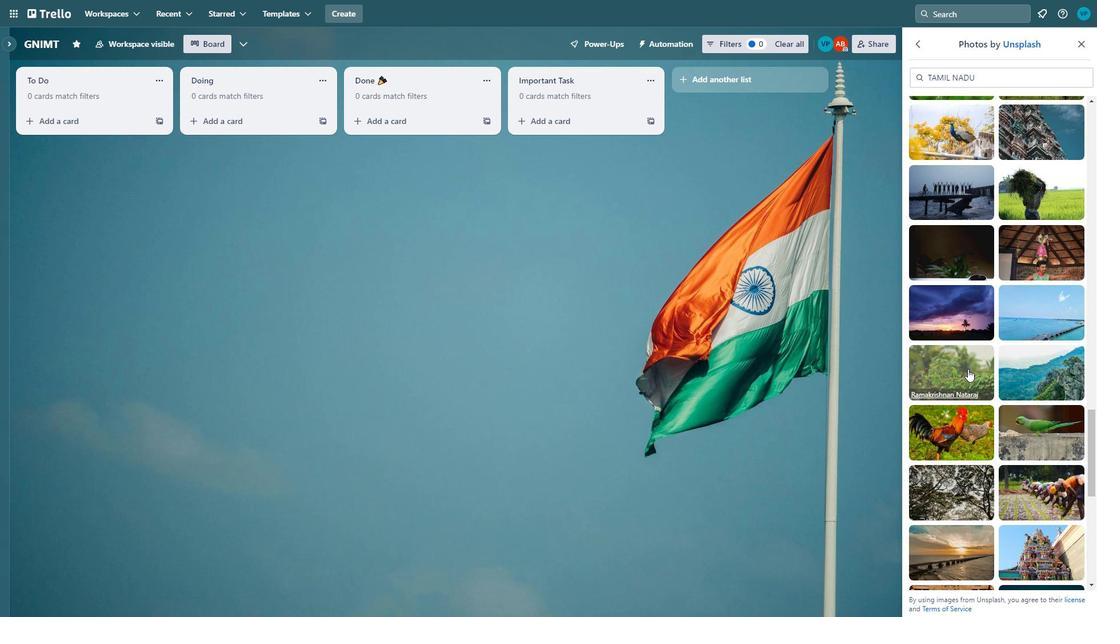 
Action: Mouse scrolled (1009, 373) with delta (0, 0)
Screenshot: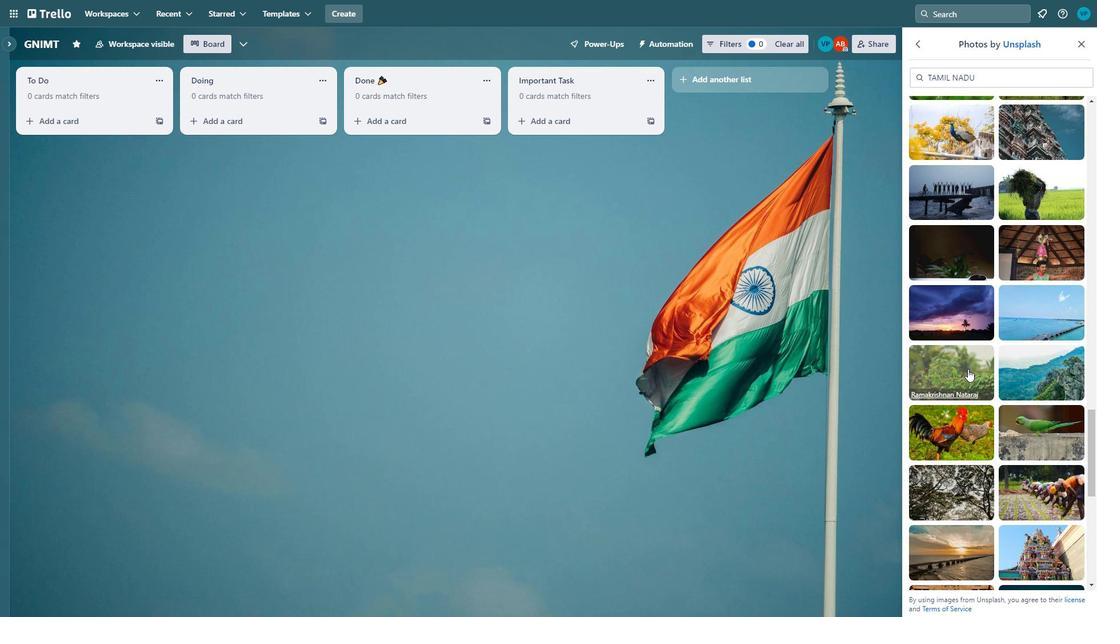 
Action: Mouse moved to (1009, 378)
Screenshot: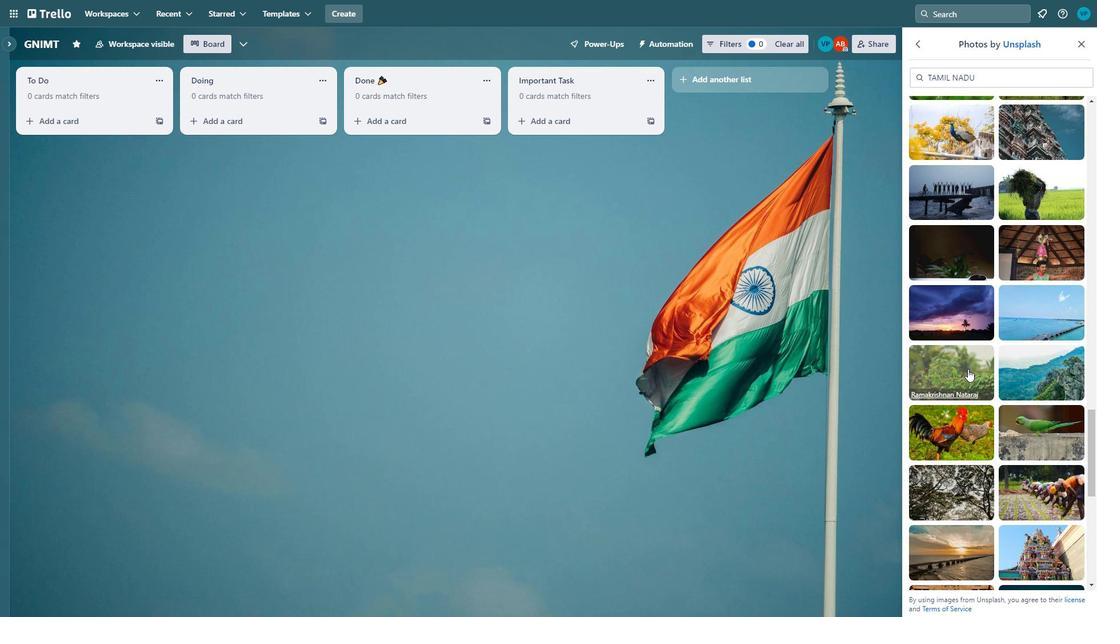 
Action: Mouse scrolled (1009, 377) with delta (0, 0)
Screenshot: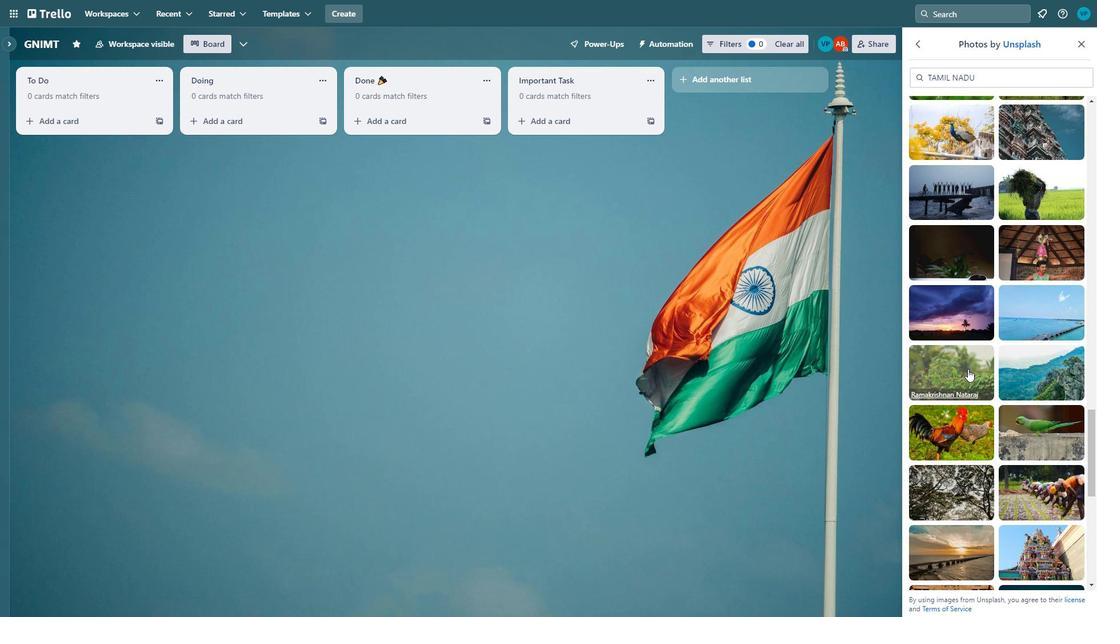 
Action: Mouse moved to (998, 397)
Screenshot: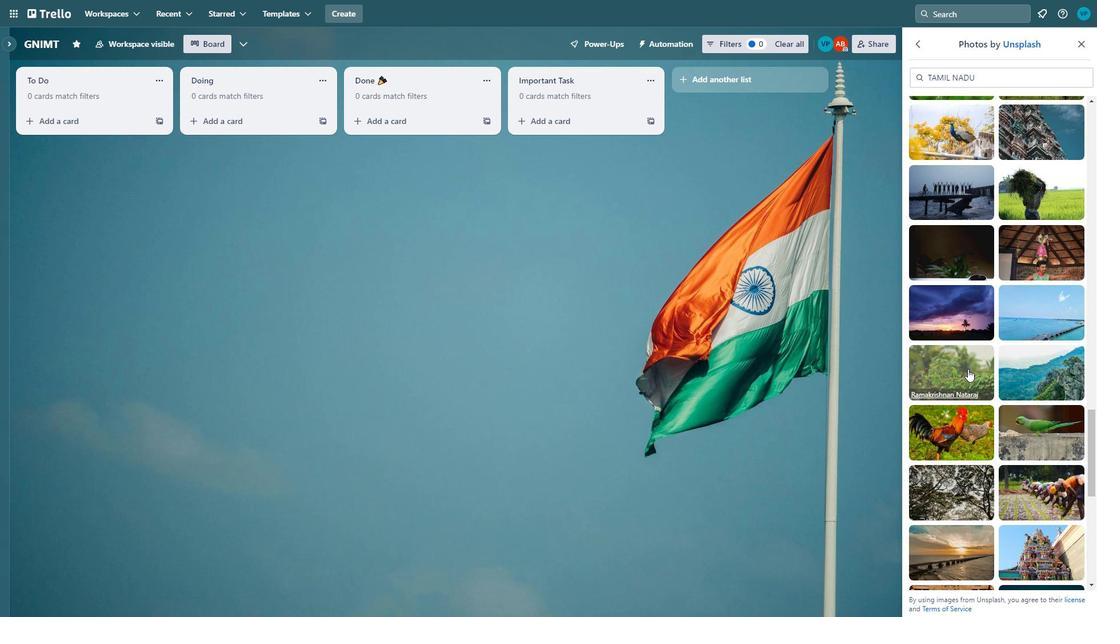 
Action: Mouse scrolled (998, 396) with delta (0, 0)
Screenshot: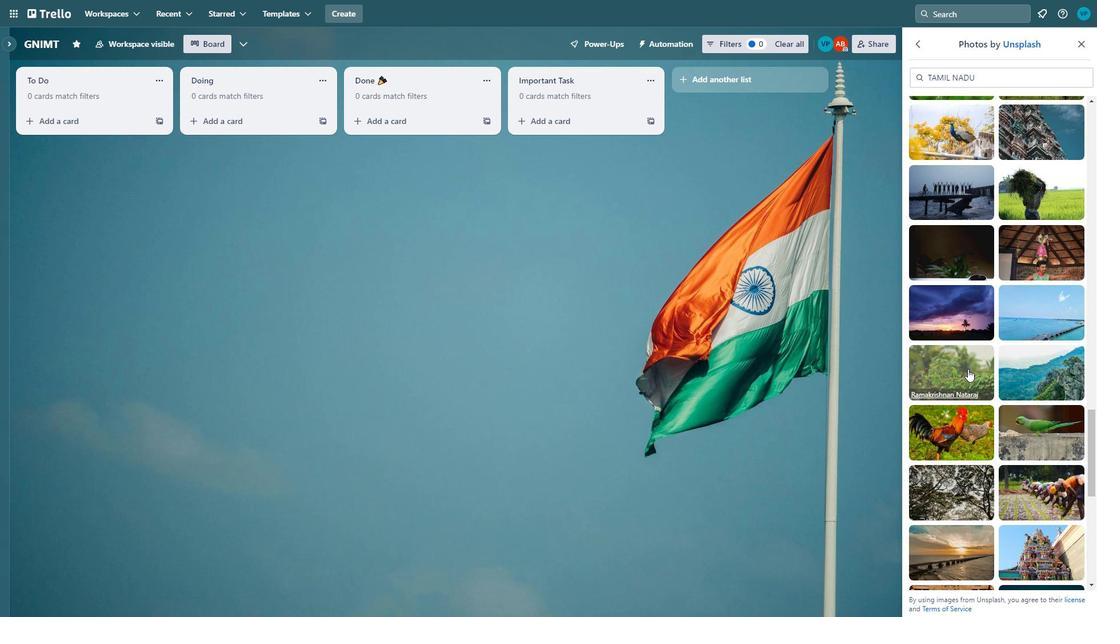 
Action: Mouse moved to (996, 402)
Screenshot: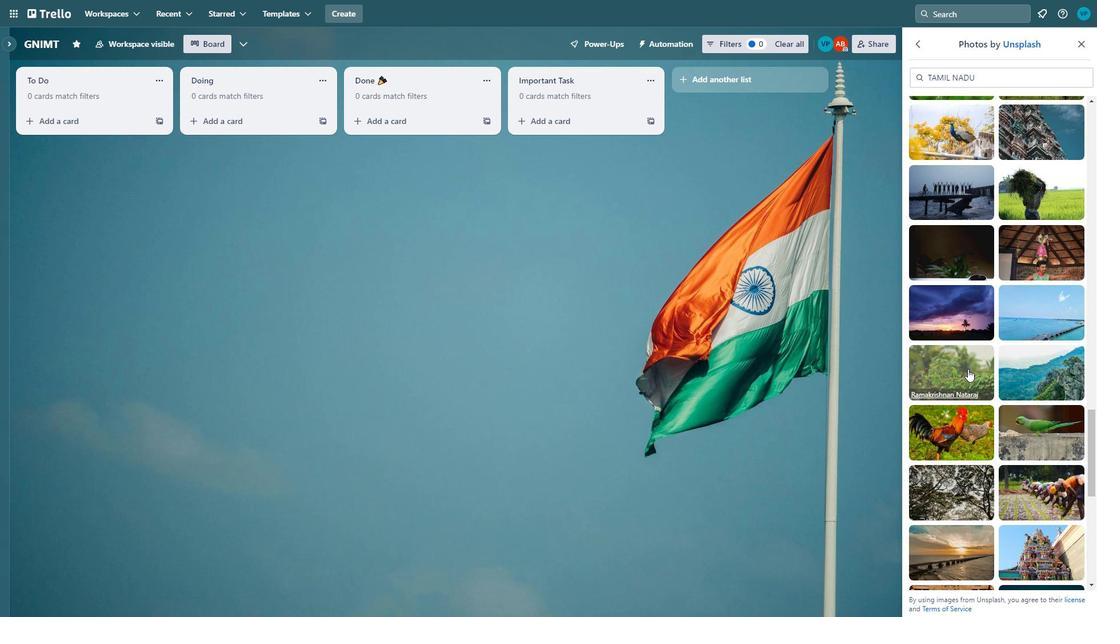 
Action: Mouse scrolled (996, 401) with delta (0, 0)
Screenshot: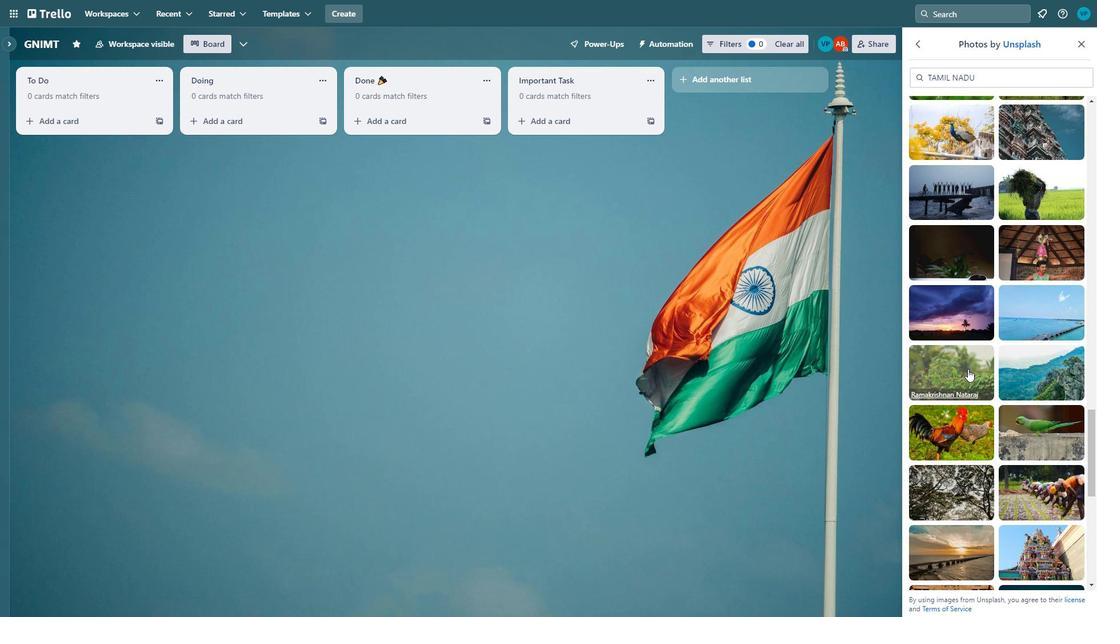 
Action: Mouse moved to (969, 373)
Screenshot: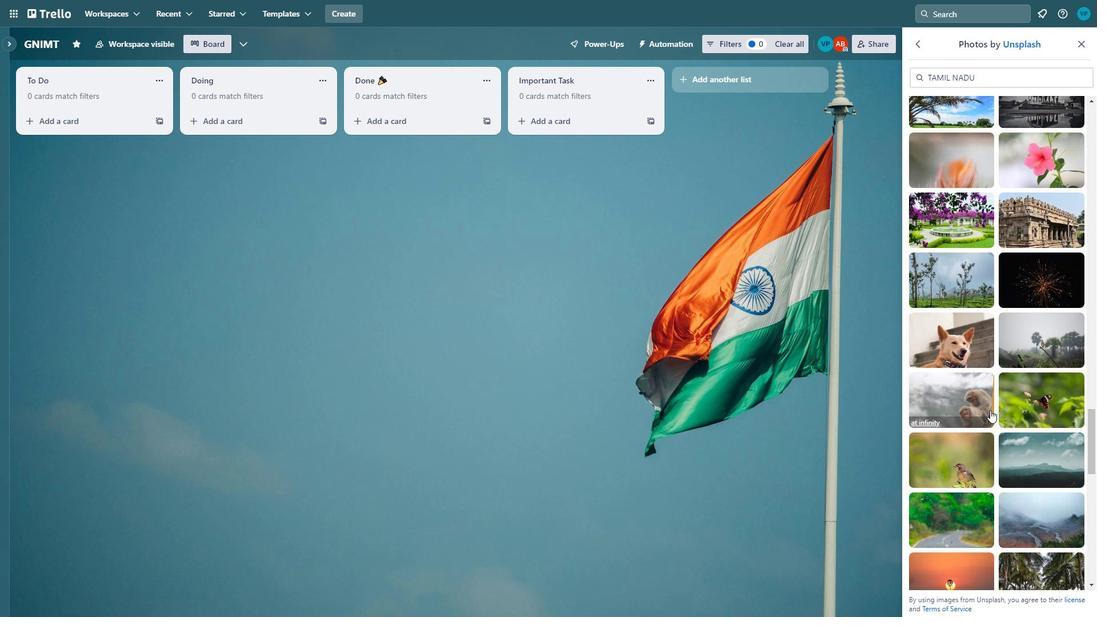 
Action: Mouse scrolled (969, 373) with delta (0, 0)
Screenshot: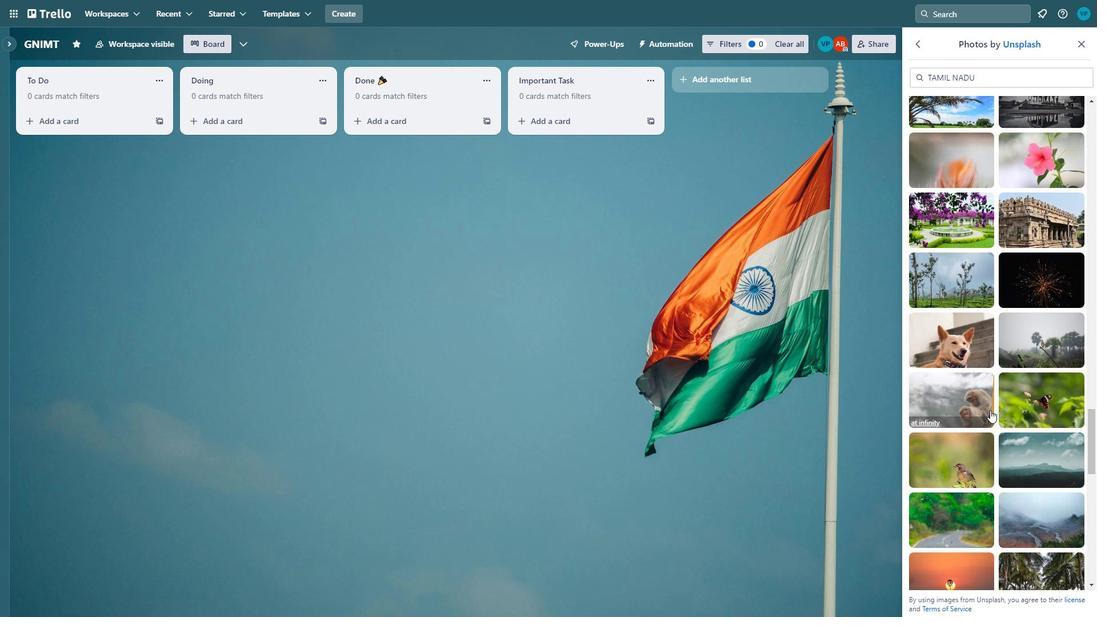 
Action: Mouse moved to (971, 379)
Screenshot: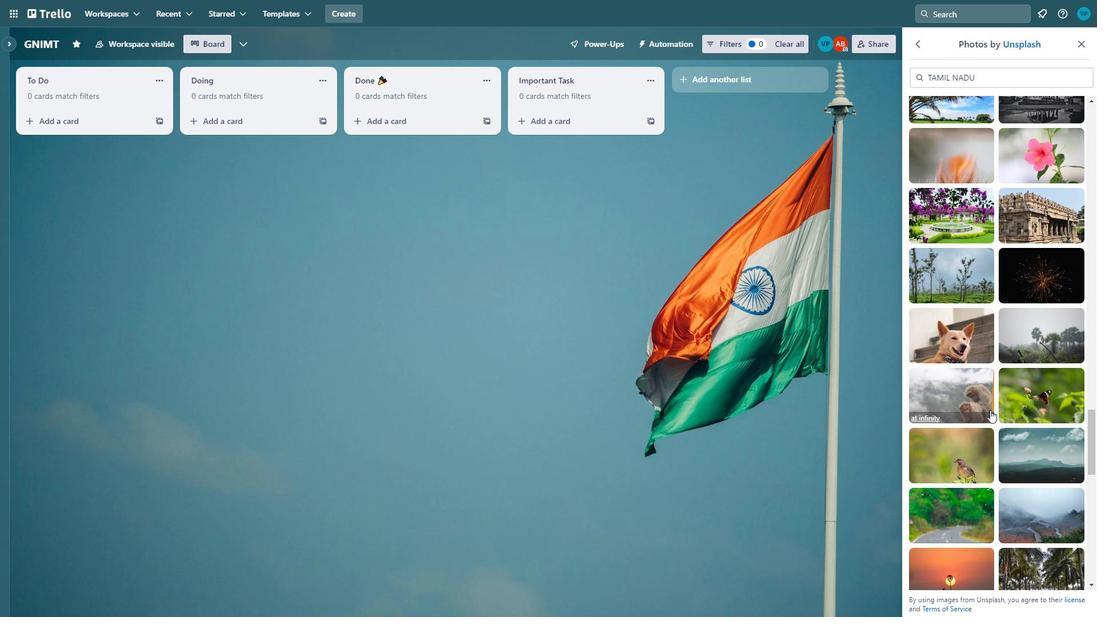 
Action: Mouse scrolled (971, 378) with delta (0, 0)
Screenshot: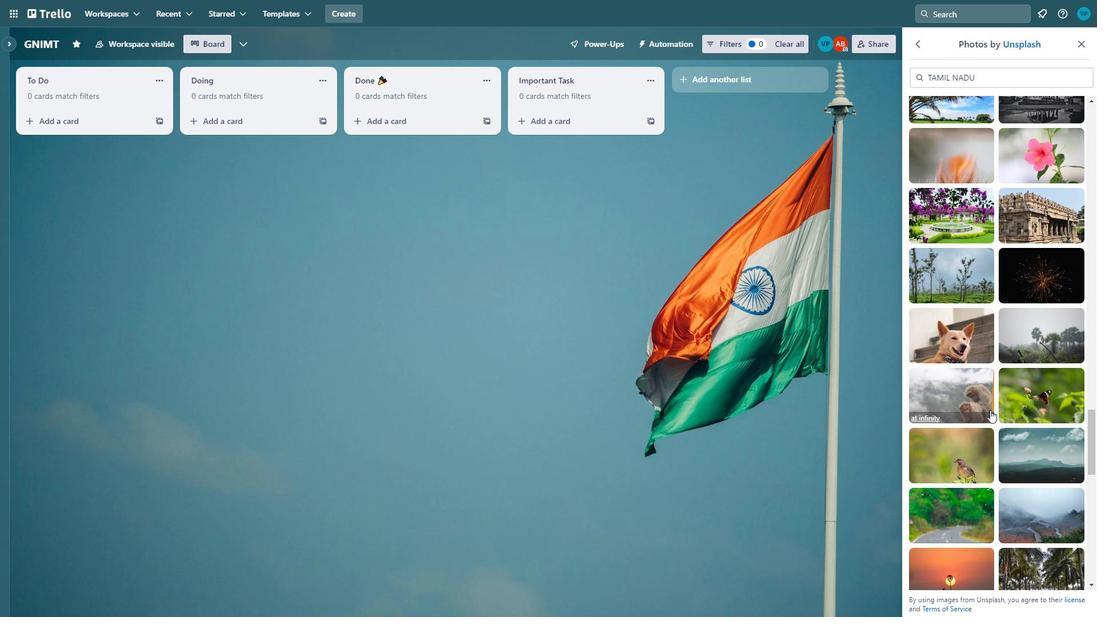 
Action: Mouse moved to (973, 385)
Screenshot: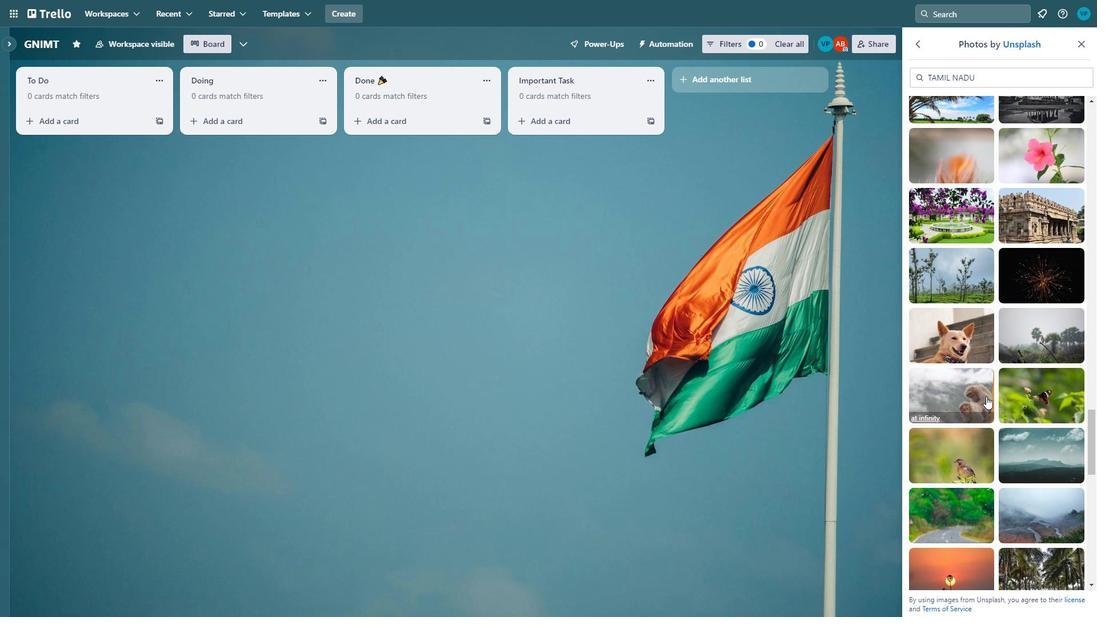 
Action: Mouse scrolled (973, 385) with delta (0, 0)
Screenshot: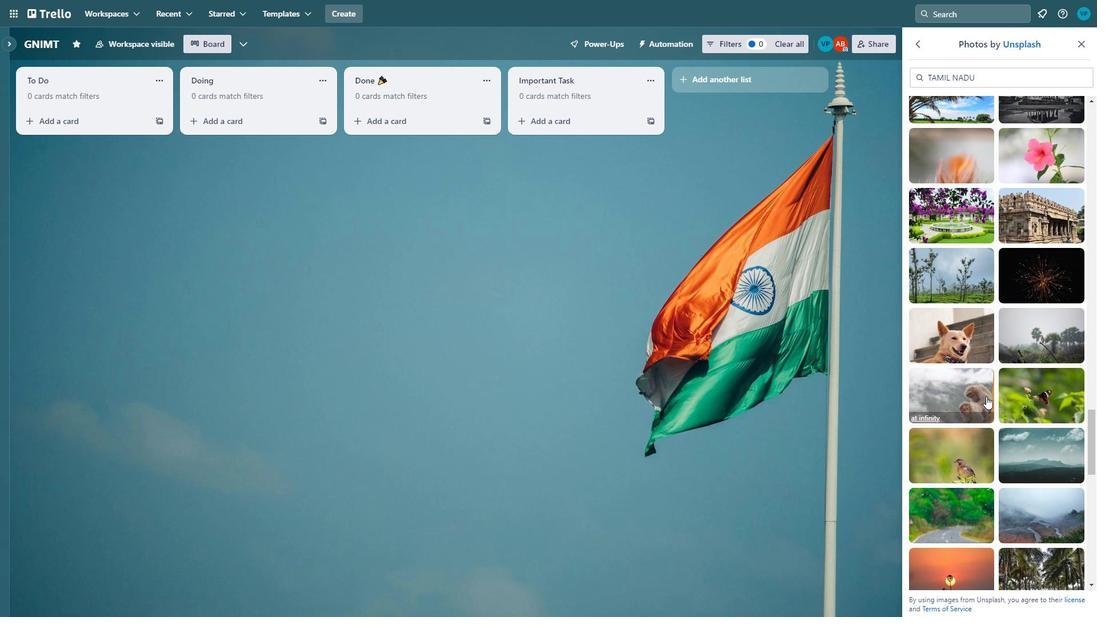 
Action: Mouse moved to (975, 393)
Screenshot: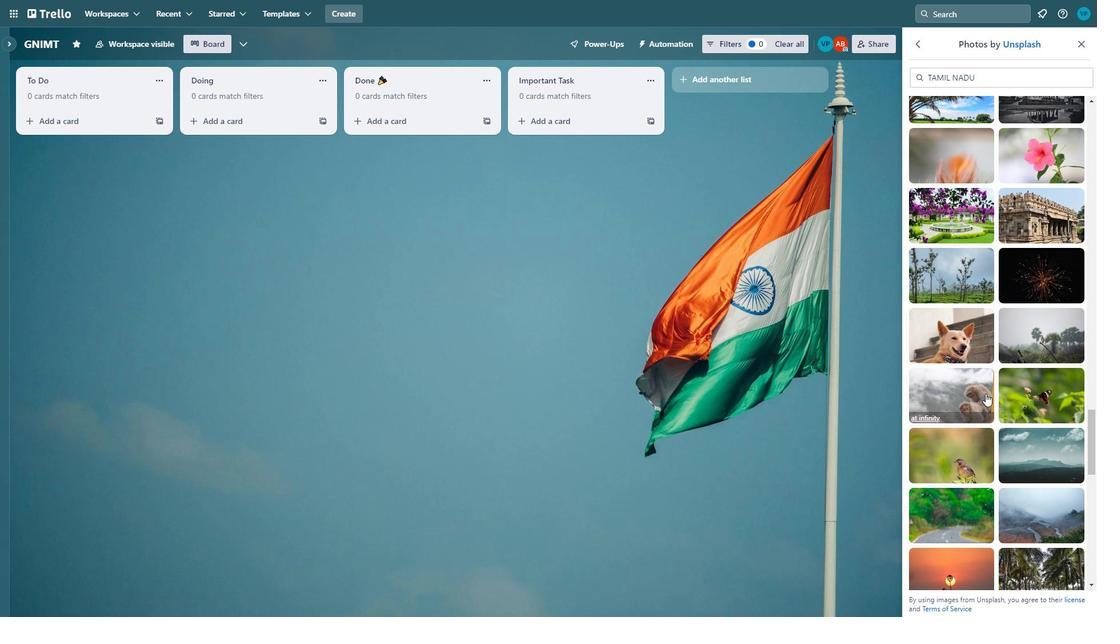 
Action: Mouse scrolled (975, 392) with delta (0, 0)
Screenshot: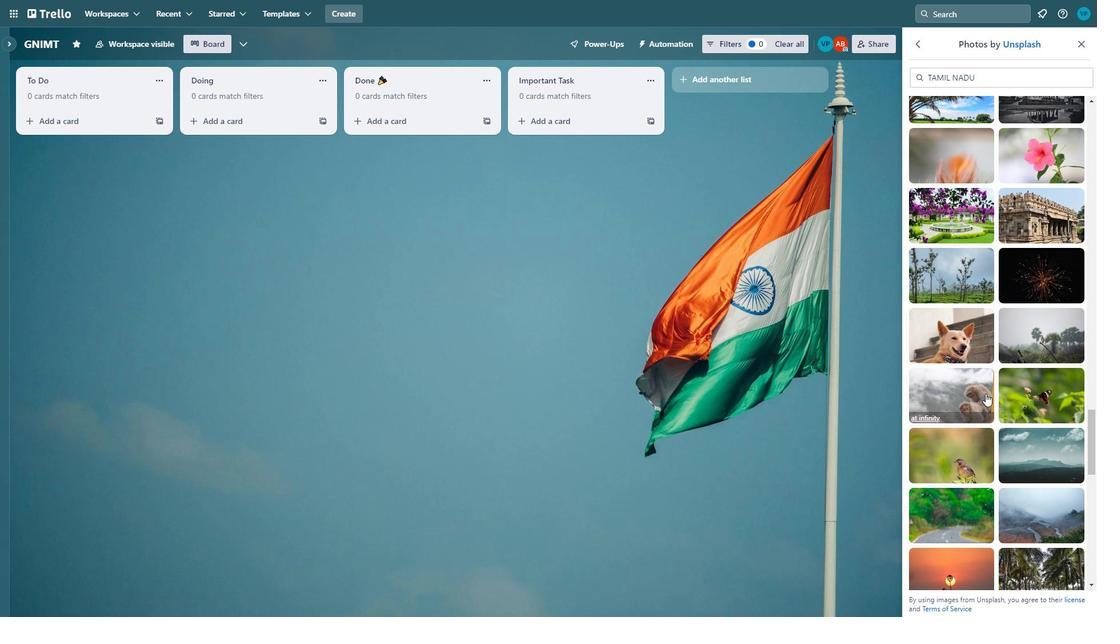 
Action: Mouse moved to (977, 409)
Screenshot: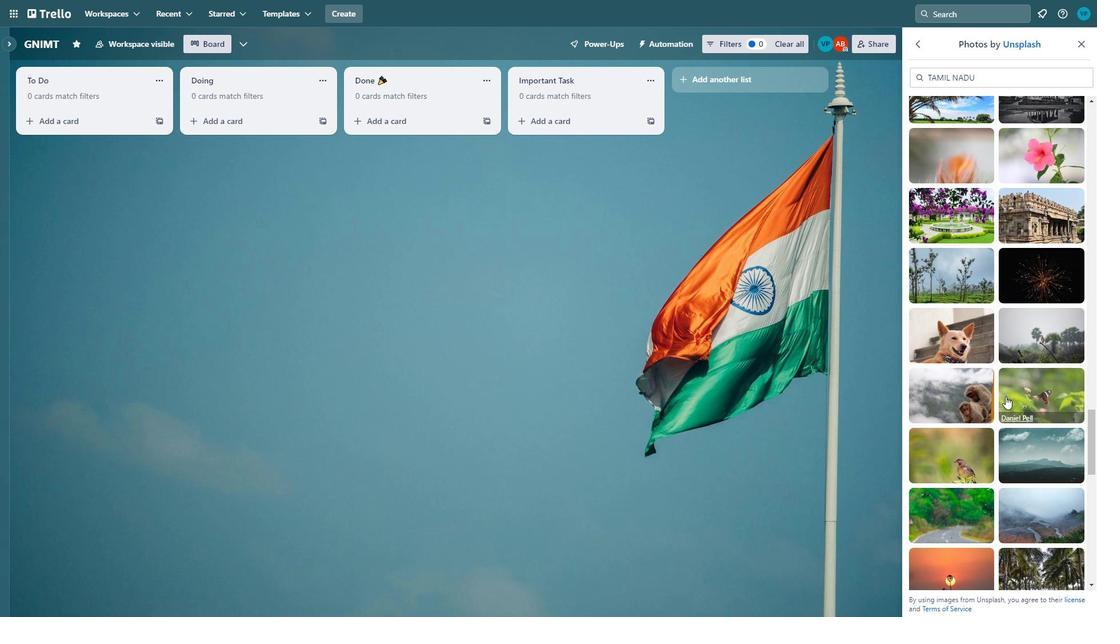 
Action: Mouse scrolled (977, 408) with delta (0, 0)
Screenshot: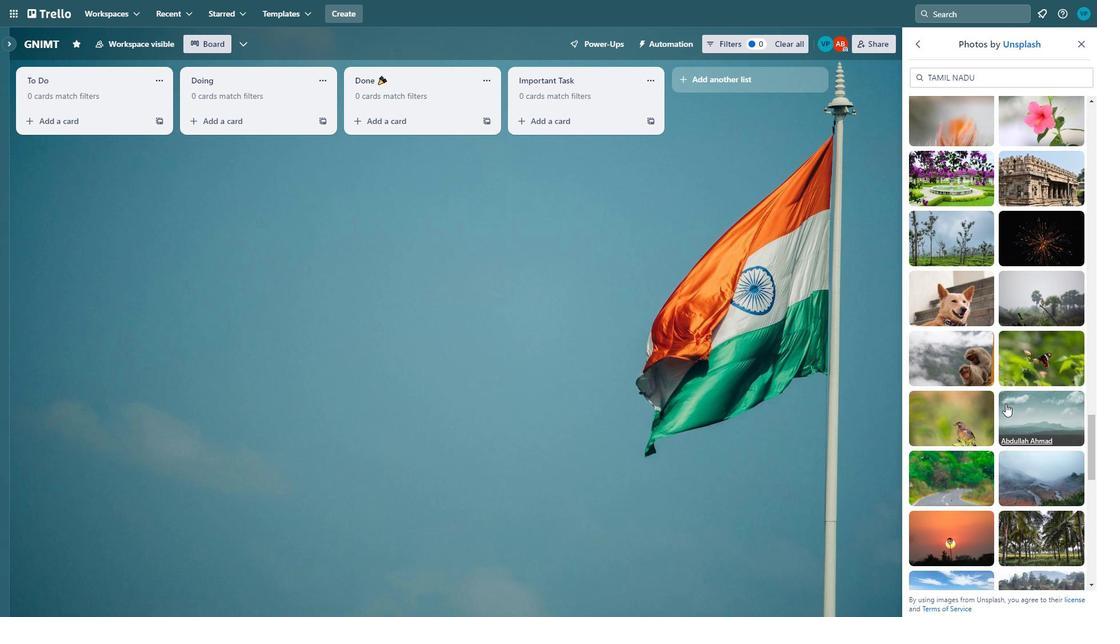 
Action: Mouse scrolled (977, 408) with delta (0, 0)
Screenshot: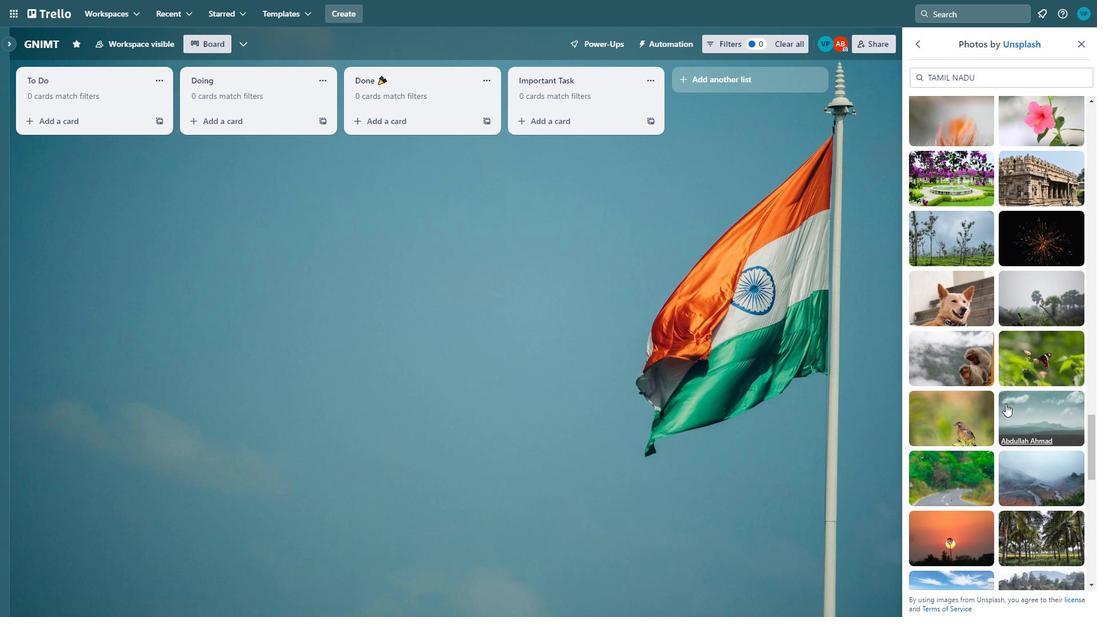 
Action: Mouse moved to (978, 413)
Screenshot: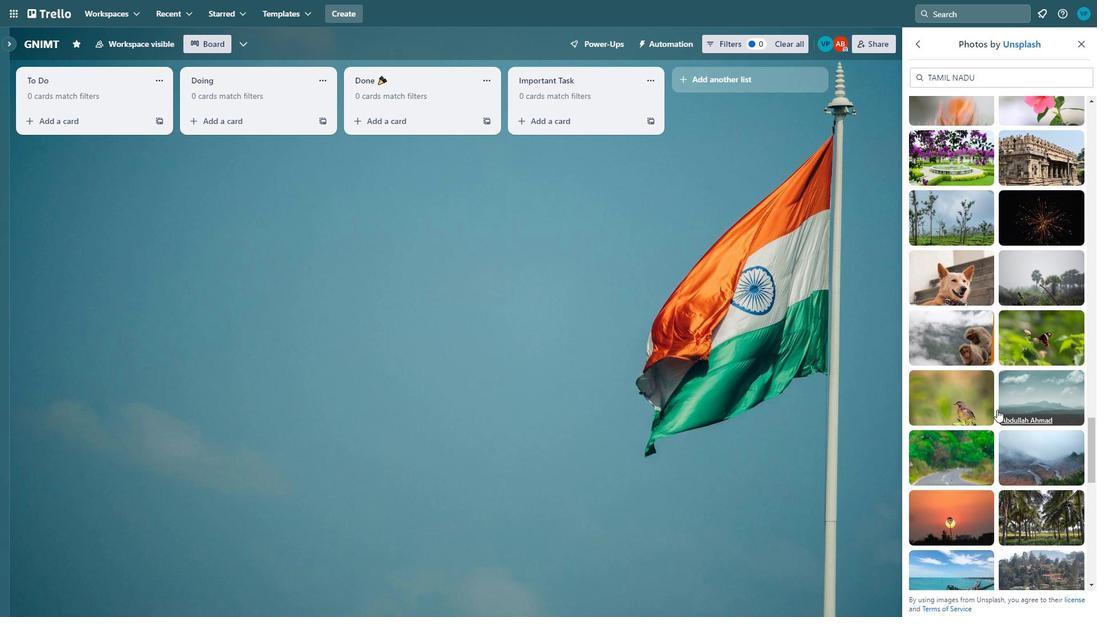 
Action: Mouse scrolled (978, 412) with delta (0, 0)
Screenshot: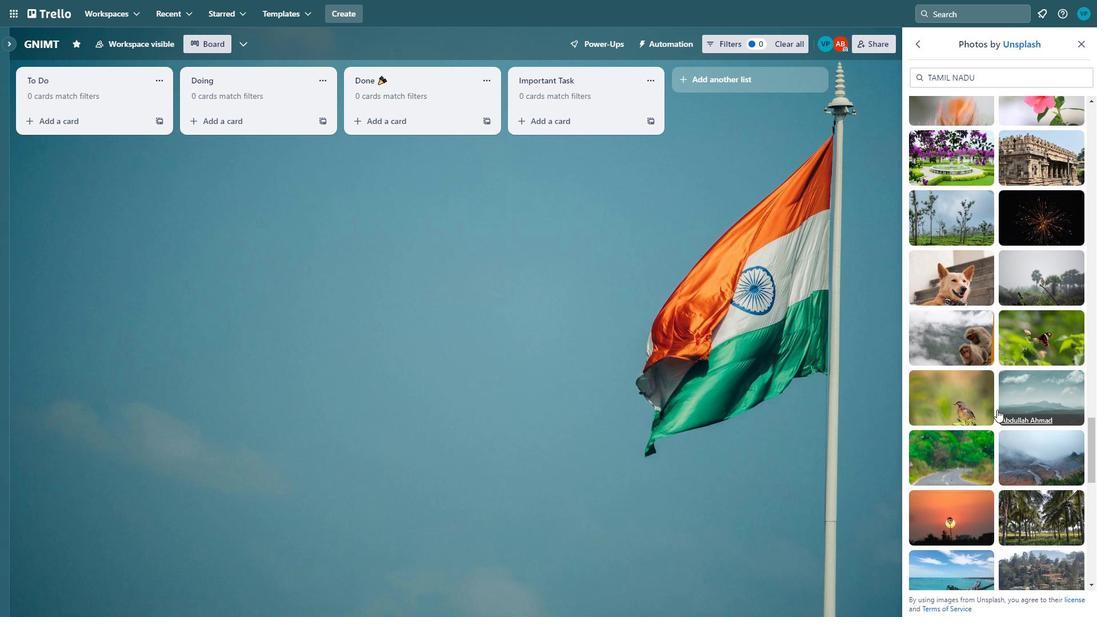 
Action: Mouse moved to (981, 422)
Screenshot: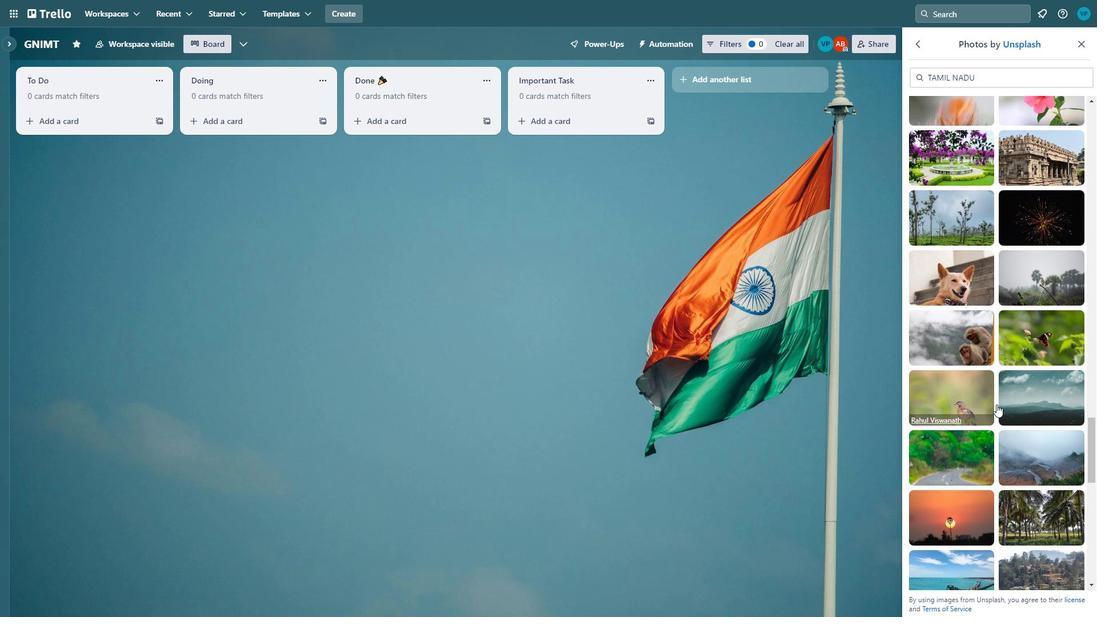 
Action: Mouse scrolled (981, 421) with delta (0, 0)
Screenshot: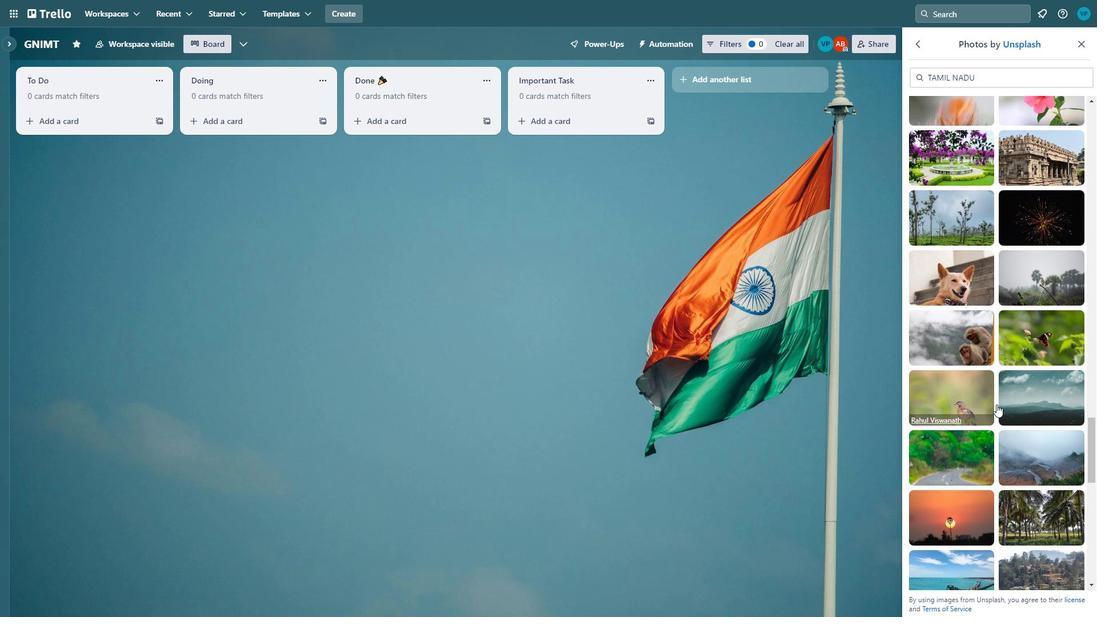
Action: Mouse moved to (987, 396)
Screenshot: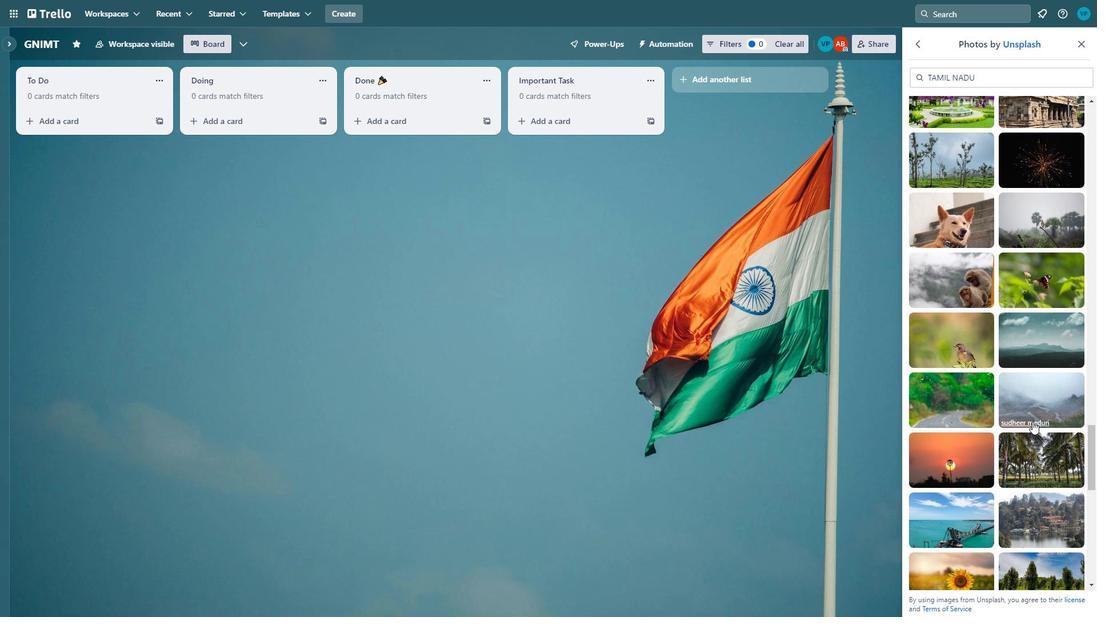 
Action: Mouse scrolled (987, 395) with delta (0, 0)
Screenshot: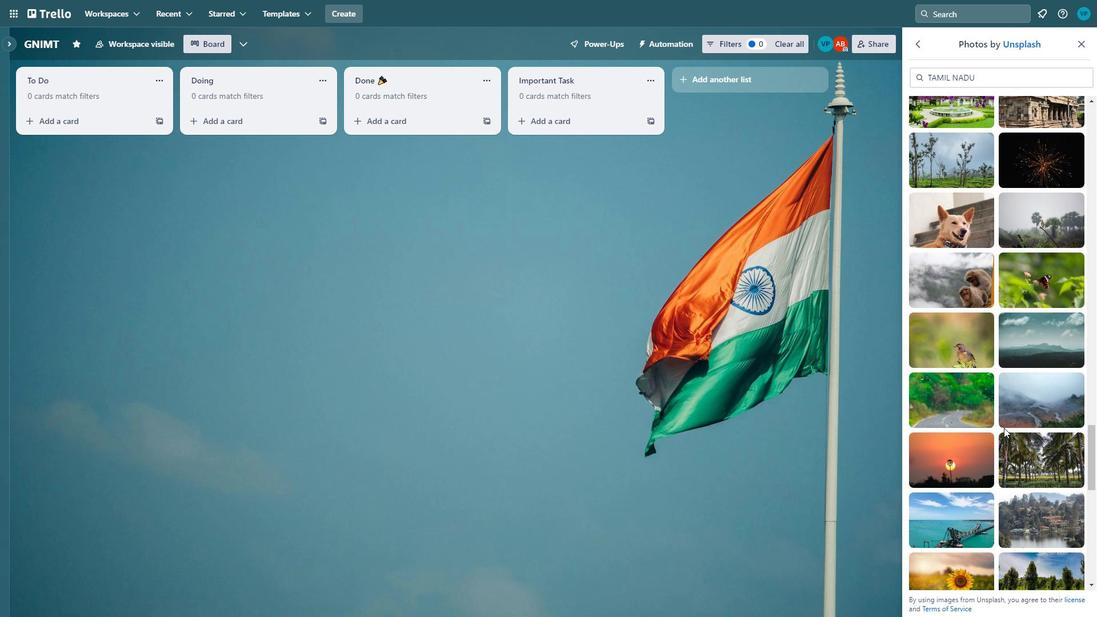 
Action: Mouse moved to (989, 405)
Screenshot: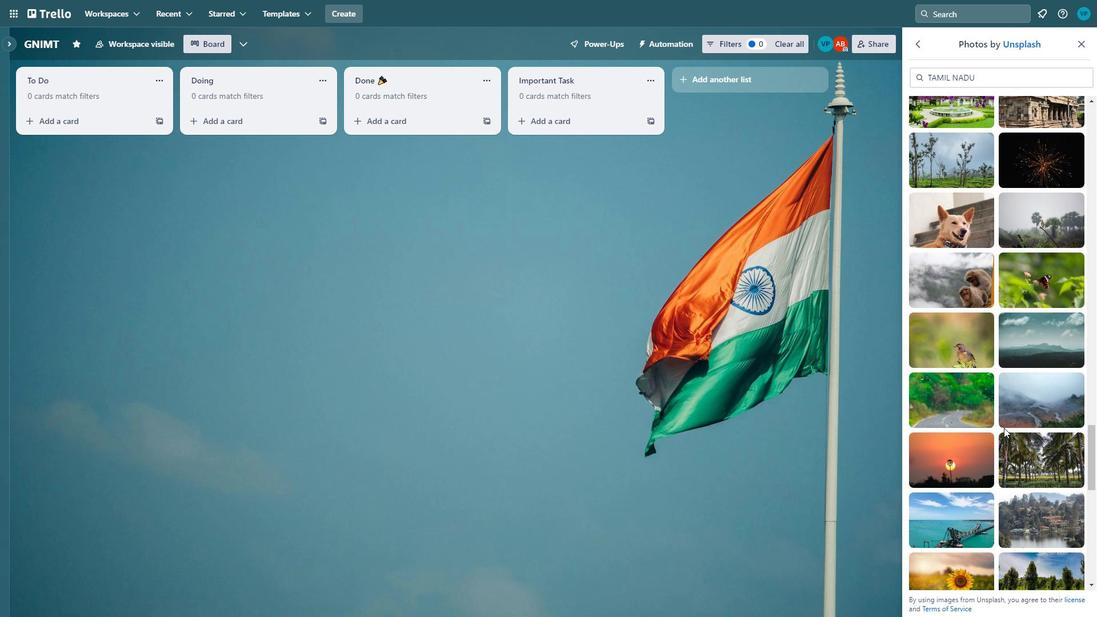 
Action: Mouse scrolled (989, 405) with delta (0, 0)
Screenshot: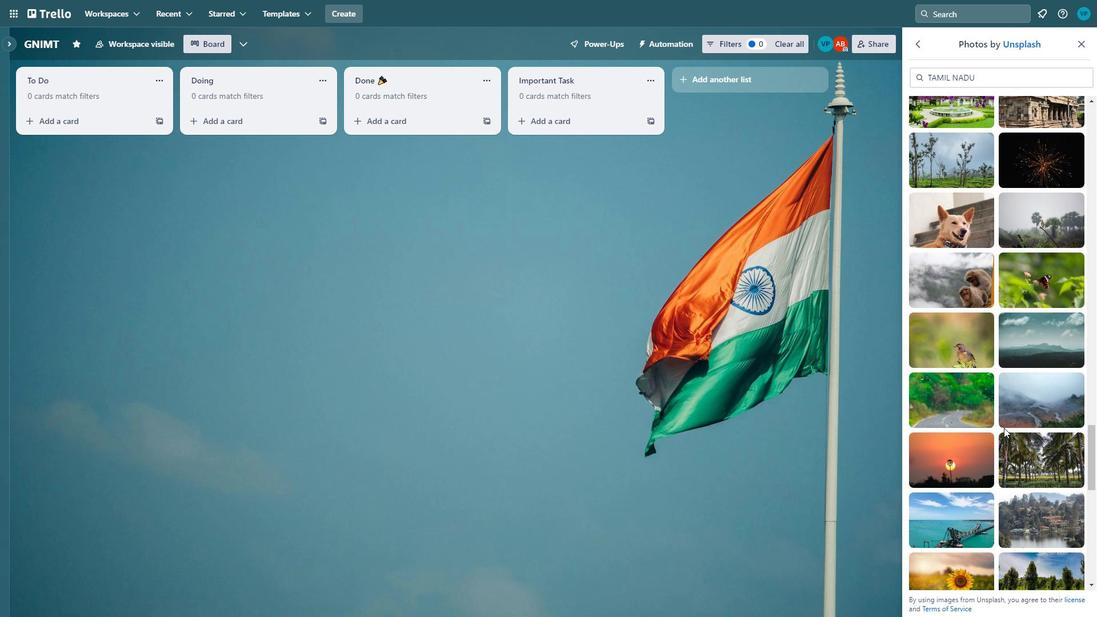 
Action: Mouse moved to (1006, 397)
Screenshot: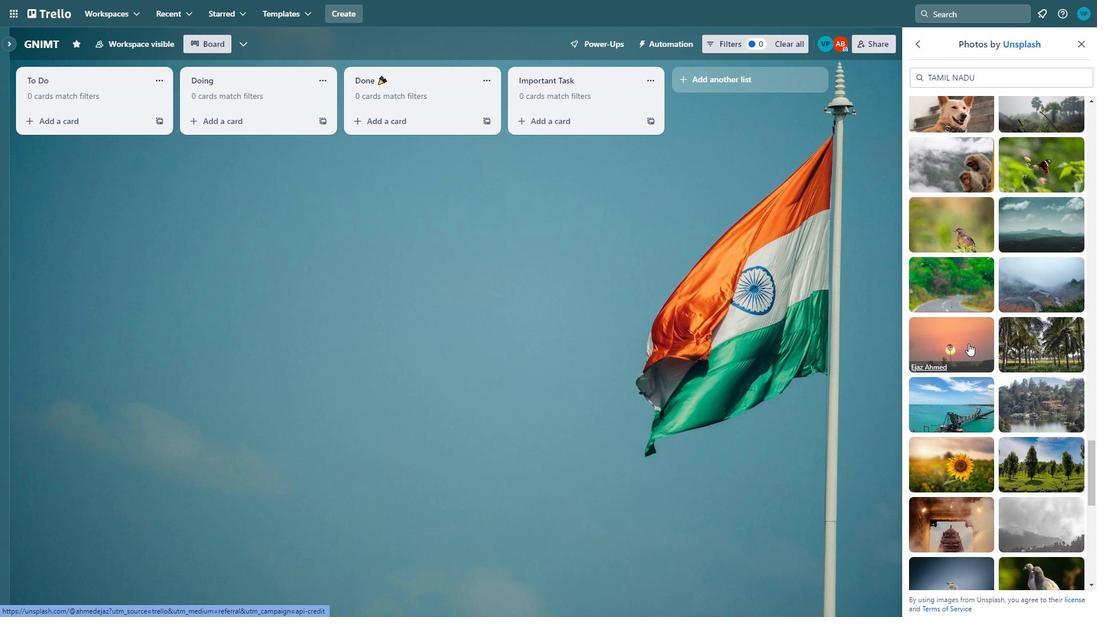 
Action: Mouse scrolled (1006, 396) with delta (0, 0)
Screenshot: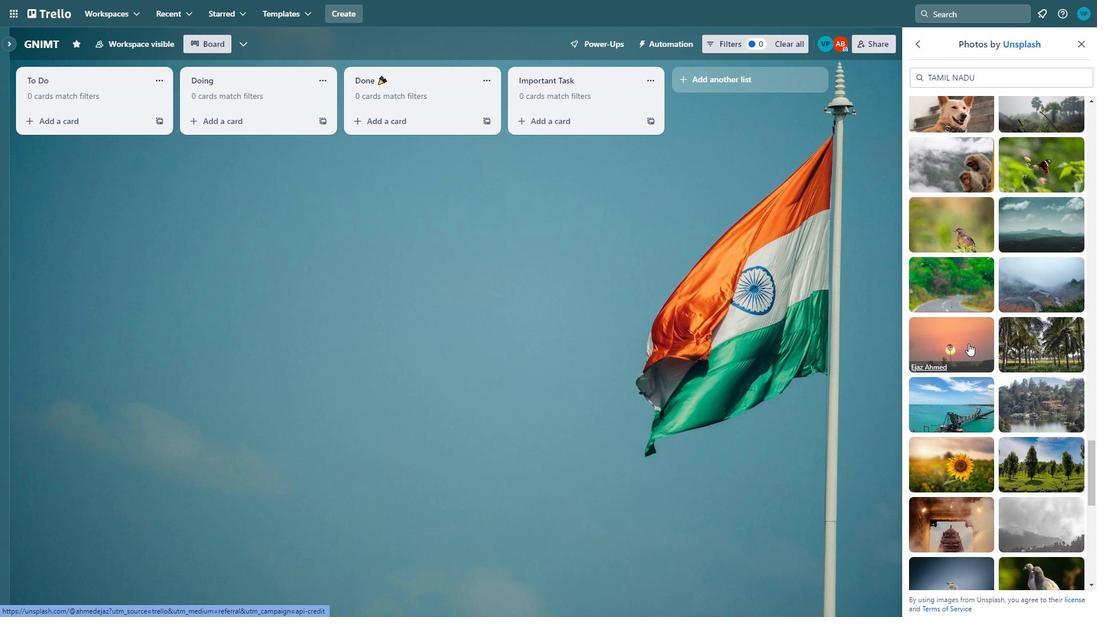 
Action: Mouse moved to (1038, 414)
Screenshot: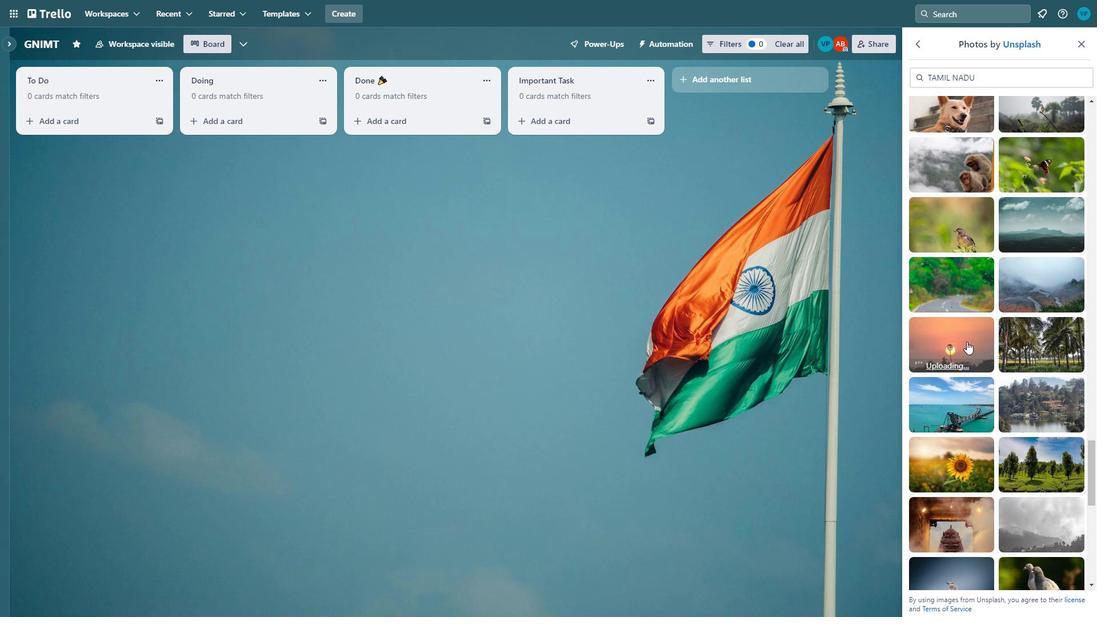 
Action: Mouse scrolled (1038, 413) with delta (0, 0)
Screenshot: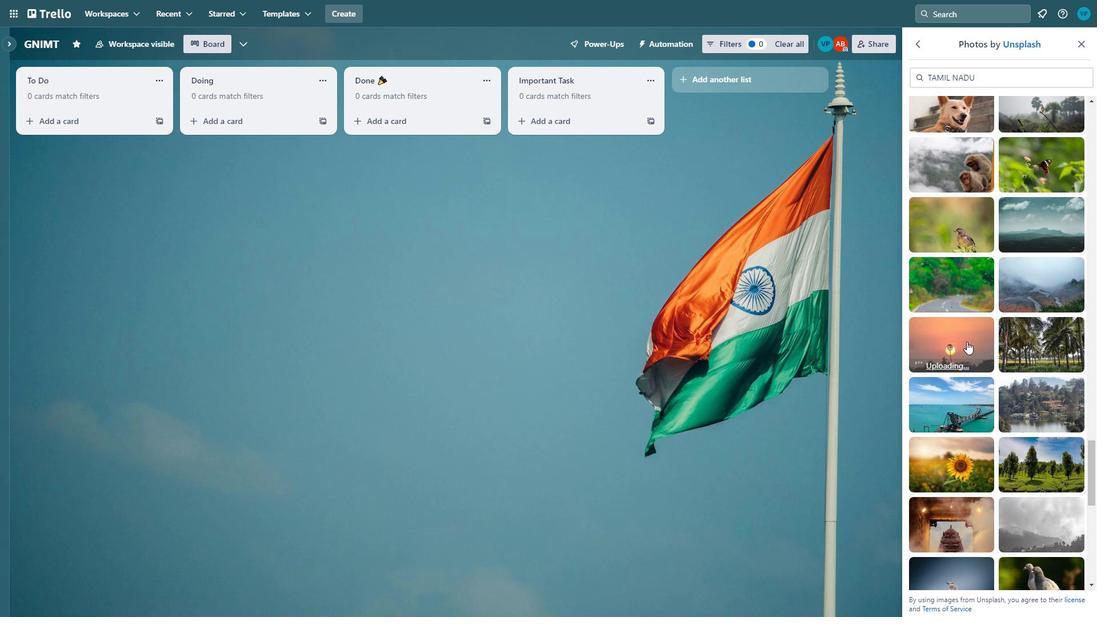 
Action: Mouse moved to (1003, 423)
Screenshot: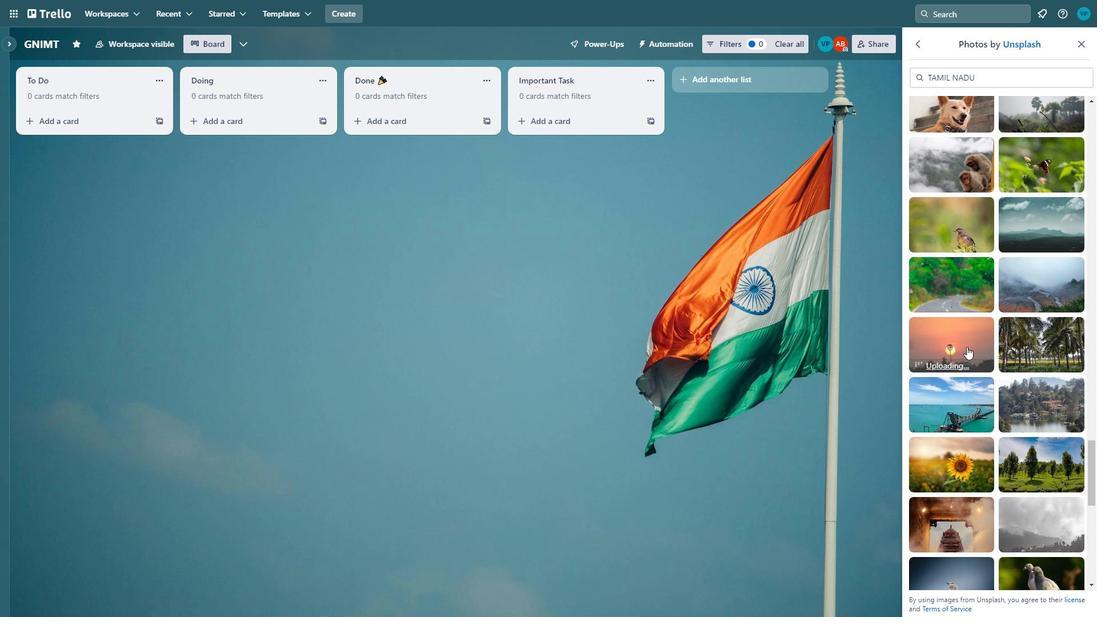 
Action: Mouse scrolled (1003, 423) with delta (0, 0)
Screenshot: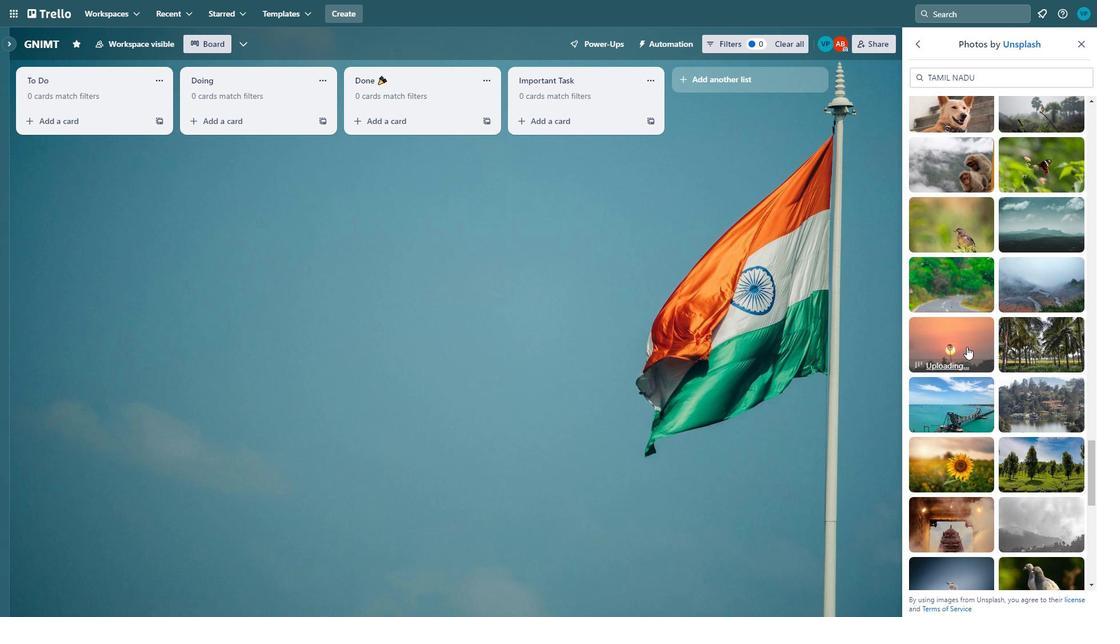 
Action: Mouse scrolled (1003, 423) with delta (0, 0)
Screenshot: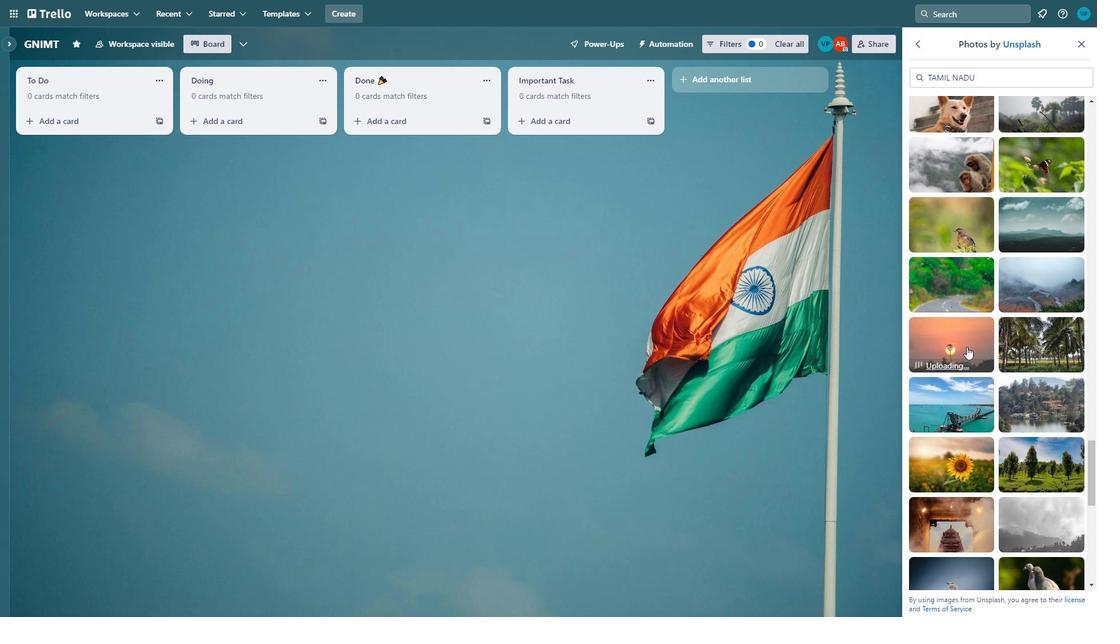 
Action: Mouse moved to (967, 337)
Screenshot: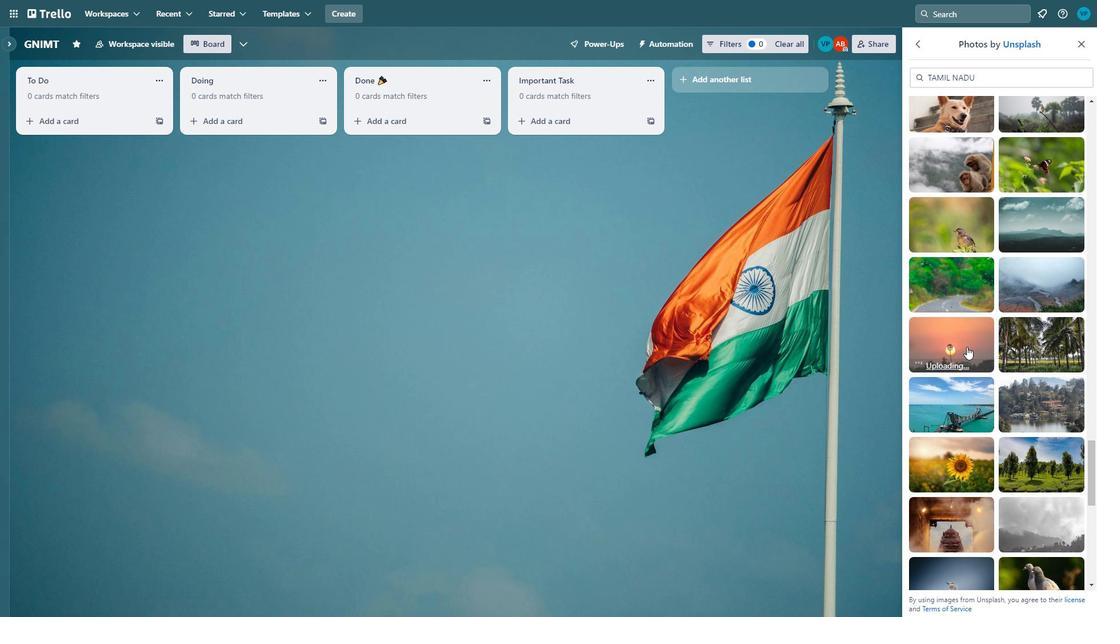 
Action: Mouse pressed left at (967, 337)
Screenshot: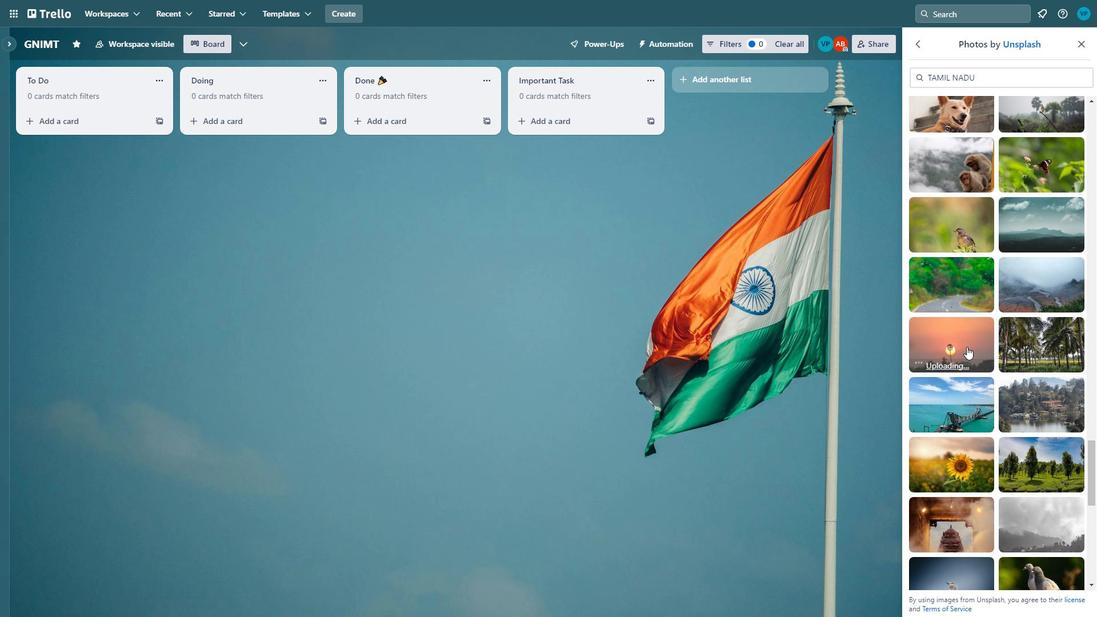 
Action: Mouse moved to (1023, 339)
Screenshot: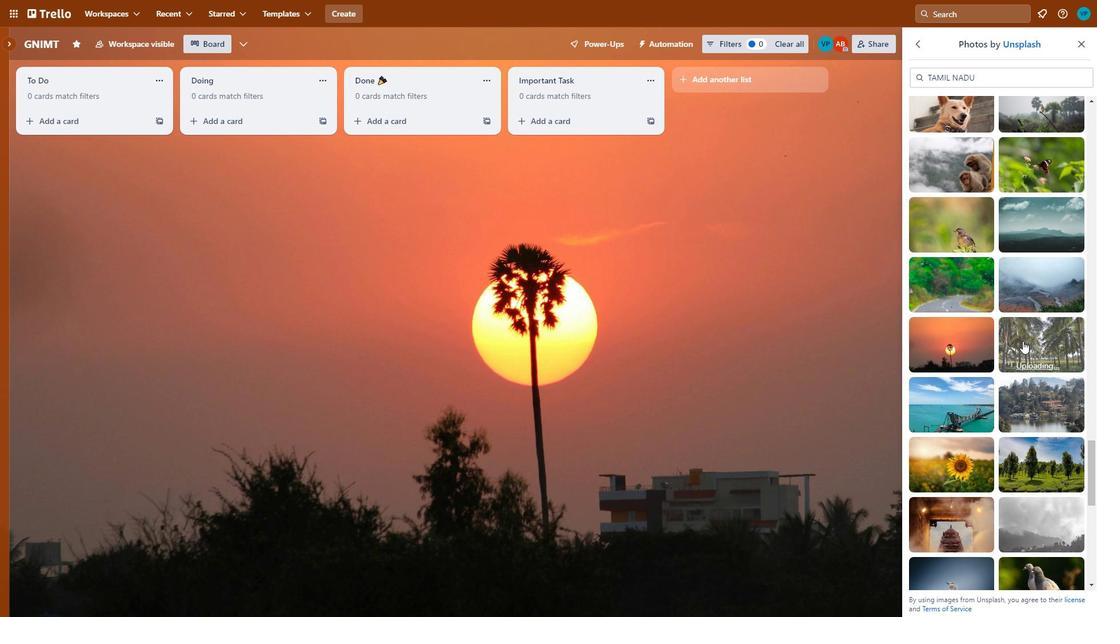 
Action: Mouse pressed left at (1023, 339)
Screenshot: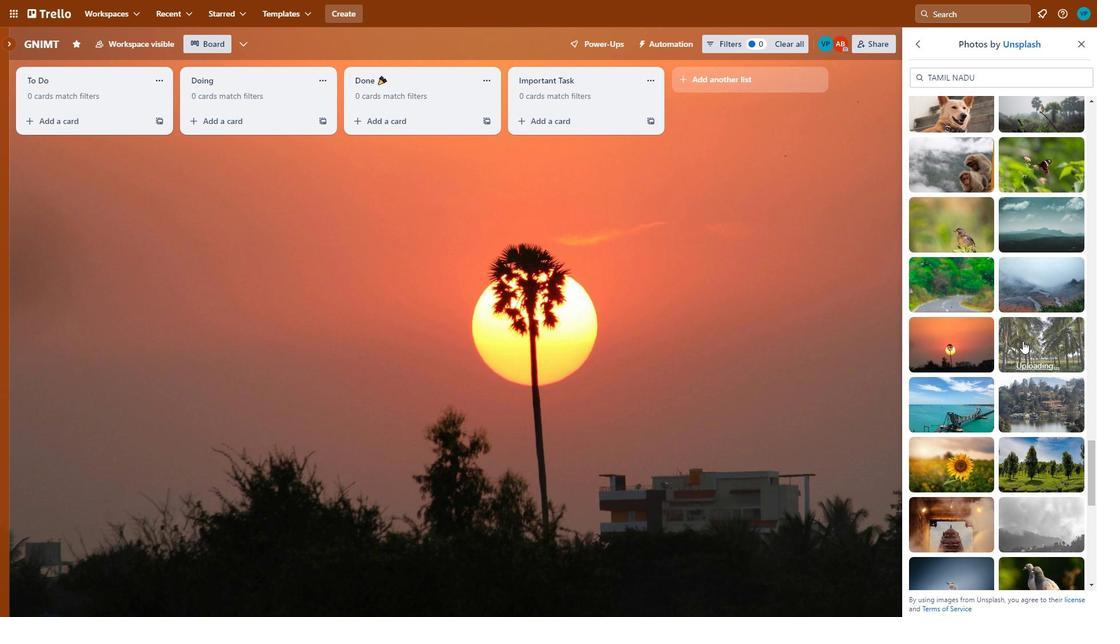 
Action: Mouse moved to (1039, 339)
Screenshot: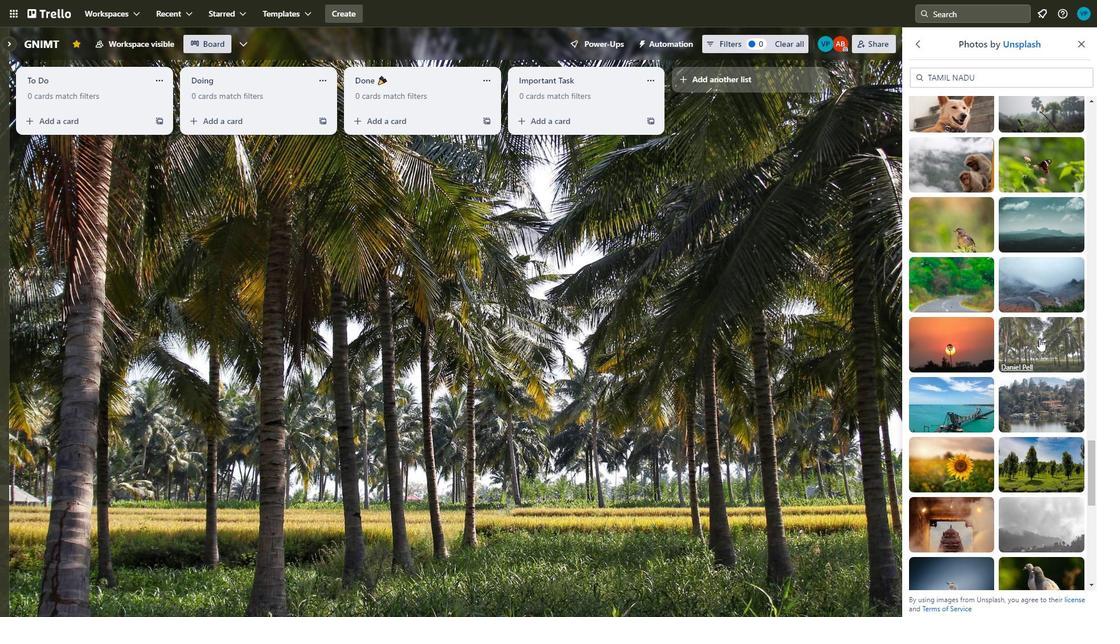 
